 Task: Sort photos from a fashion show into albums for different designers or trends.
Action: Mouse moved to (117, 445)
Screenshot: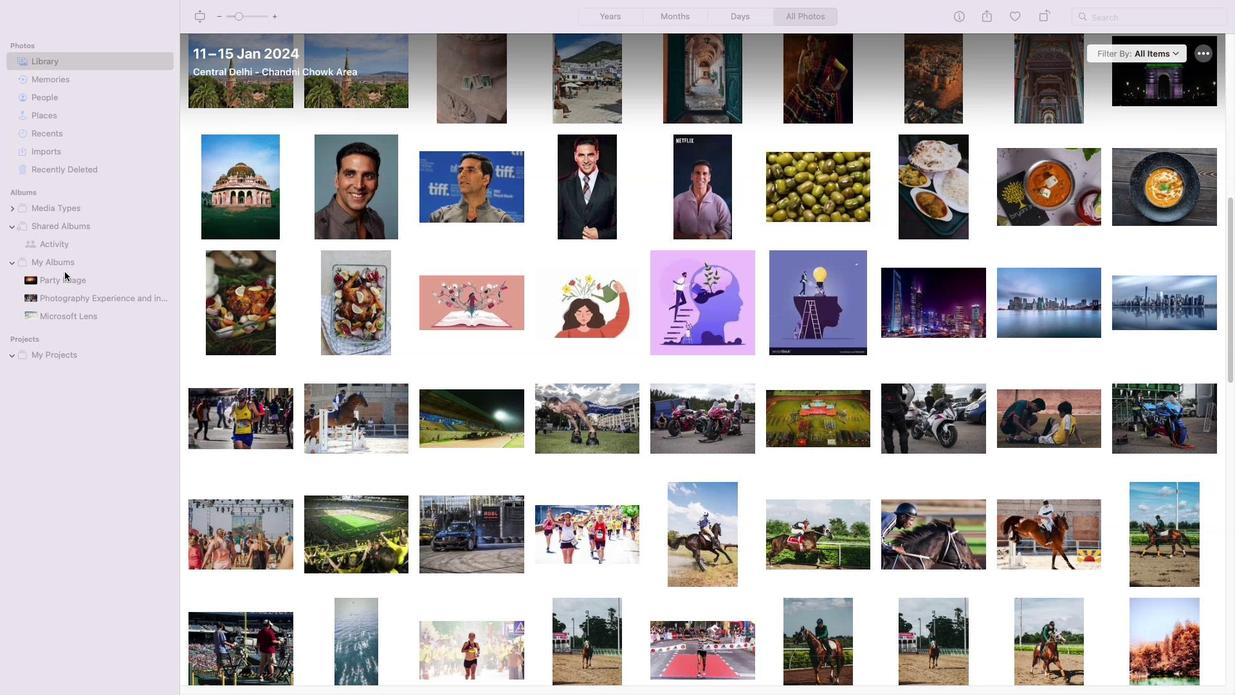 
Action: Mouse scrolled (117, 445) with delta (0, 1)
Screenshot: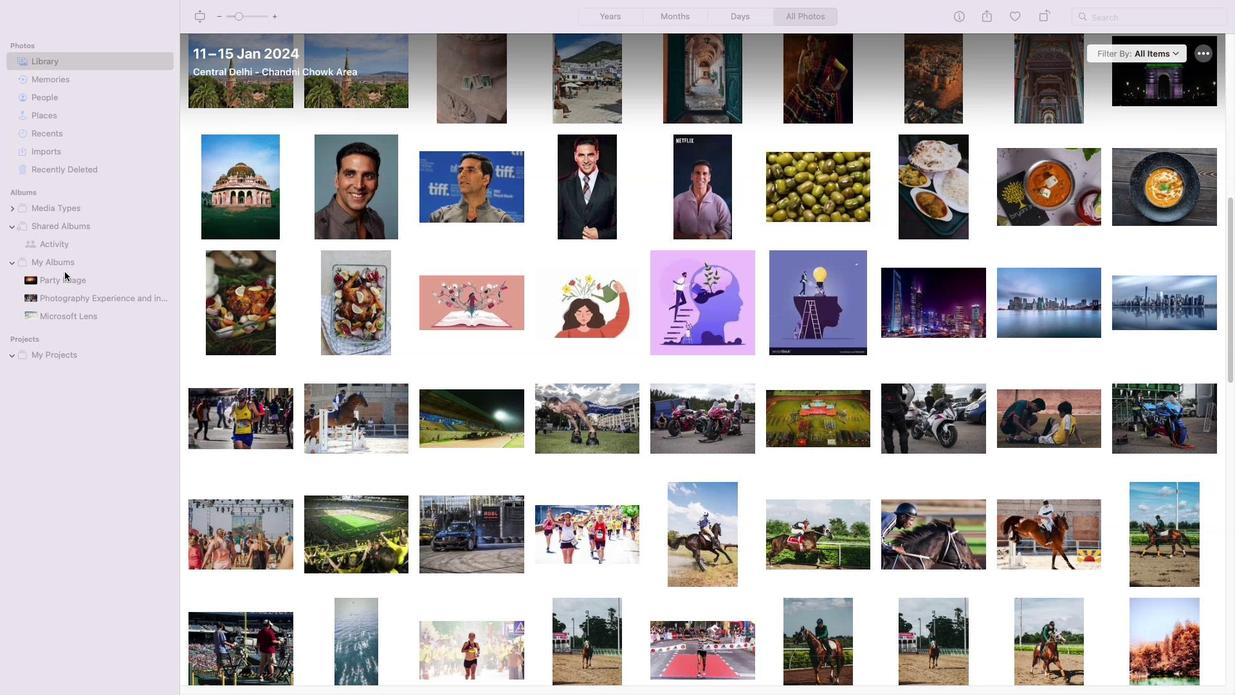 
Action: Mouse moved to (110, 429)
Screenshot: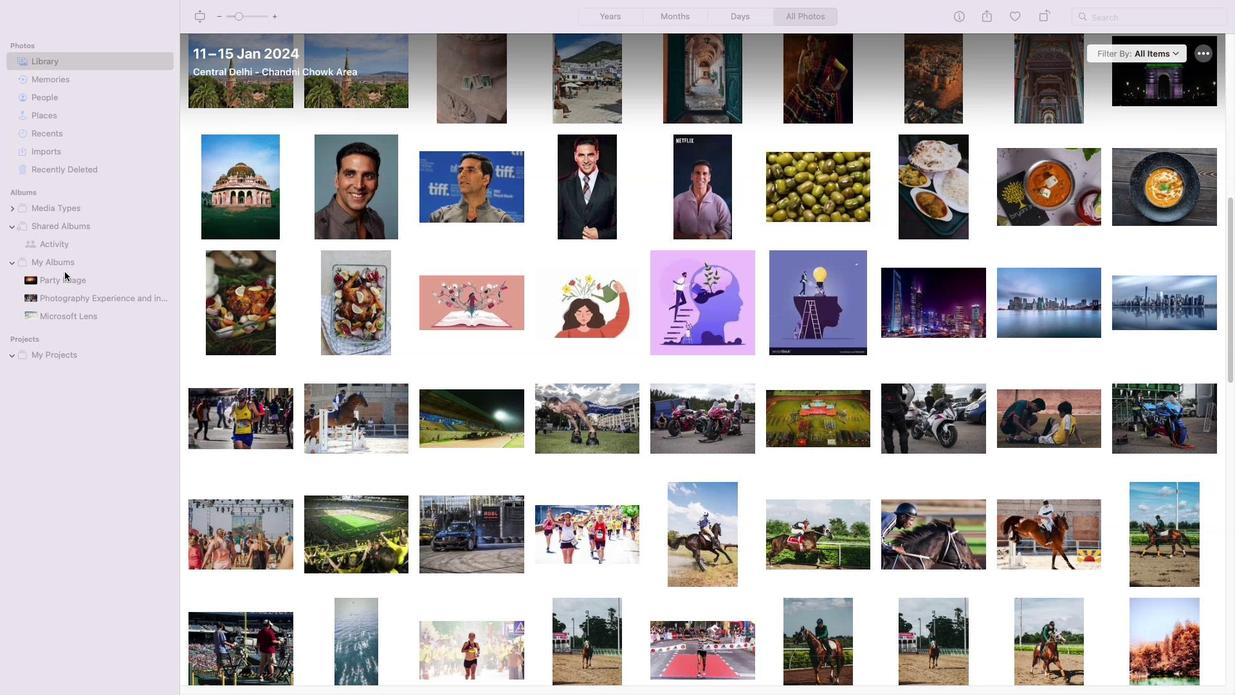 
Action: Mouse scrolled (110, 429) with delta (0, 2)
Screenshot: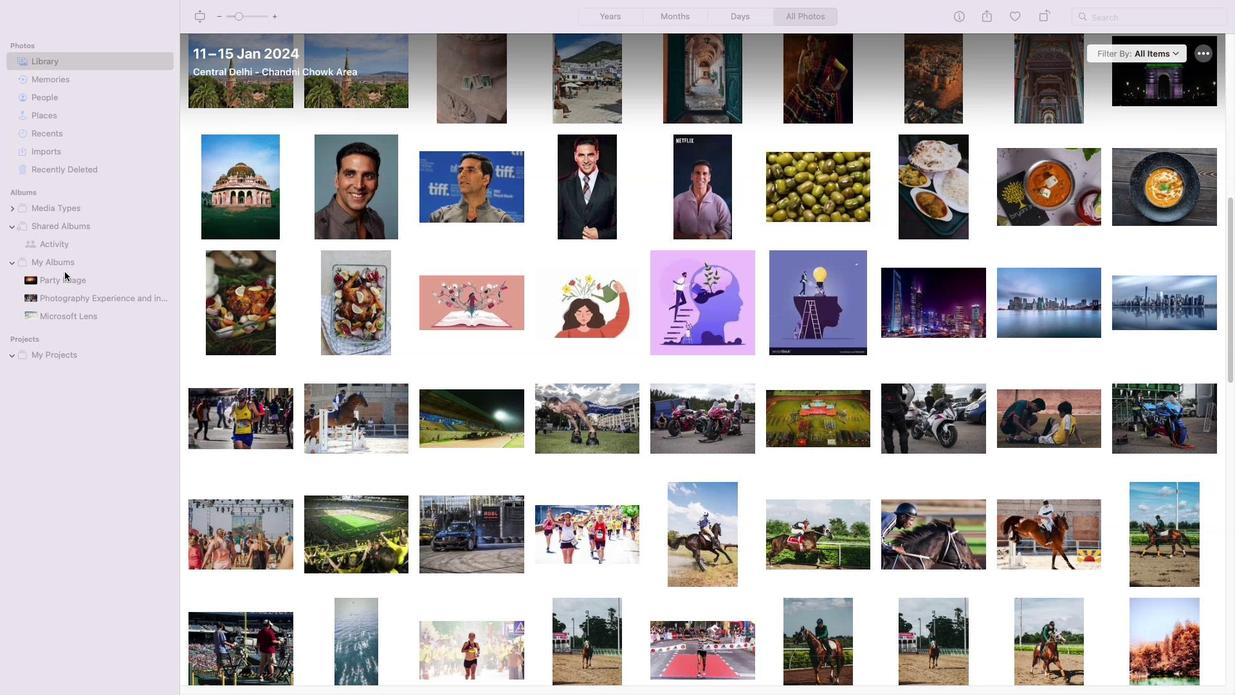
Action: Mouse moved to (82, 223)
Screenshot: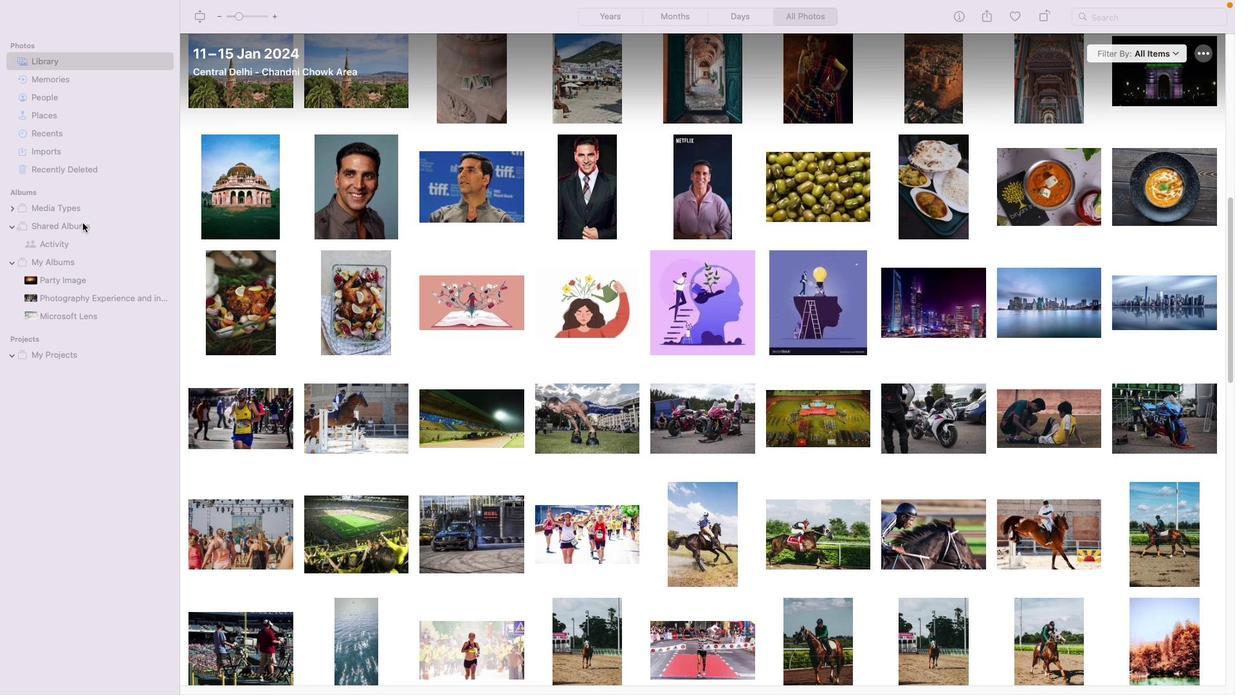 
Action: Mouse pressed left at (82, 223)
Screenshot: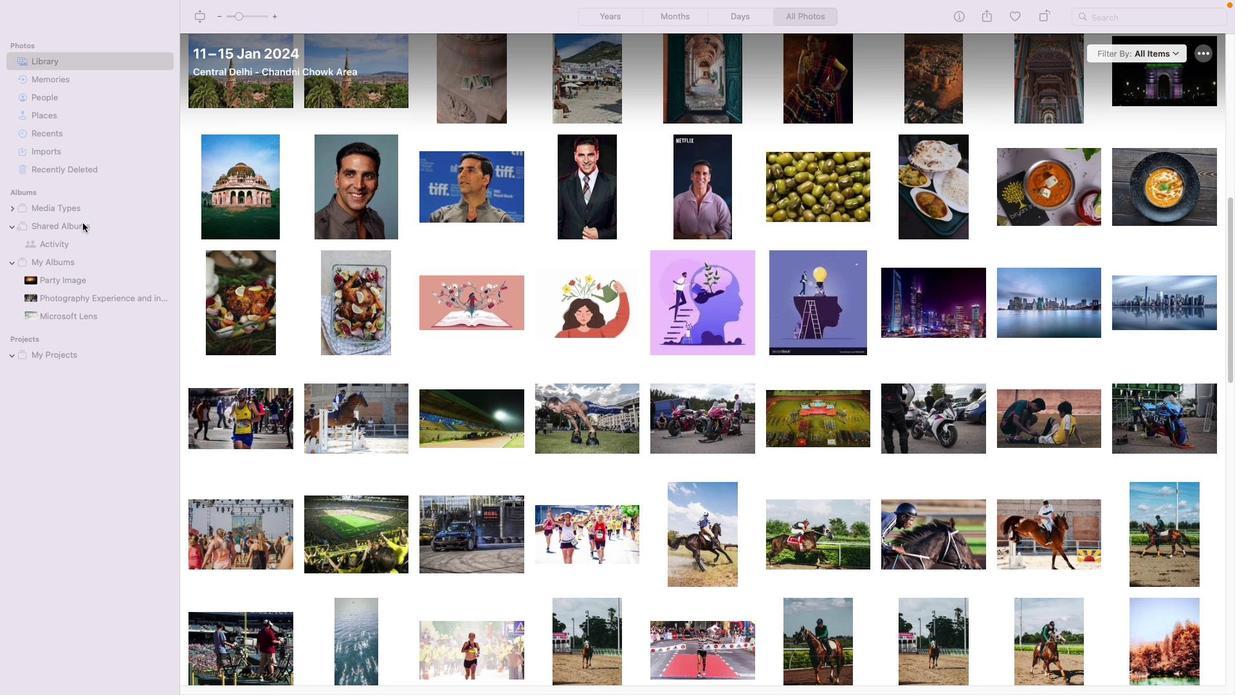 
Action: Mouse moved to (162, 225)
Screenshot: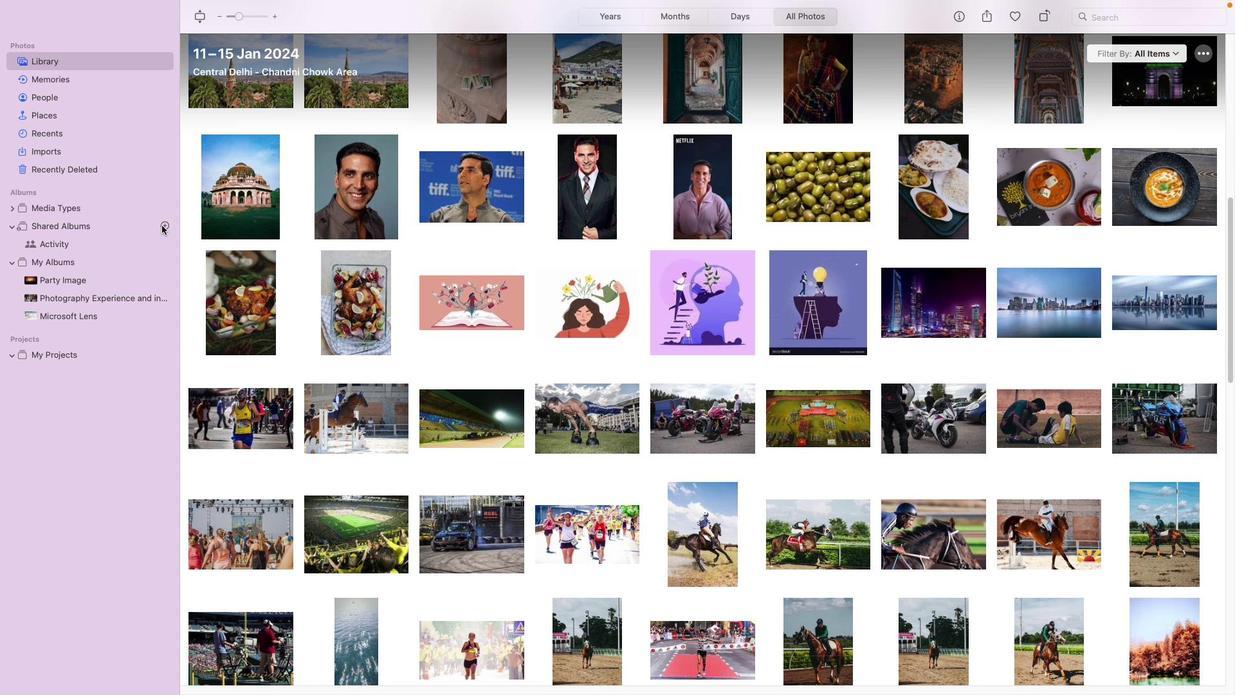 
Action: Mouse pressed left at (162, 225)
Screenshot: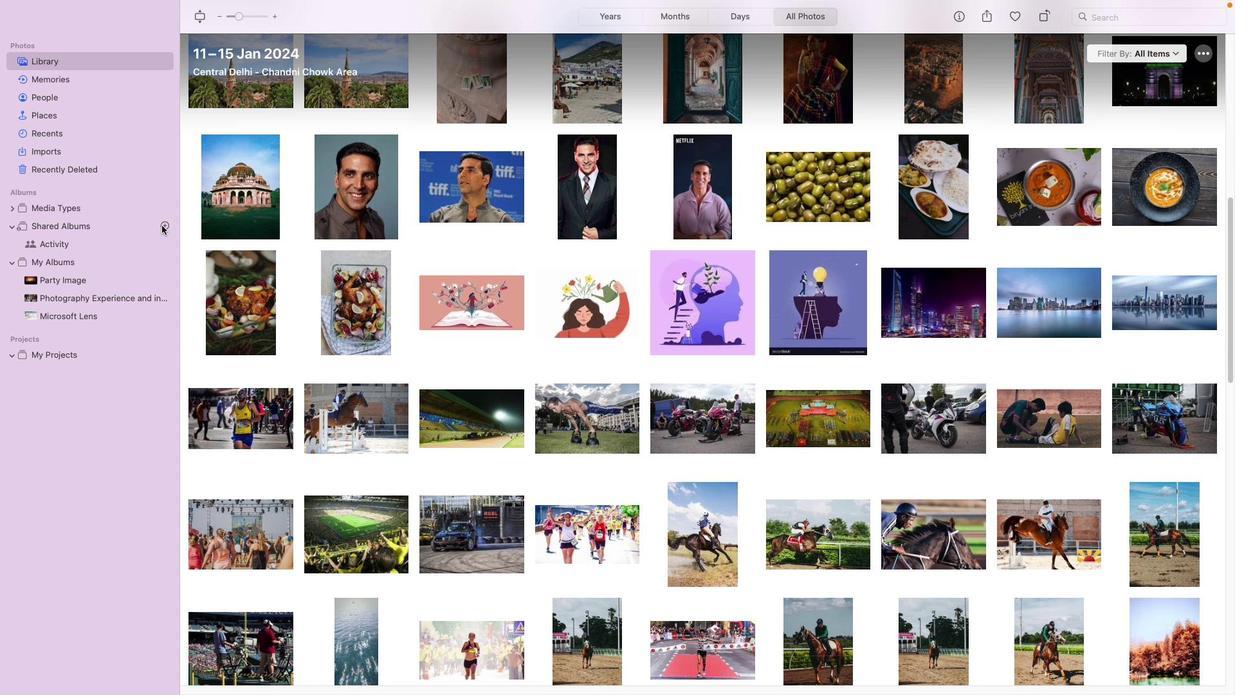 
Action: Mouse moved to (42, 245)
Screenshot: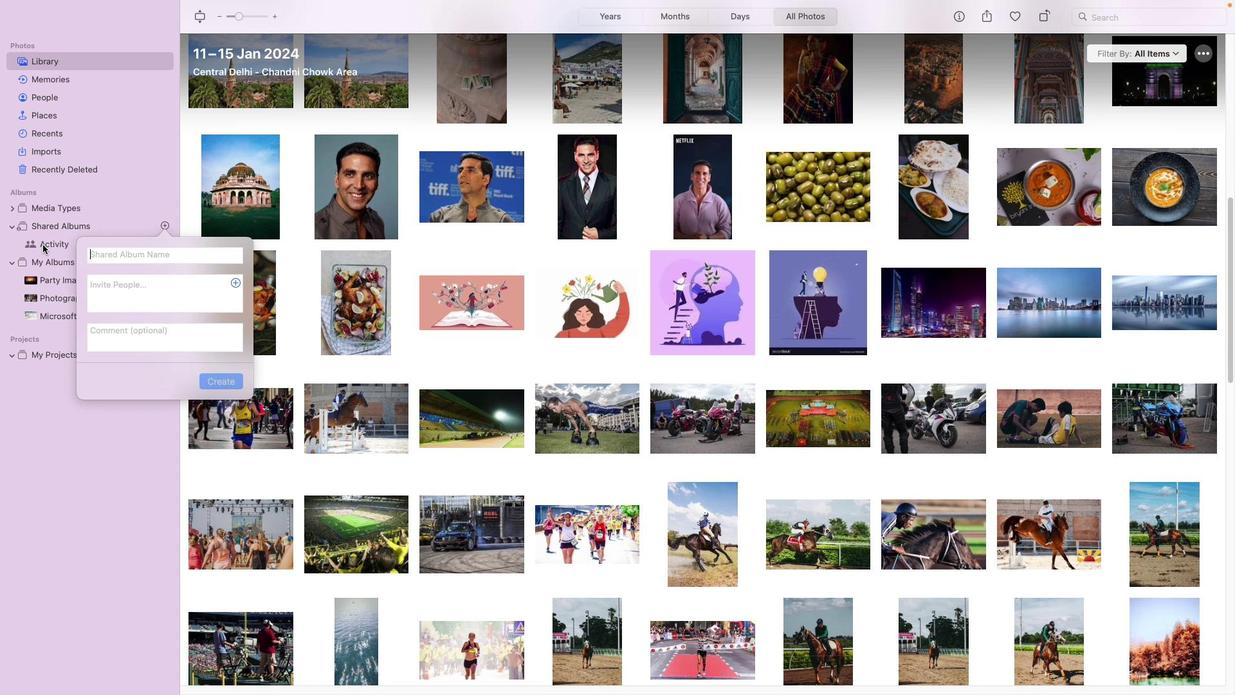 
Action: Mouse pressed left at (42, 245)
Screenshot: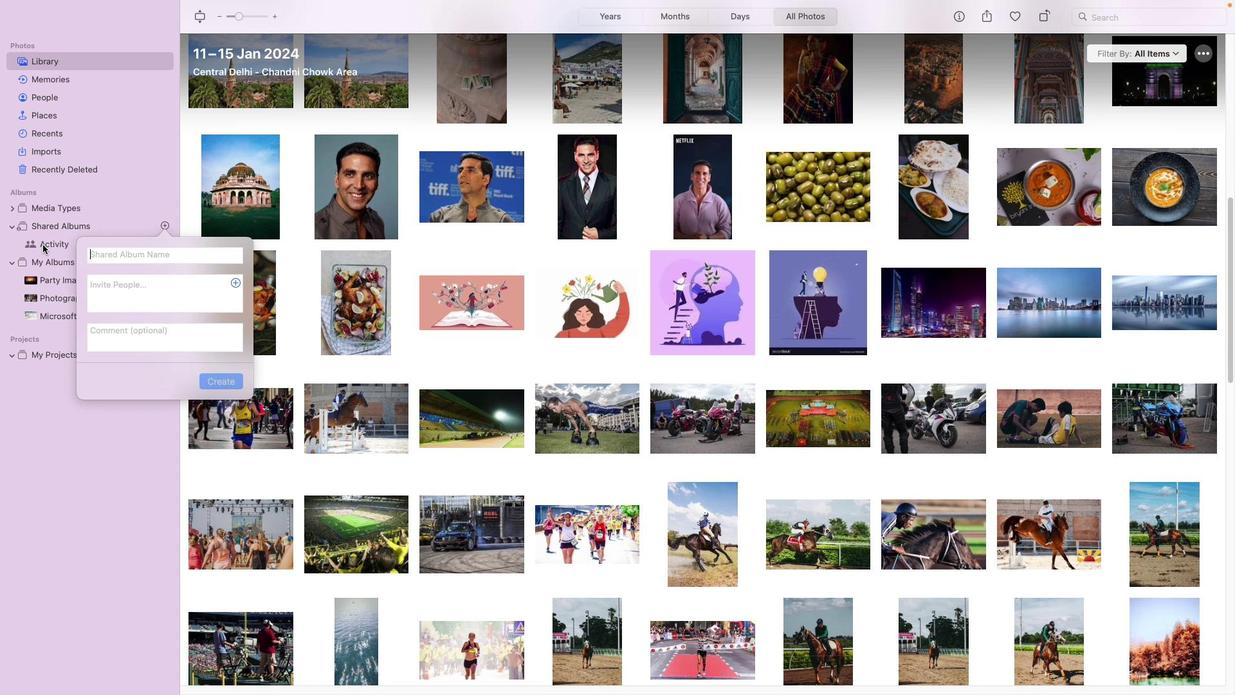 
Action: Mouse moved to (166, 263)
Screenshot: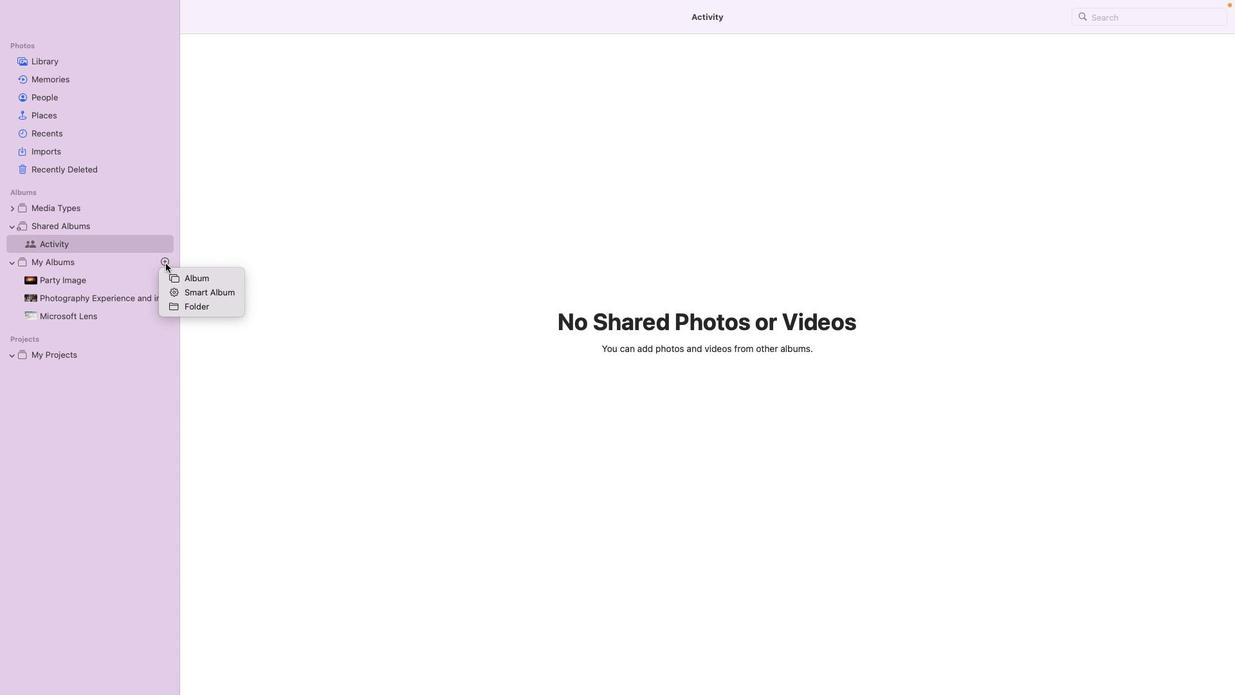 
Action: Mouse pressed left at (166, 263)
Screenshot: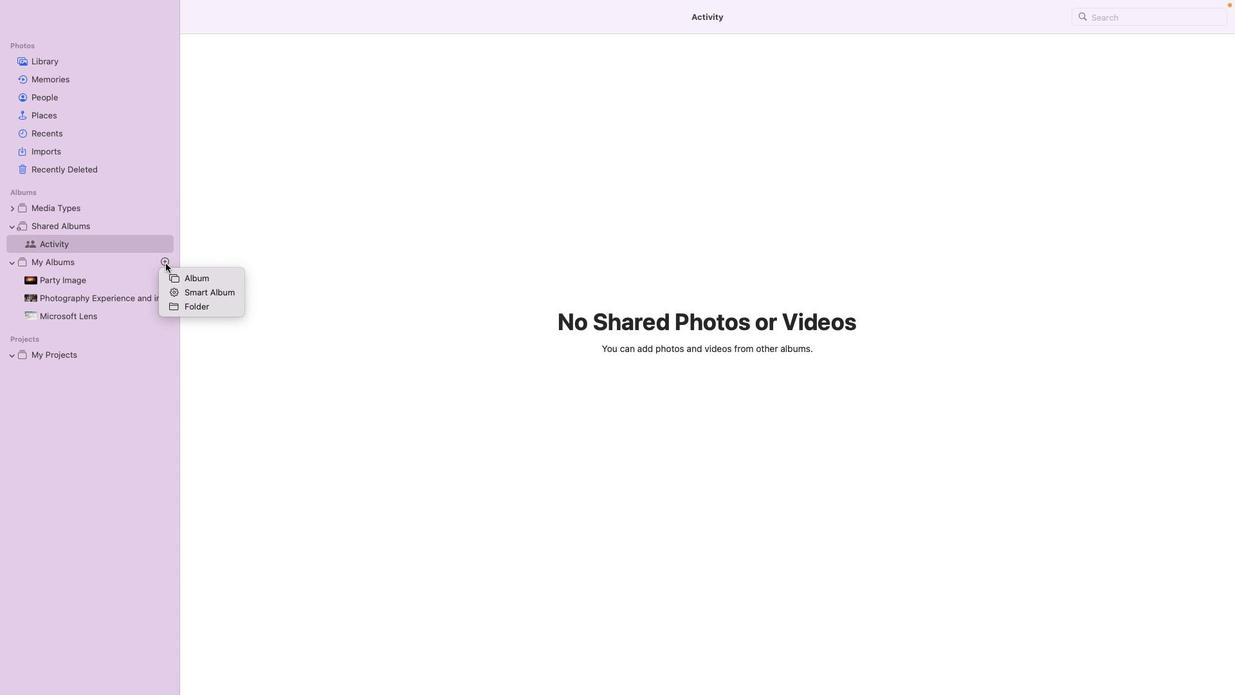 
Action: Mouse moved to (189, 276)
Screenshot: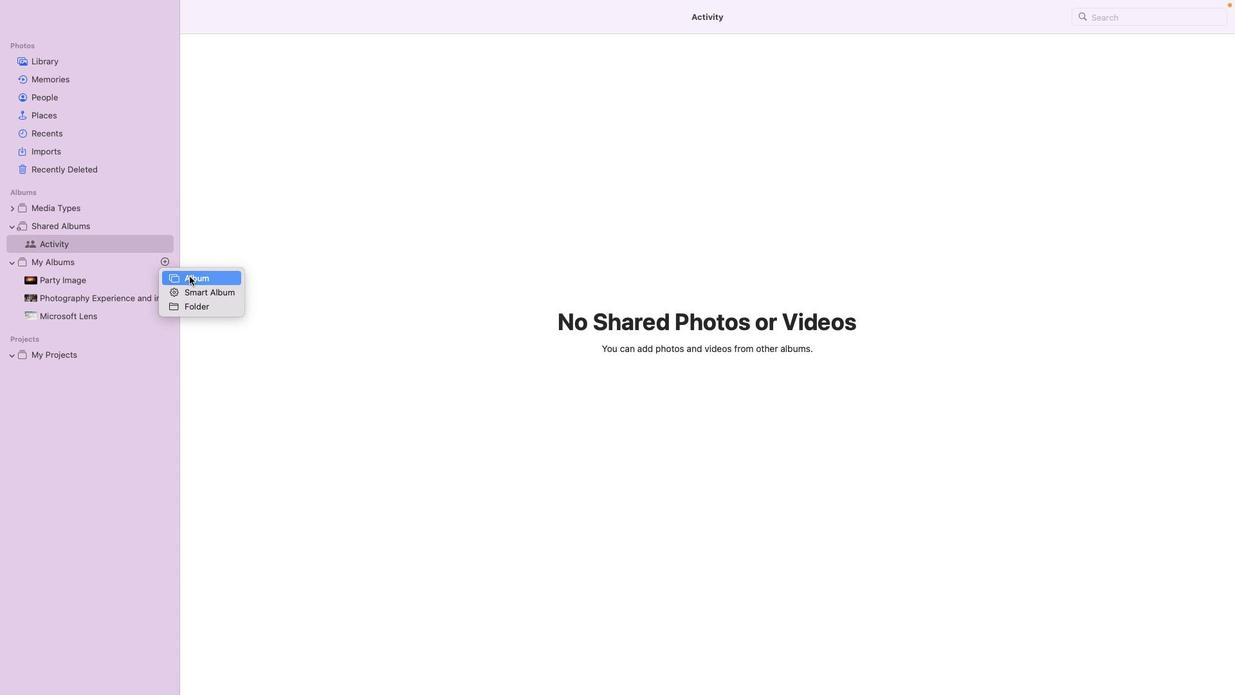 
Action: Mouse pressed left at (189, 276)
Screenshot: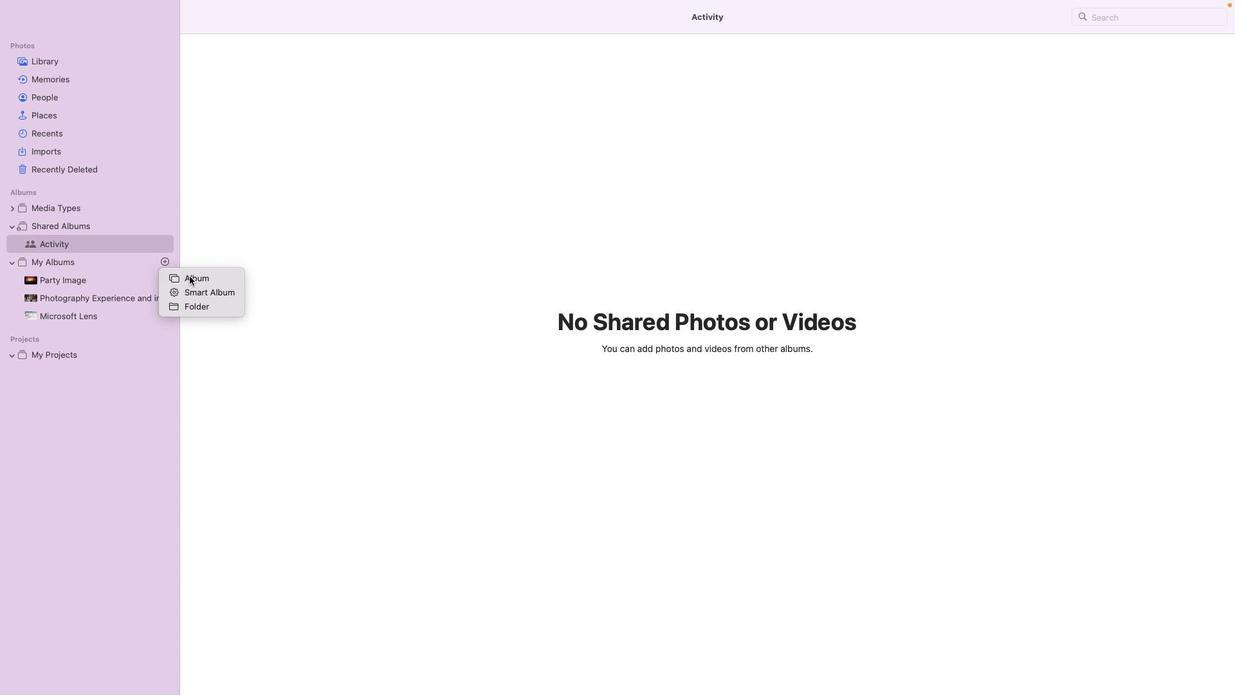 
Action: Mouse moved to (83, 330)
Screenshot: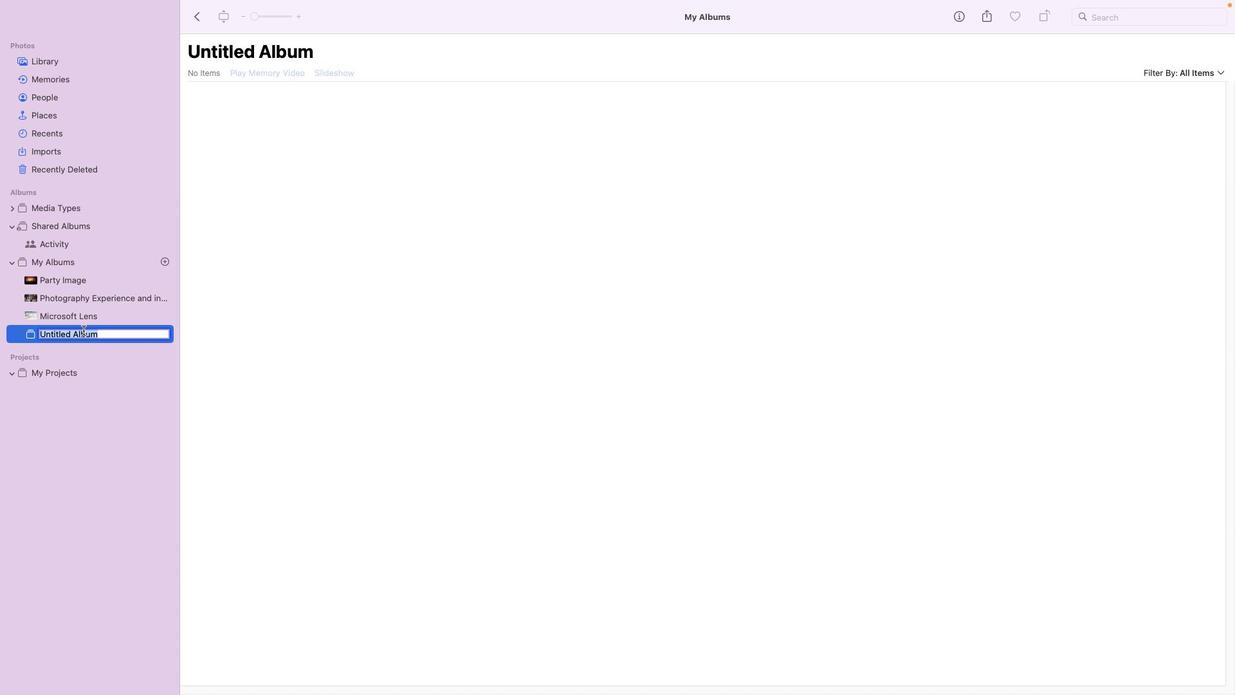 
Action: Key pressed Key.shift'I''m''a''g''e''s'Key.spaceKey.shift_r'F''r''o''k'Key.spaceKey.backspaceKey.backspace'm'Key.spaceKey.shift_r'D''e''s''i''g''n''e''r''1'Key.enter
Screenshot: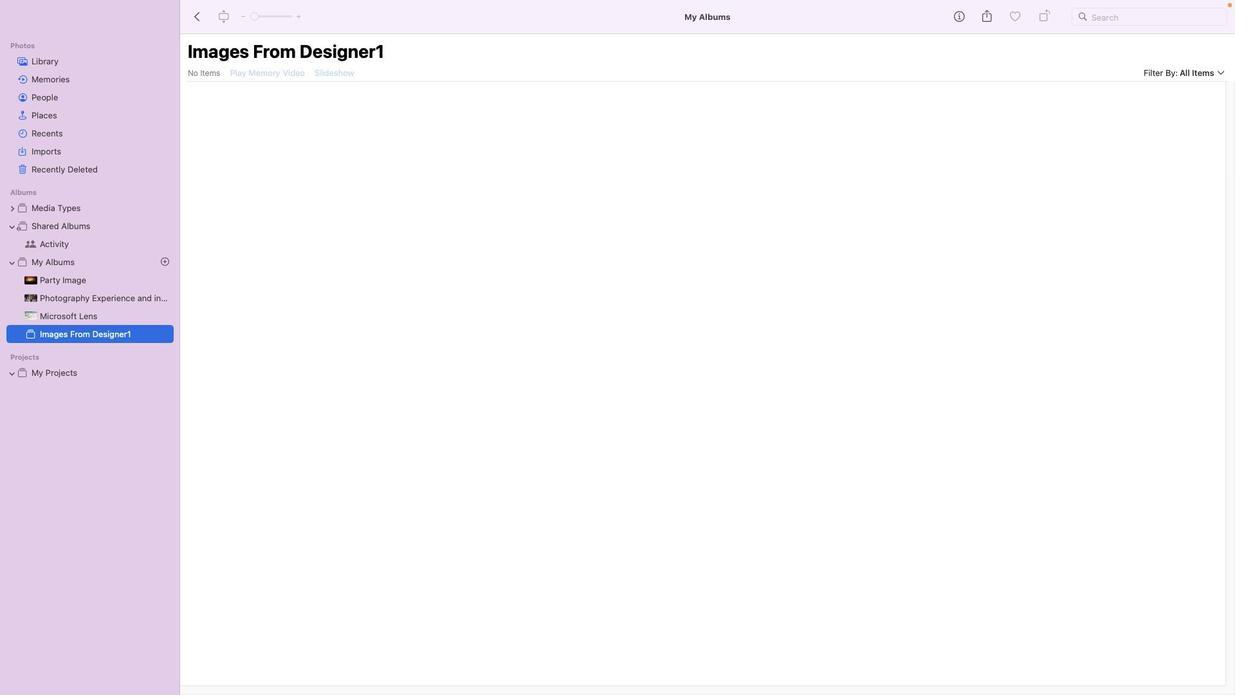 
Action: Mouse moved to (168, 260)
Screenshot: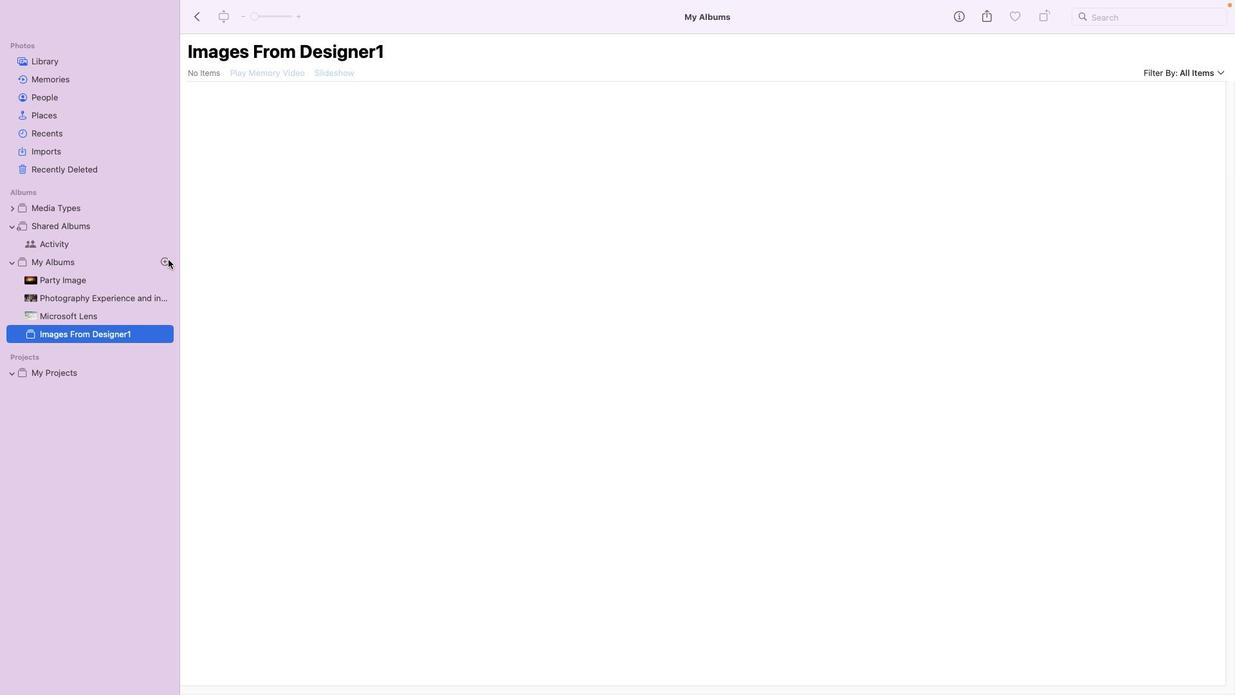 
Action: Mouse pressed left at (168, 260)
Screenshot: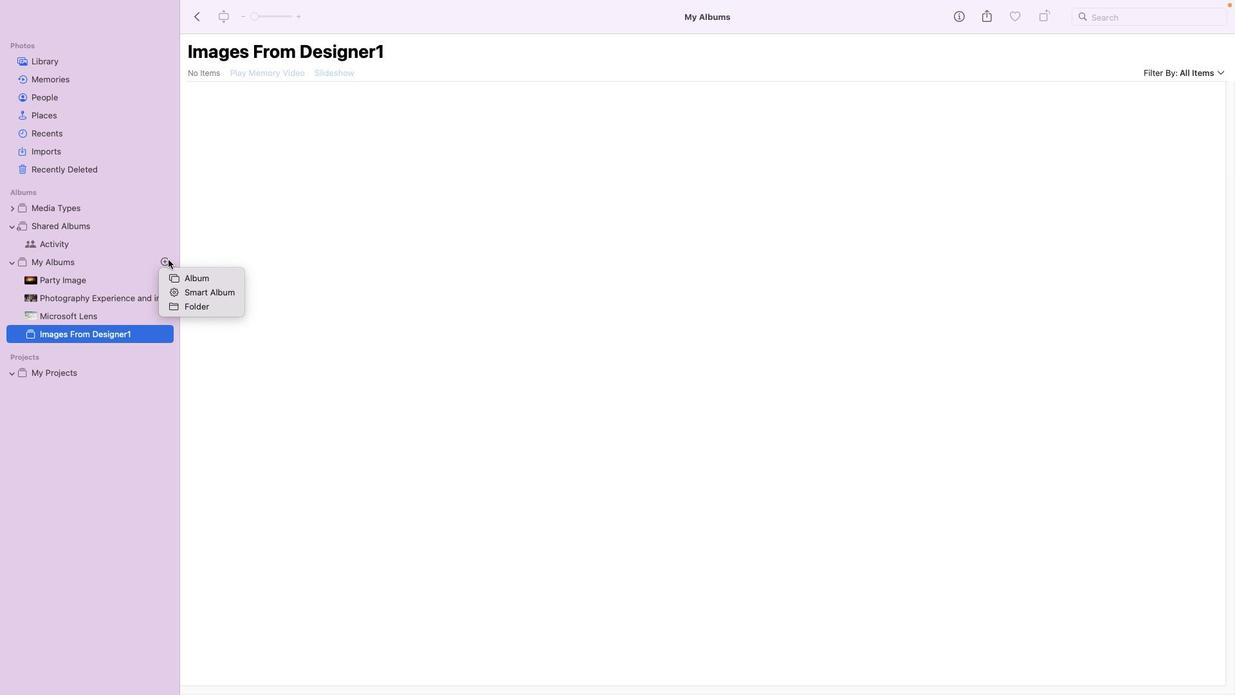
Action: Mouse moved to (182, 273)
Screenshot: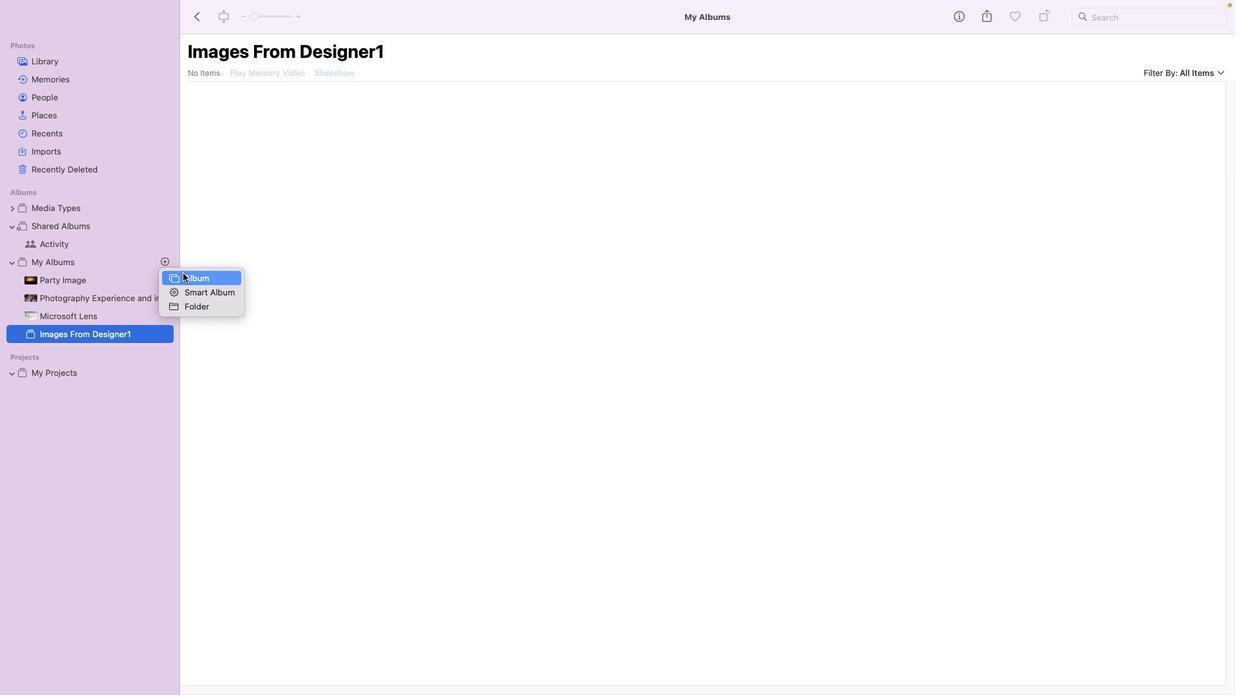 
Action: Mouse pressed left at (182, 273)
Screenshot: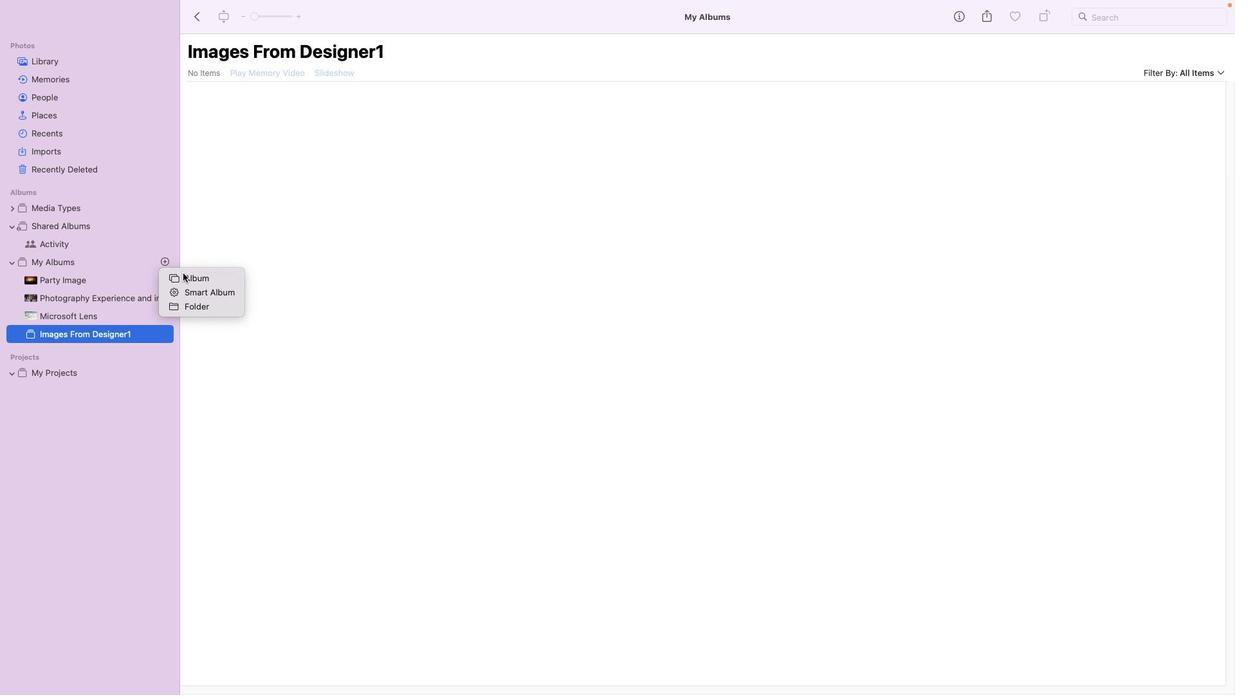 
Action: Key pressed Key.shift'I''m''a''g''e''s'Key.space'f''r''o''m'Key.spaceKey.shift_r'D''e''s''i''g''h''n''e'Key.backspaceKey.backspaceKey.backspace'n''e''r''2'Key.enter
Screenshot: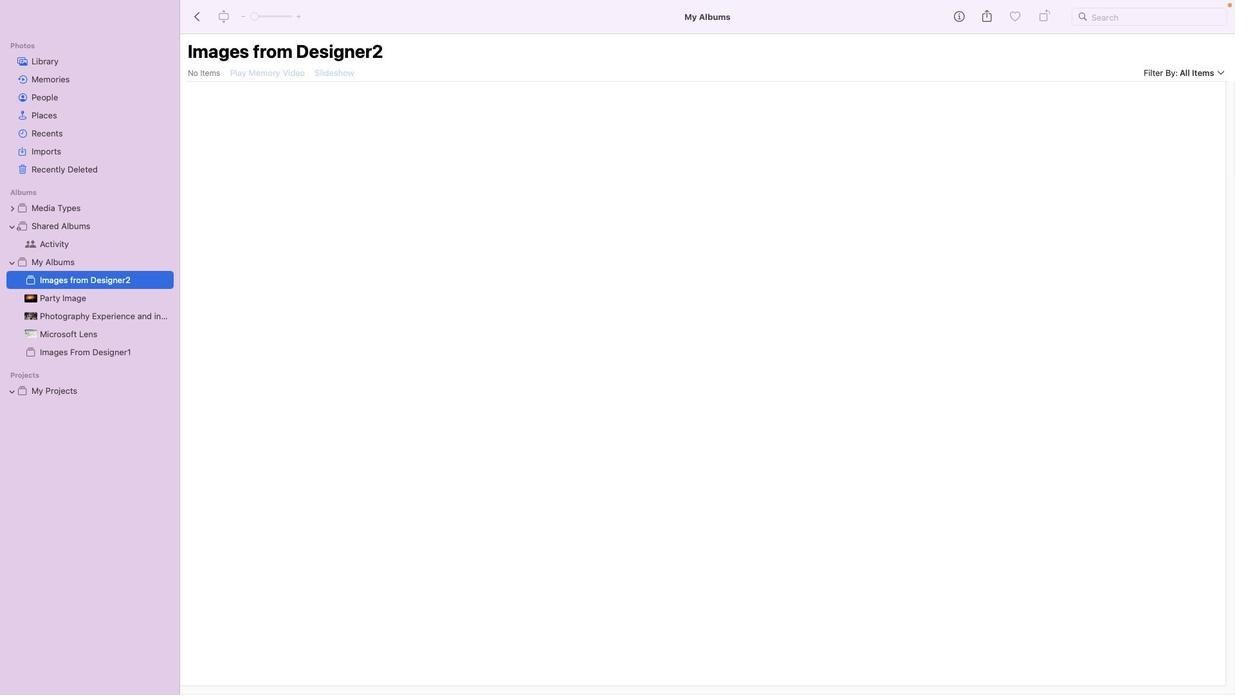 
Action: Mouse moved to (63, 354)
Screenshot: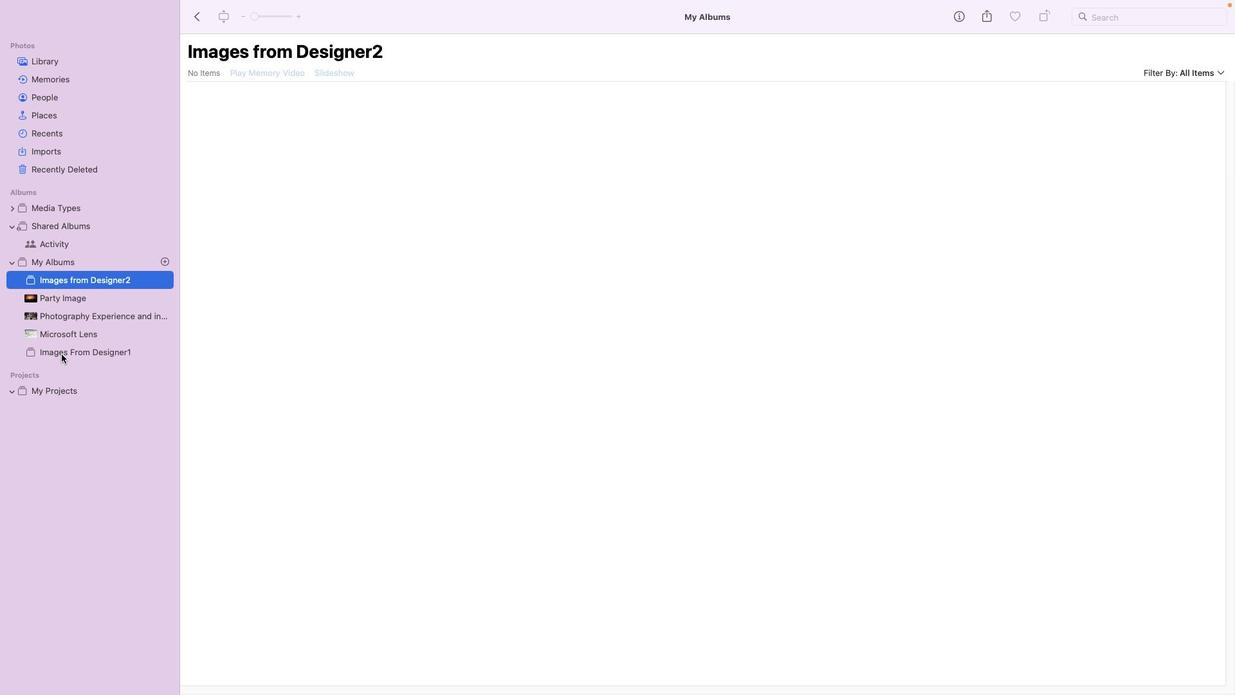 
Action: Mouse pressed left at (63, 354)
Screenshot: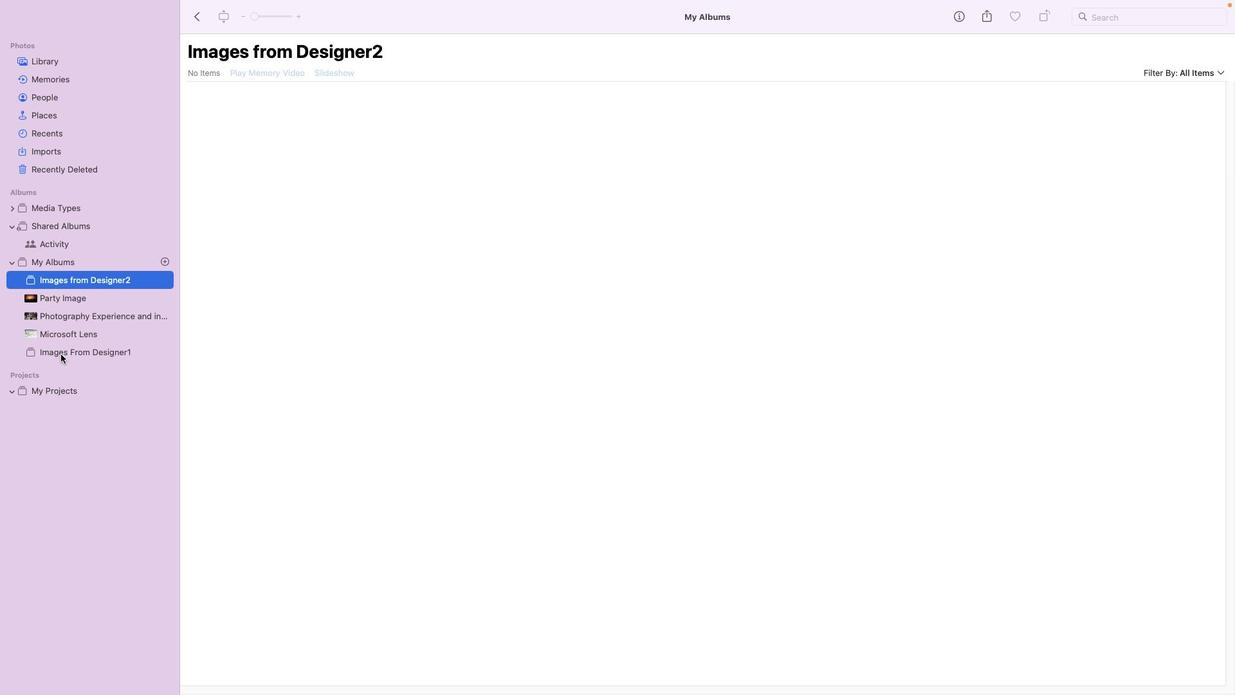 
Action: Mouse moved to (68, 279)
Screenshot: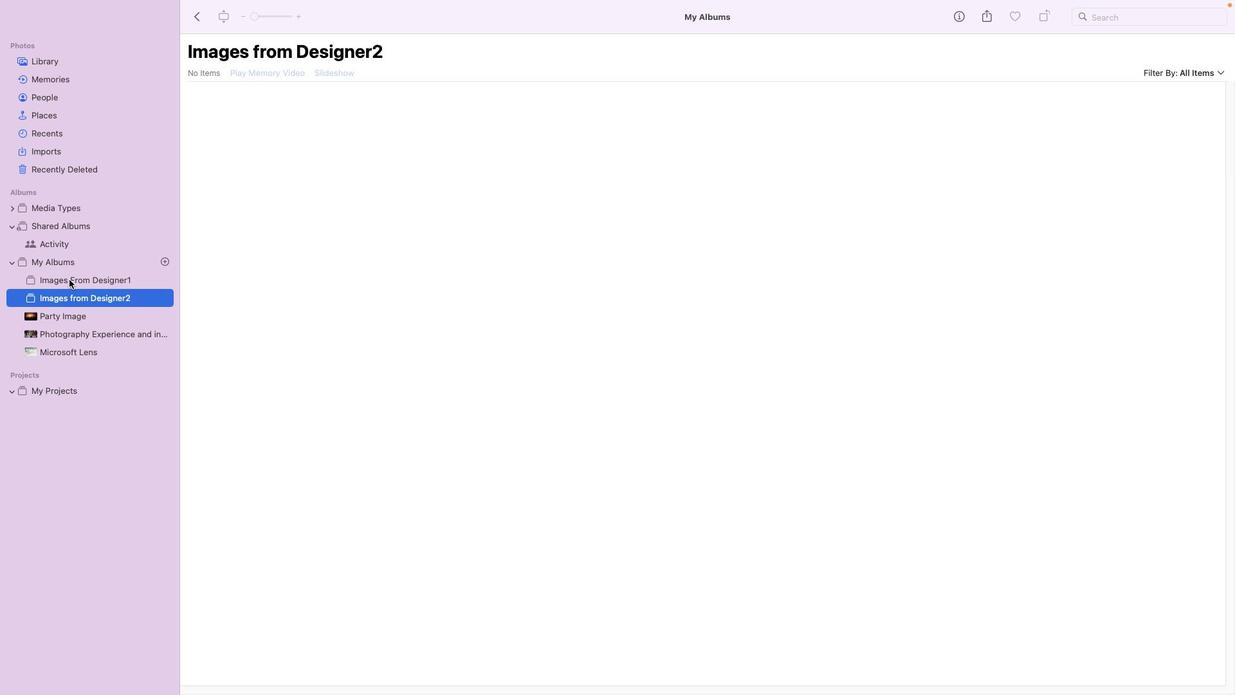 
Action: Mouse pressed left at (68, 279)
Screenshot: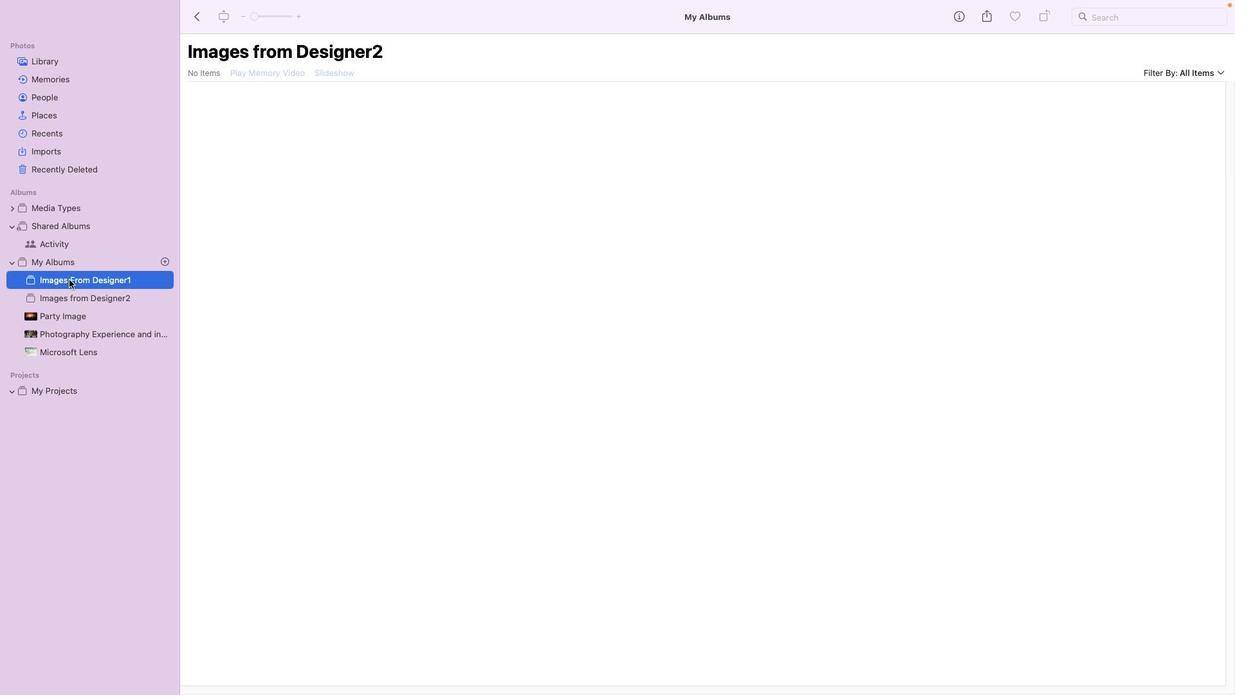
Action: Mouse moved to (41, 60)
Screenshot: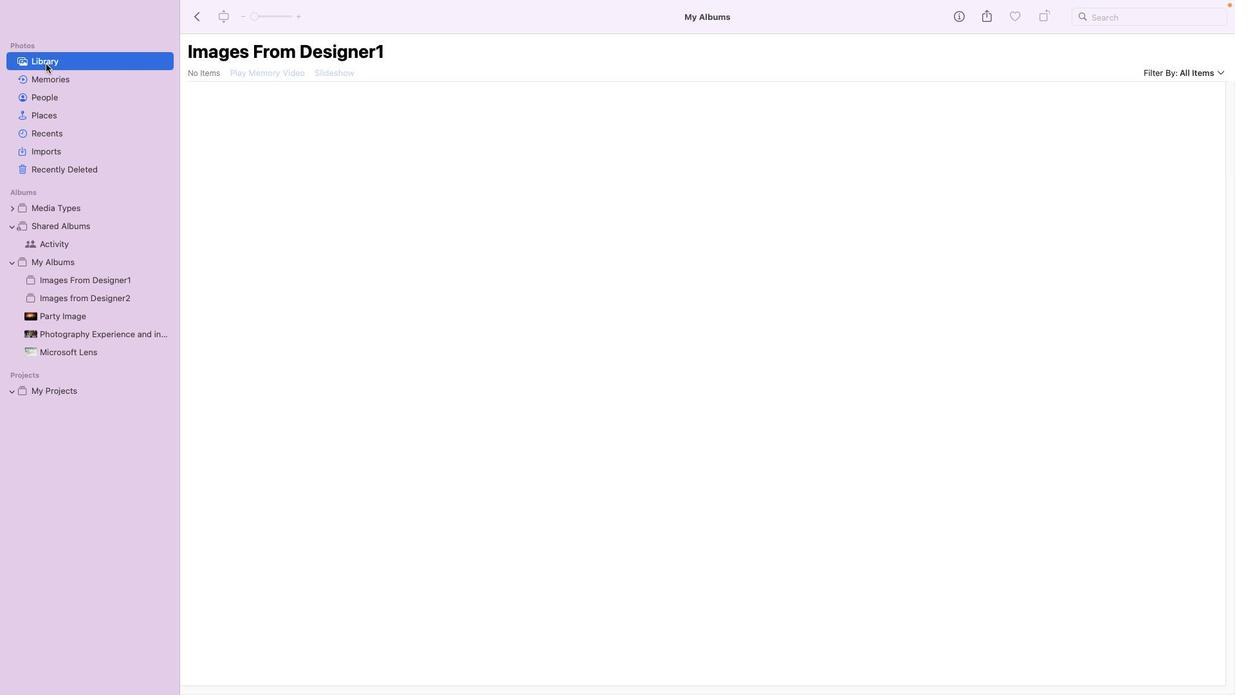 
Action: Mouse pressed left at (41, 60)
Screenshot: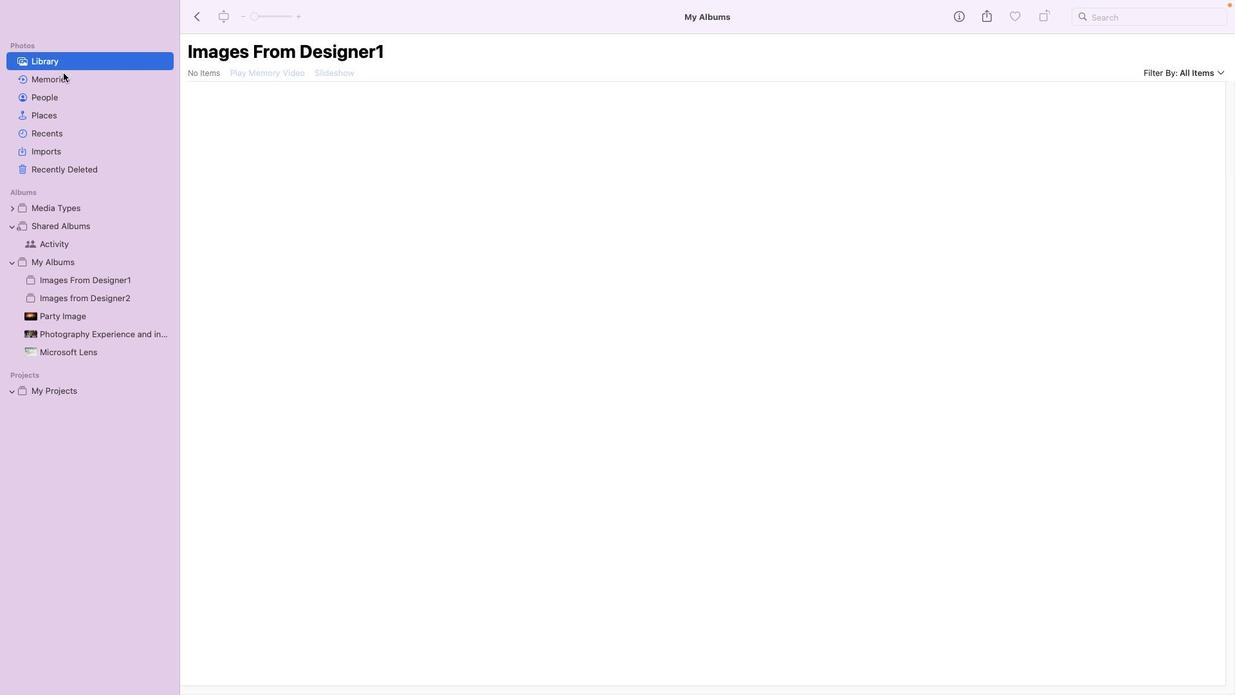 
Action: Mouse moved to (664, 469)
Screenshot: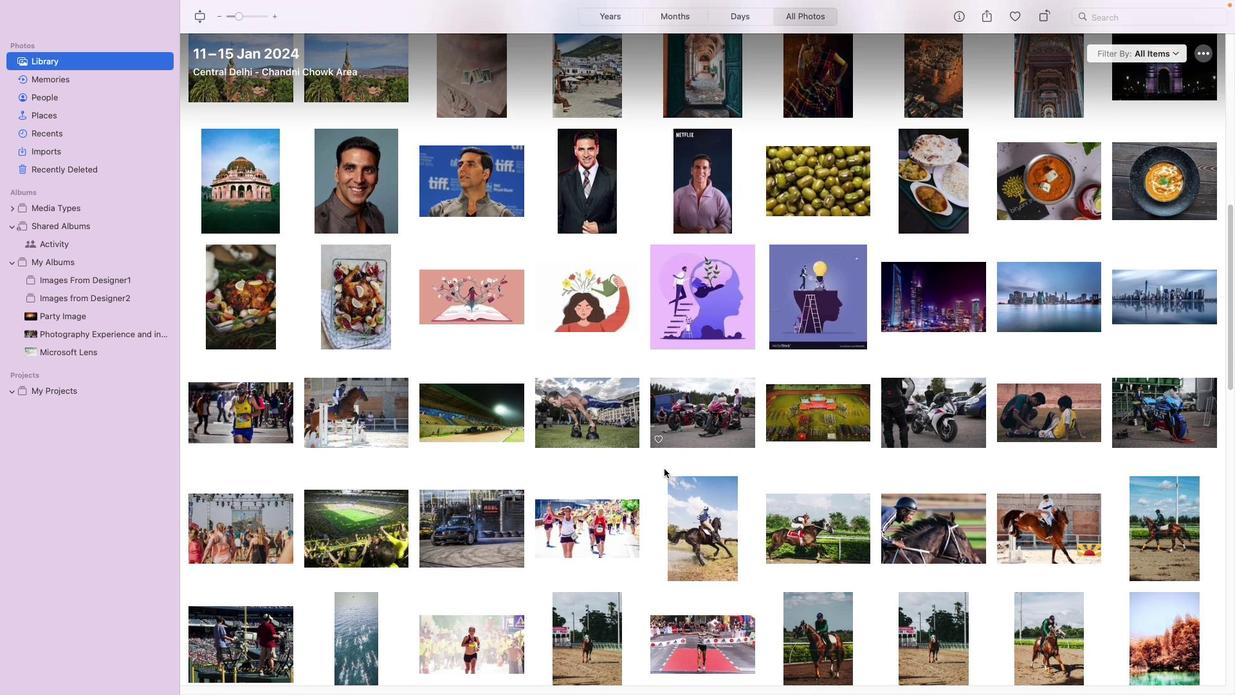 
Action: Mouse scrolled (664, 469) with delta (0, 0)
Screenshot: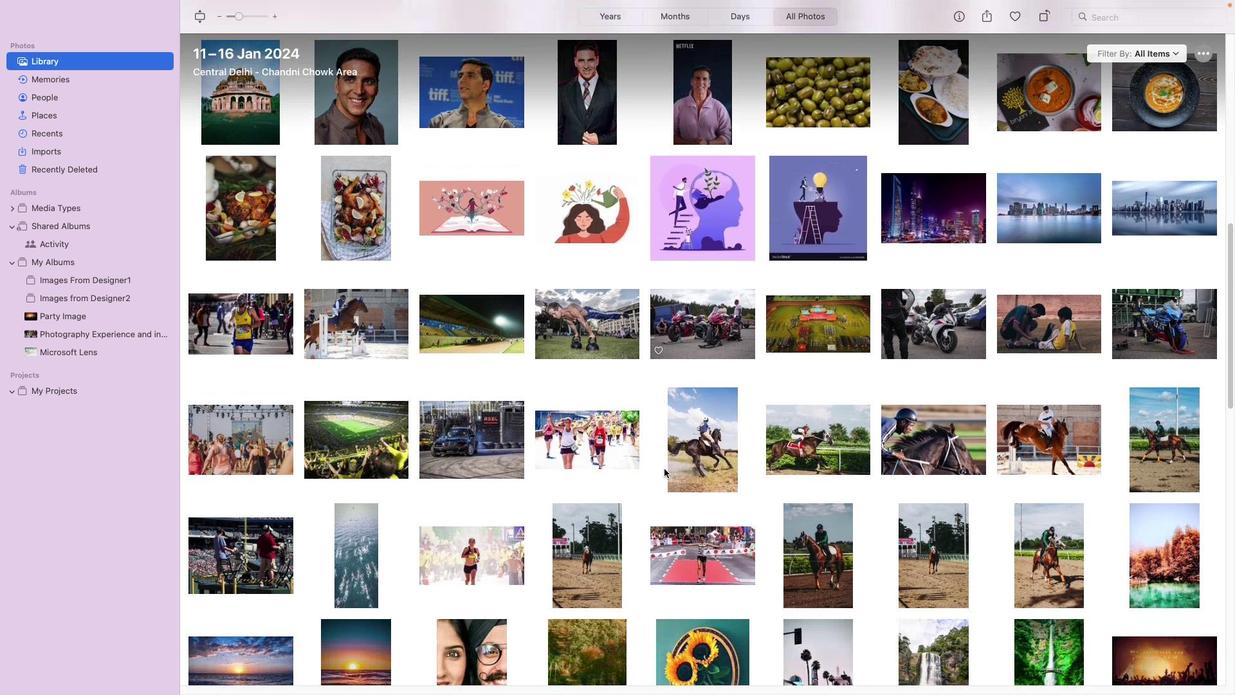 
Action: Mouse scrolled (664, 469) with delta (0, 0)
Screenshot: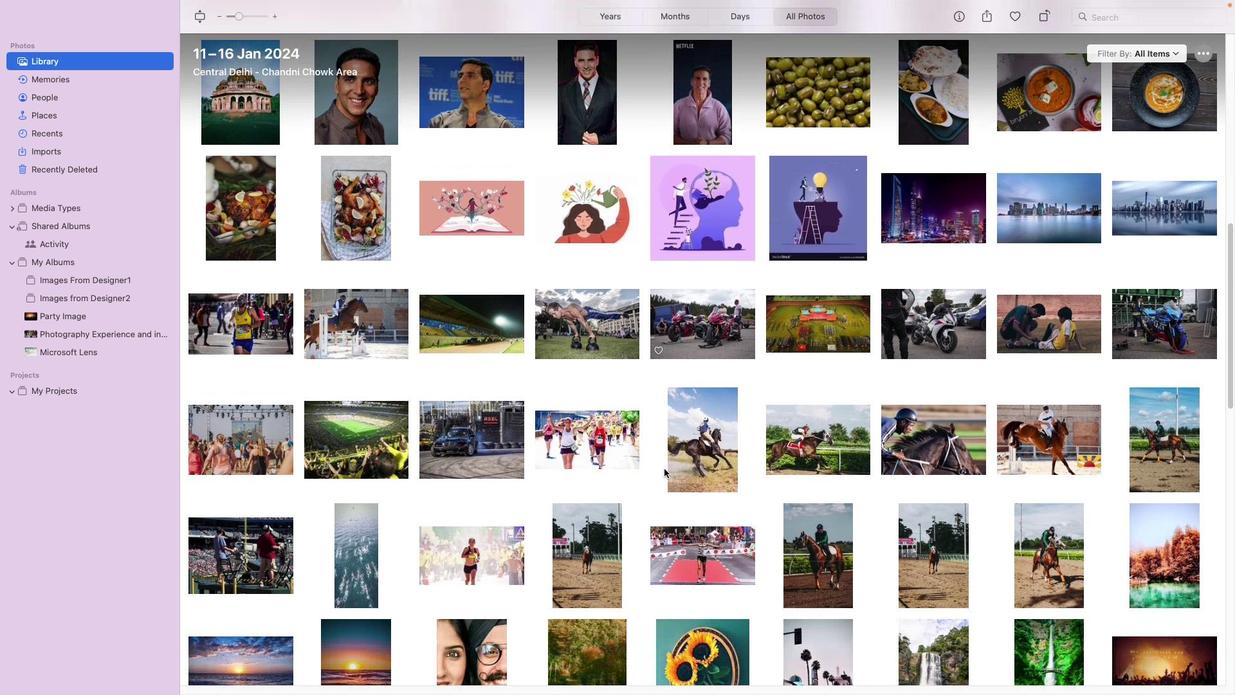 
Action: Mouse scrolled (664, 469) with delta (0, -1)
Screenshot: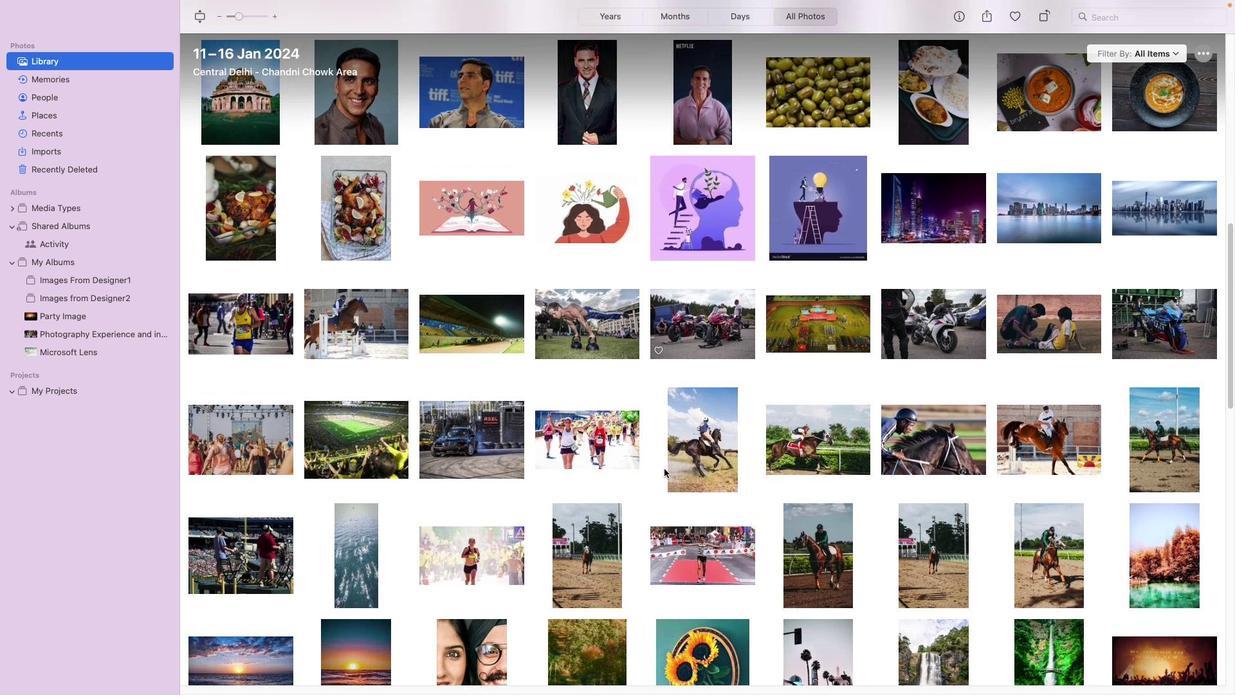 
Action: Mouse scrolled (664, 469) with delta (0, -1)
Screenshot: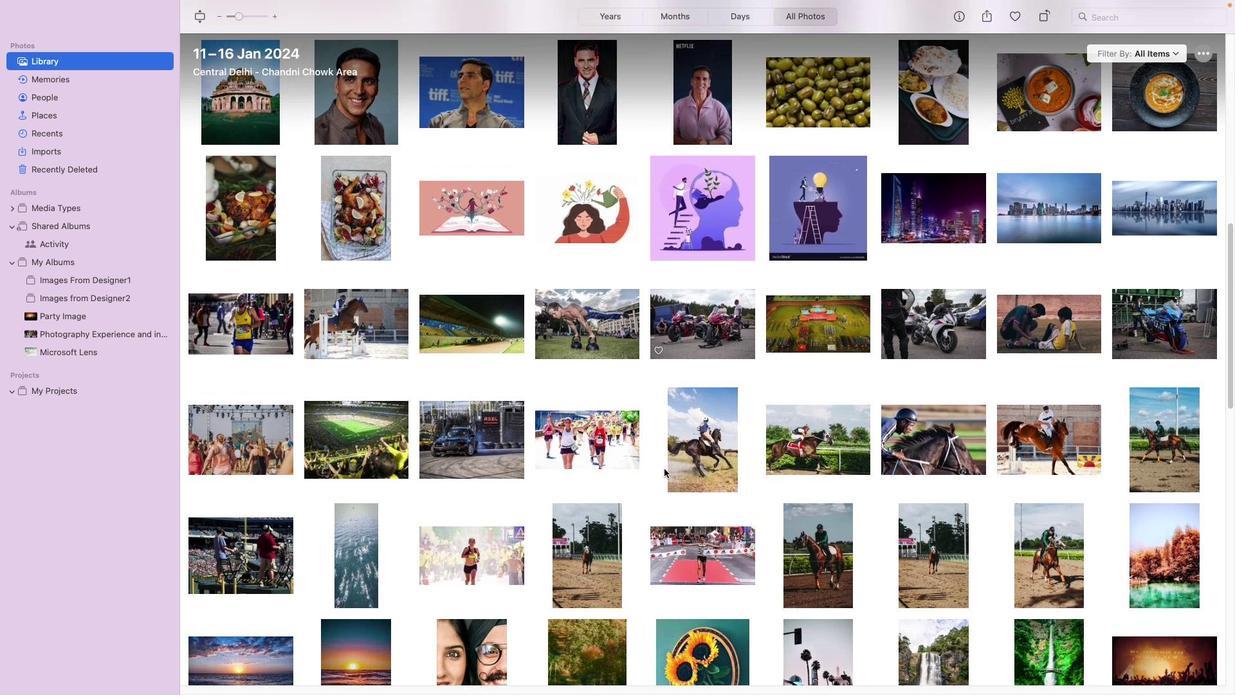 
Action: Mouse scrolled (664, 469) with delta (0, -2)
Screenshot: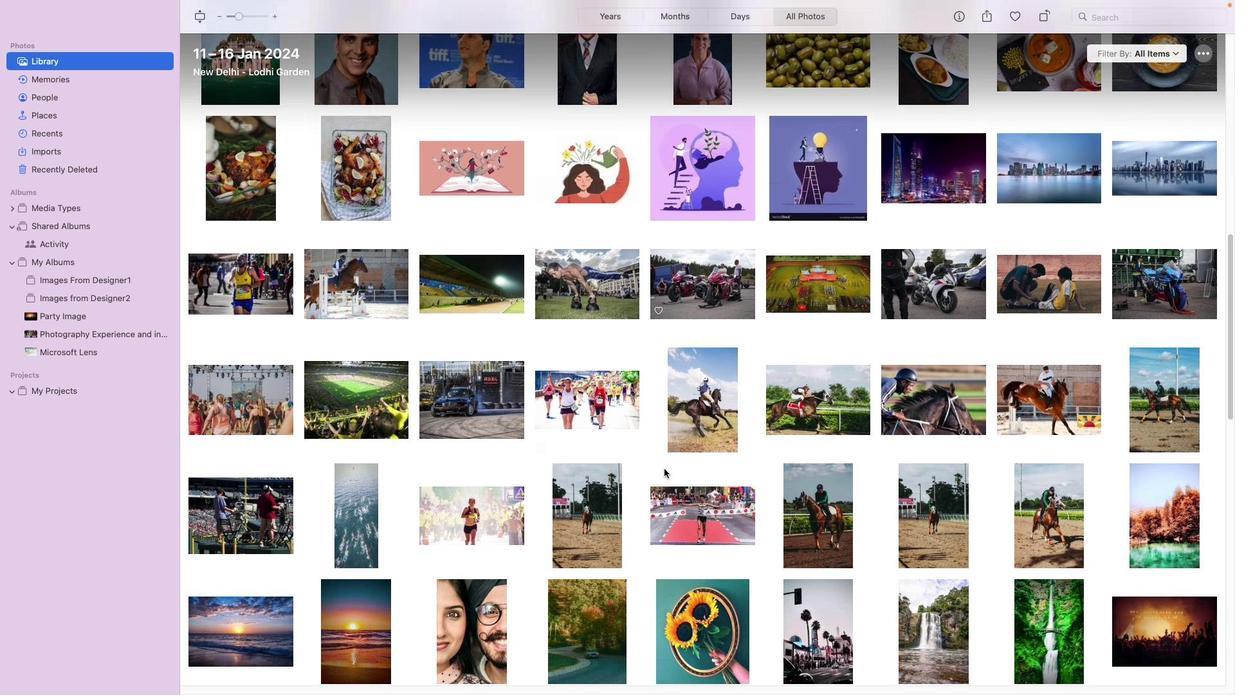 
Action: Mouse scrolled (664, 469) with delta (0, -3)
Screenshot: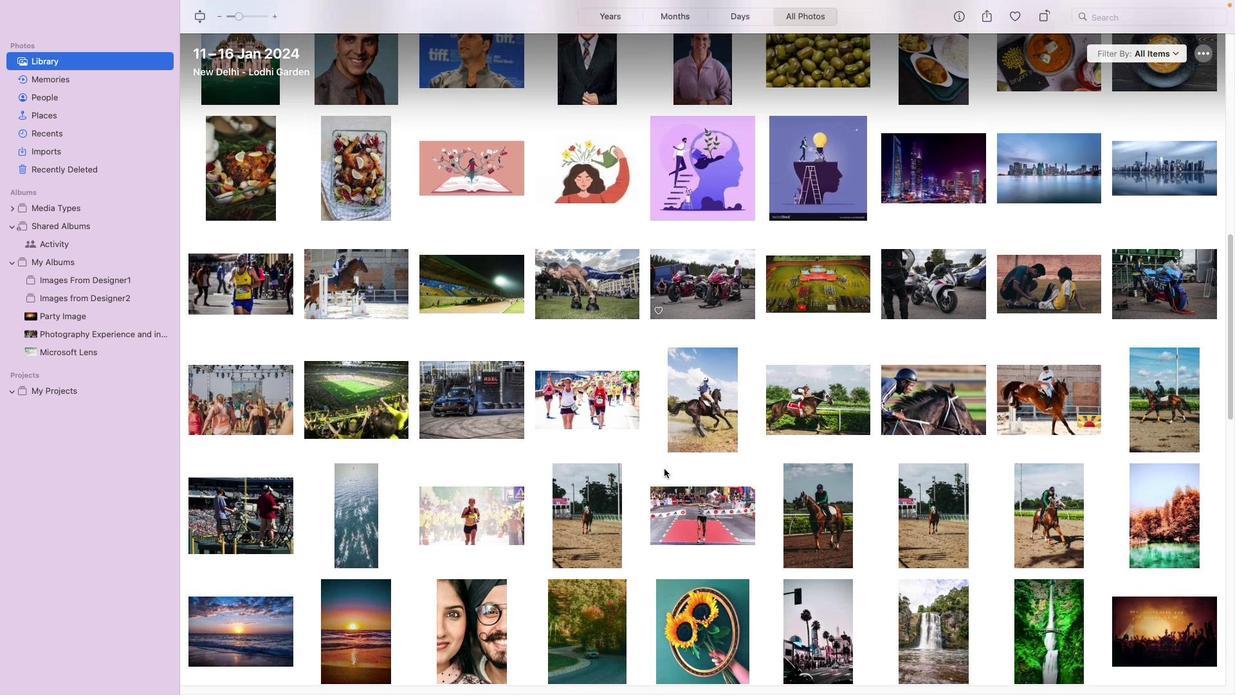
Action: Mouse scrolled (664, 469) with delta (0, 0)
Screenshot: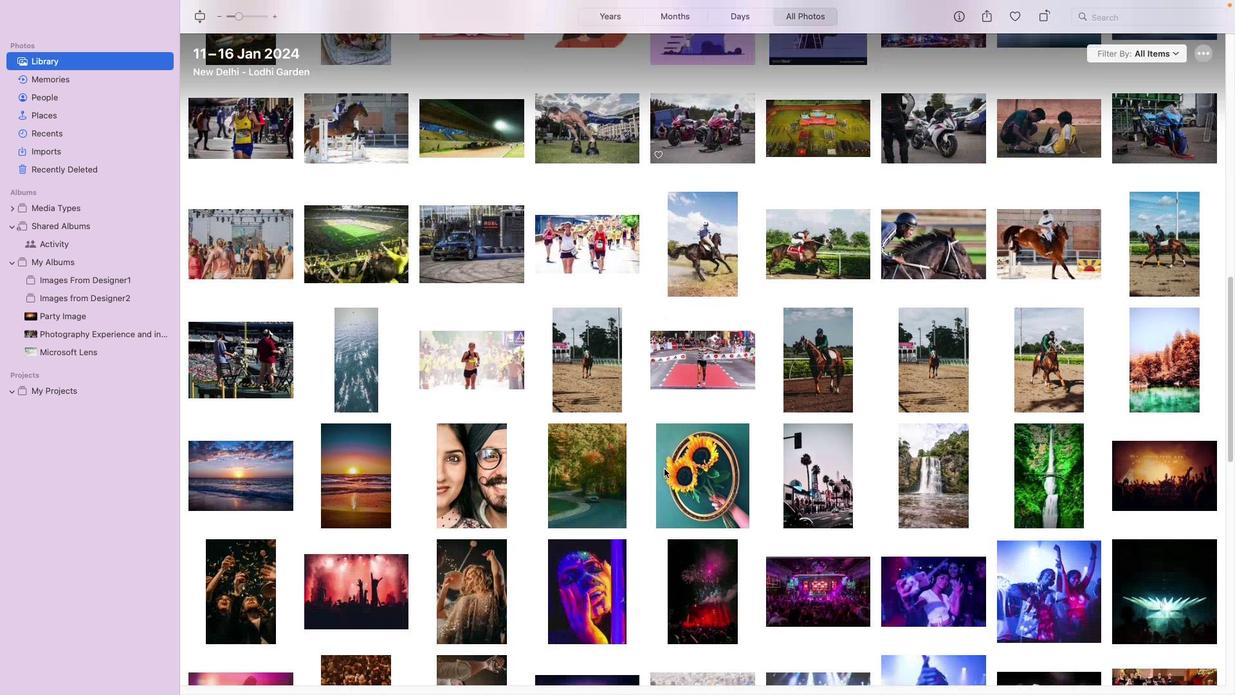 
Action: Mouse scrolled (664, 469) with delta (0, 0)
Screenshot: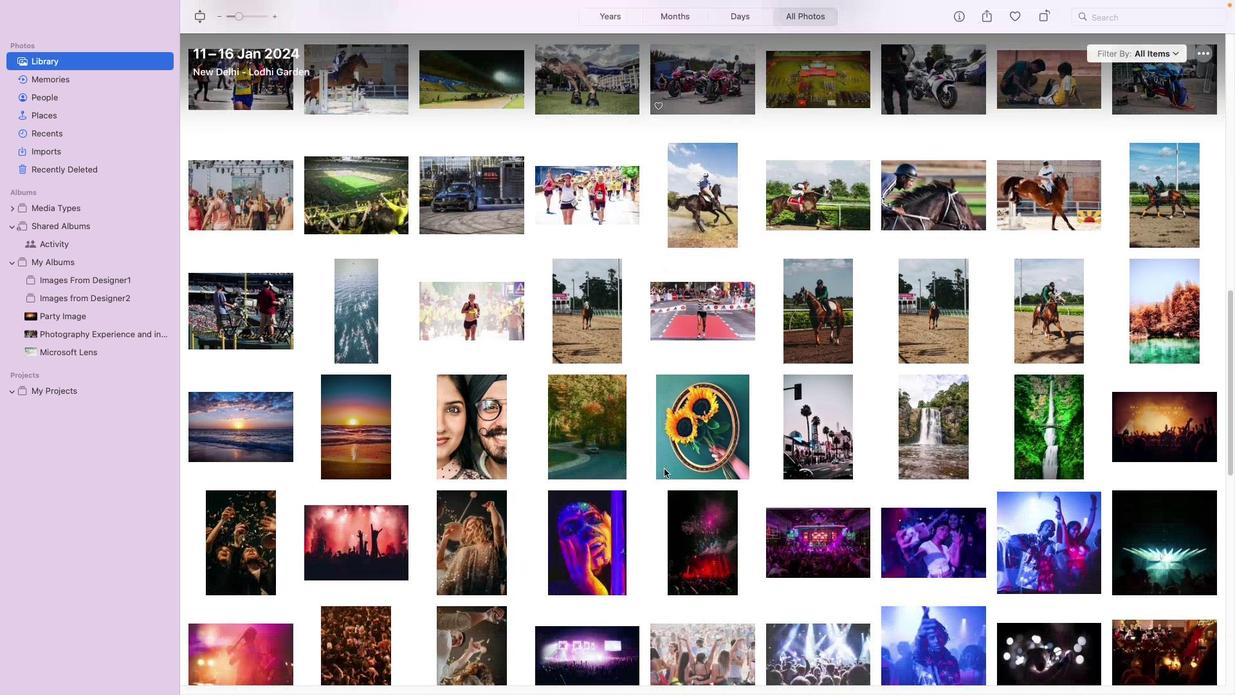 
Action: Mouse scrolled (664, 469) with delta (0, -1)
Screenshot: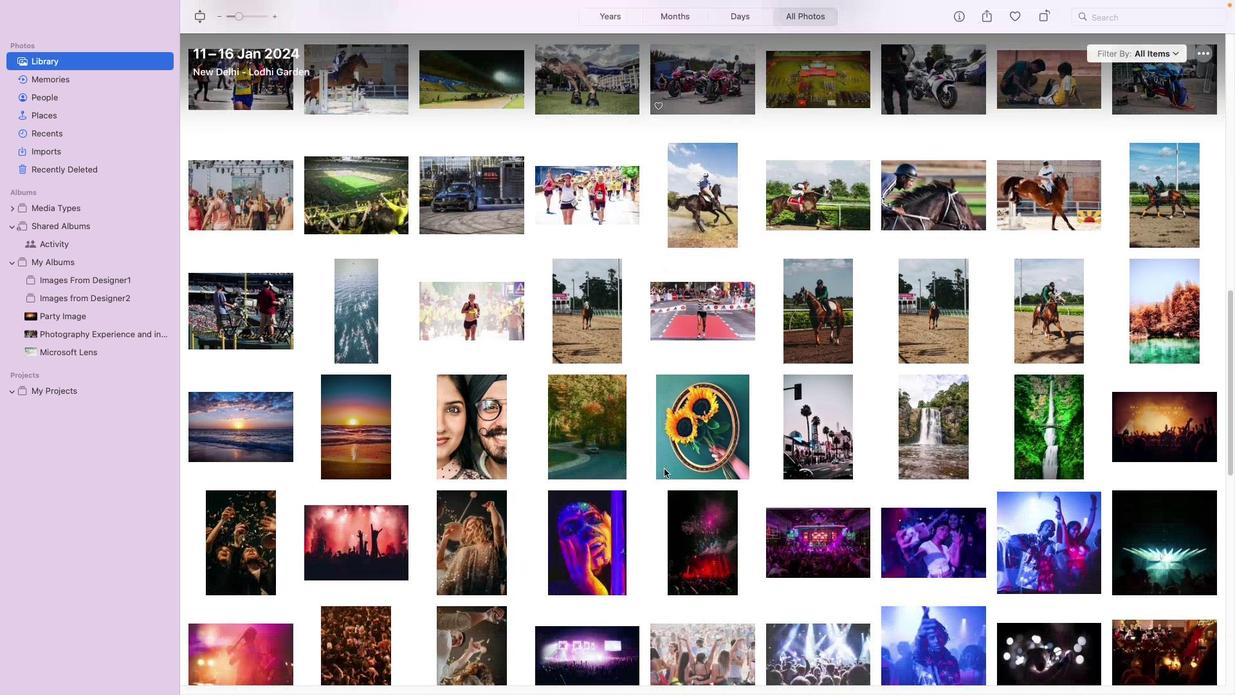 
Action: Mouse scrolled (664, 469) with delta (0, -2)
Screenshot: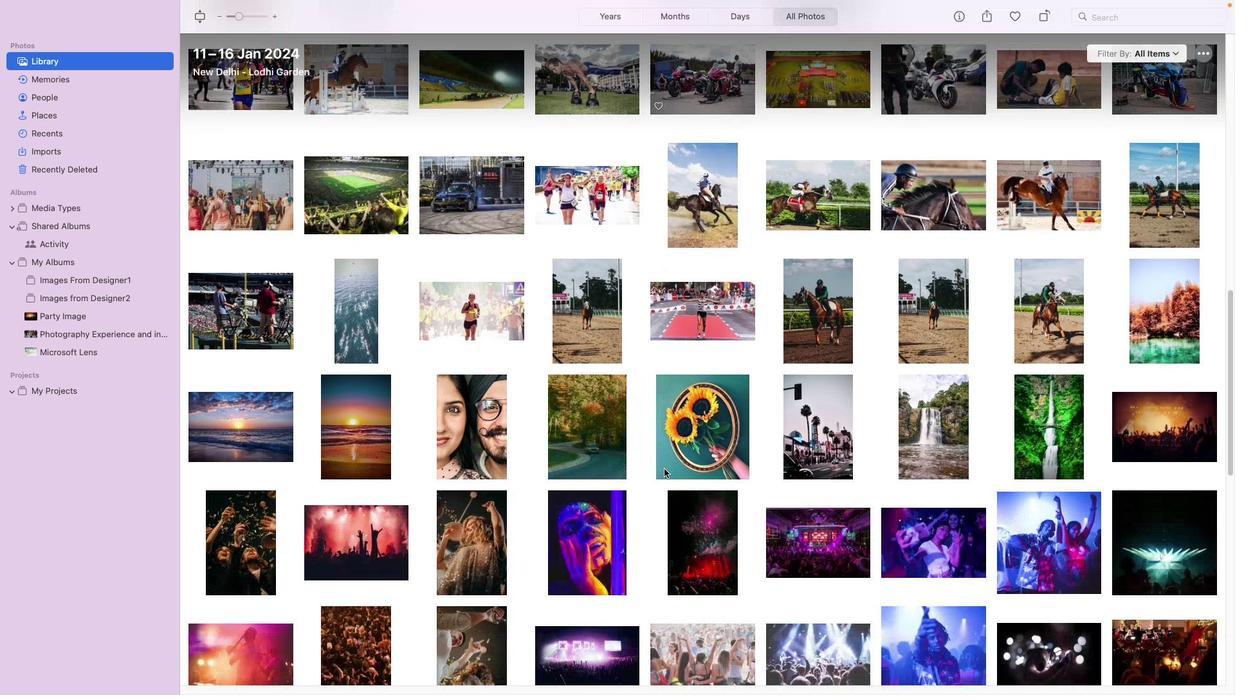 
Action: Mouse scrolled (664, 469) with delta (0, -3)
Screenshot: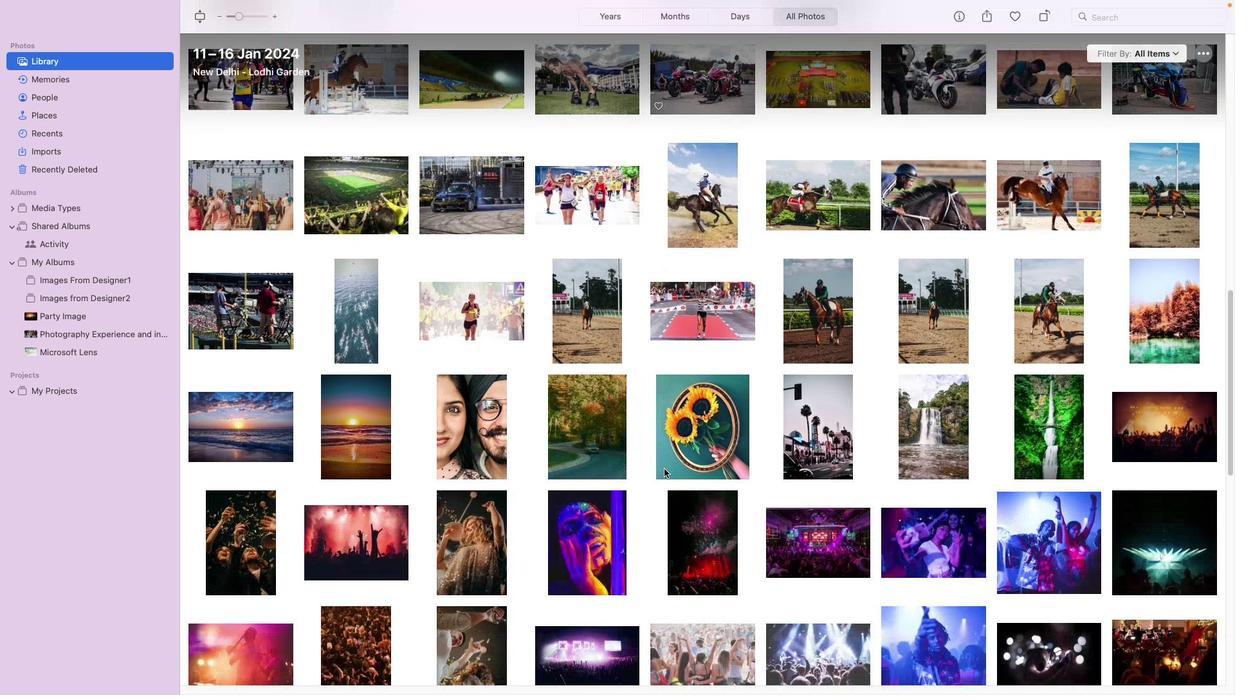 
Action: Mouse scrolled (664, 469) with delta (0, -3)
Screenshot: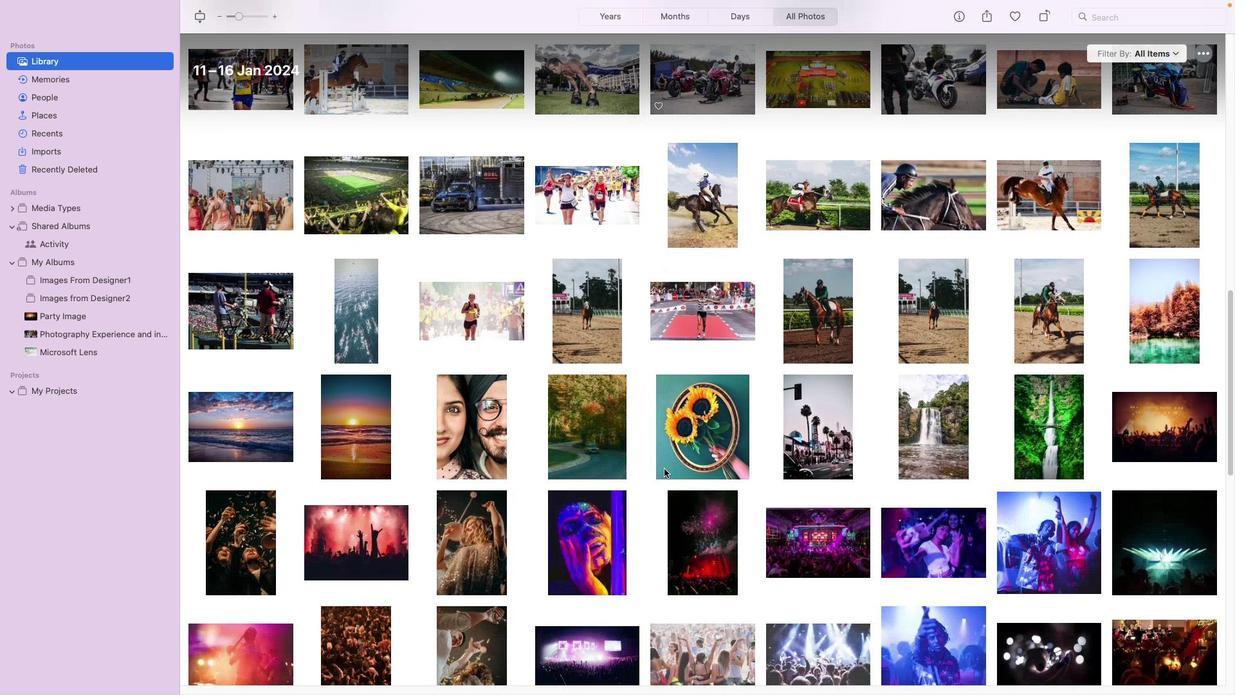 
Action: Mouse scrolled (664, 469) with delta (0, -3)
Screenshot: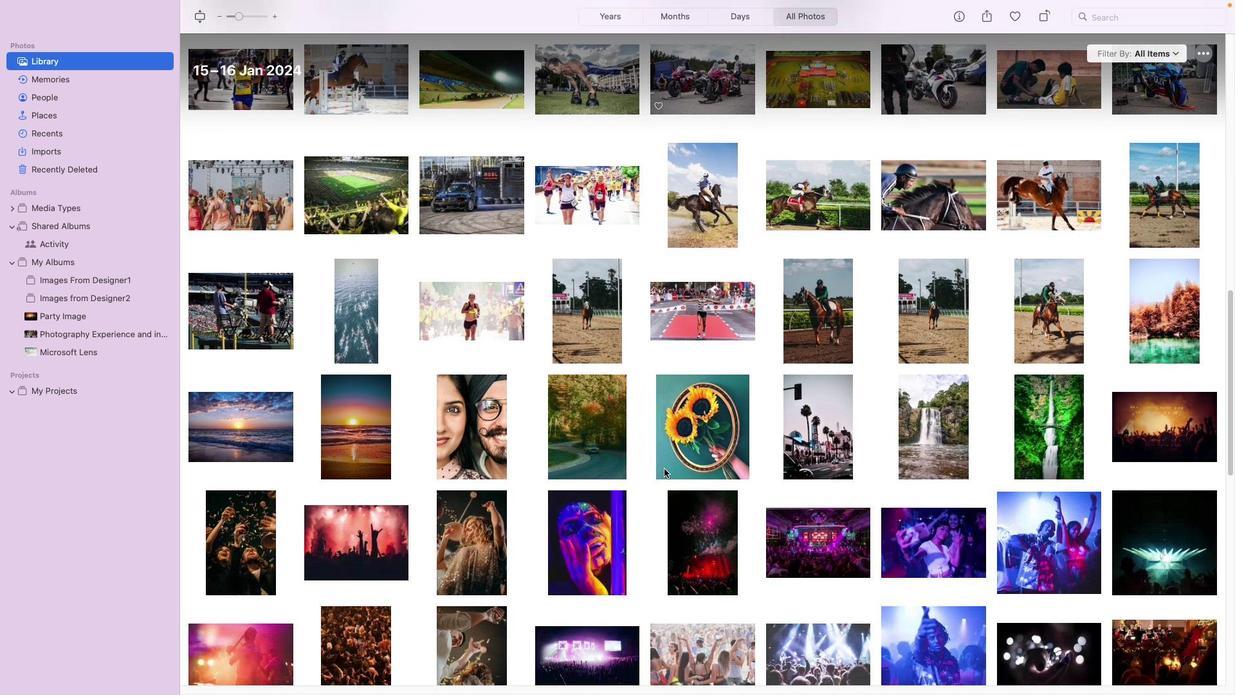 
Action: Mouse scrolled (664, 469) with delta (0, 0)
Screenshot: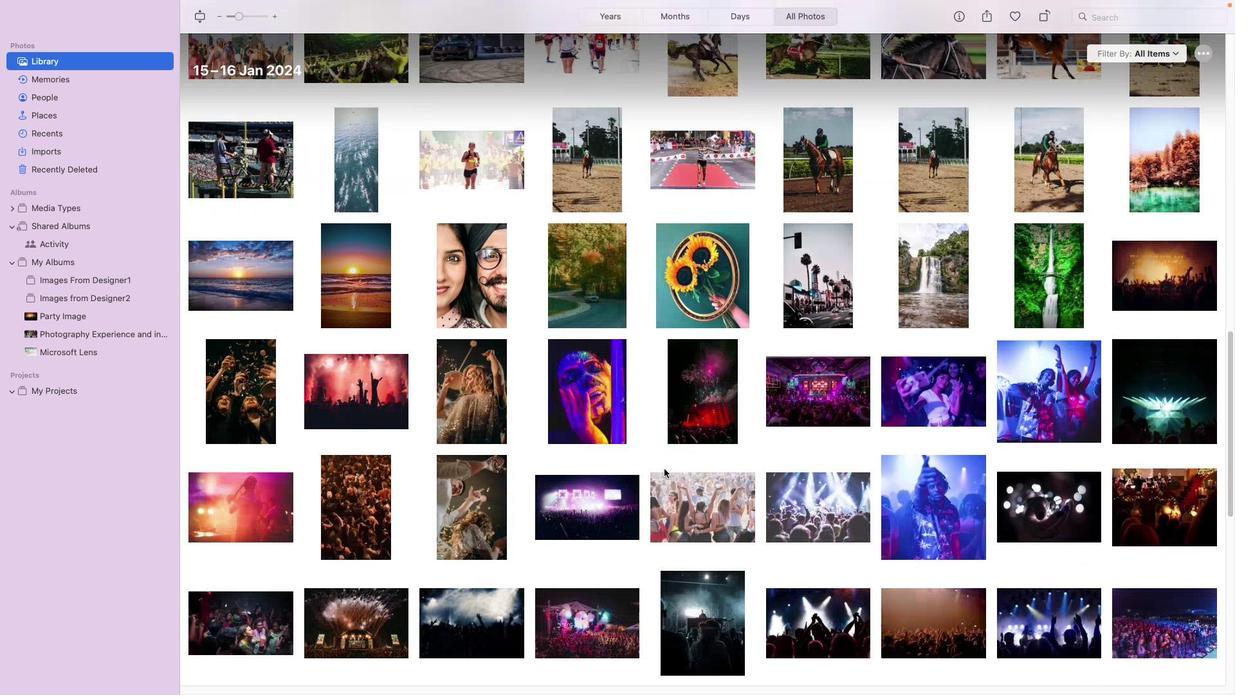 
Action: Mouse scrolled (664, 469) with delta (0, 0)
Screenshot: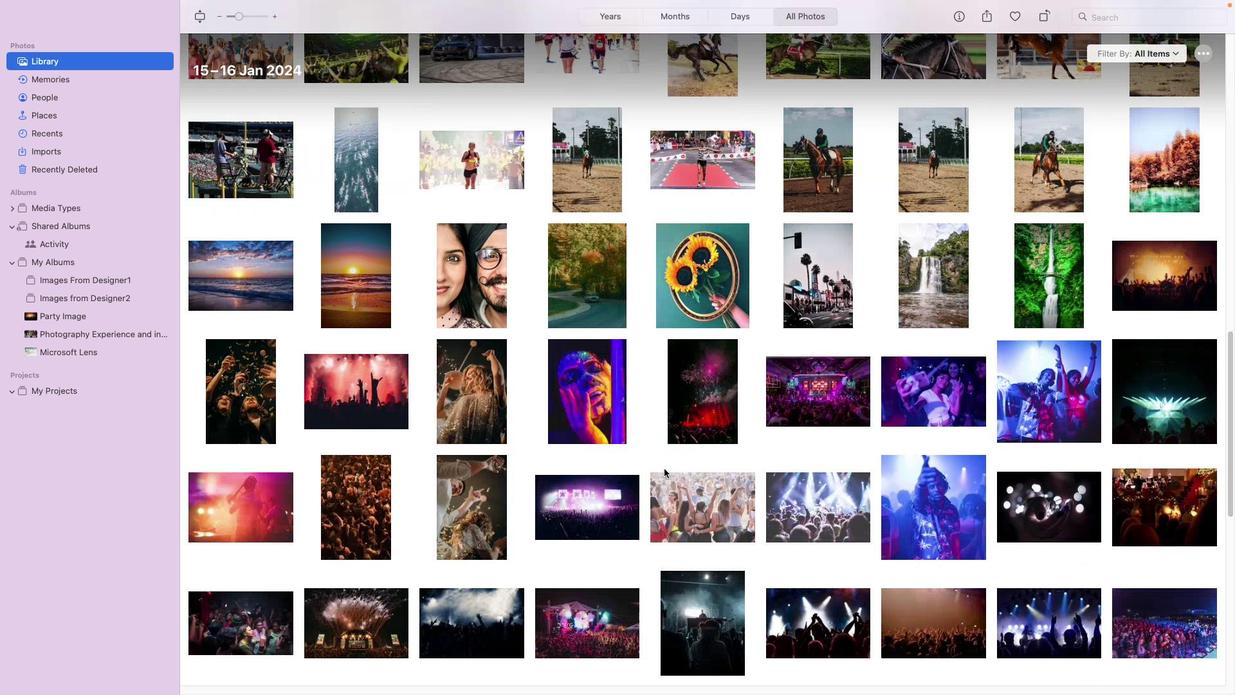 
Action: Mouse scrolled (664, 469) with delta (0, -1)
Screenshot: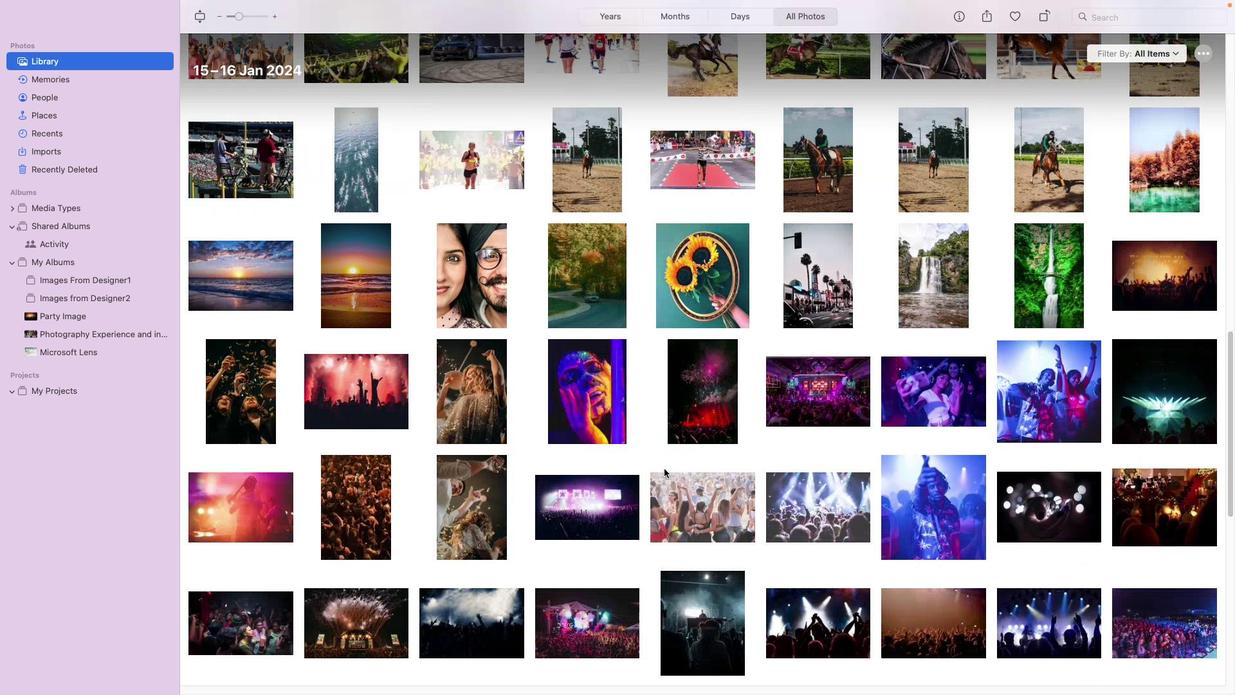 
Action: Mouse scrolled (664, 469) with delta (0, -2)
Screenshot: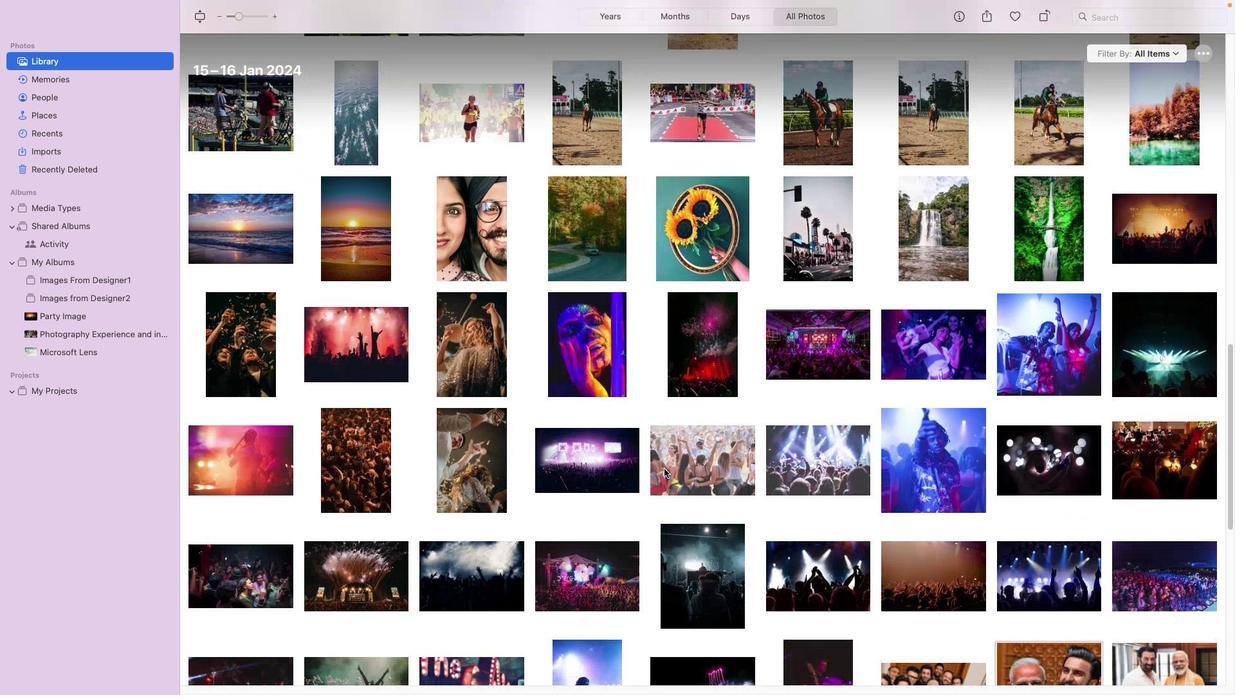 
Action: Mouse scrolled (664, 469) with delta (0, -3)
Screenshot: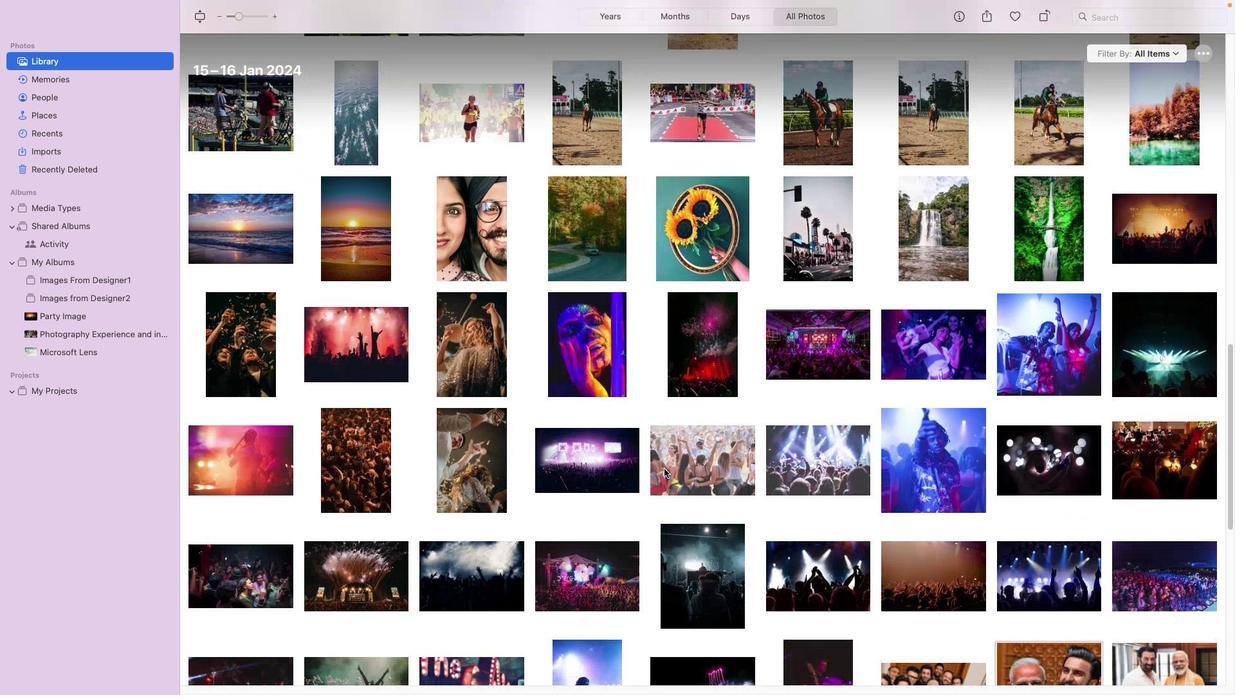 
Action: Mouse scrolled (664, 469) with delta (0, -3)
Screenshot: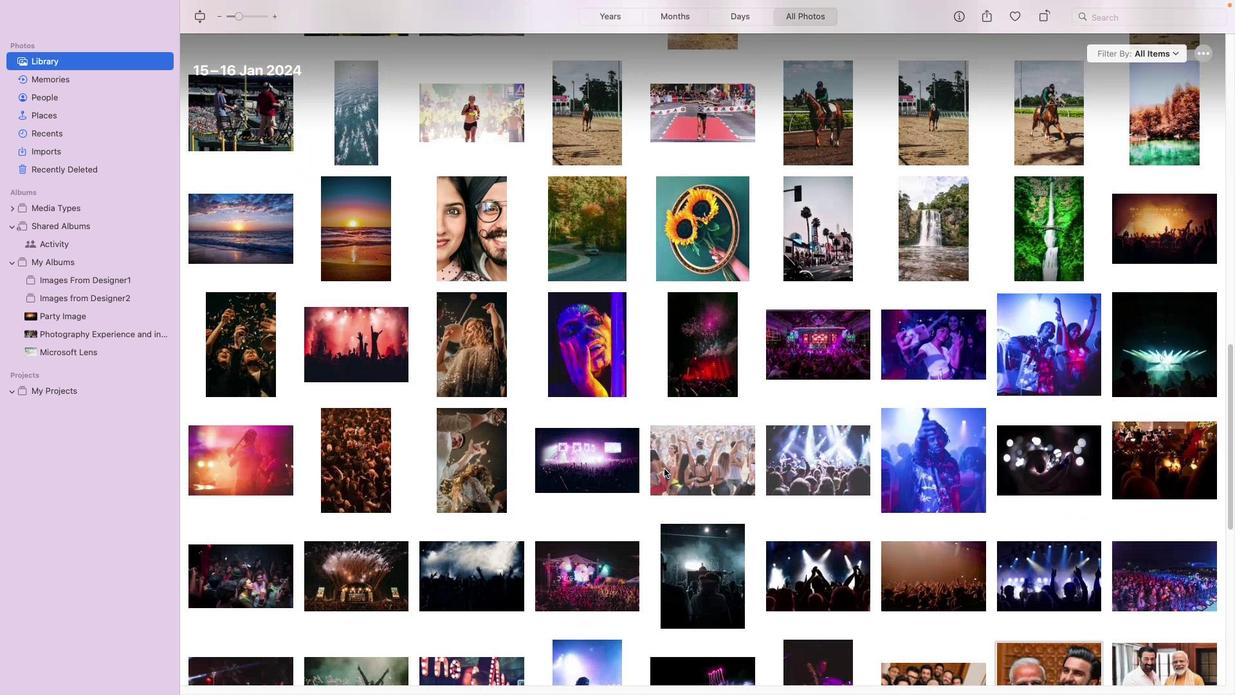 
Action: Mouse scrolled (664, 469) with delta (0, -3)
Screenshot: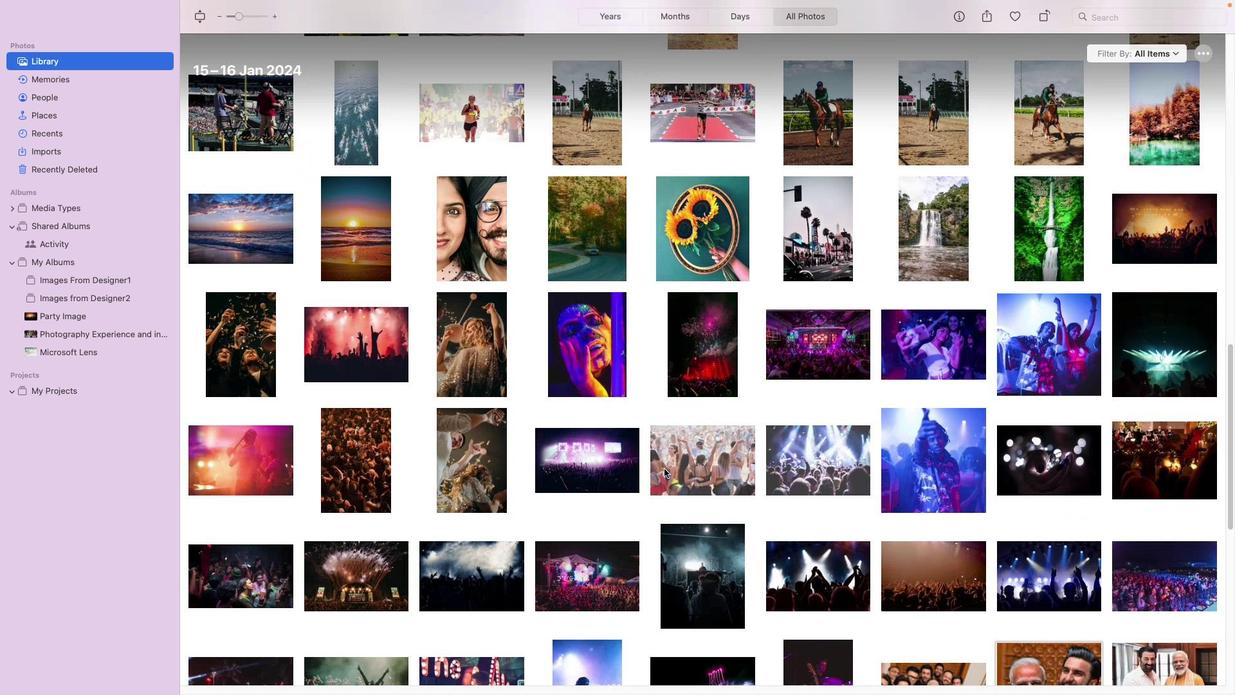 
Action: Mouse scrolled (664, 469) with delta (0, 0)
Screenshot: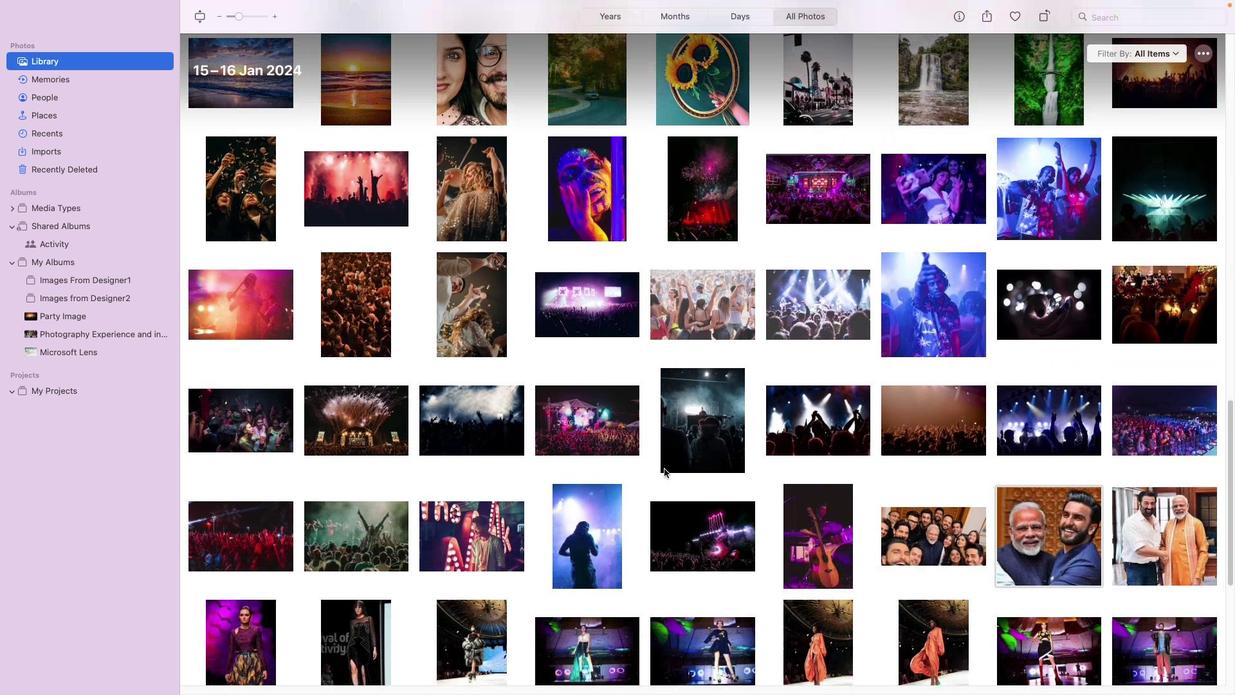 
Action: Mouse scrolled (664, 469) with delta (0, 0)
Screenshot: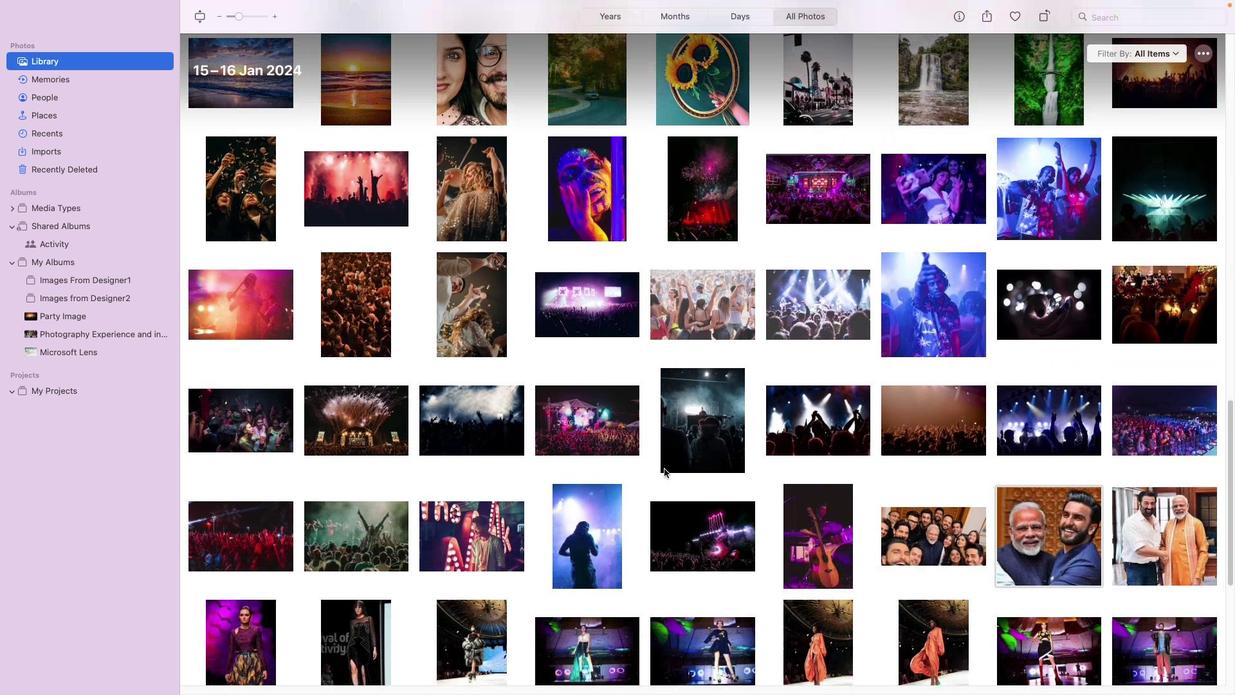 
Action: Mouse scrolled (664, 469) with delta (0, -1)
Screenshot: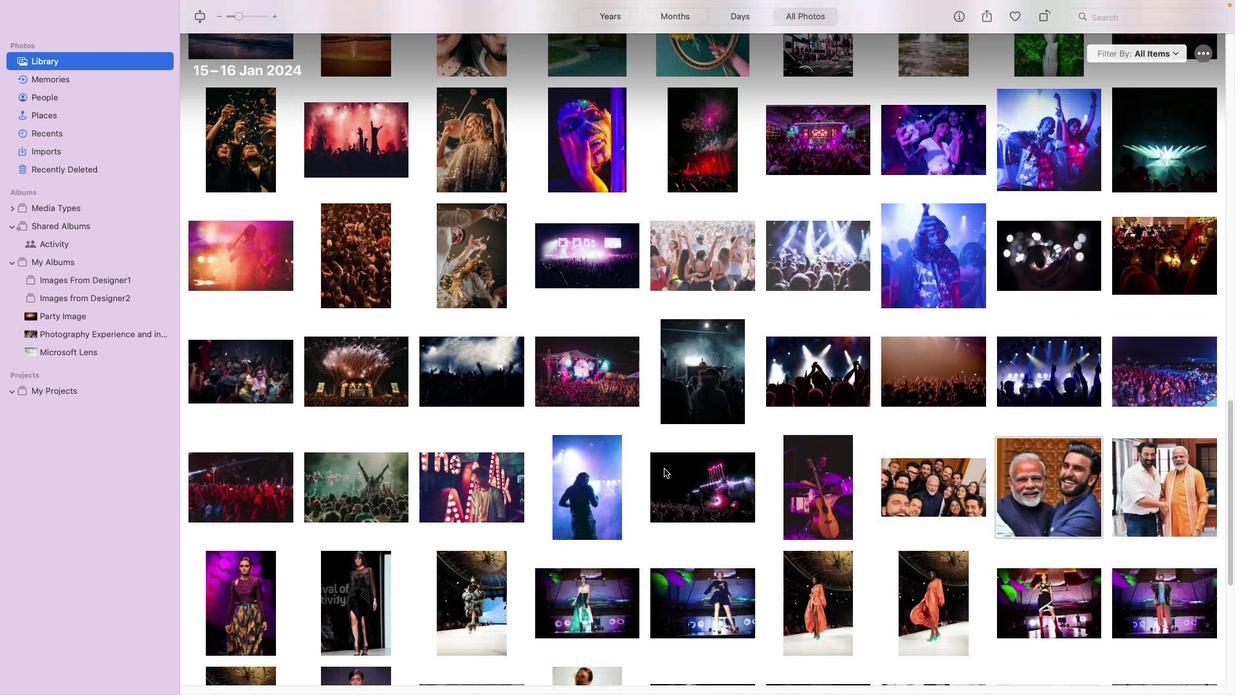 
Action: Mouse scrolled (664, 469) with delta (0, -2)
Screenshot: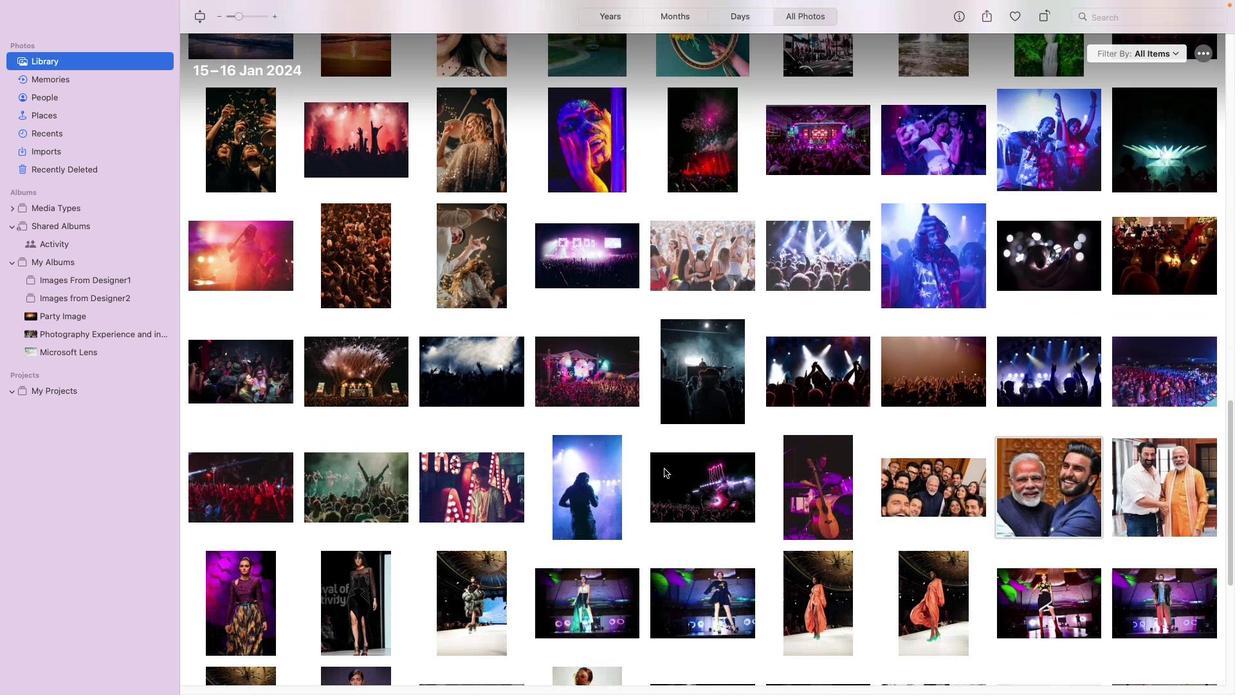 
Action: Mouse scrolled (664, 469) with delta (0, -3)
Screenshot: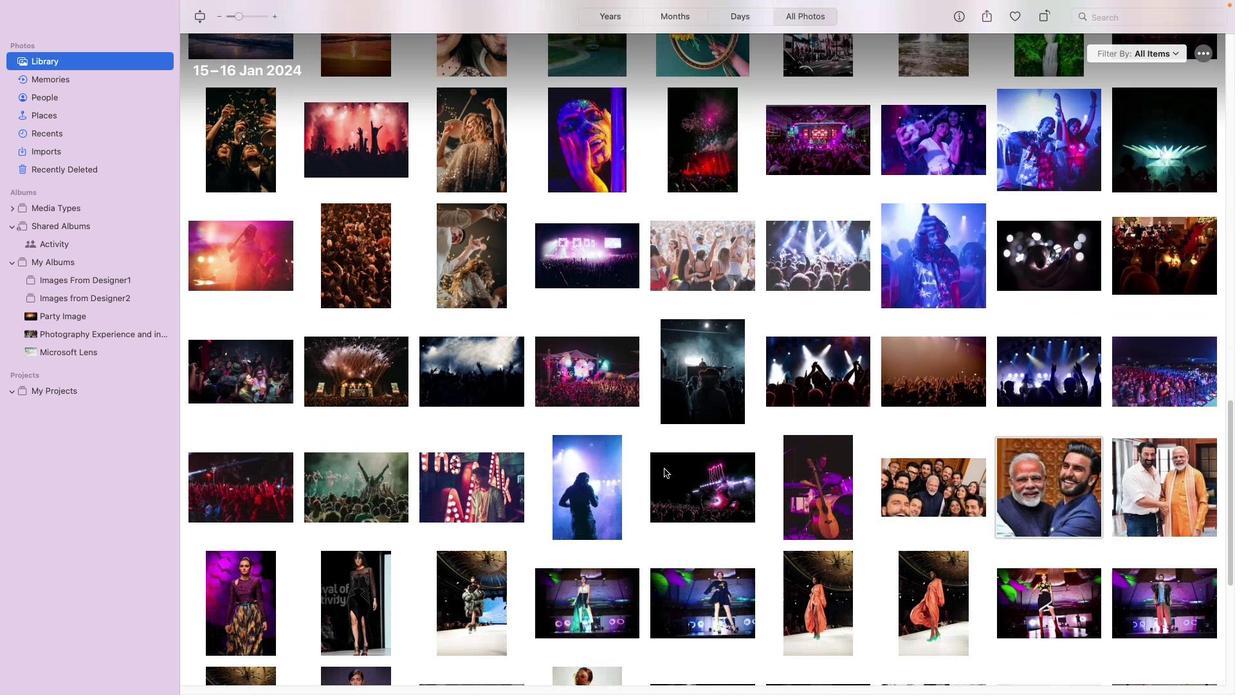 
Action: Mouse scrolled (664, 469) with delta (0, -3)
Screenshot: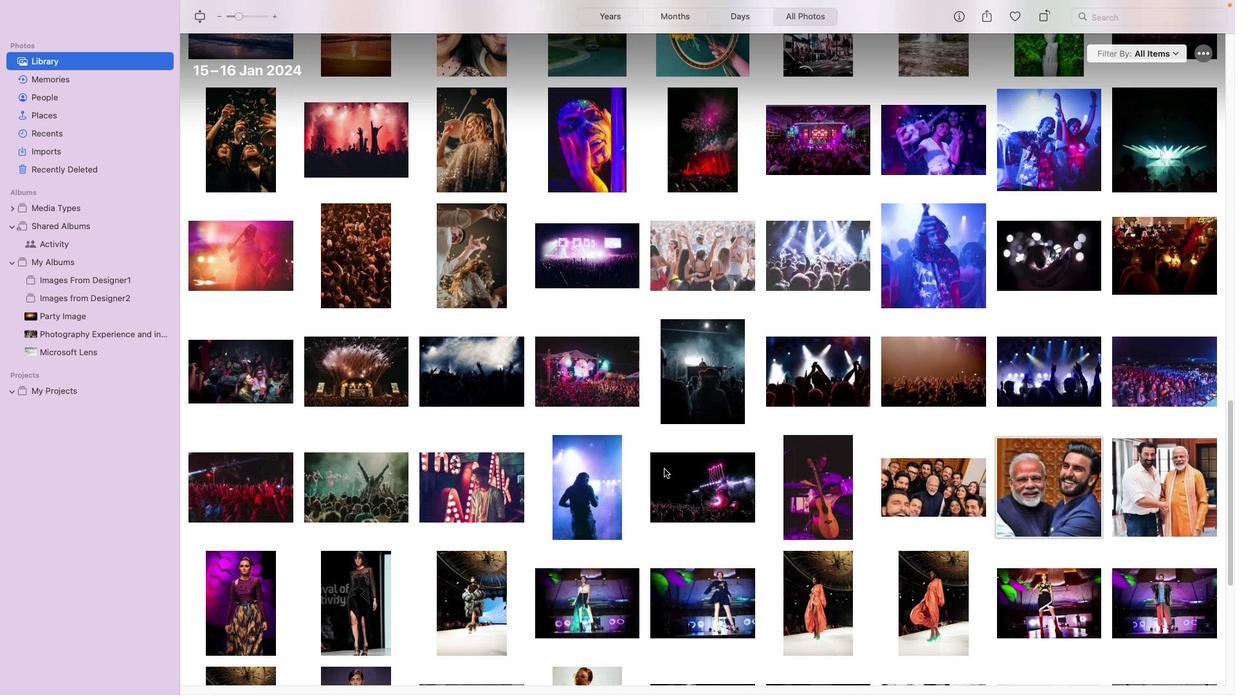 
Action: Mouse scrolled (664, 469) with delta (0, -3)
Screenshot: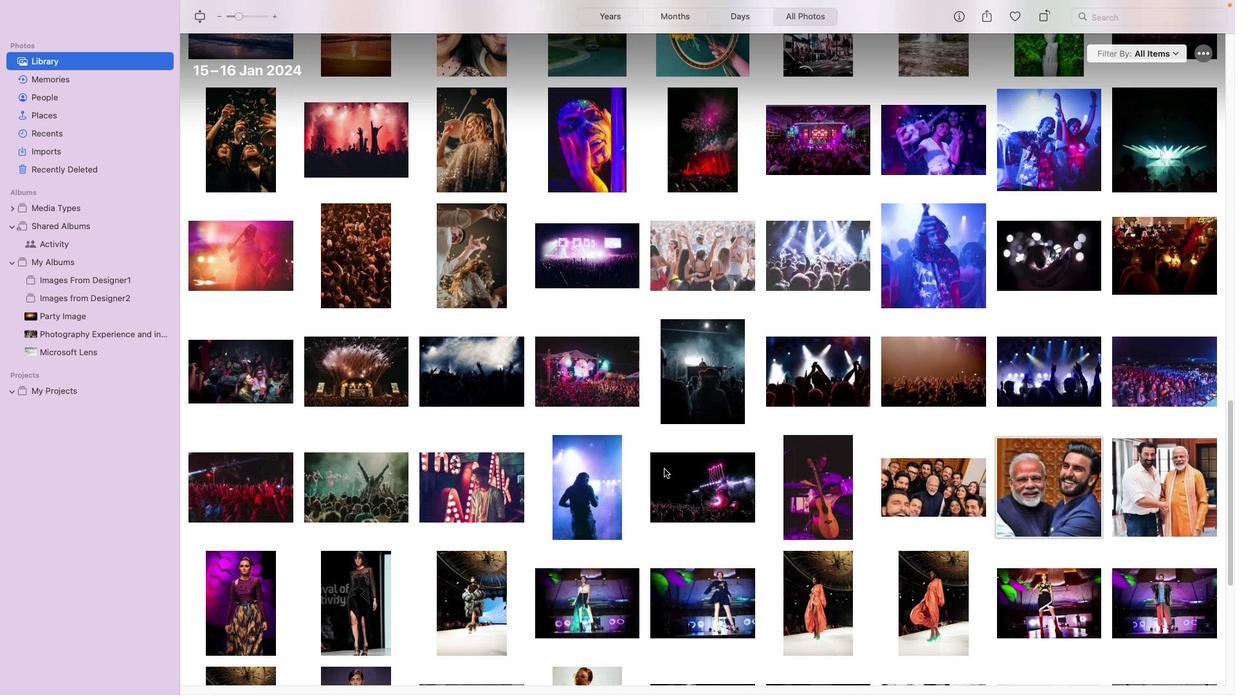 
Action: Mouse moved to (664, 469)
Screenshot: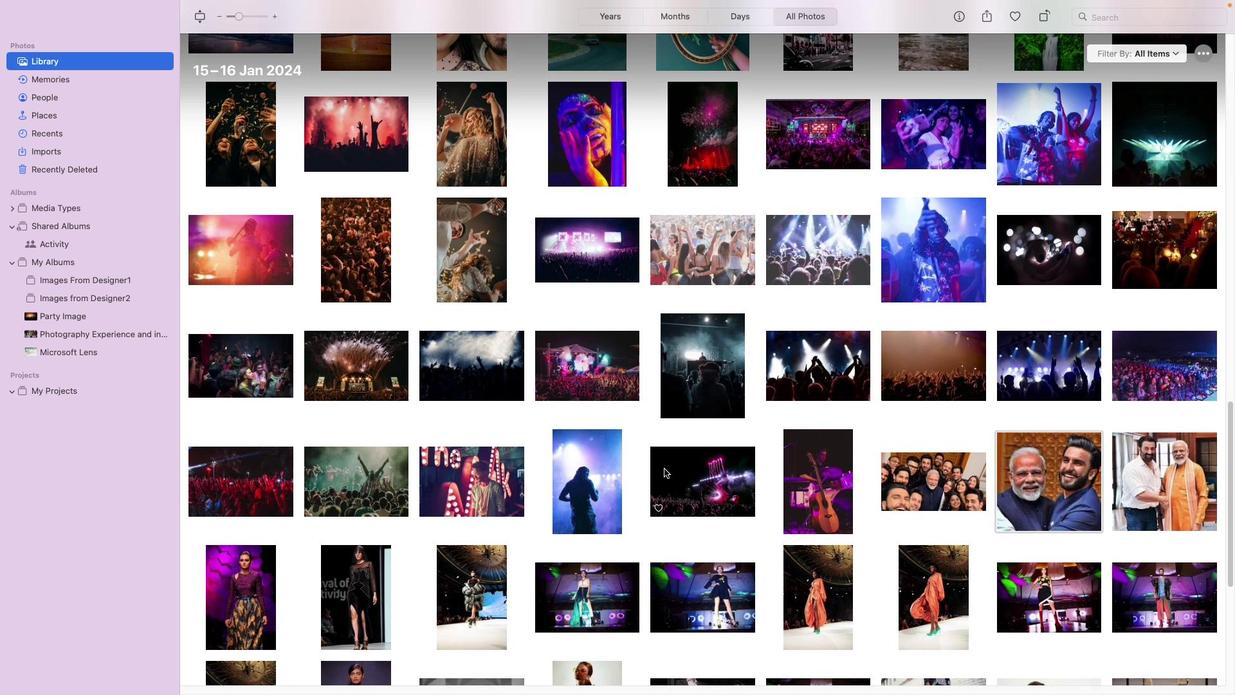 
Action: Mouse scrolled (664, 469) with delta (0, 0)
Screenshot: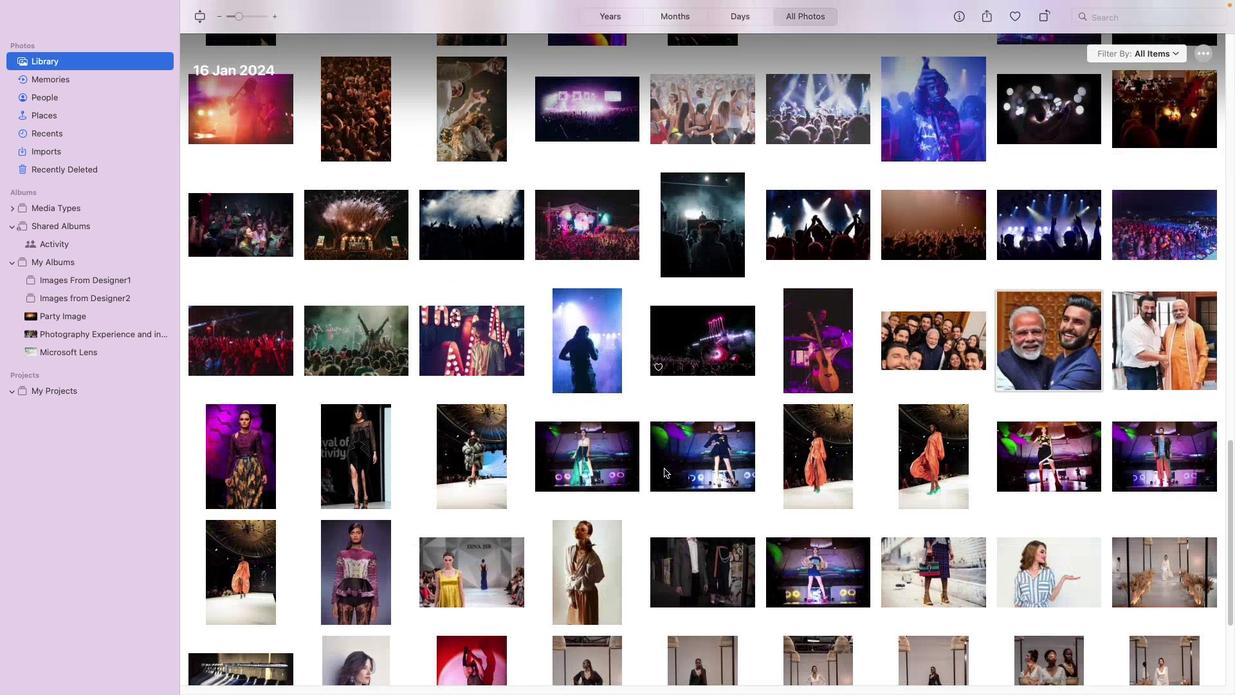 
Action: Mouse scrolled (664, 469) with delta (0, 0)
Screenshot: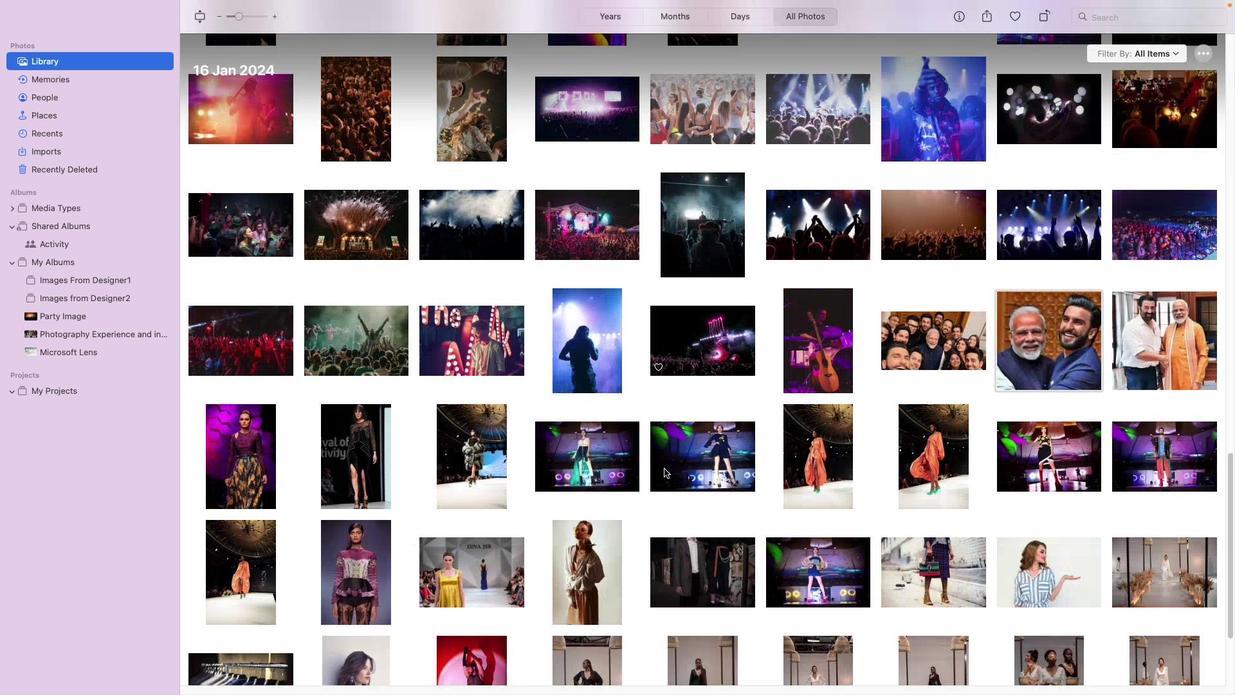 
Action: Mouse moved to (664, 469)
Screenshot: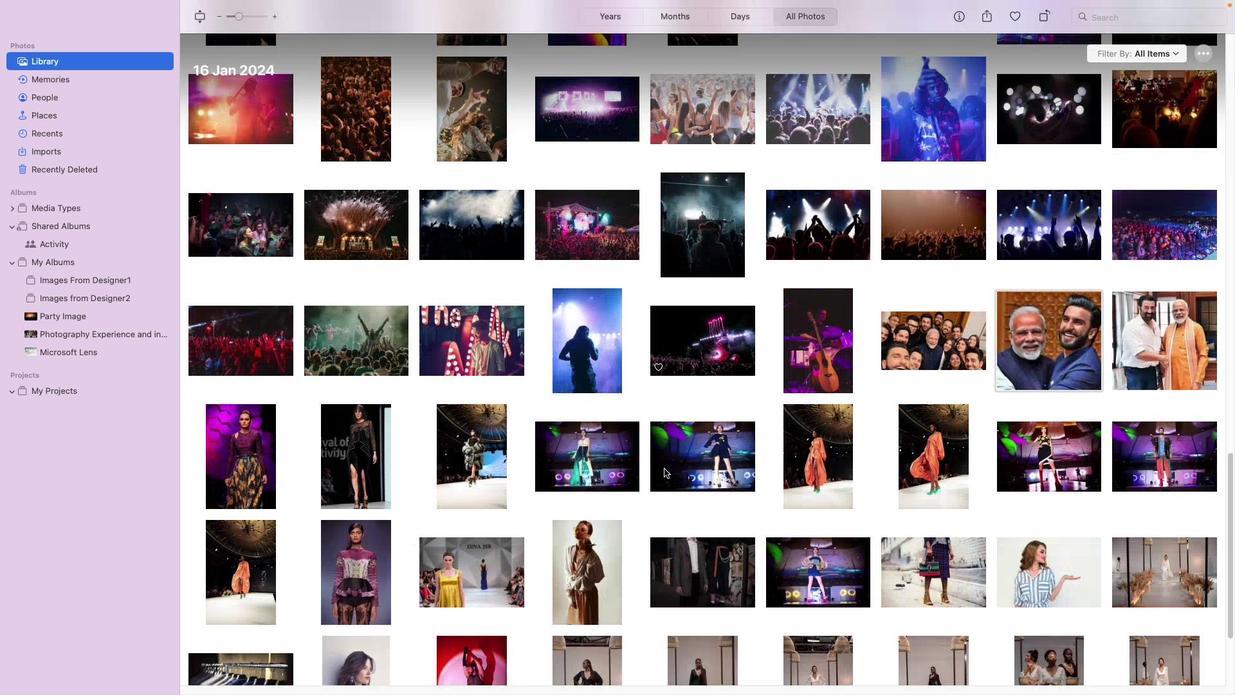 
Action: Mouse scrolled (664, 469) with delta (0, -1)
Screenshot: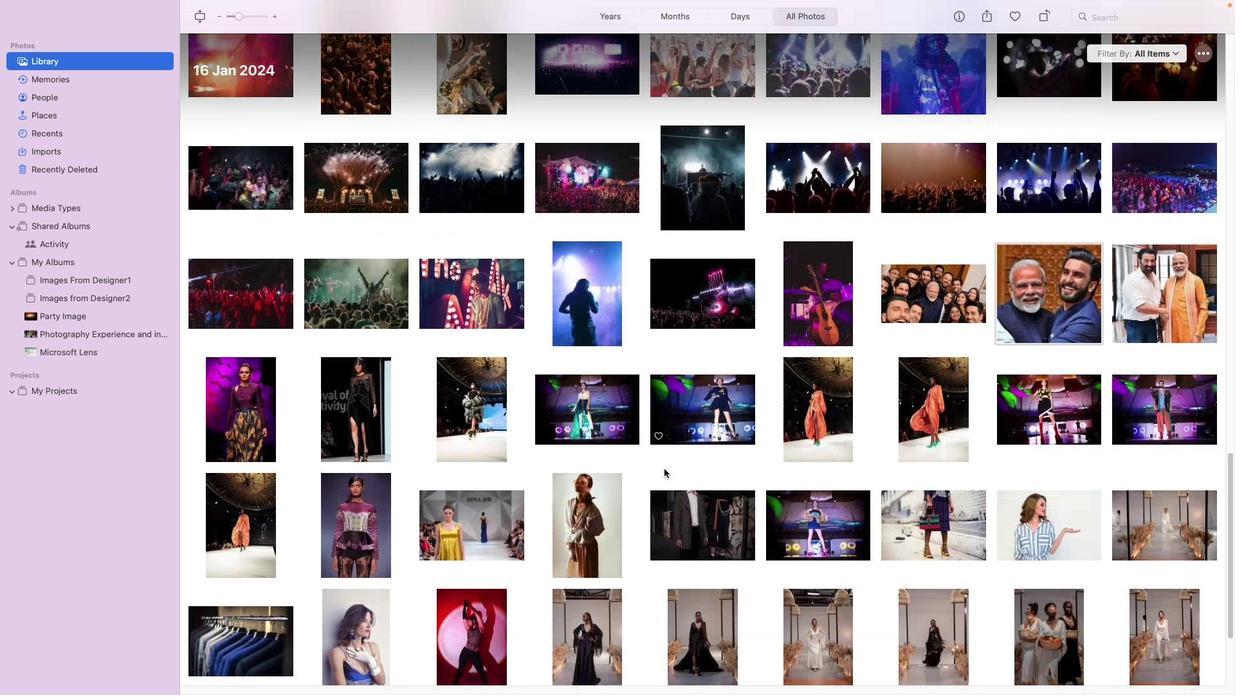 
Action: Mouse scrolled (664, 469) with delta (0, -2)
Screenshot: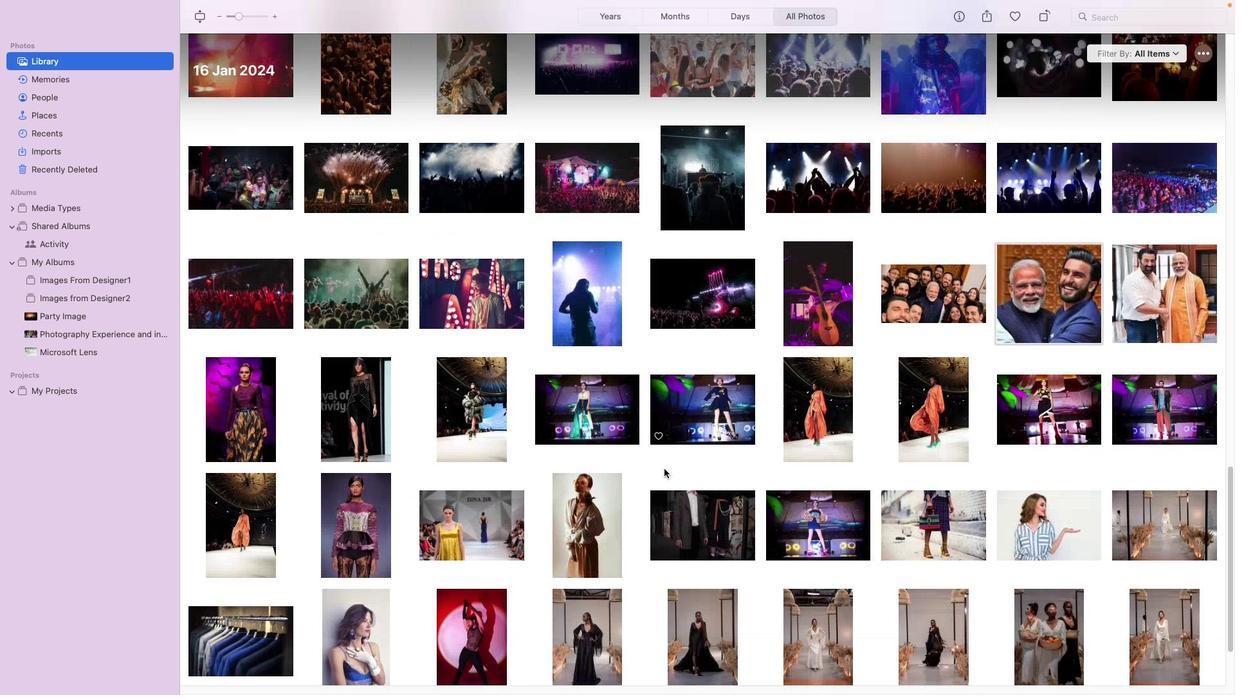 
Action: Mouse scrolled (664, 469) with delta (0, -3)
Screenshot: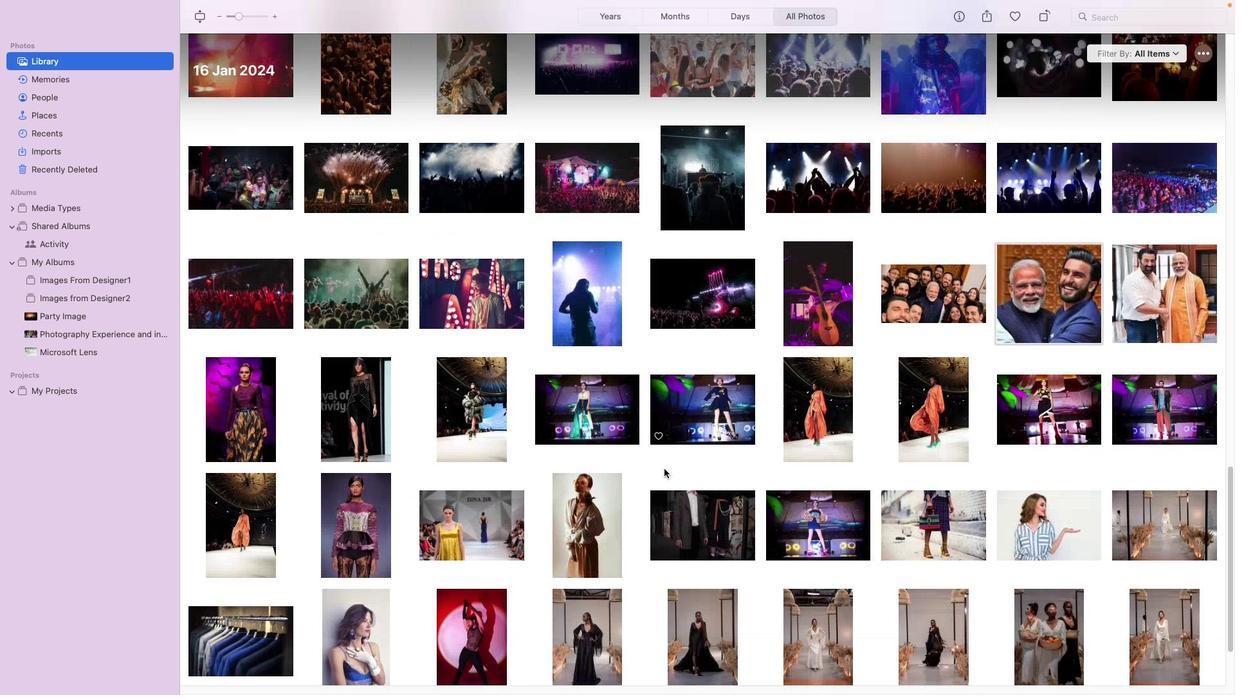 
Action: Mouse scrolled (664, 469) with delta (0, -3)
Screenshot: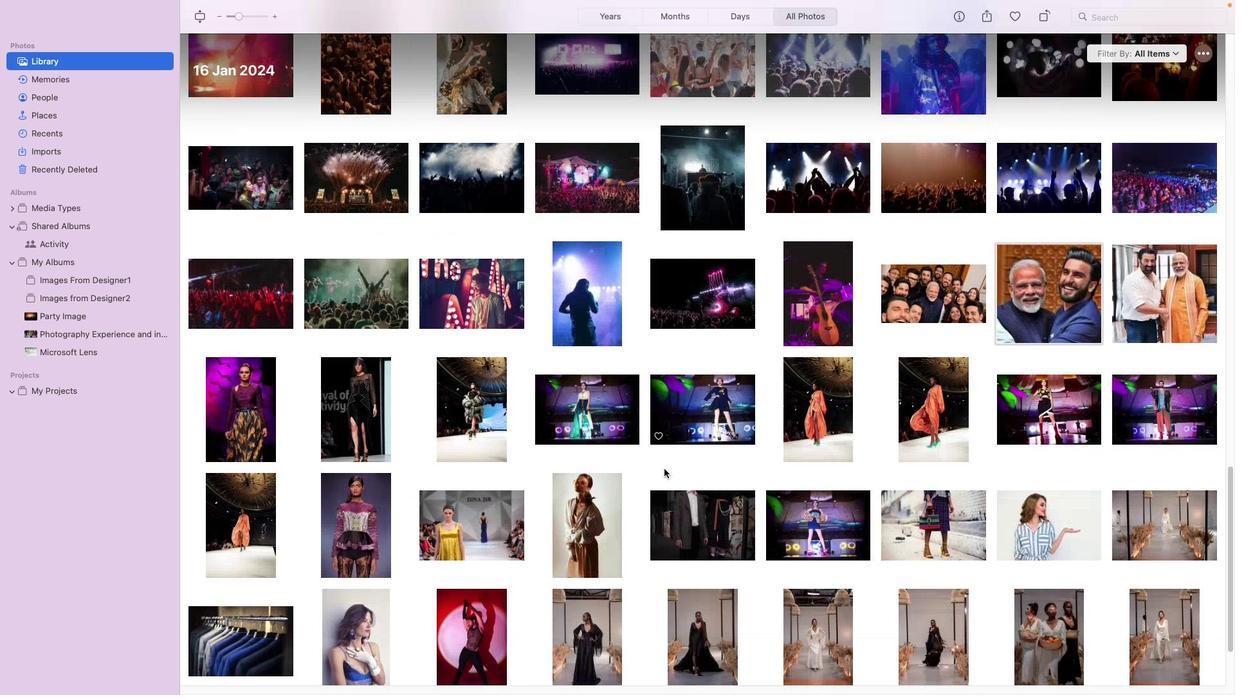 
Action: Mouse scrolled (664, 469) with delta (0, -3)
Screenshot: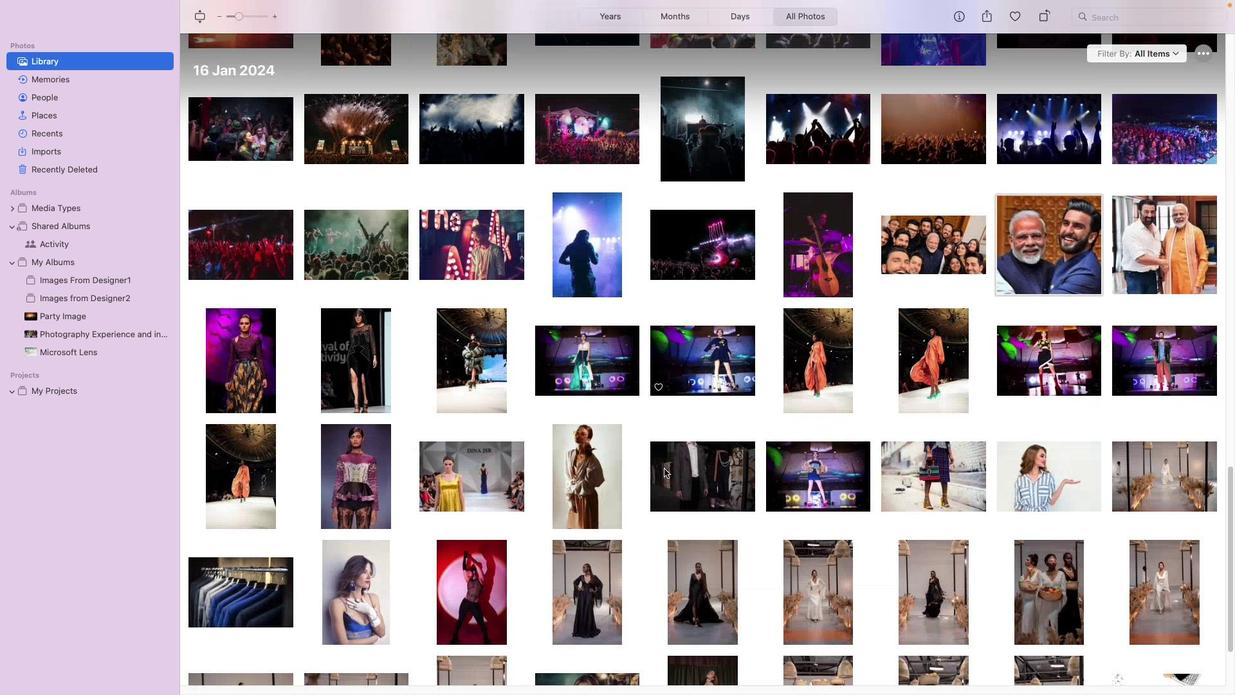 
Action: Mouse moved to (664, 469)
Screenshot: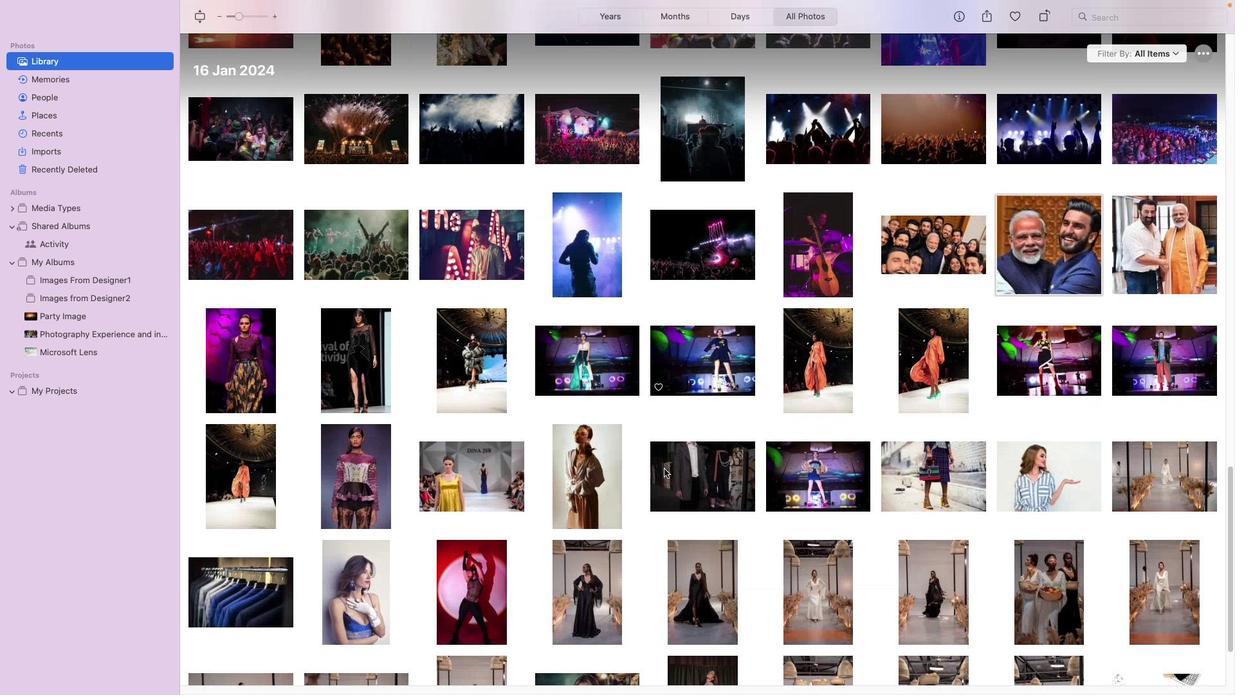 
Action: Mouse scrolled (664, 469) with delta (0, -3)
Screenshot: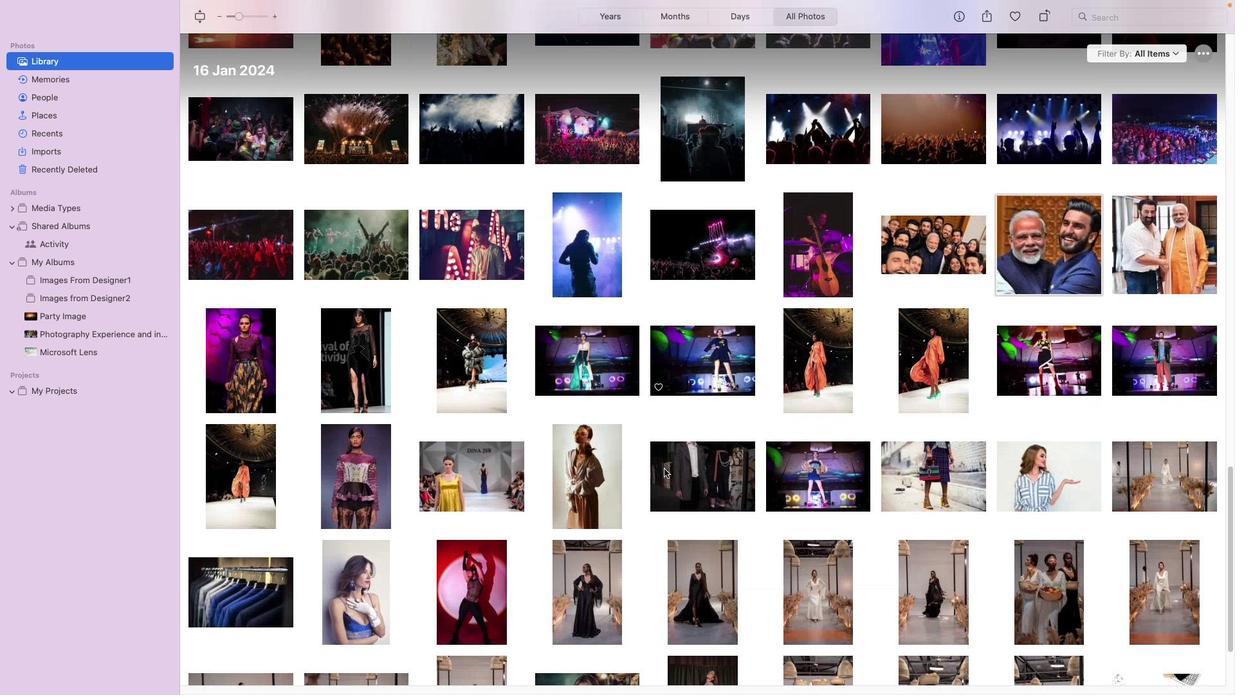 
Action: Mouse scrolled (664, 469) with delta (0, 0)
Screenshot: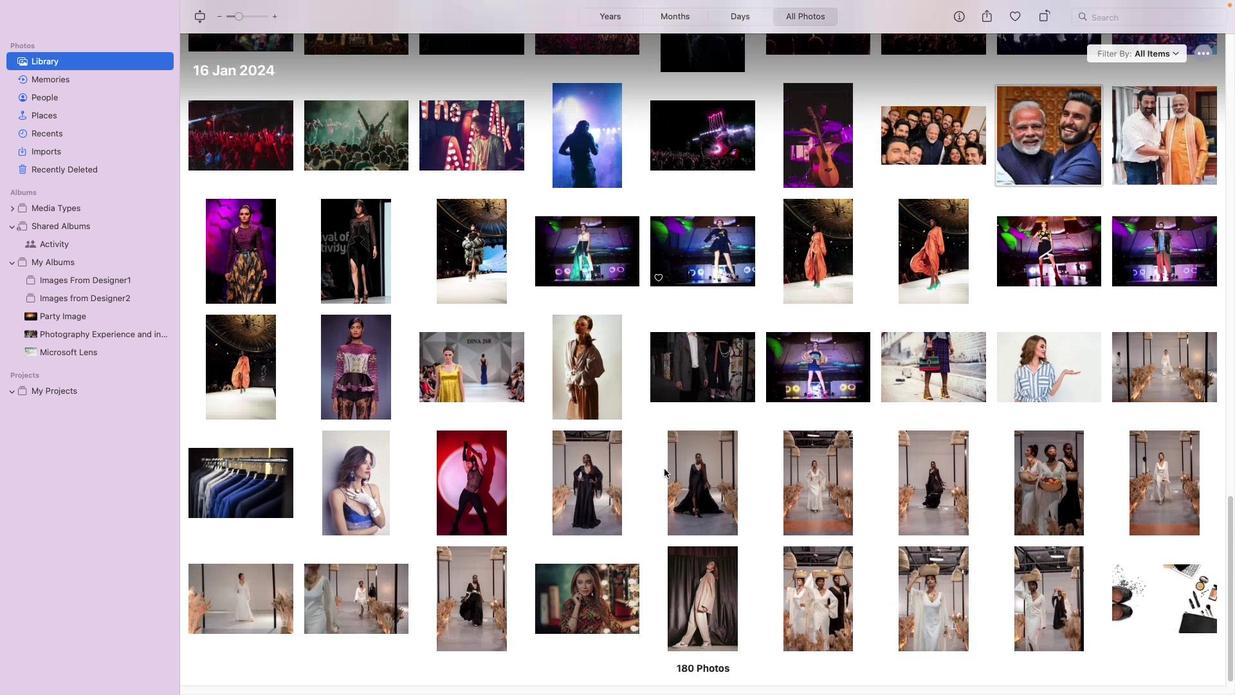 
Action: Mouse scrolled (664, 469) with delta (0, 0)
Screenshot: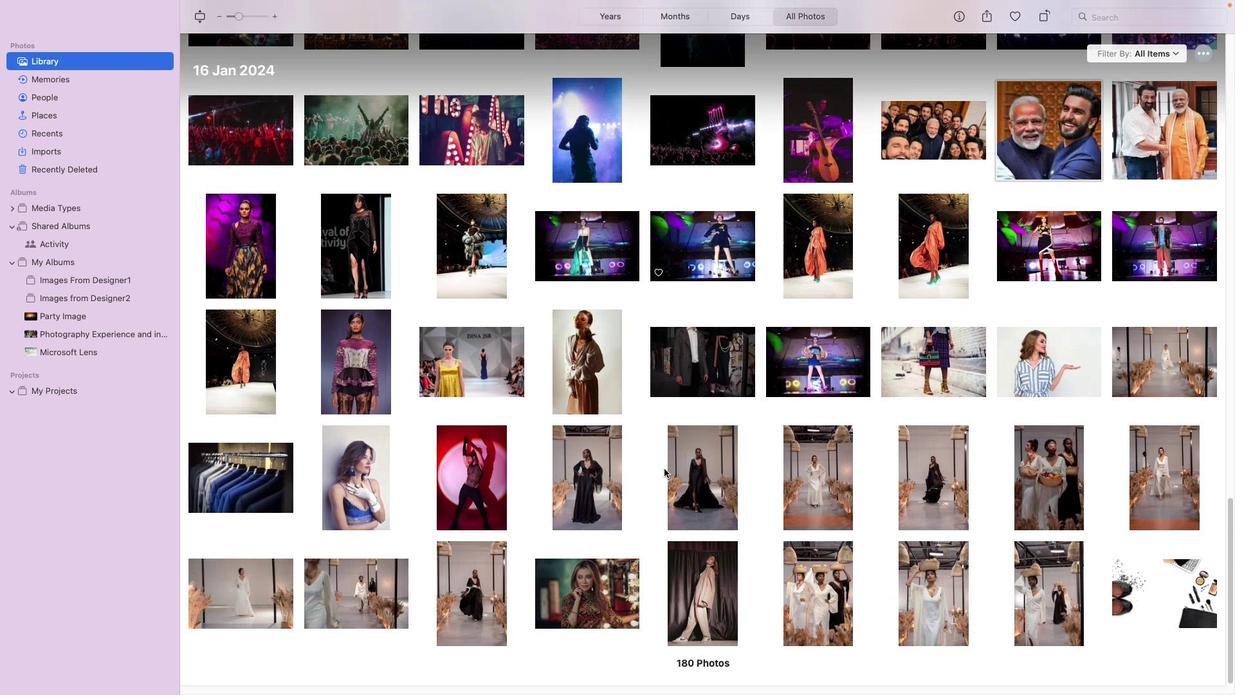 
Action: Mouse scrolled (664, 469) with delta (0, -1)
Screenshot: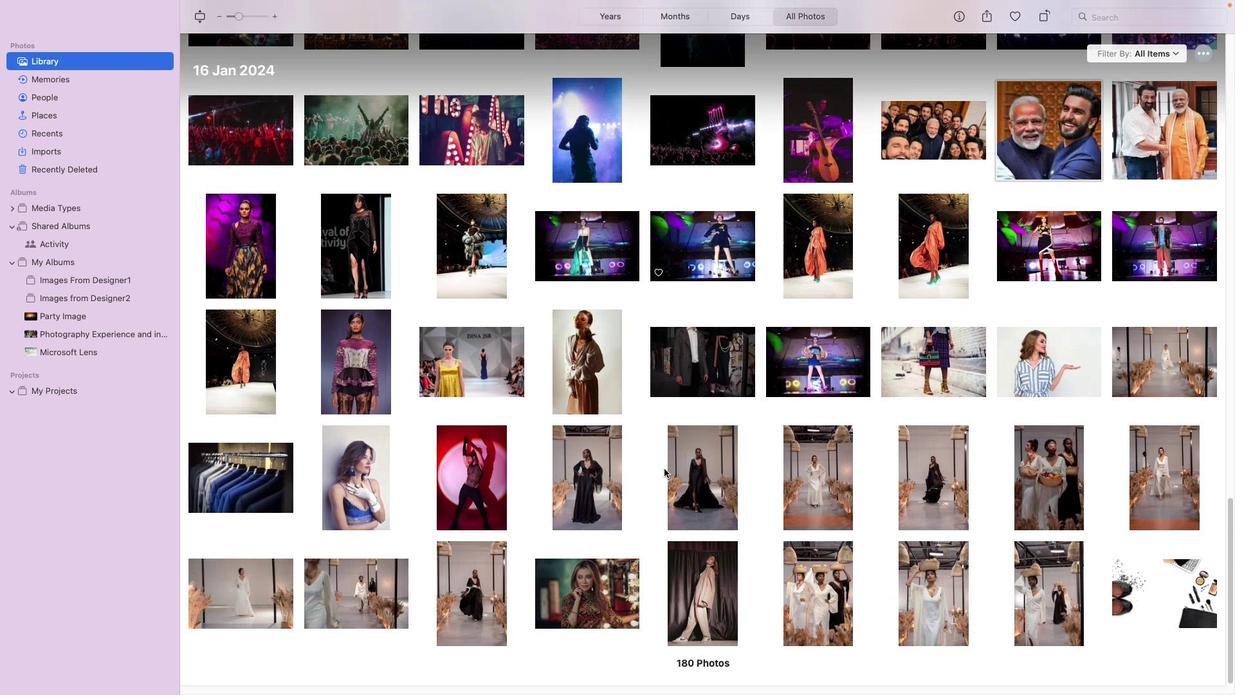 
Action: Mouse scrolled (664, 469) with delta (0, -2)
Screenshot: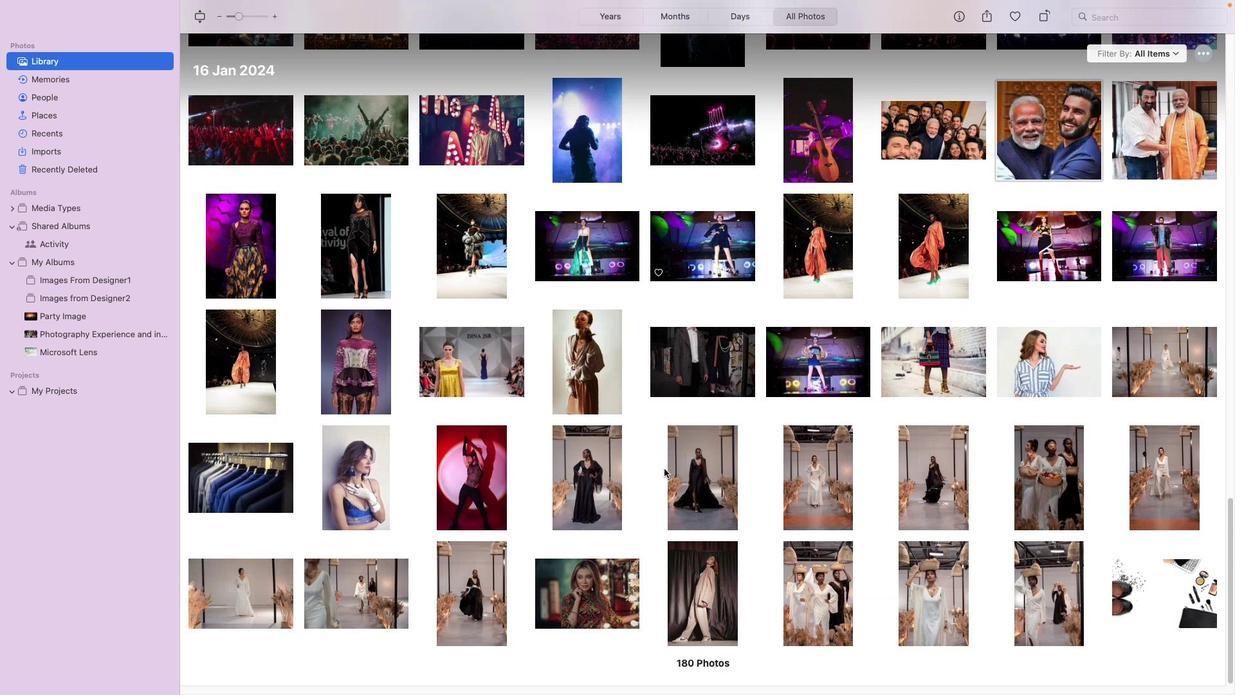 
Action: Mouse scrolled (664, 469) with delta (0, -3)
Screenshot: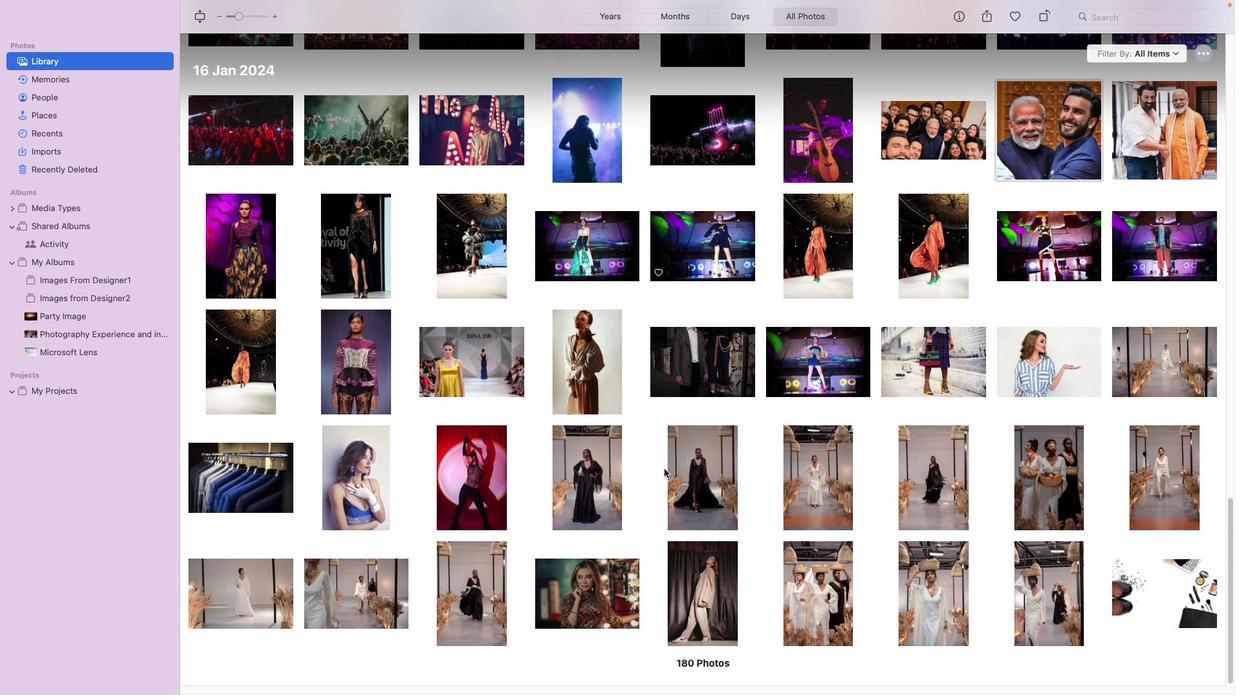 
Action: Mouse scrolled (664, 469) with delta (0, -3)
Screenshot: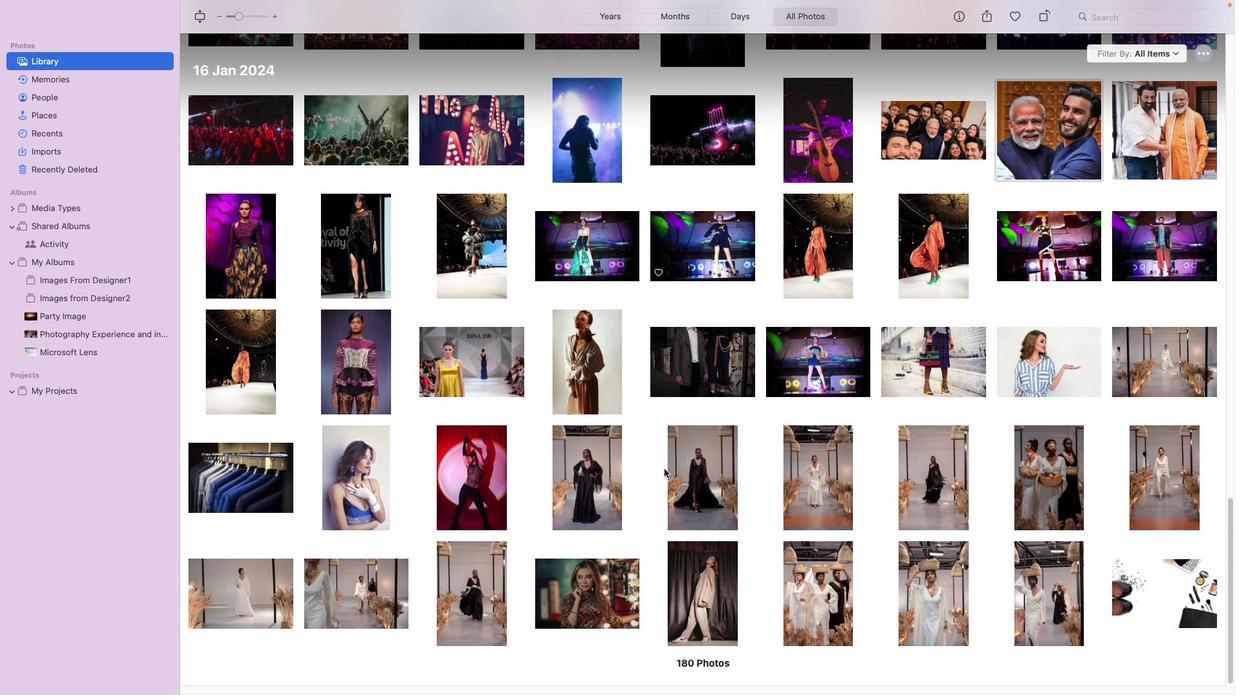 
Action: Mouse scrolled (664, 469) with delta (0, -3)
Screenshot: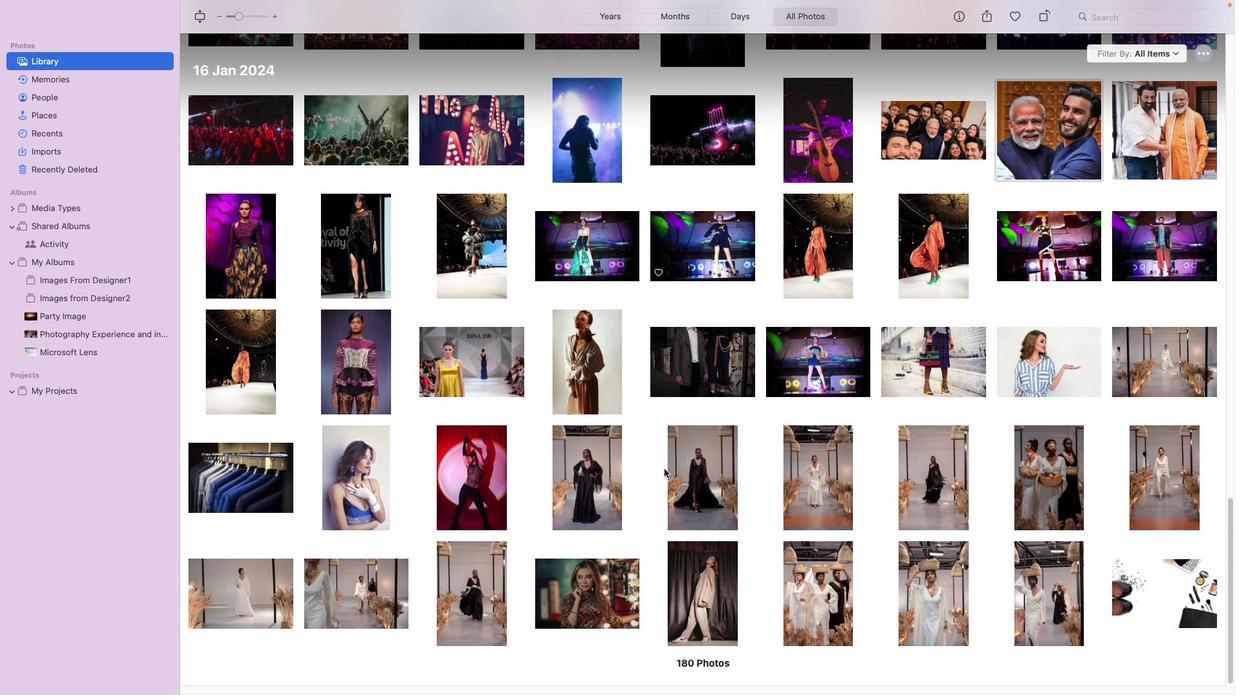 
Action: Mouse scrolled (664, 469) with delta (0, -4)
Screenshot: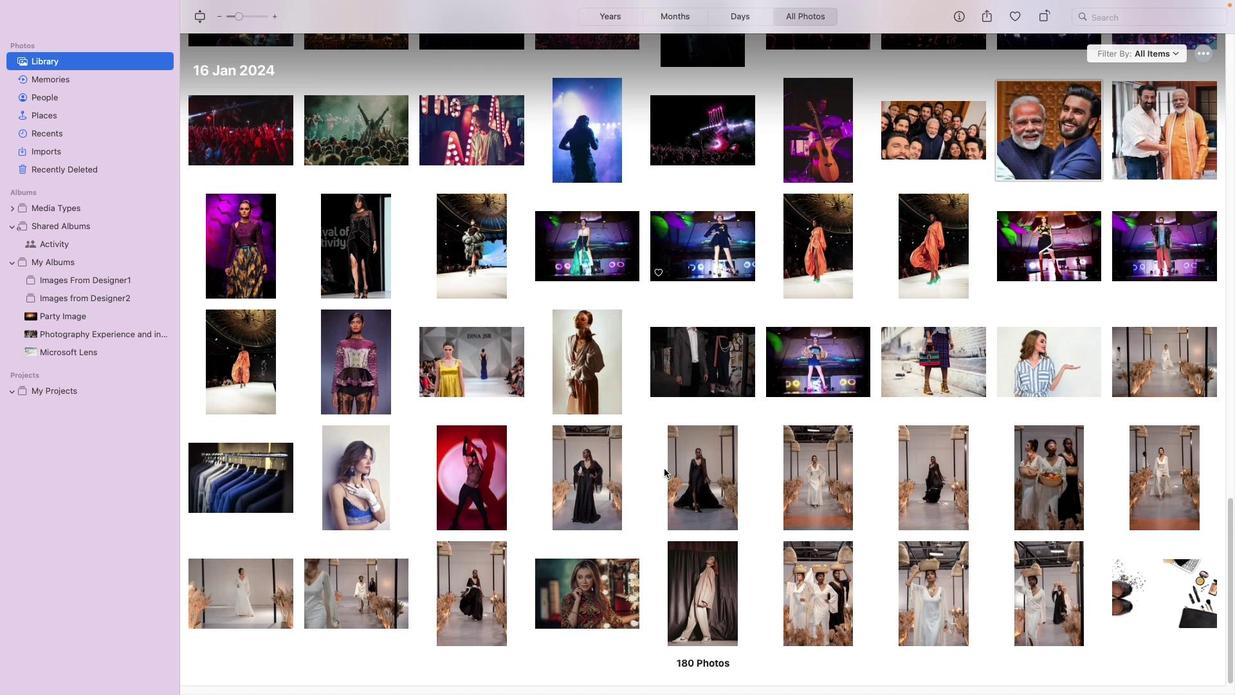 
Action: Mouse scrolled (664, 469) with delta (0, 0)
Screenshot: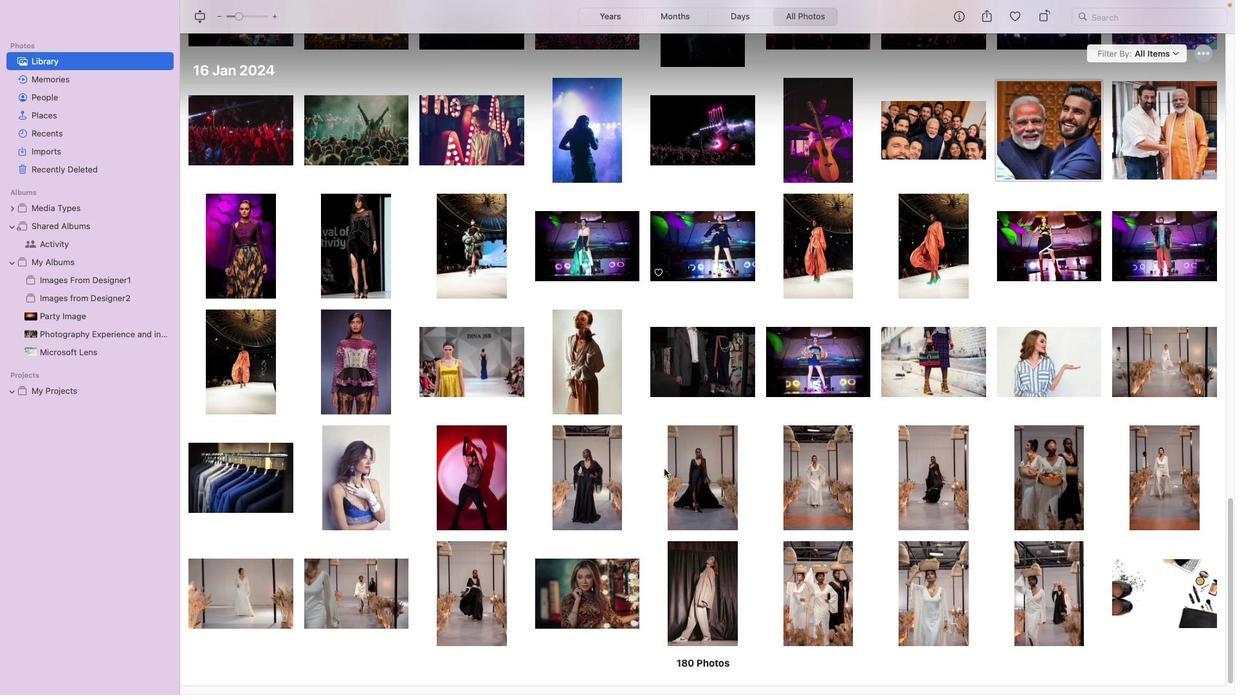 
Action: Mouse scrolled (664, 469) with delta (0, 0)
Screenshot: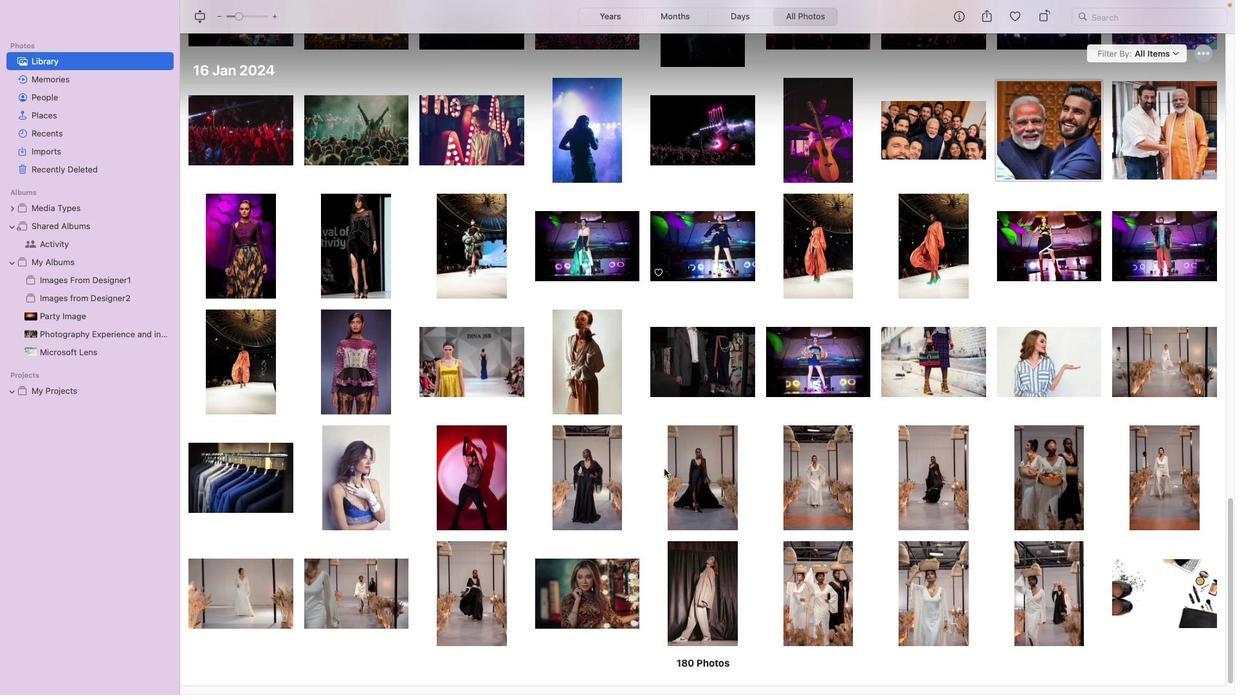 
Action: Mouse scrolled (664, 469) with delta (0, -1)
Screenshot: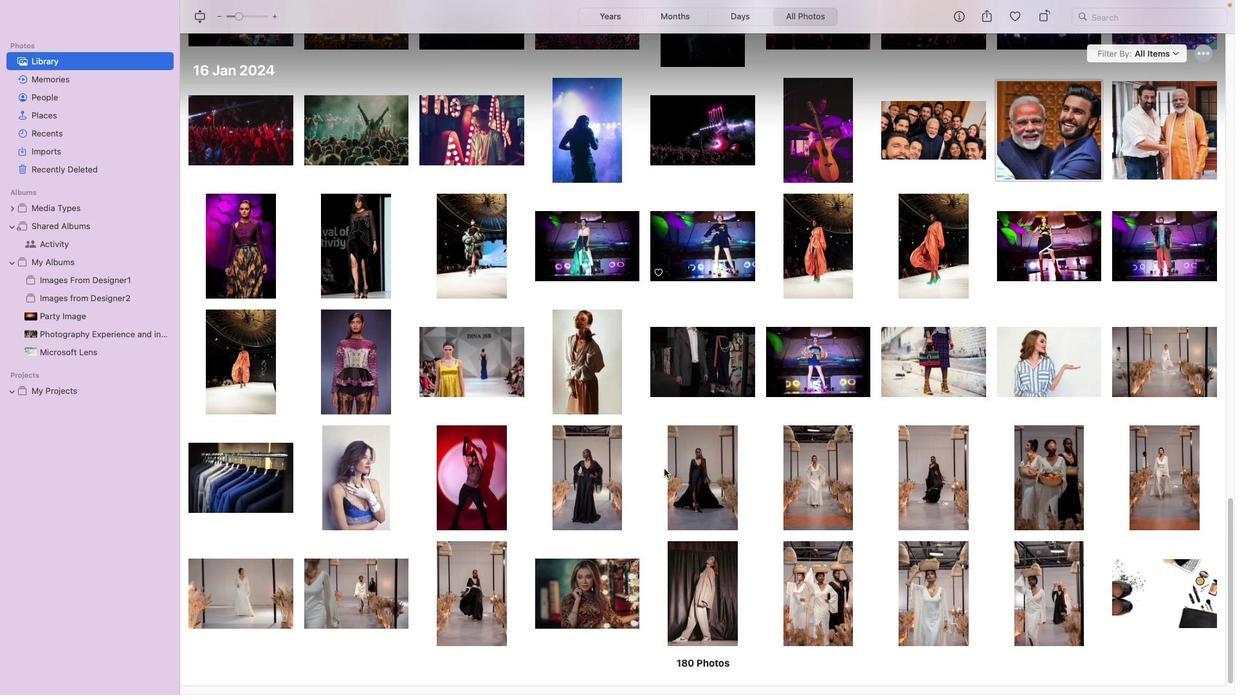 
Action: Mouse scrolled (664, 469) with delta (0, -2)
Screenshot: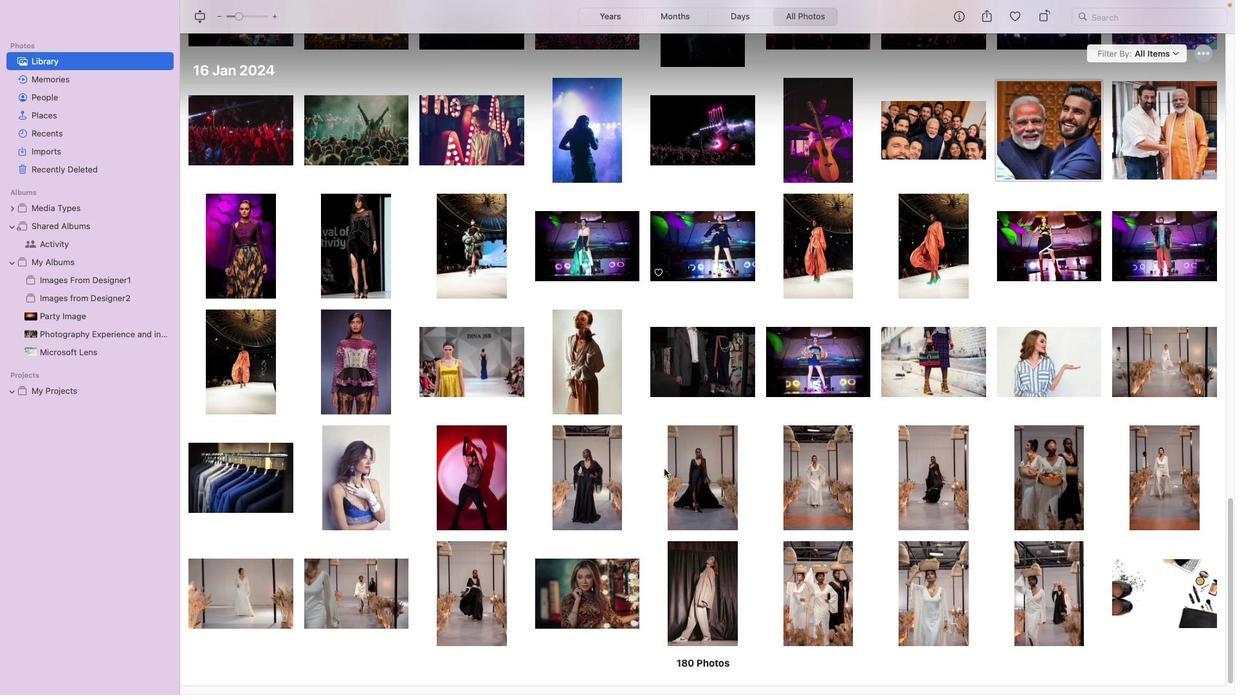 
Action: Mouse scrolled (664, 469) with delta (0, -3)
Screenshot: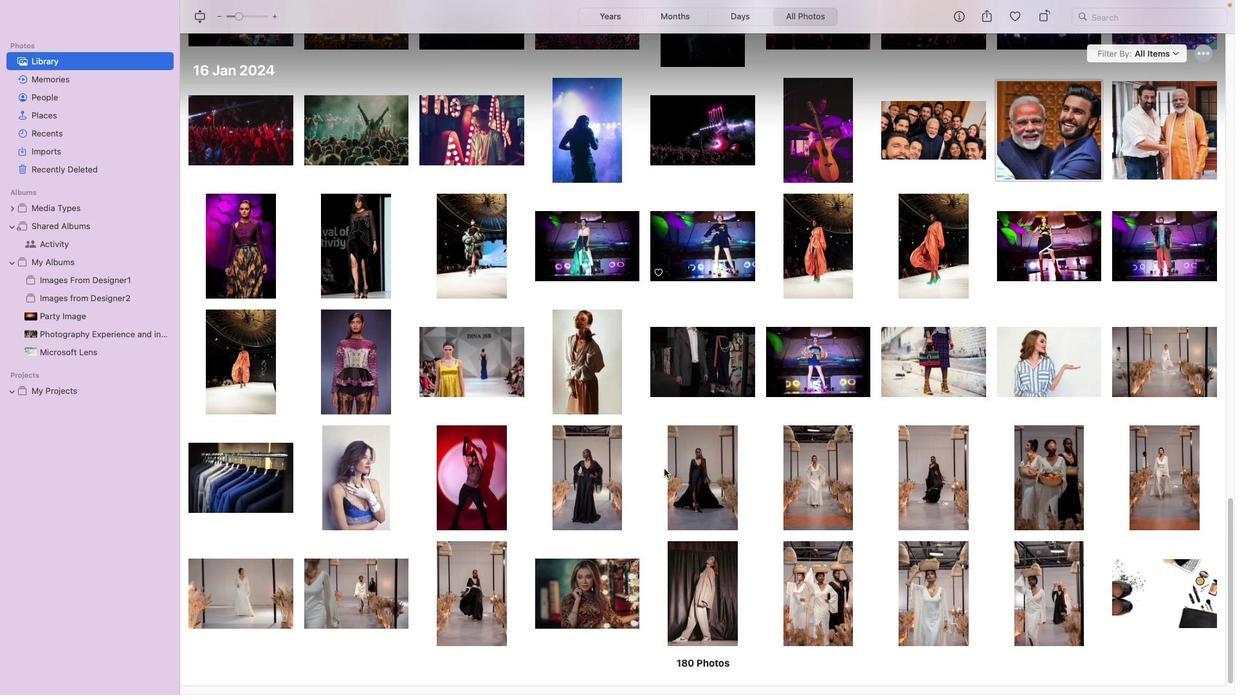 
Action: Mouse scrolled (664, 469) with delta (0, -3)
Screenshot: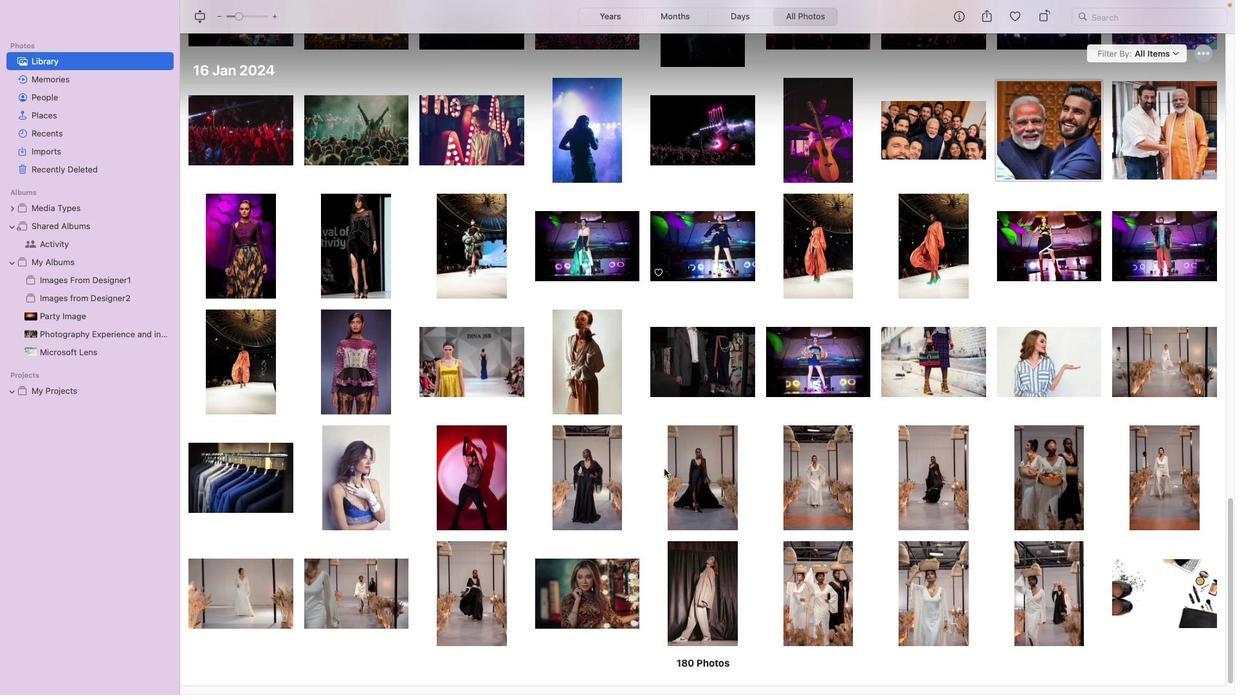 
Action: Mouse scrolled (664, 469) with delta (0, -3)
Screenshot: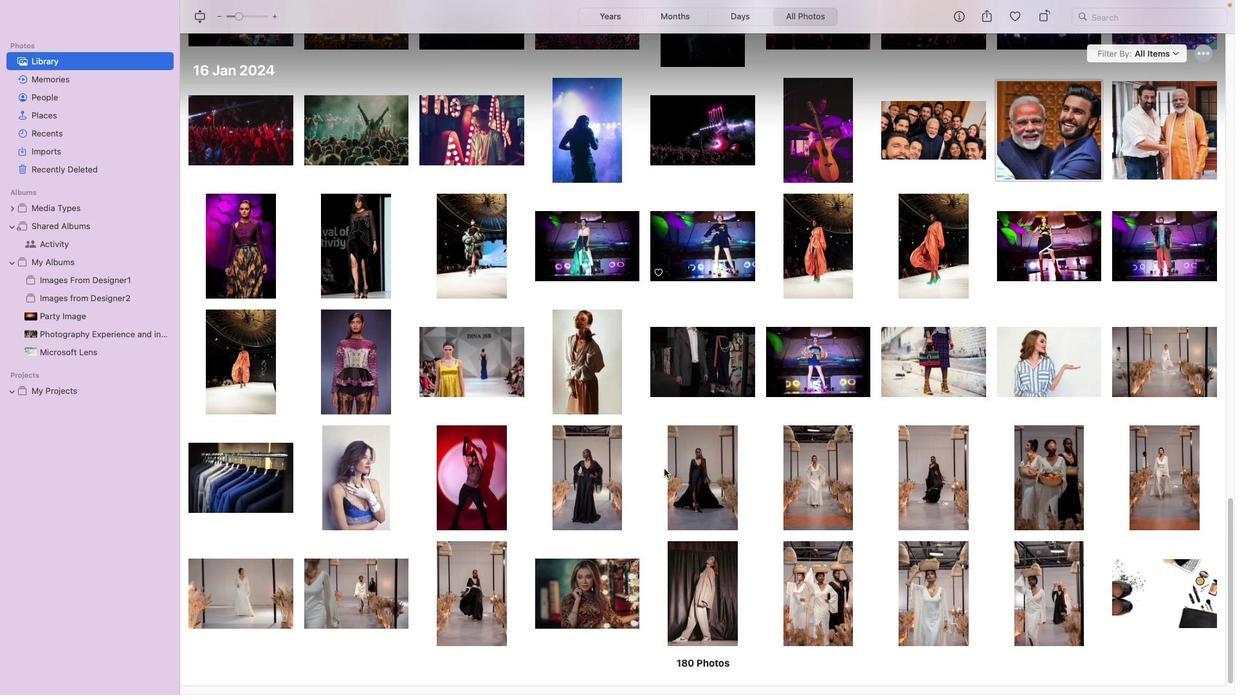 
Action: Mouse scrolled (664, 469) with delta (0, -4)
Screenshot: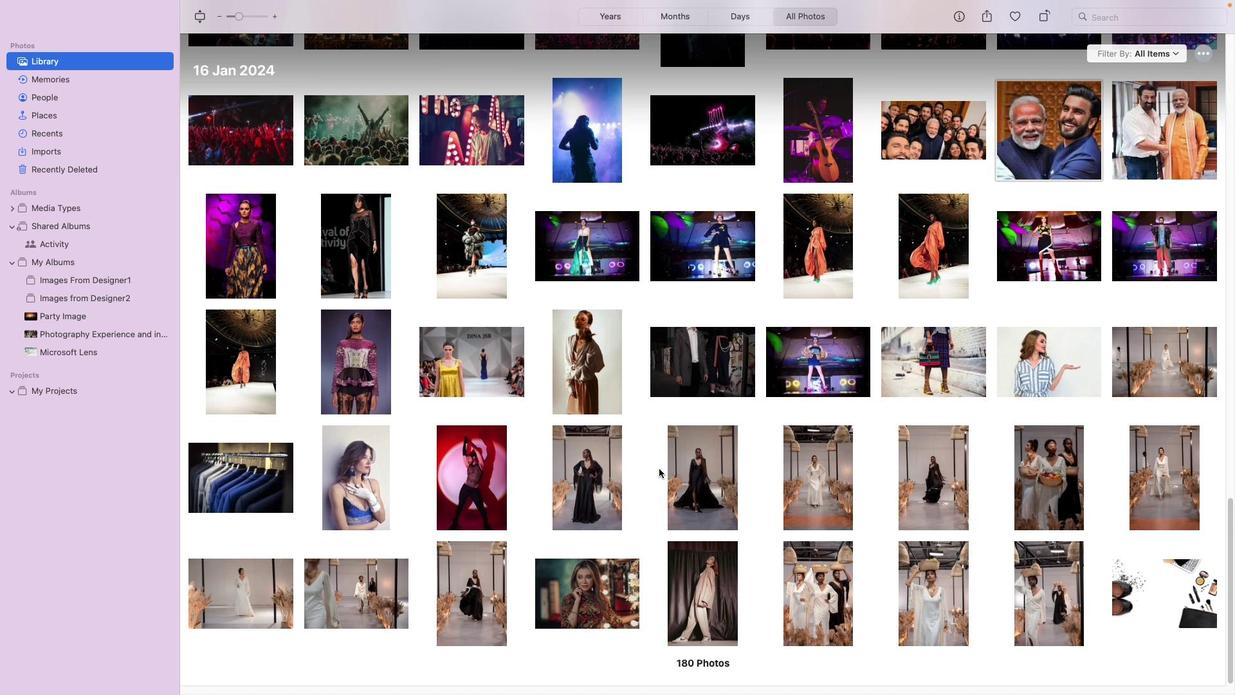 
Action: Mouse moved to (233, 250)
Screenshot: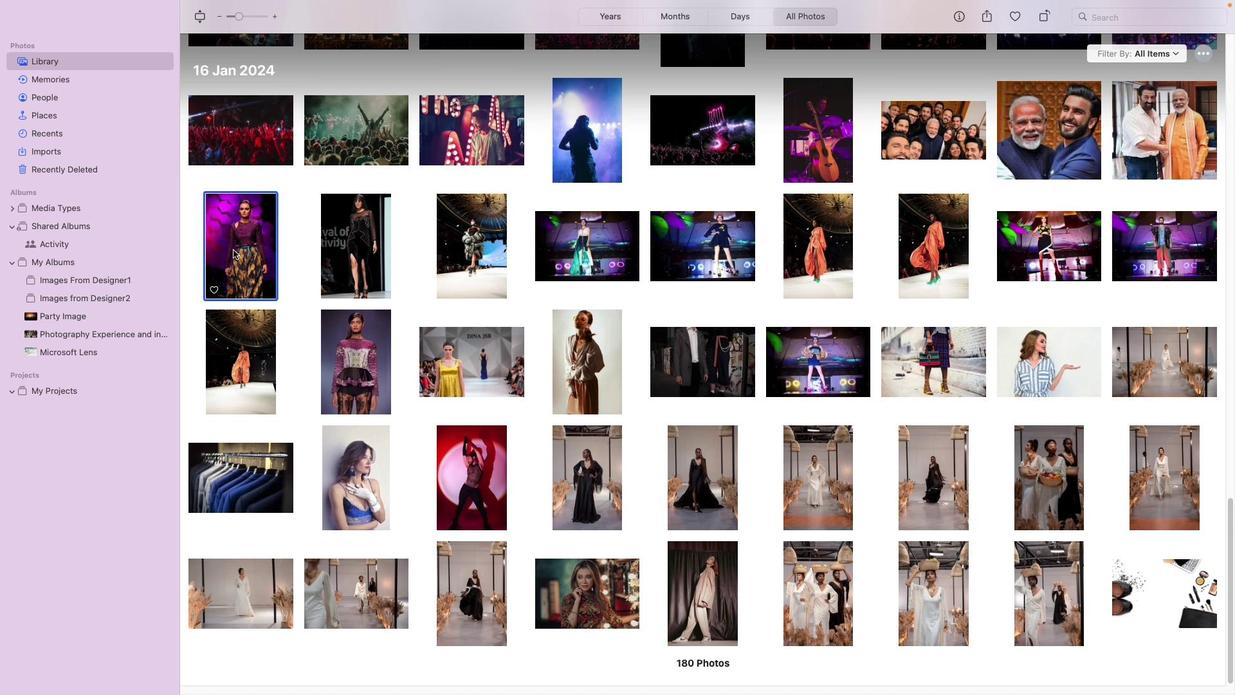 
Action: Mouse pressed left at (233, 250)
Screenshot: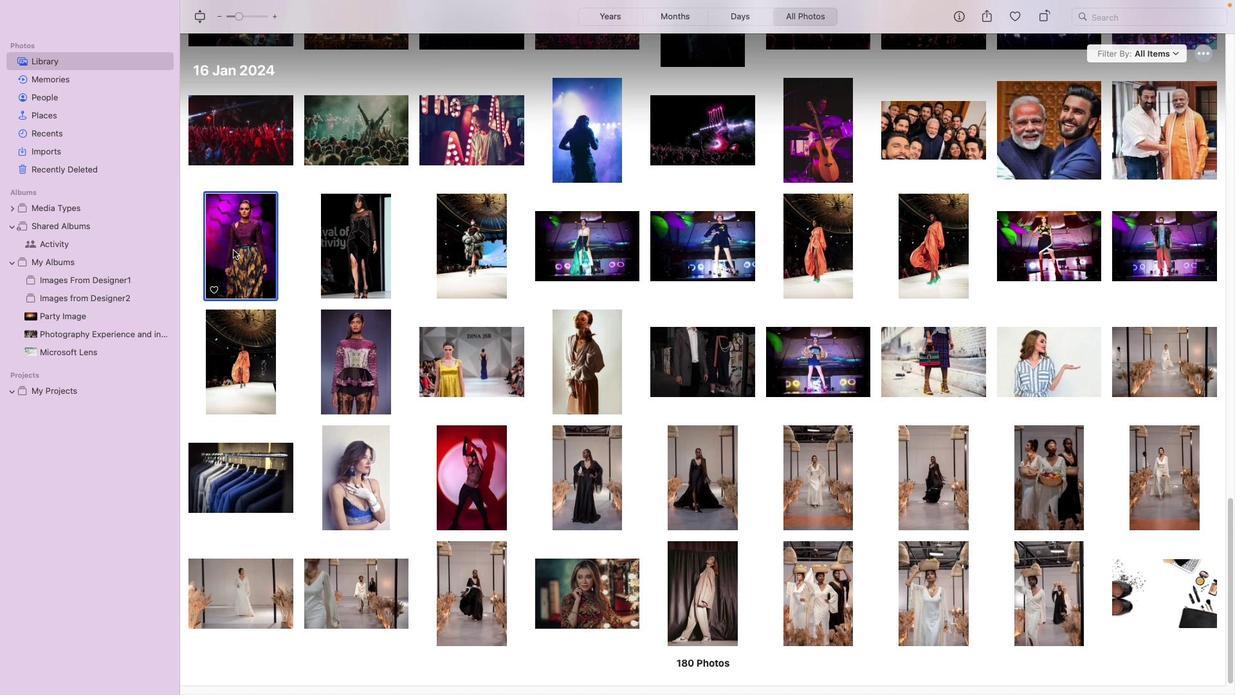 
Action: Mouse pressed right at (233, 250)
Screenshot: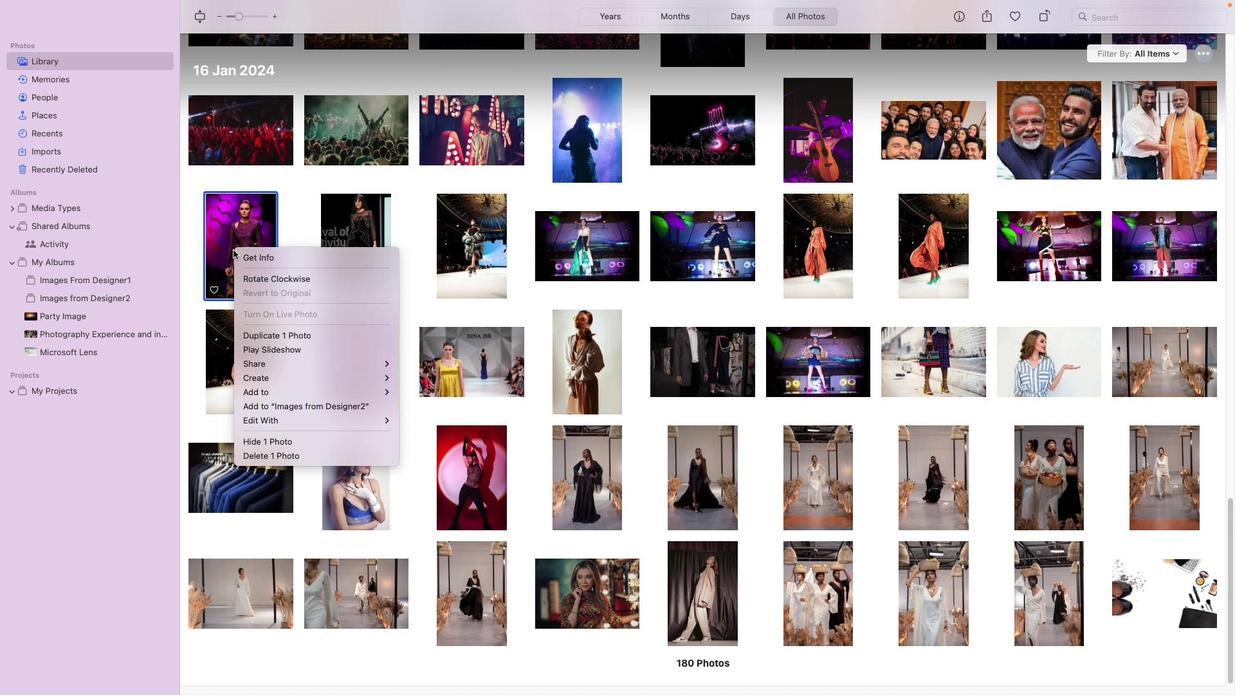 
Action: Mouse moved to (493, 415)
Screenshot: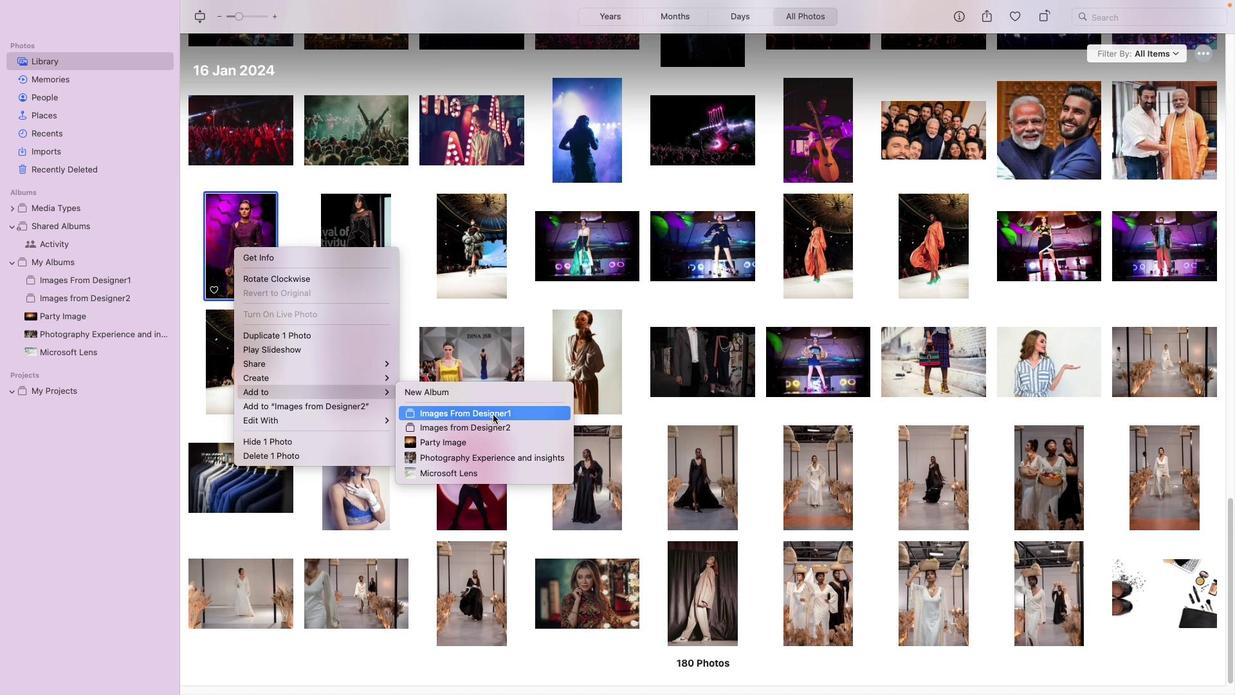 
Action: Mouse pressed left at (493, 415)
Screenshot: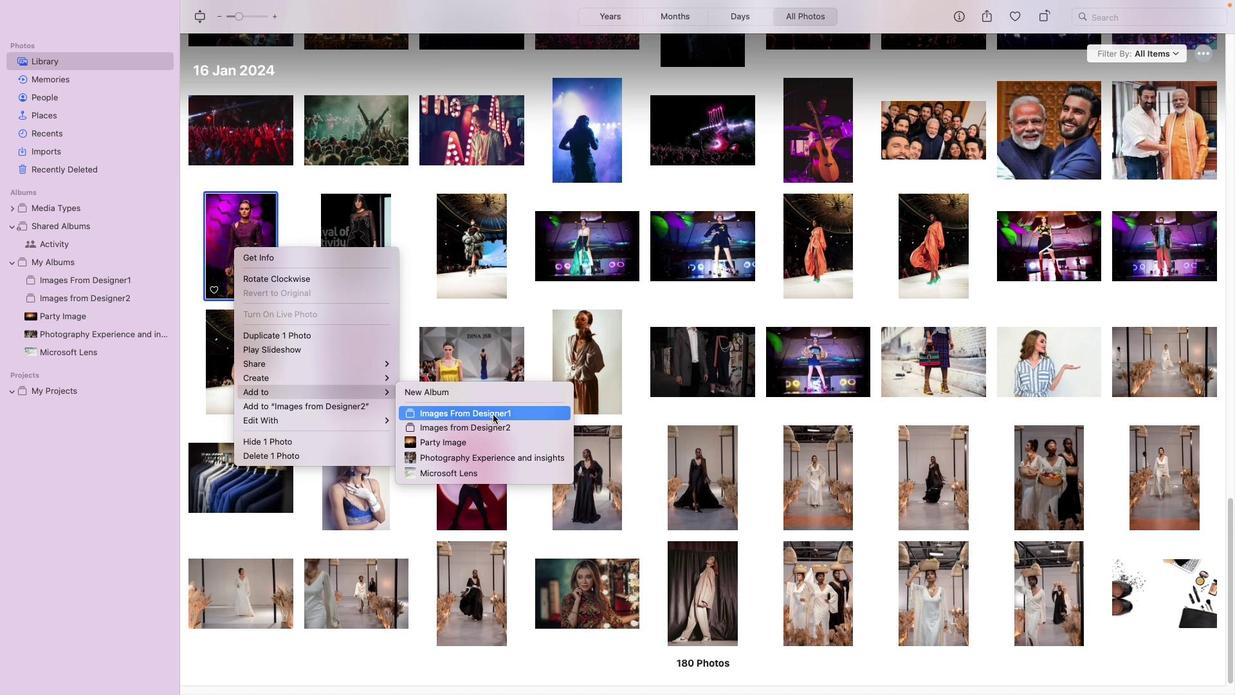 
Action: Mouse moved to (332, 261)
Screenshot: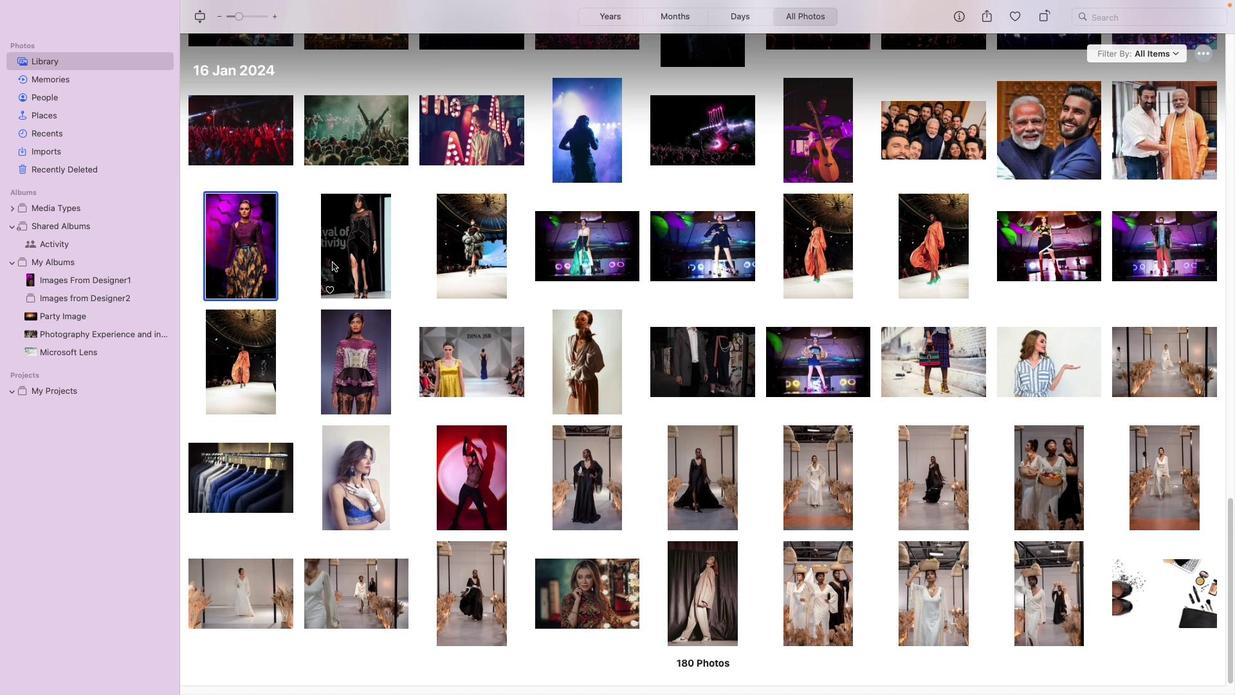 
Action: Mouse pressed right at (332, 261)
Screenshot: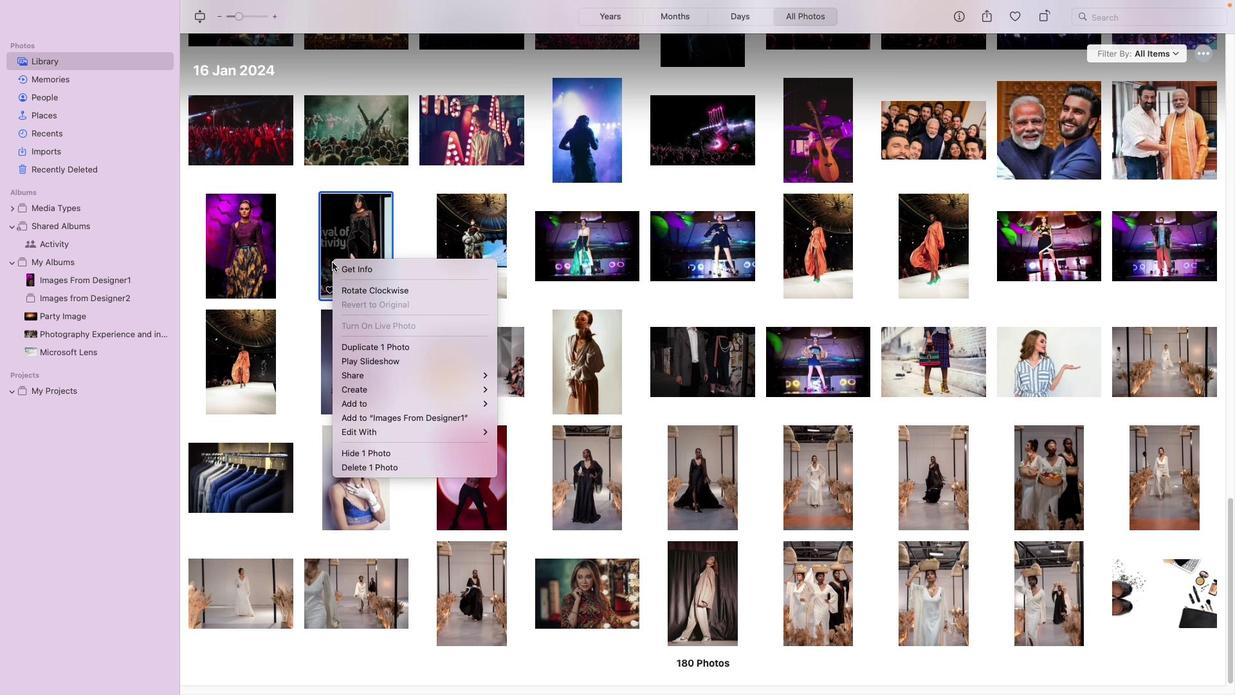 
Action: Mouse moved to (550, 426)
Screenshot: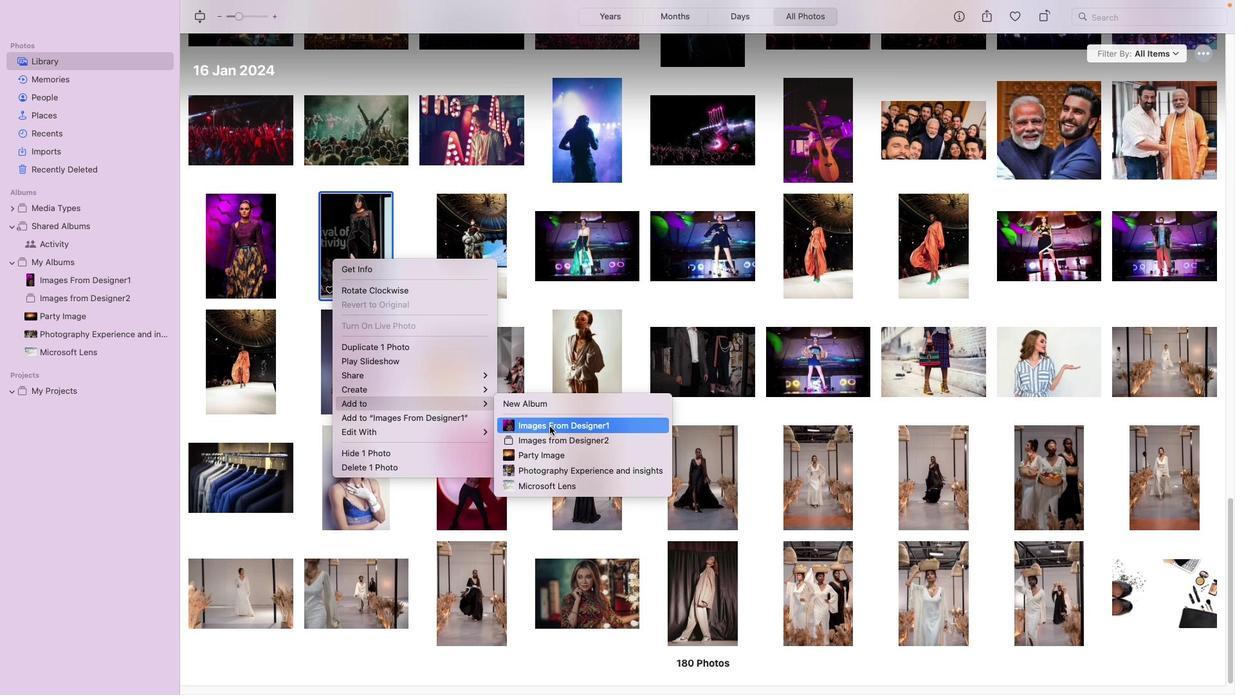
Action: Mouse pressed left at (550, 426)
Screenshot: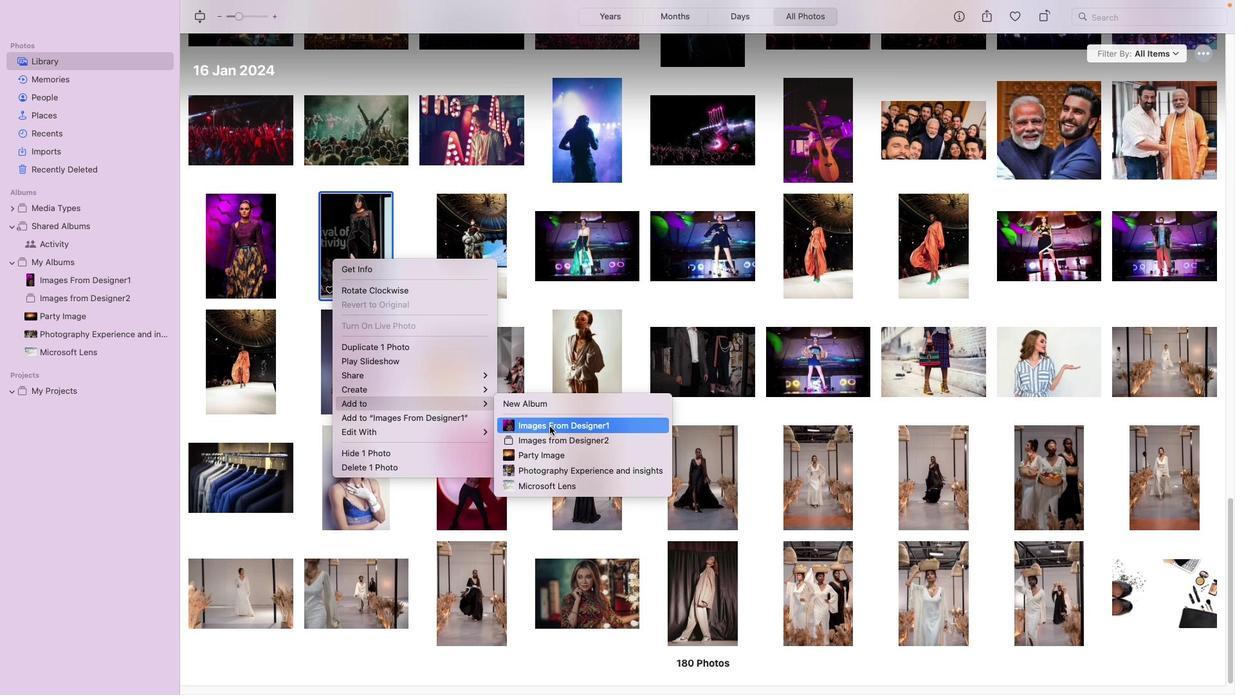 
Action: Mouse moved to (471, 259)
Screenshot: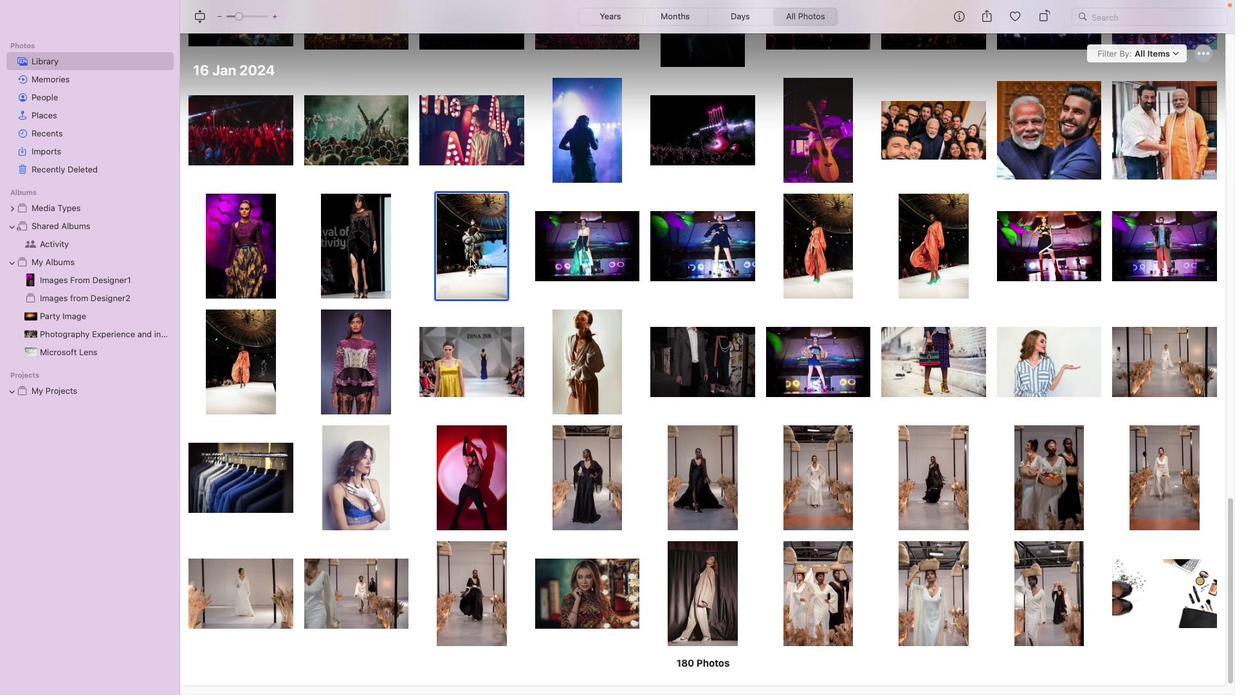 
Action: Mouse pressed left at (471, 259)
Screenshot: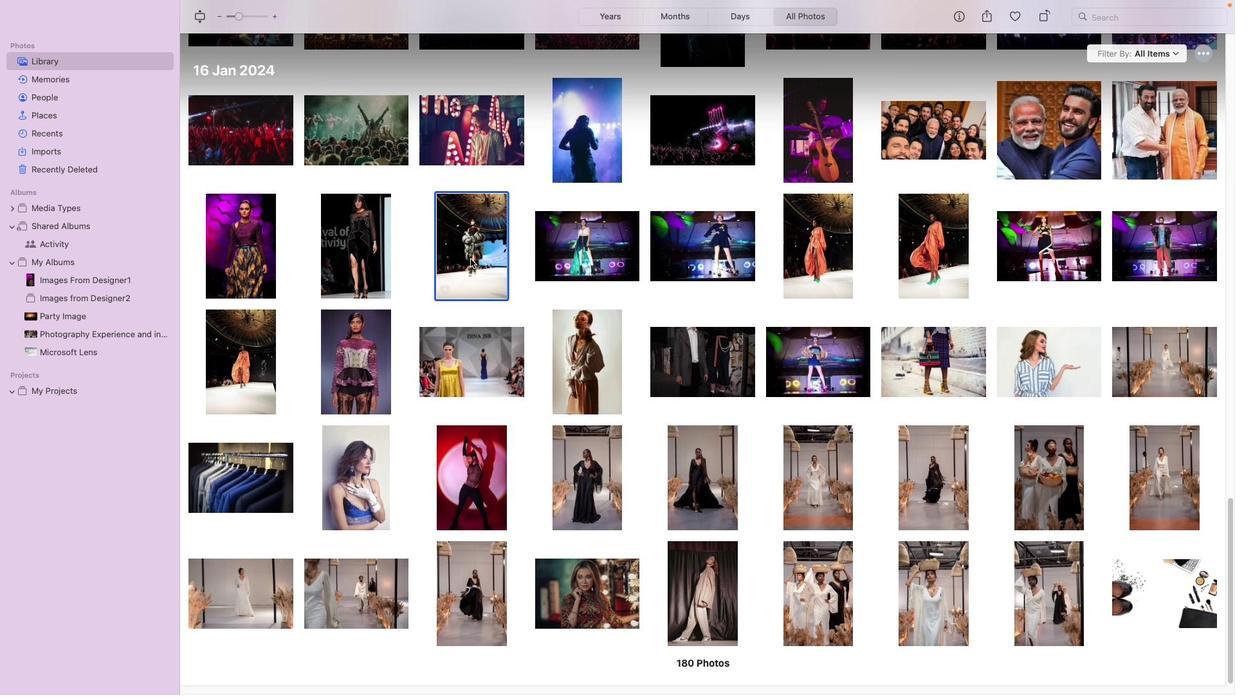 
Action: Mouse pressed right at (471, 259)
Screenshot: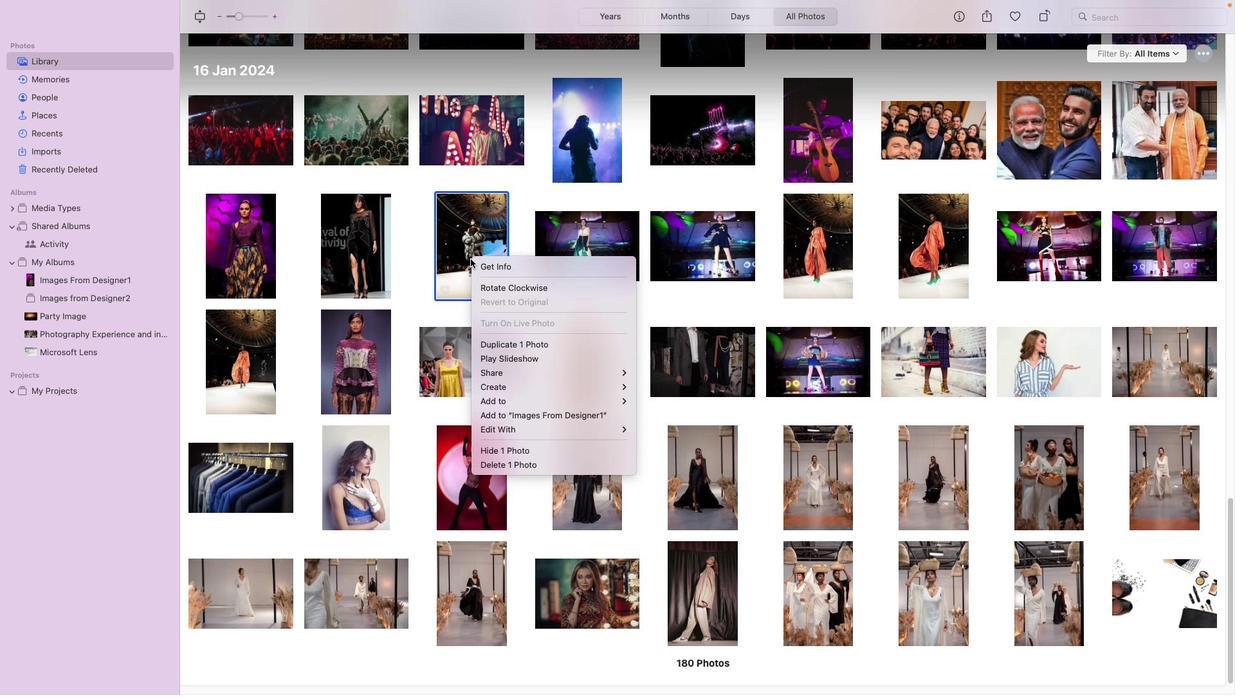
Action: Mouse moved to (687, 424)
Screenshot: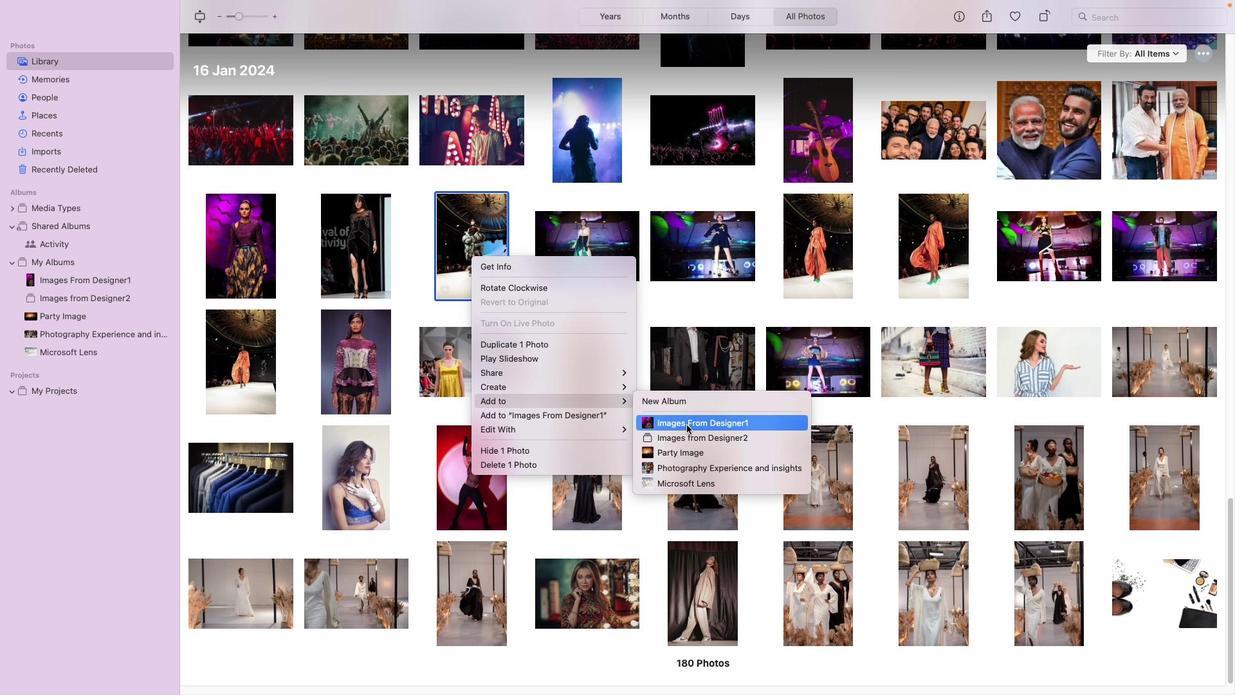 
Action: Mouse pressed left at (687, 424)
Screenshot: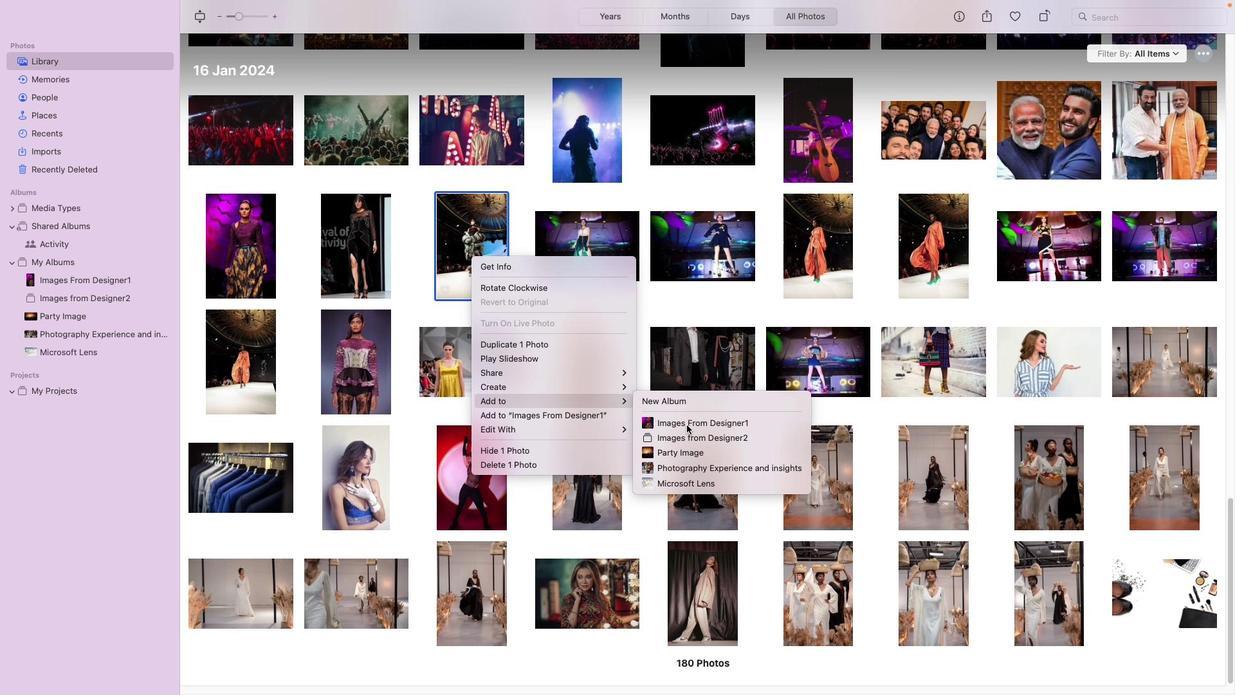 
Action: Mouse moved to (580, 265)
Screenshot: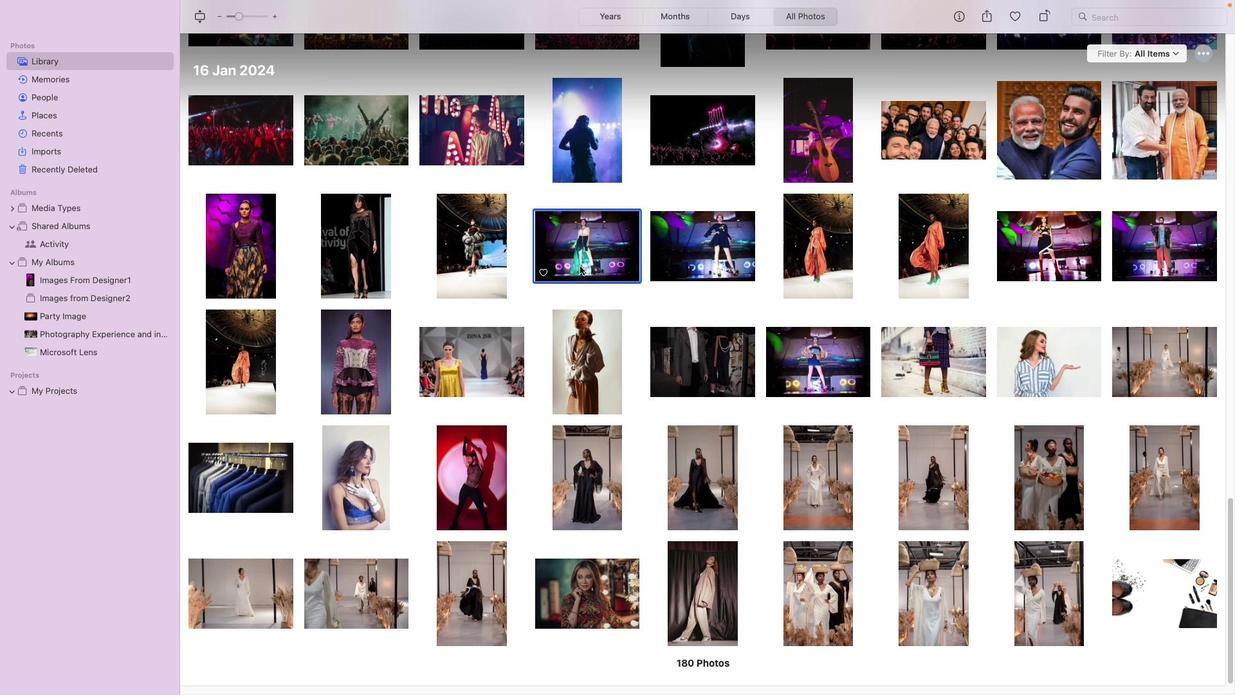 
Action: Mouse pressed left at (580, 265)
Screenshot: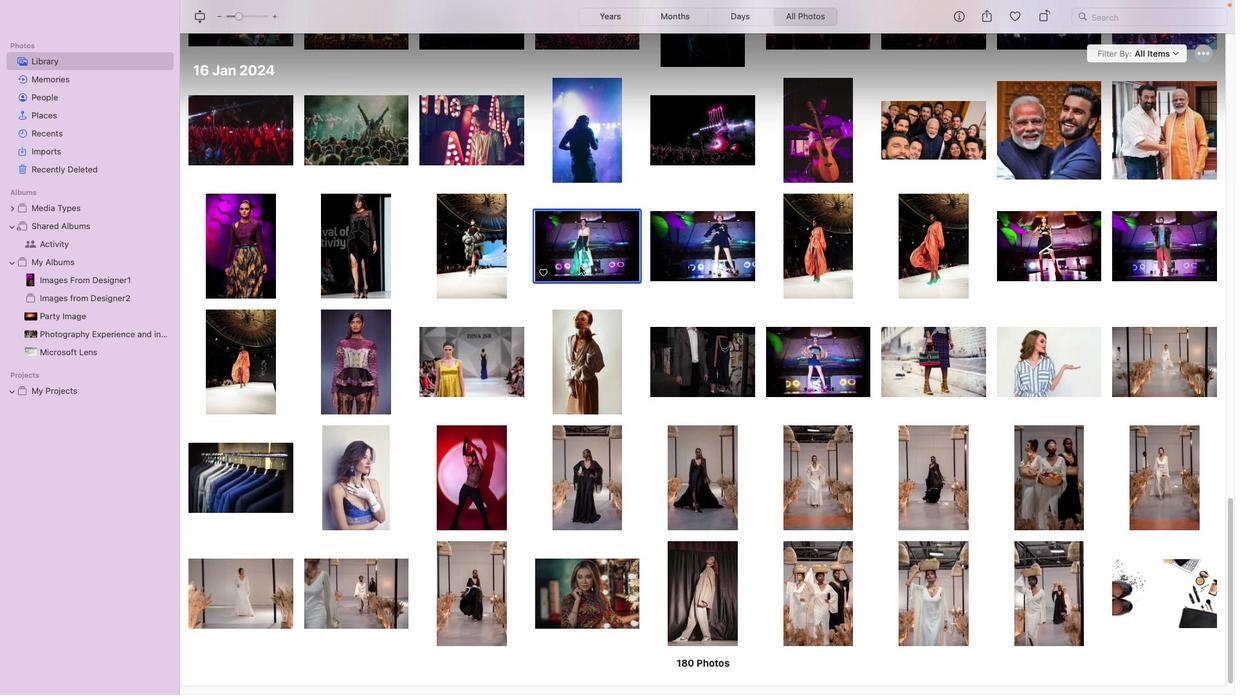
Action: Mouse moved to (581, 265)
Screenshot: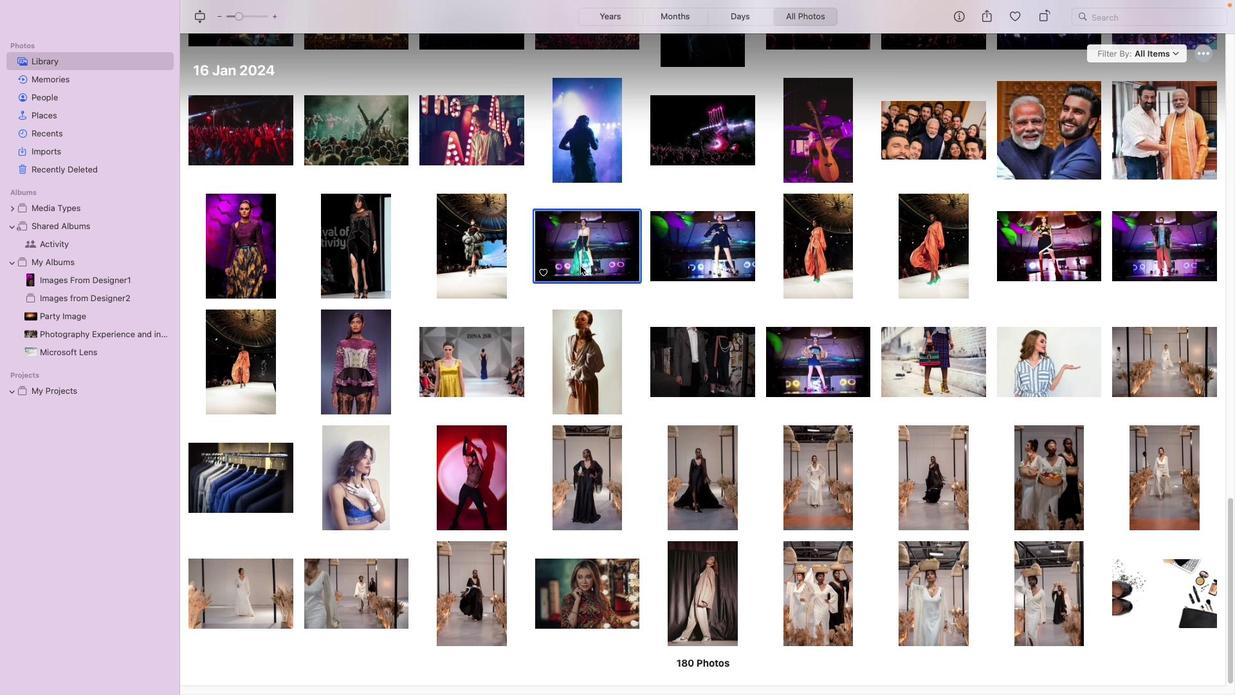 
Action: Mouse pressed right at (581, 265)
Screenshot: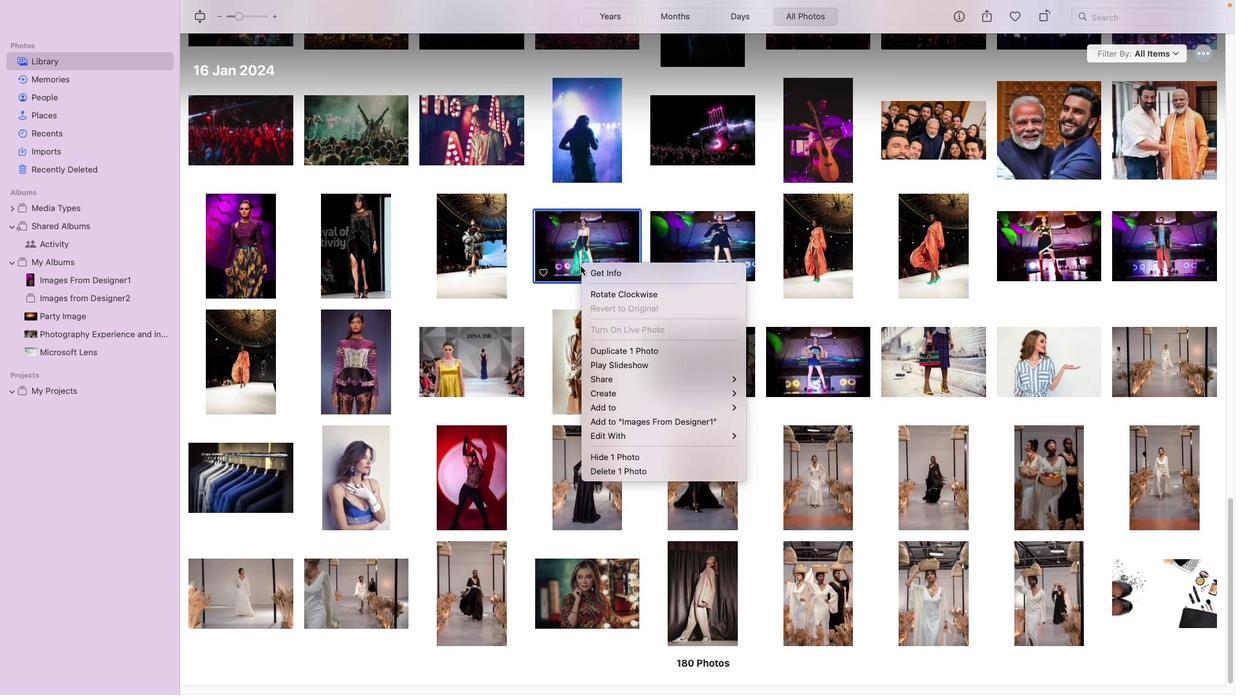 
Action: Mouse moved to (832, 429)
Screenshot: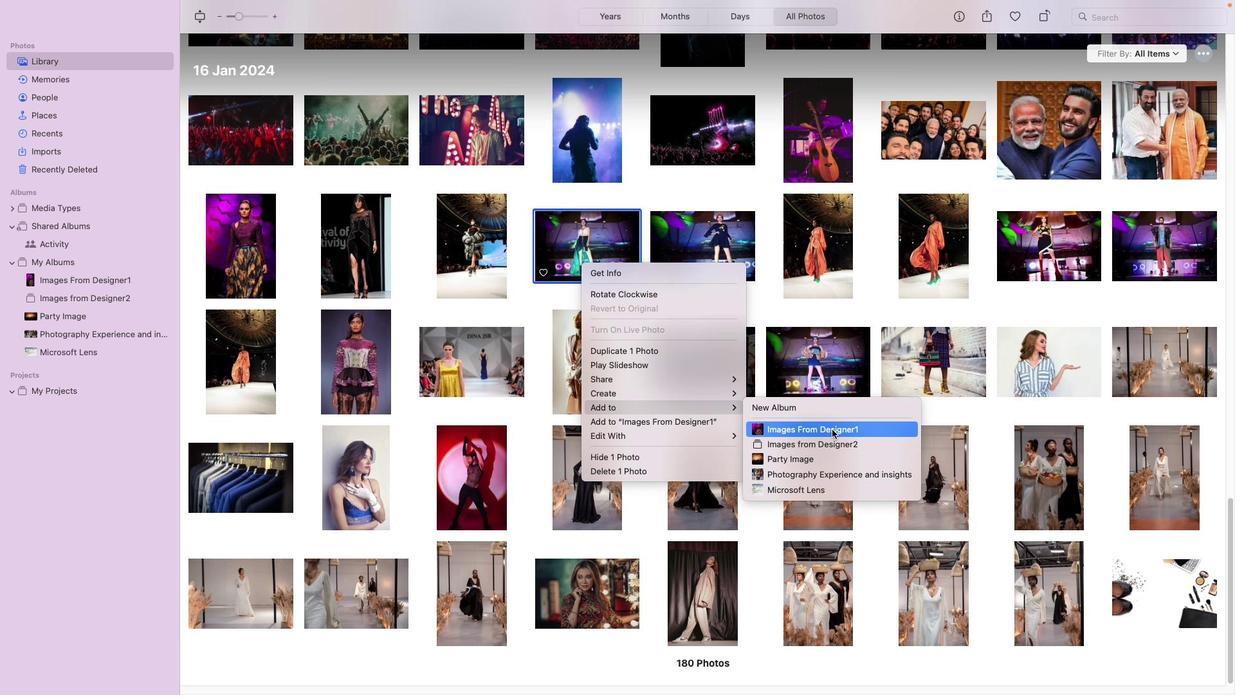 
Action: Mouse pressed left at (832, 429)
Screenshot: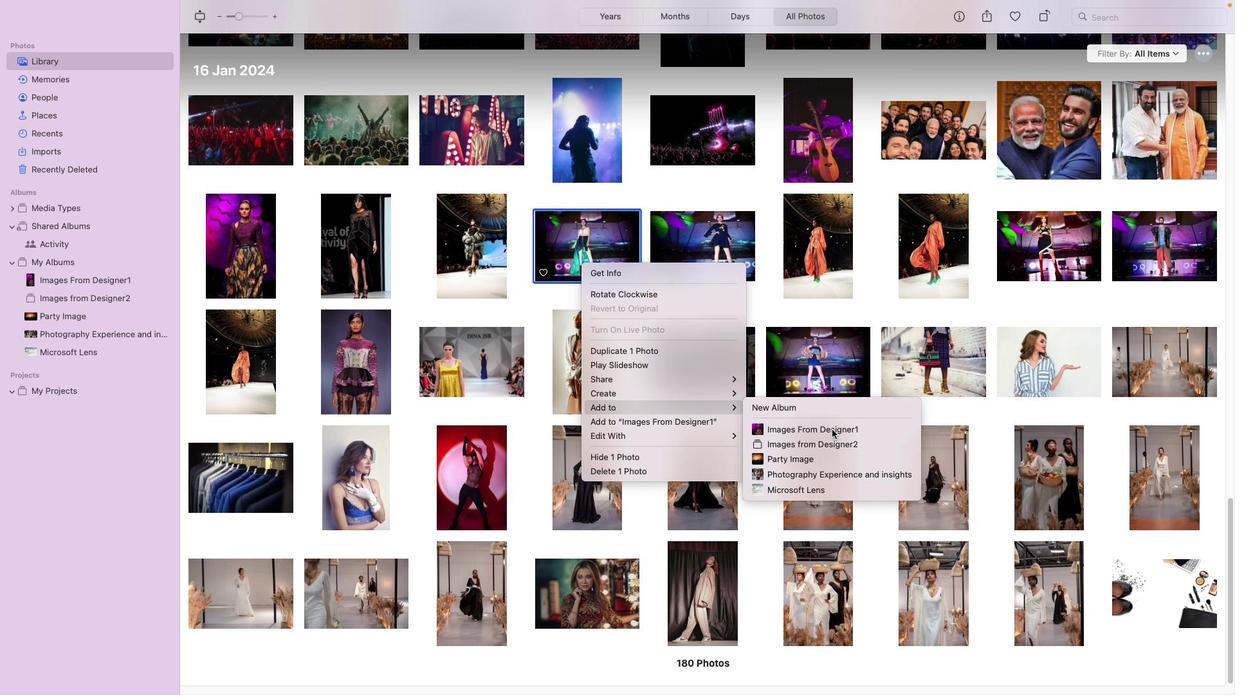 
Action: Mouse moved to (699, 248)
Screenshot: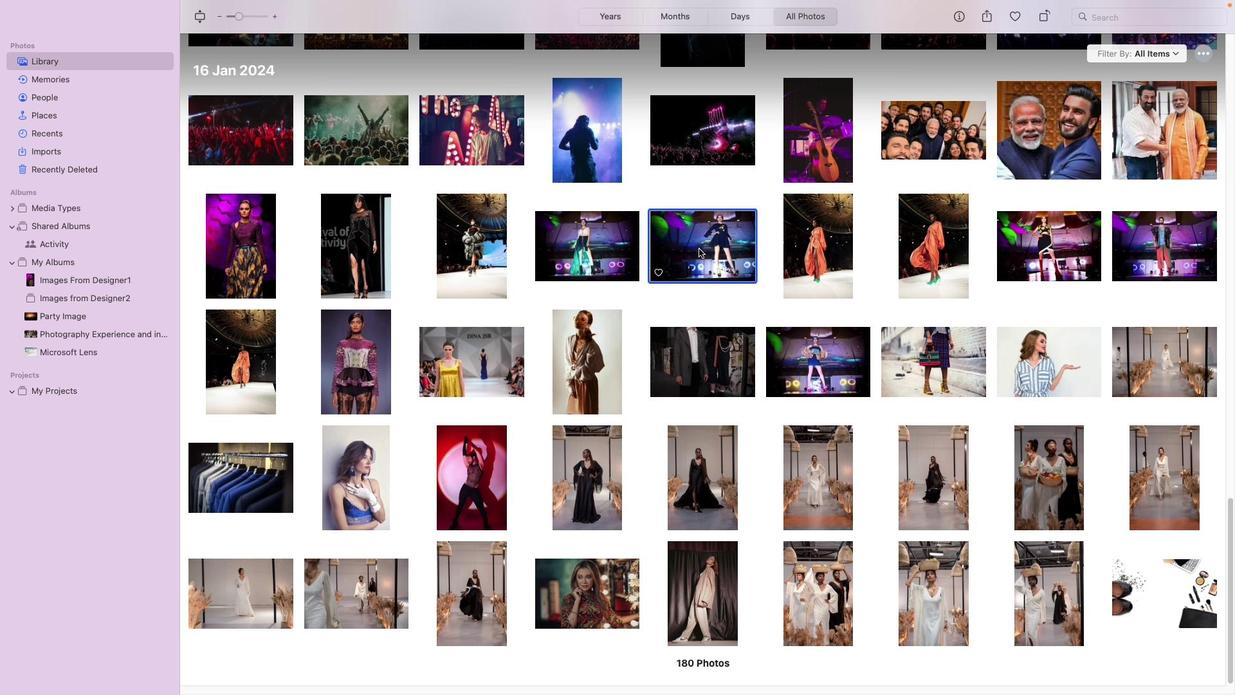 
Action: Mouse pressed left at (699, 248)
Screenshot: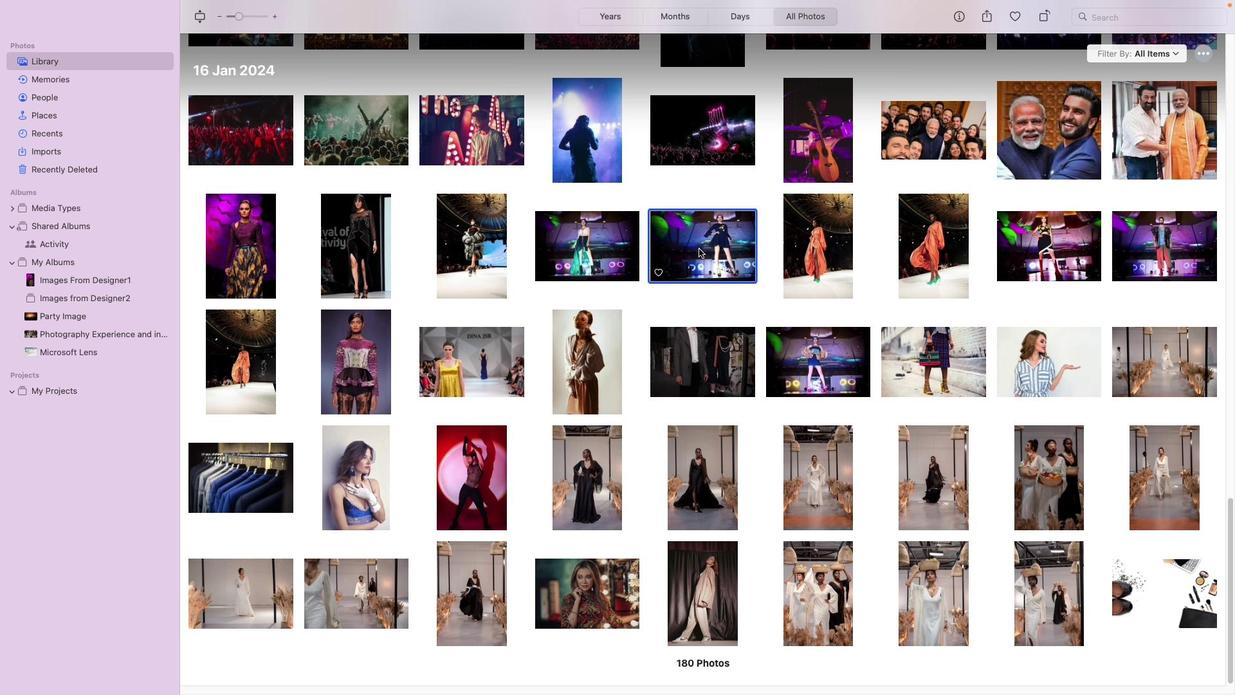
Action: Mouse pressed right at (699, 248)
Screenshot: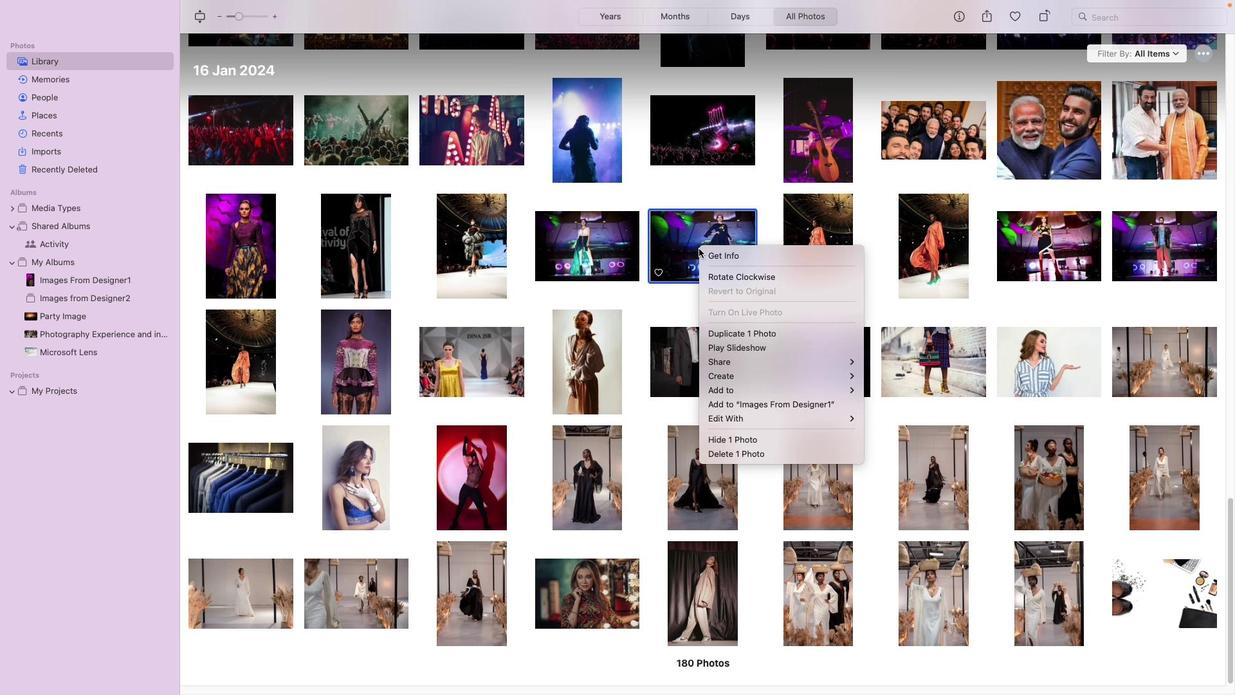 
Action: Mouse moved to (925, 414)
Screenshot: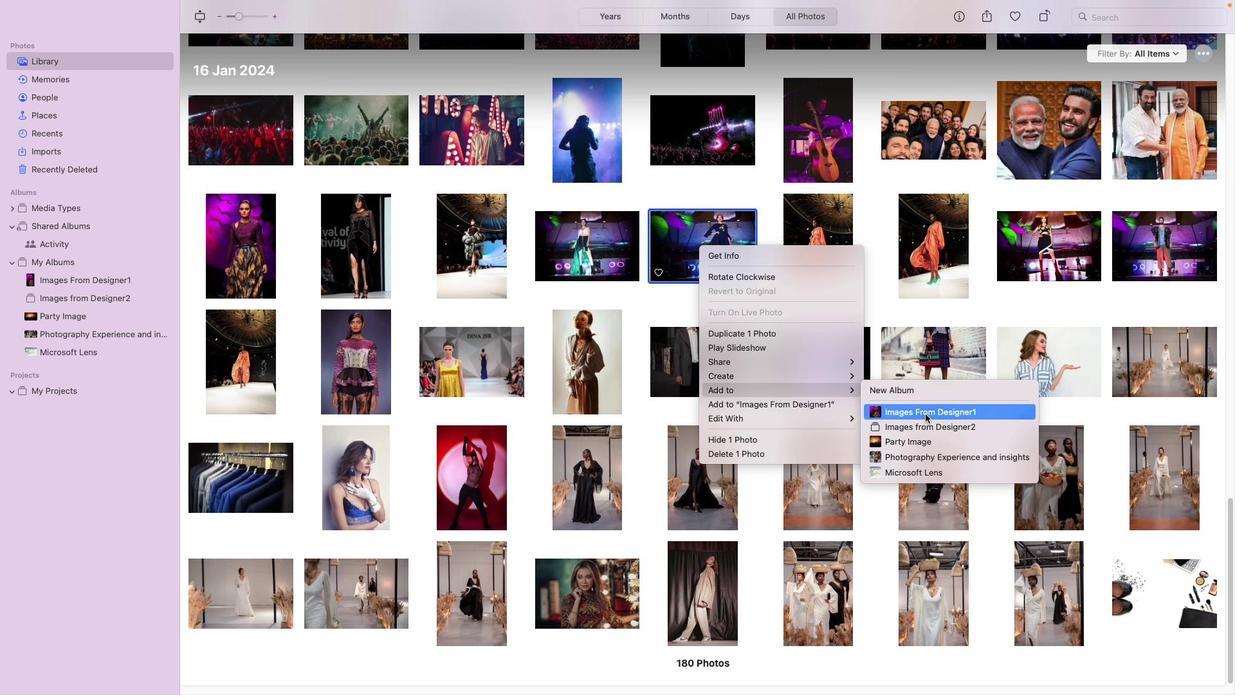 
Action: Mouse pressed left at (925, 414)
Screenshot: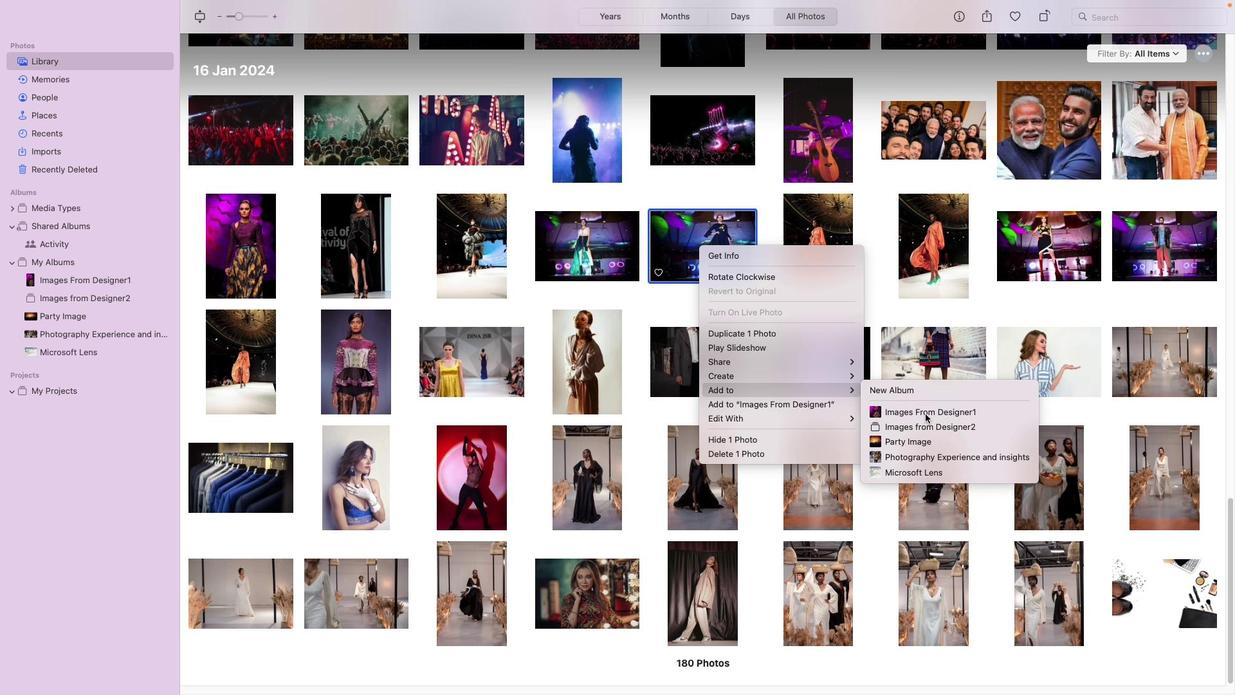 
Action: Mouse moved to (823, 236)
Screenshot: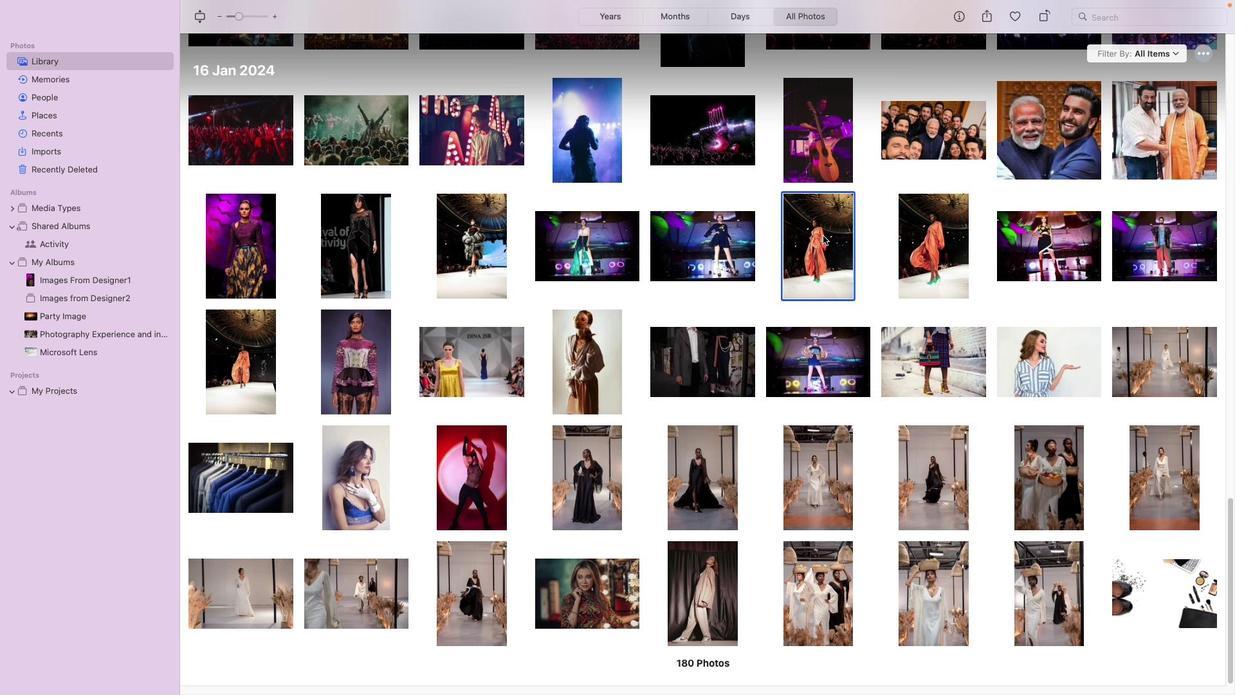 
Action: Mouse pressed left at (823, 236)
Screenshot: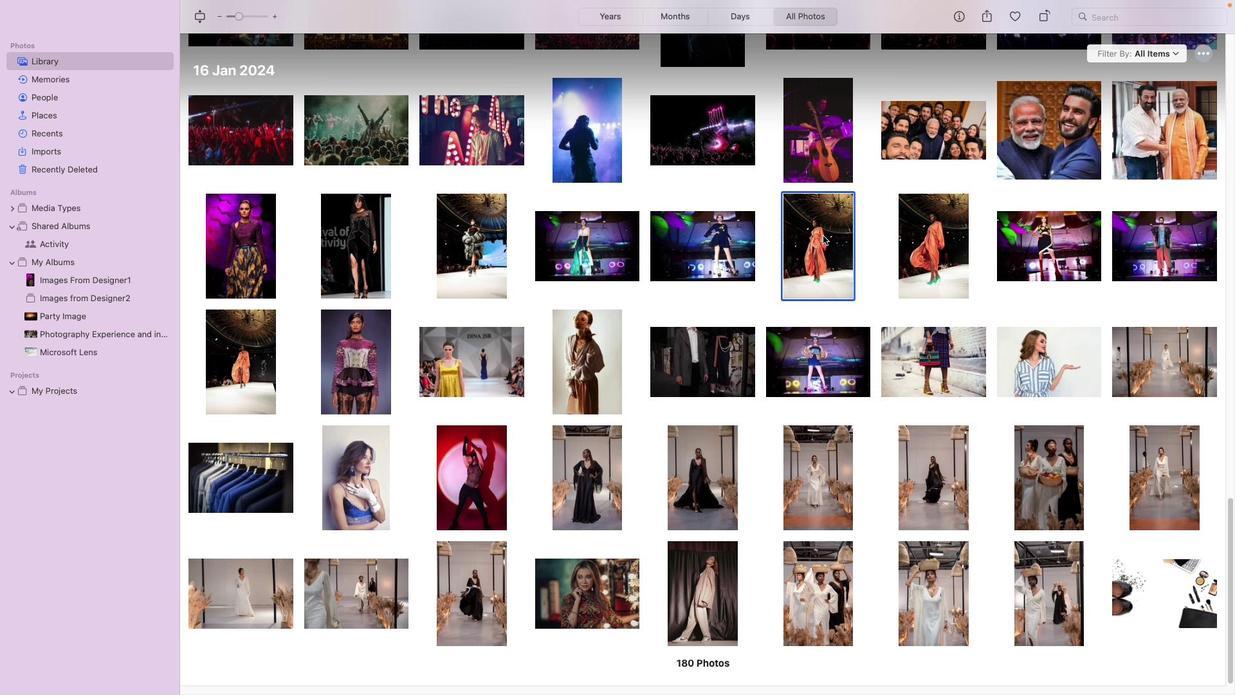 
Action: Mouse pressed right at (823, 236)
Screenshot: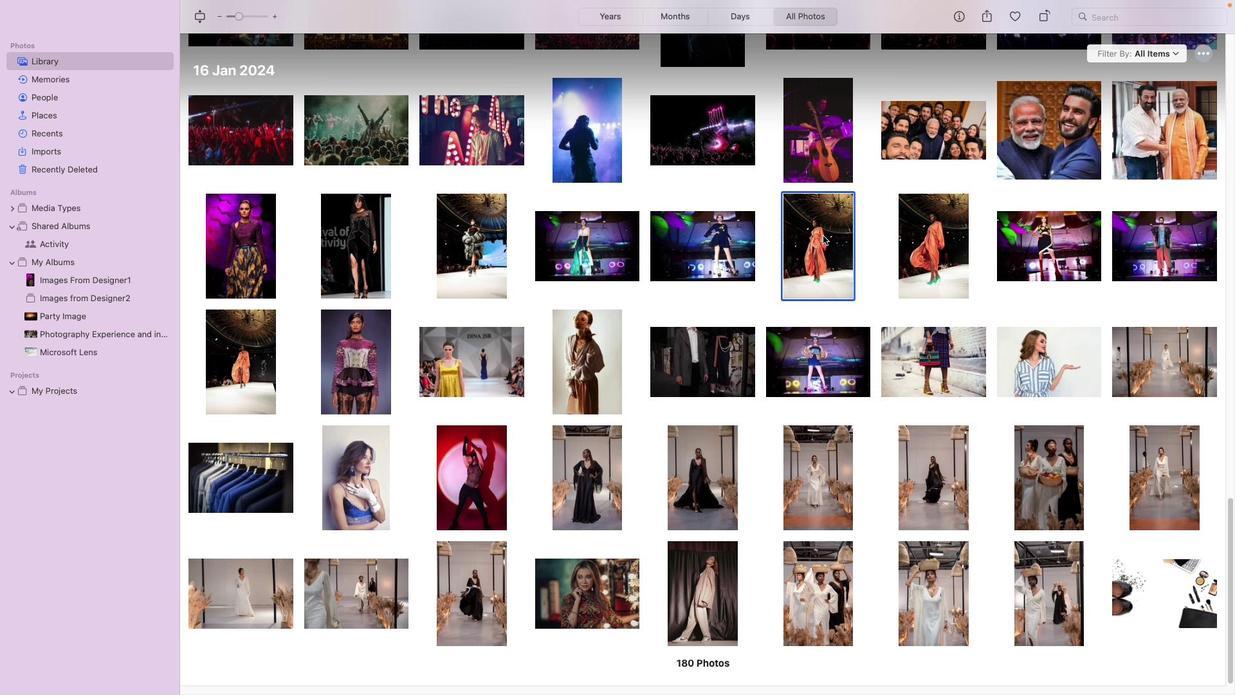
Action: Mouse pressed right at (823, 236)
Screenshot: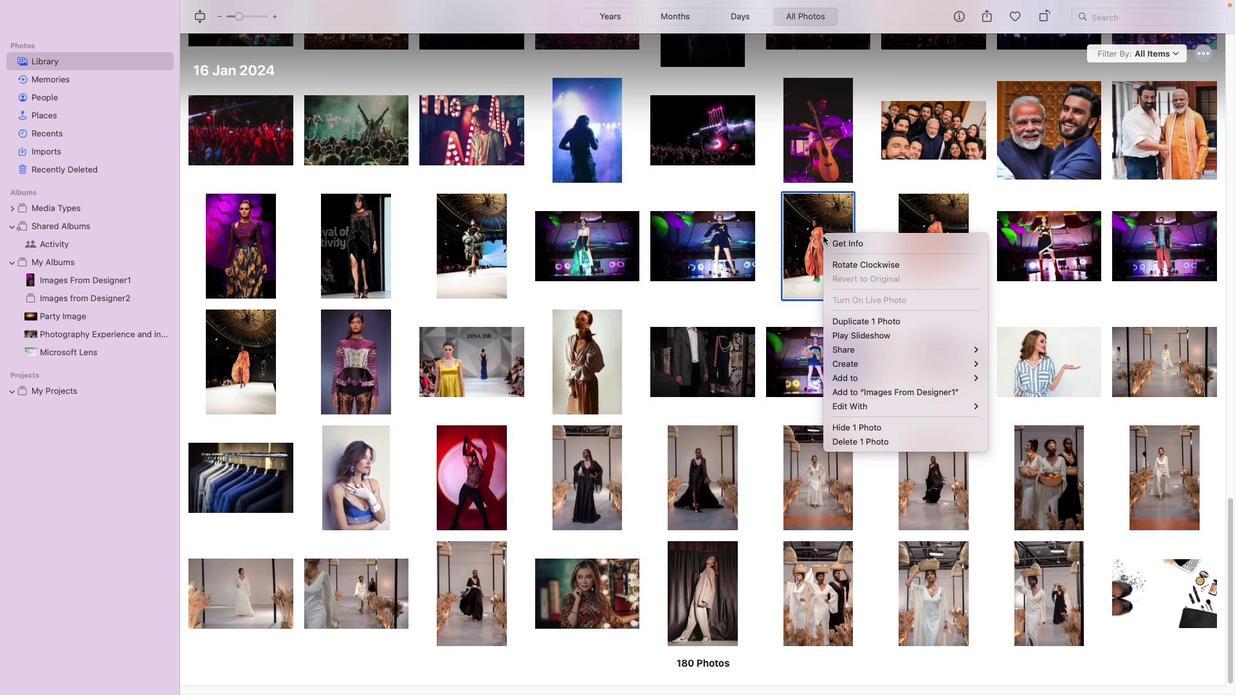 
Action: Mouse moved to (1031, 400)
Screenshot: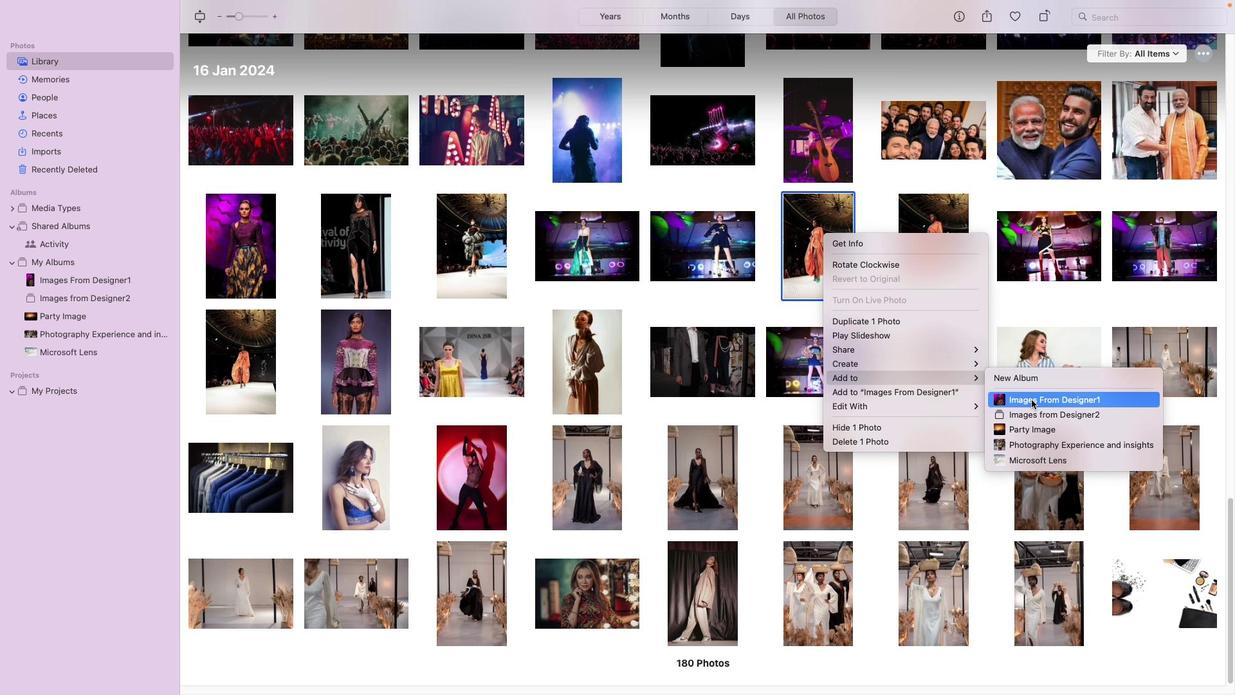 
Action: Mouse pressed left at (1031, 400)
Screenshot: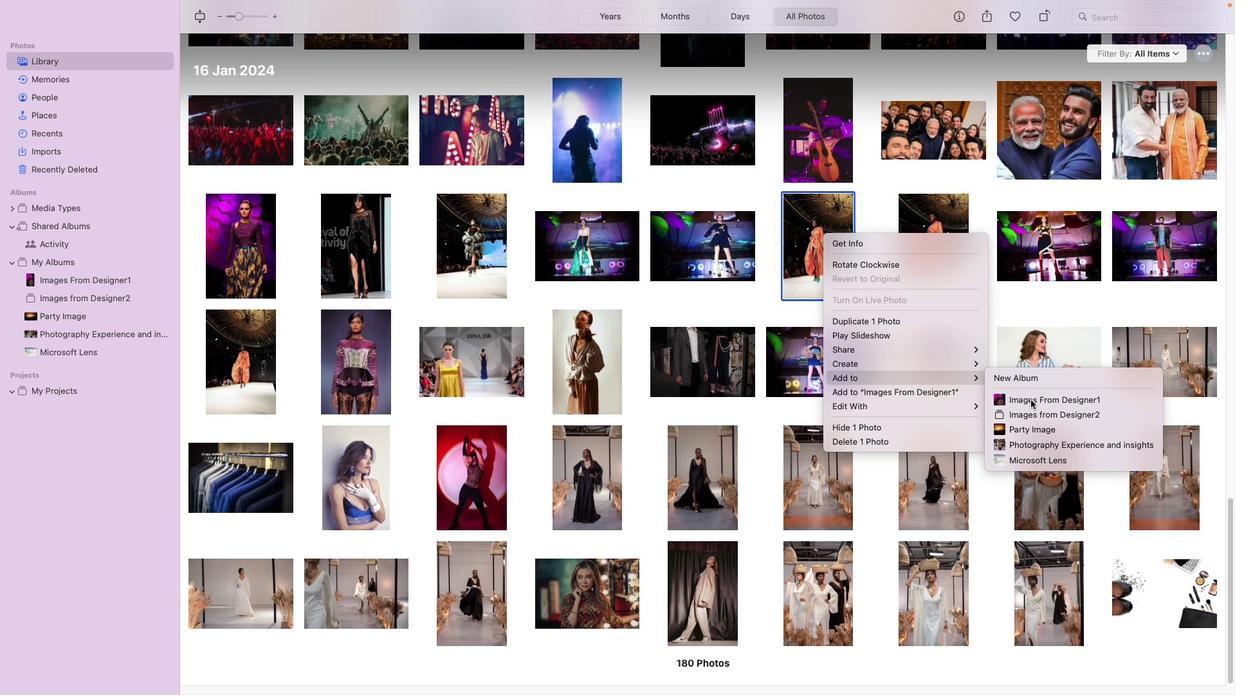 
Action: Mouse moved to (926, 231)
Screenshot: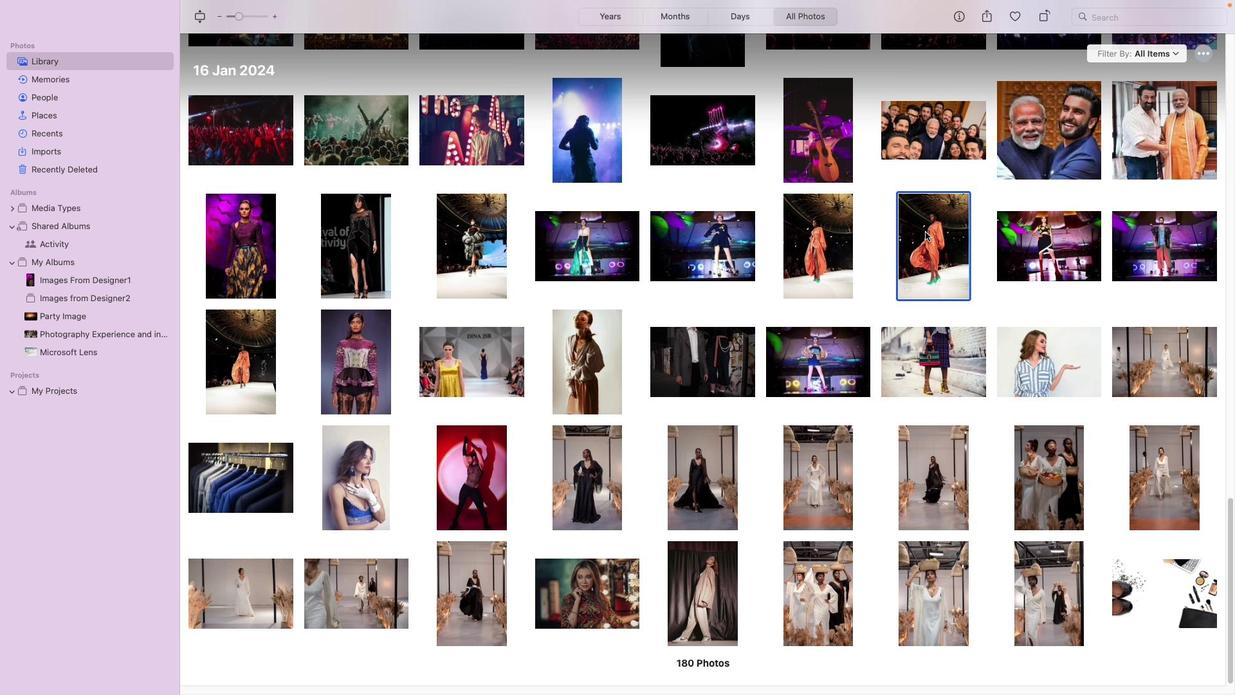 
Action: Mouse pressed left at (926, 231)
Screenshot: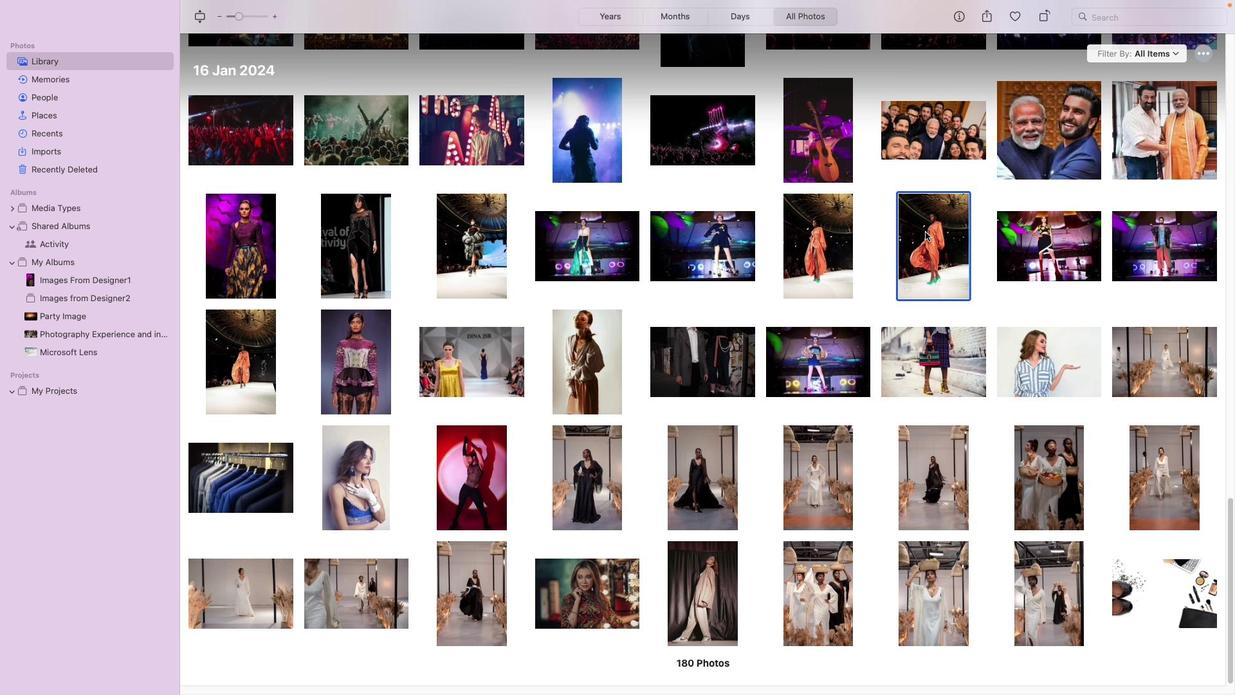 
Action: Mouse moved to (925, 231)
Screenshot: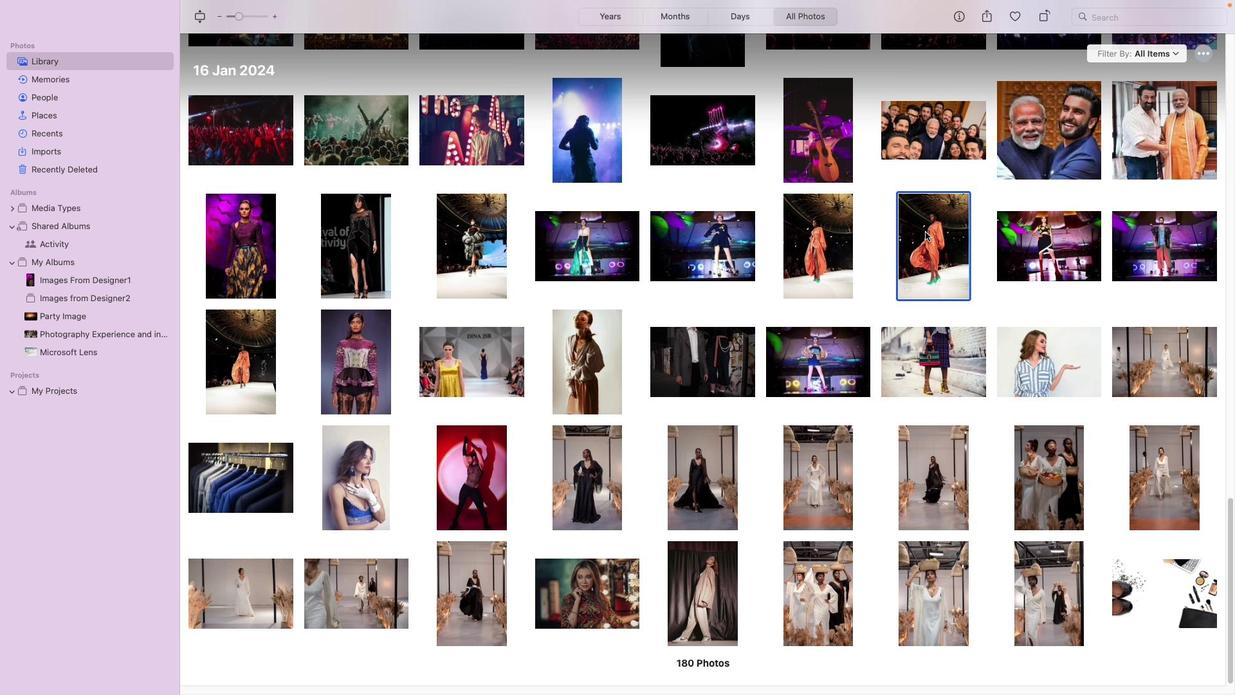 
Action: Mouse pressed right at (925, 231)
Screenshot: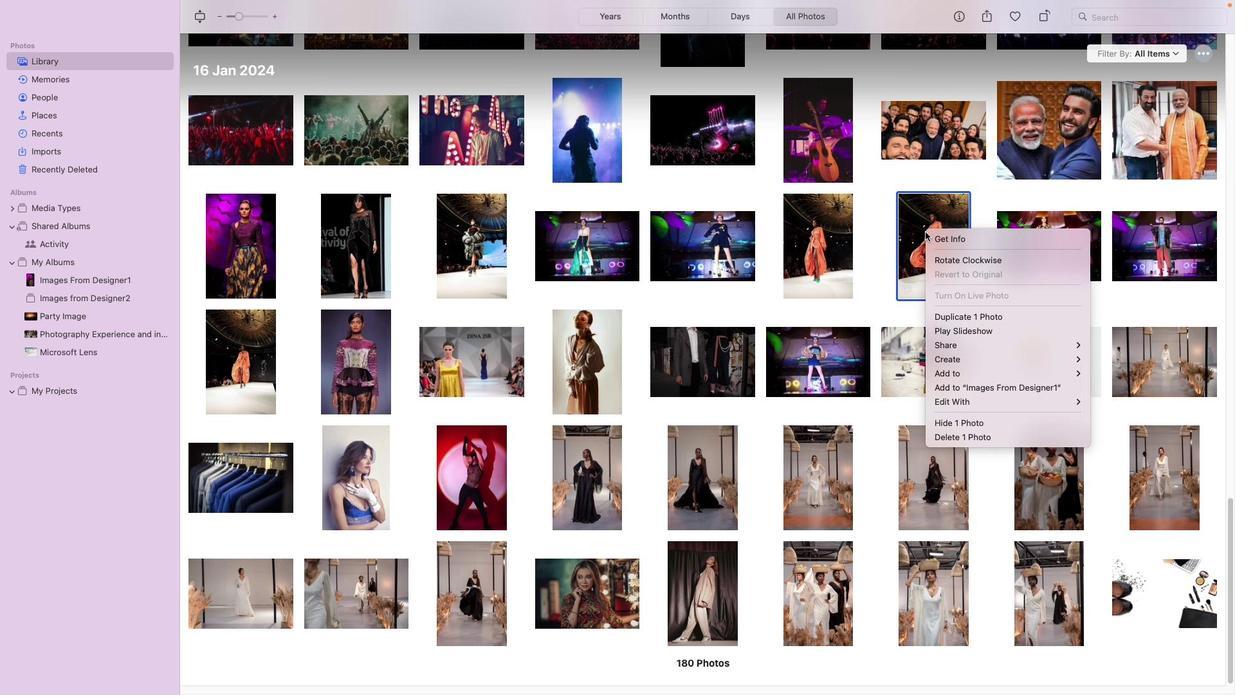 
Action: Mouse moved to (814, 390)
Screenshot: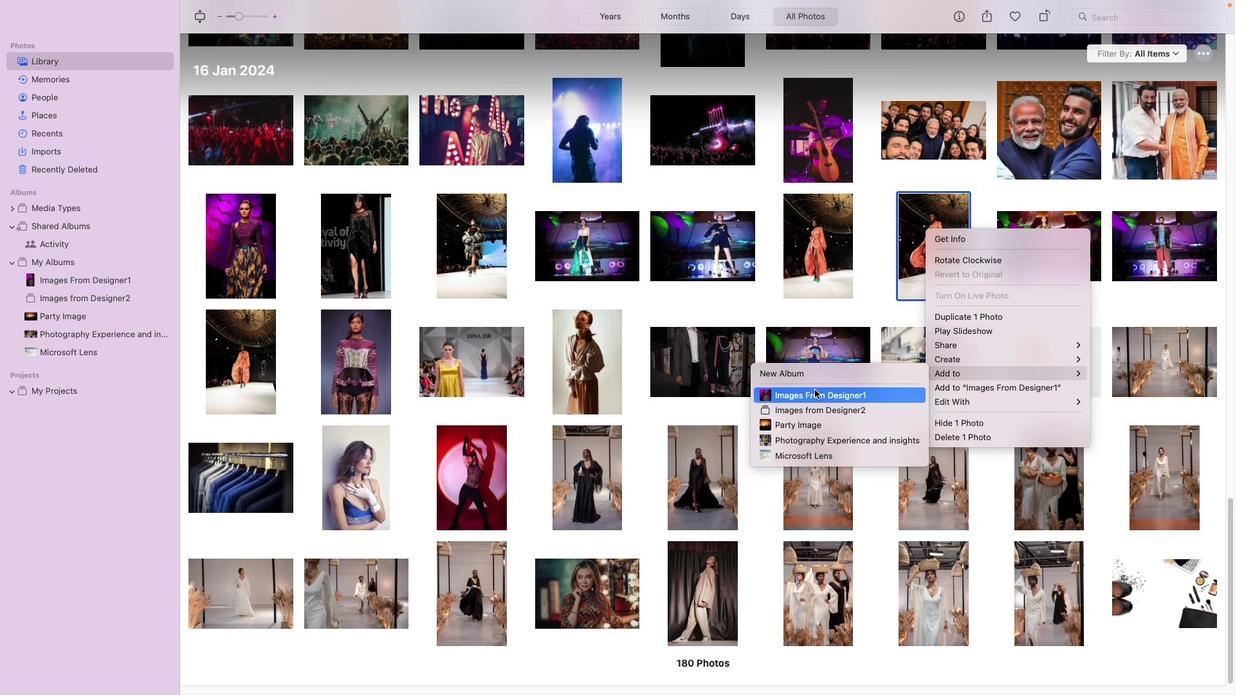
Action: Mouse pressed left at (814, 390)
Screenshot: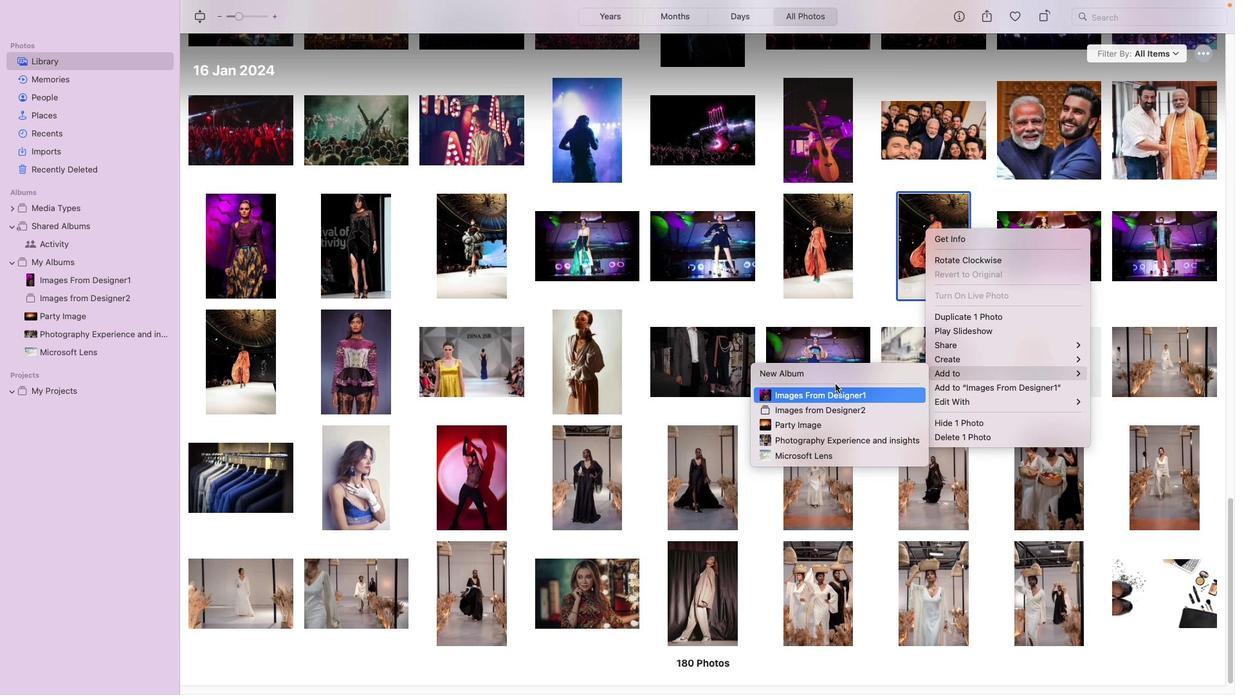 
Action: Mouse moved to (1033, 258)
Screenshot: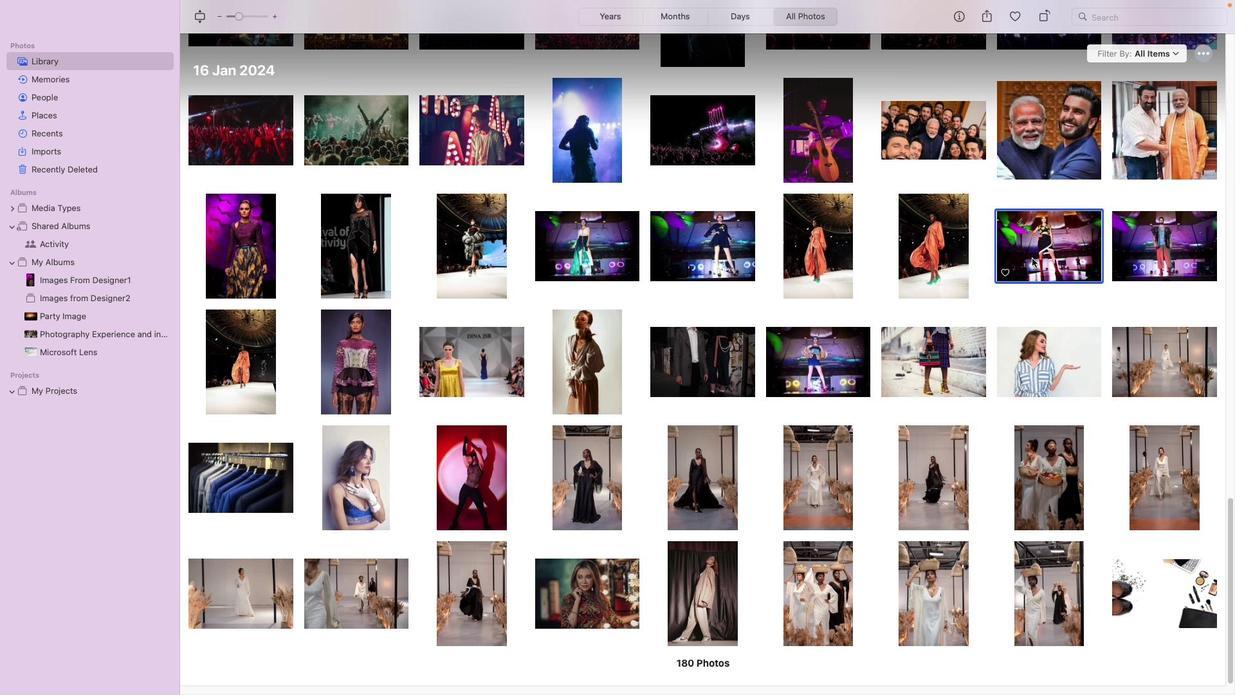 
Action: Mouse pressed left at (1033, 258)
Screenshot: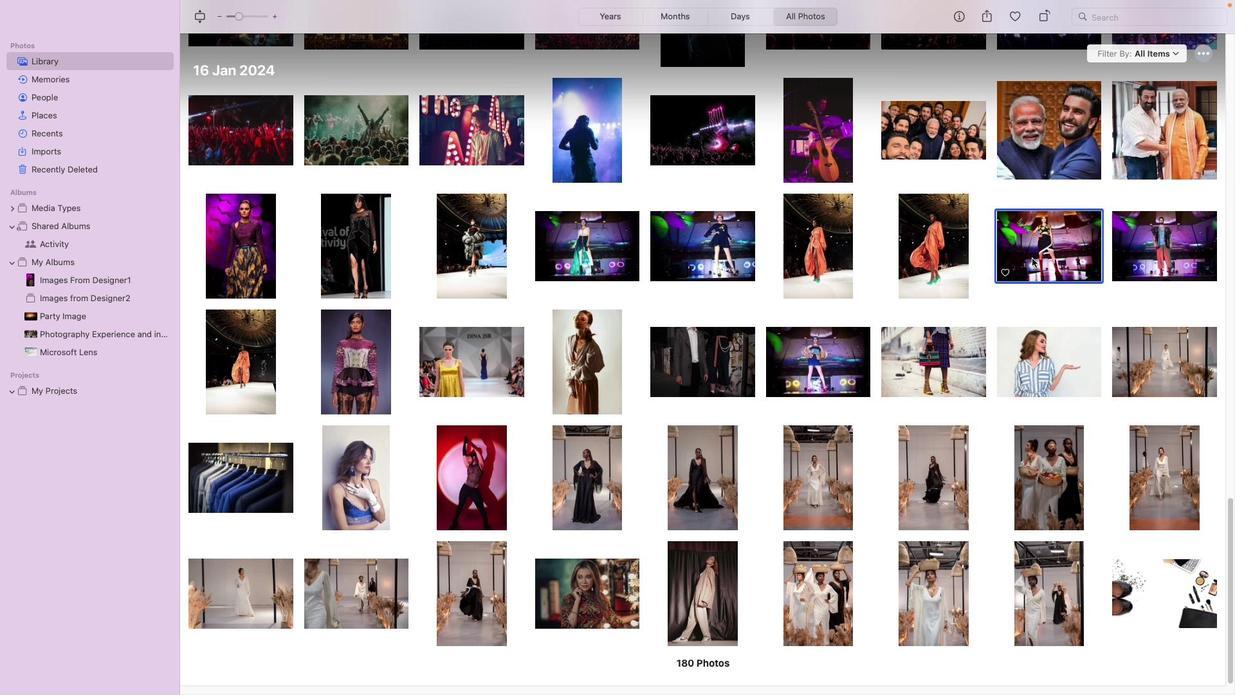 
Action: Mouse pressed right at (1033, 258)
Screenshot: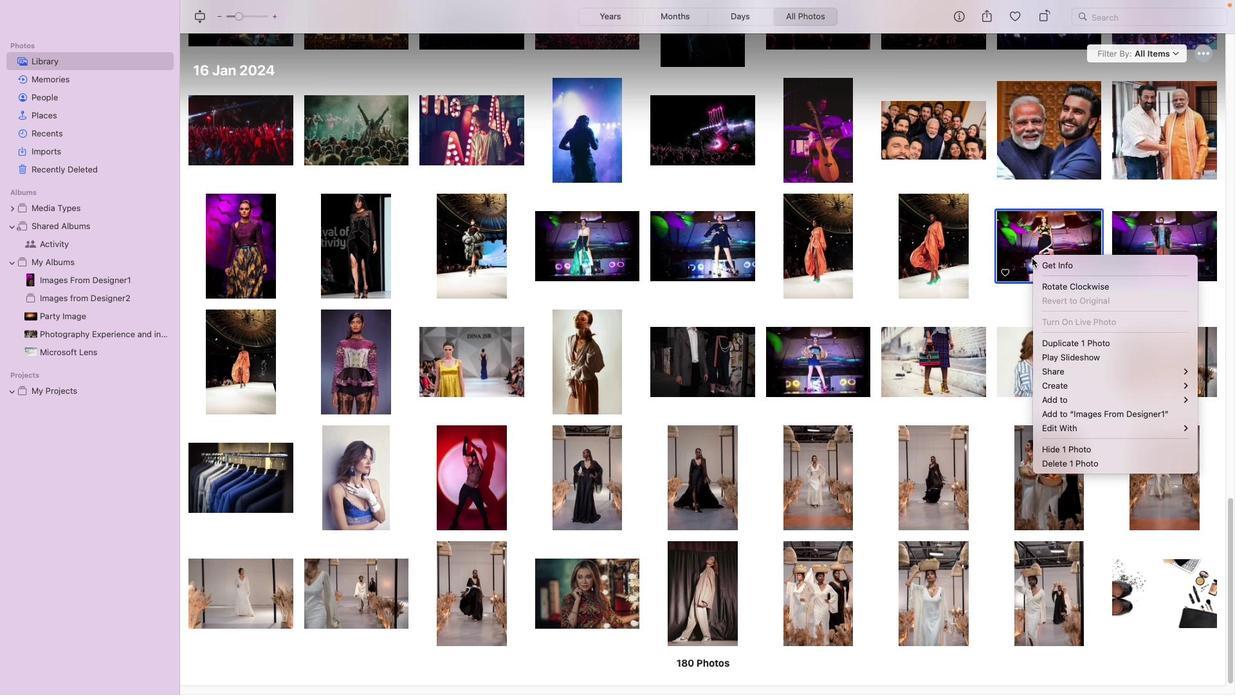 
Action: Mouse moved to (924, 421)
Screenshot: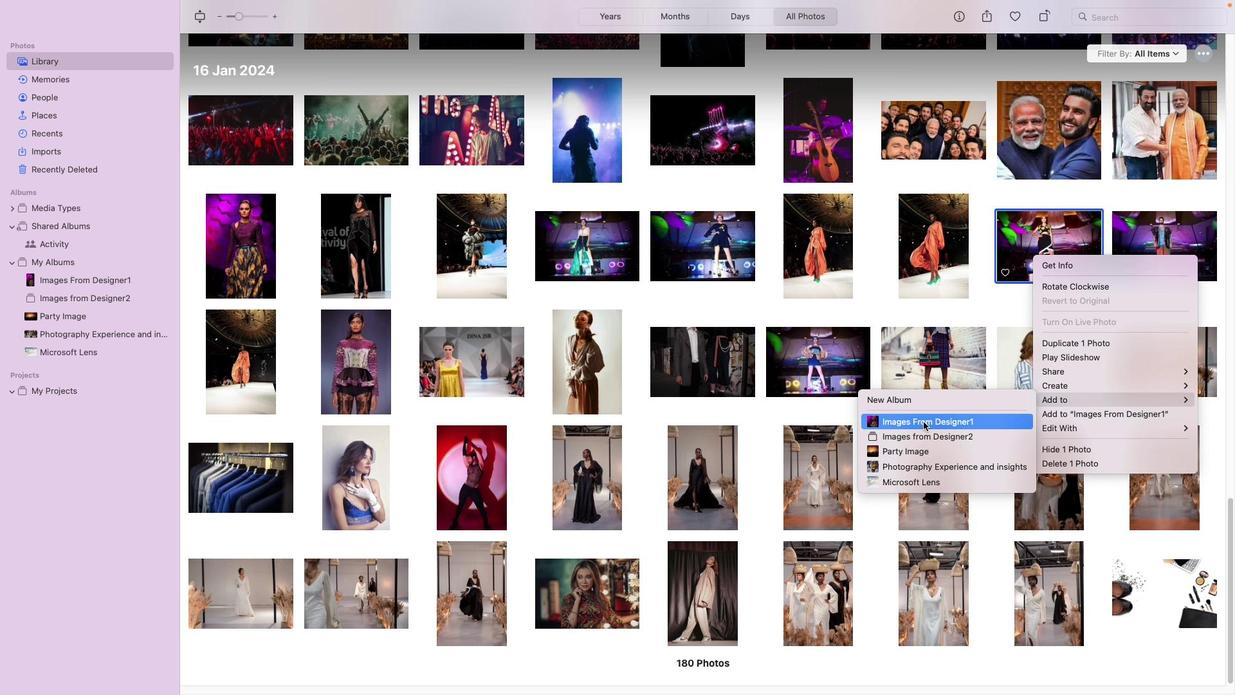 
Action: Mouse pressed left at (924, 421)
Screenshot: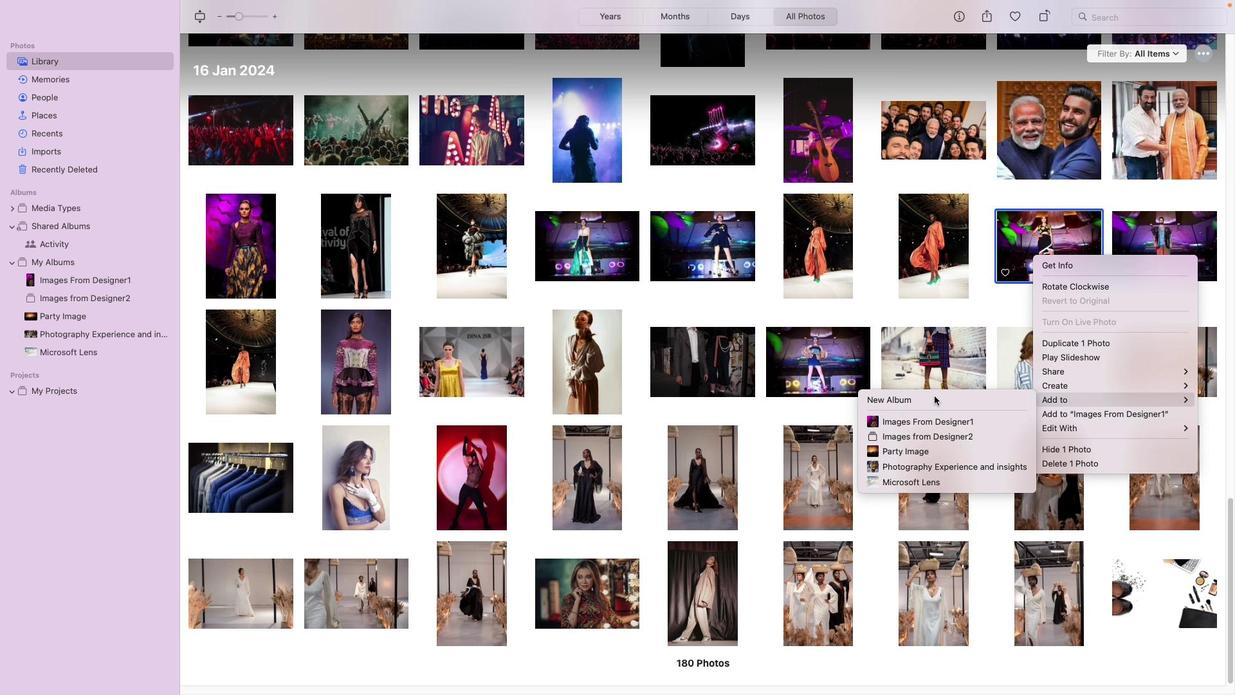 
Action: Mouse moved to (1131, 260)
Screenshot: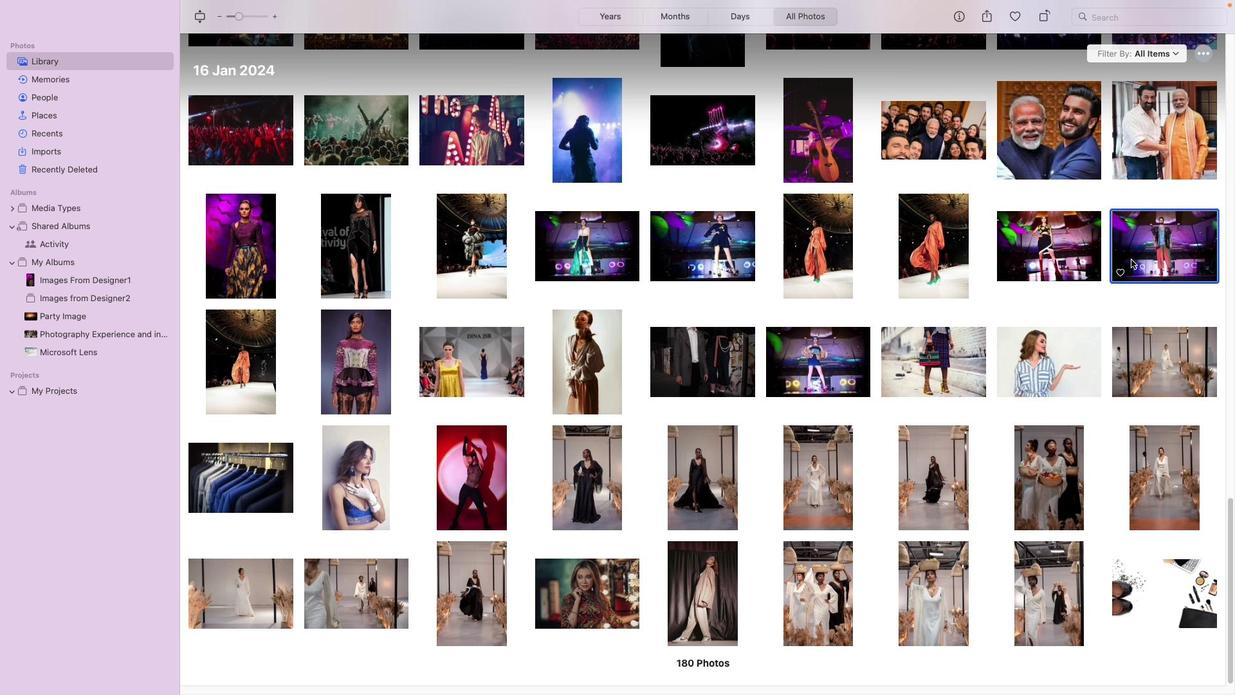 
Action: Mouse pressed left at (1131, 260)
Screenshot: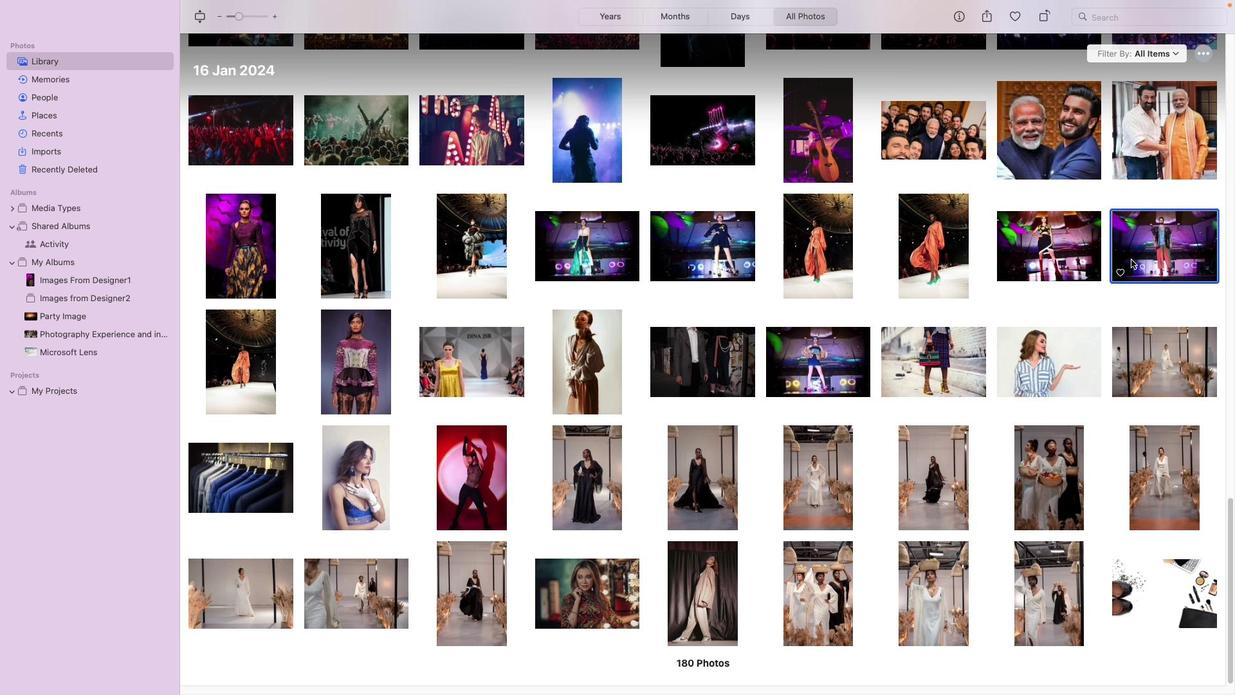 
Action: Mouse pressed right at (1131, 260)
Screenshot: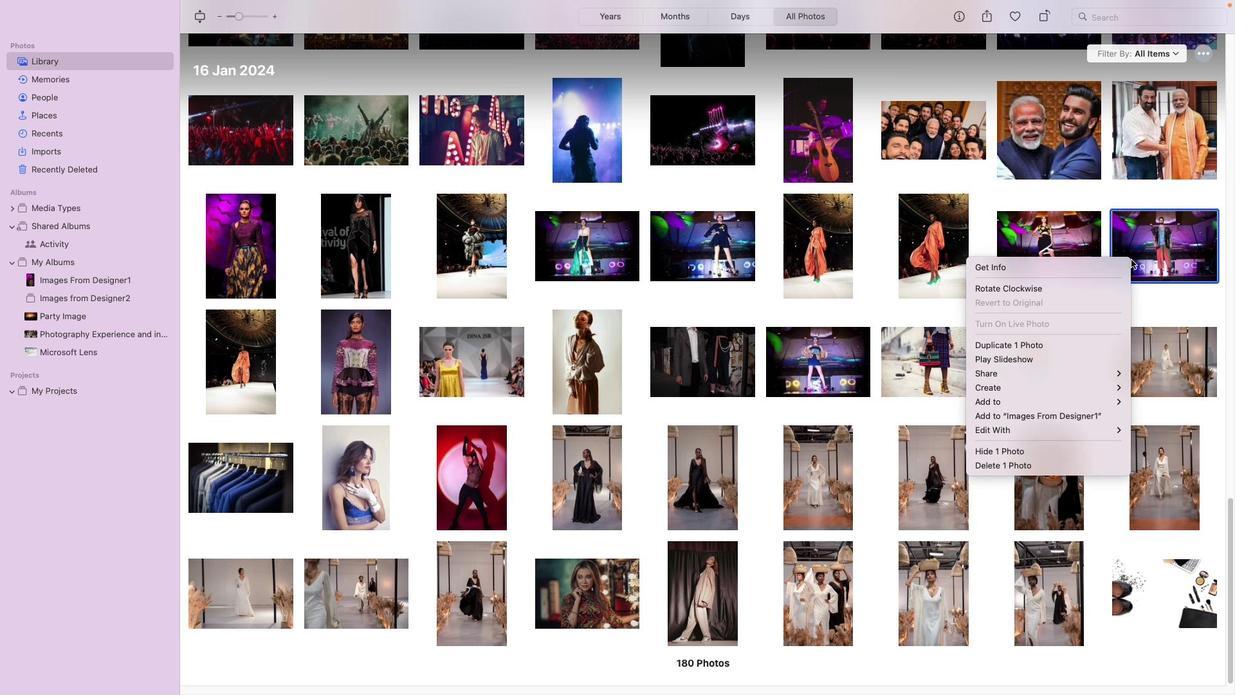 
Action: Mouse moved to (896, 416)
Screenshot: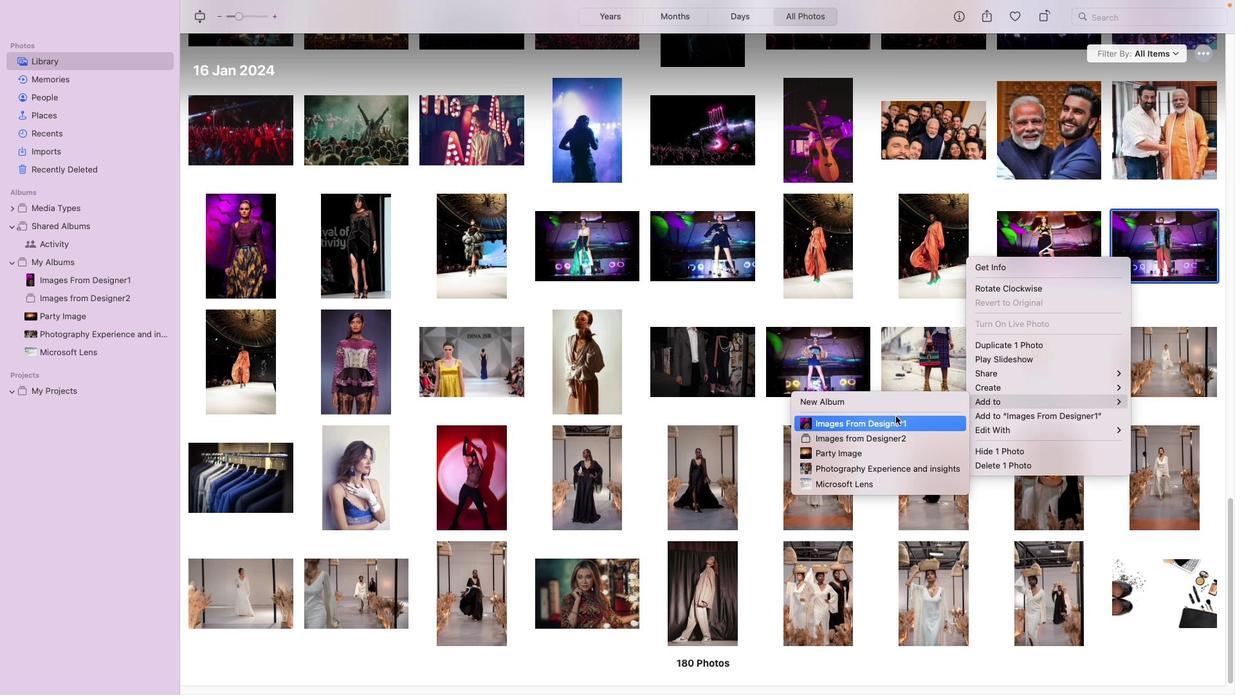
Action: Mouse pressed left at (896, 416)
Screenshot: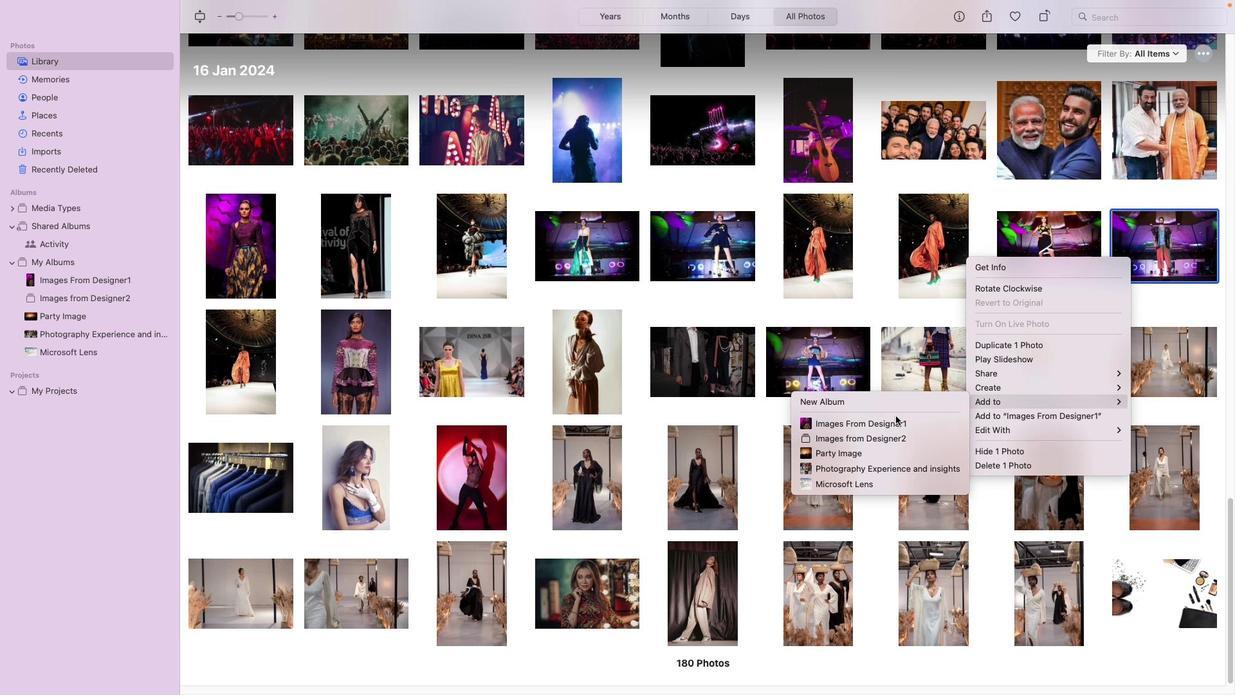 
Action: Mouse moved to (242, 361)
Screenshot: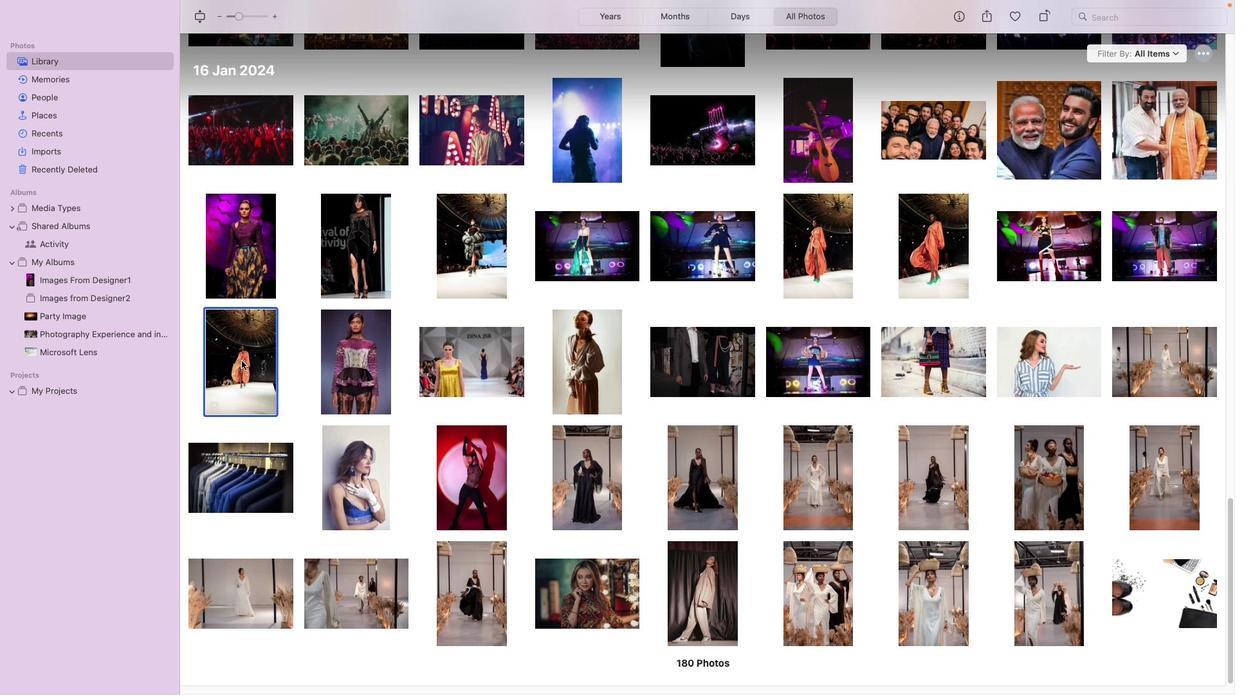 
Action: Mouse pressed left at (242, 361)
Screenshot: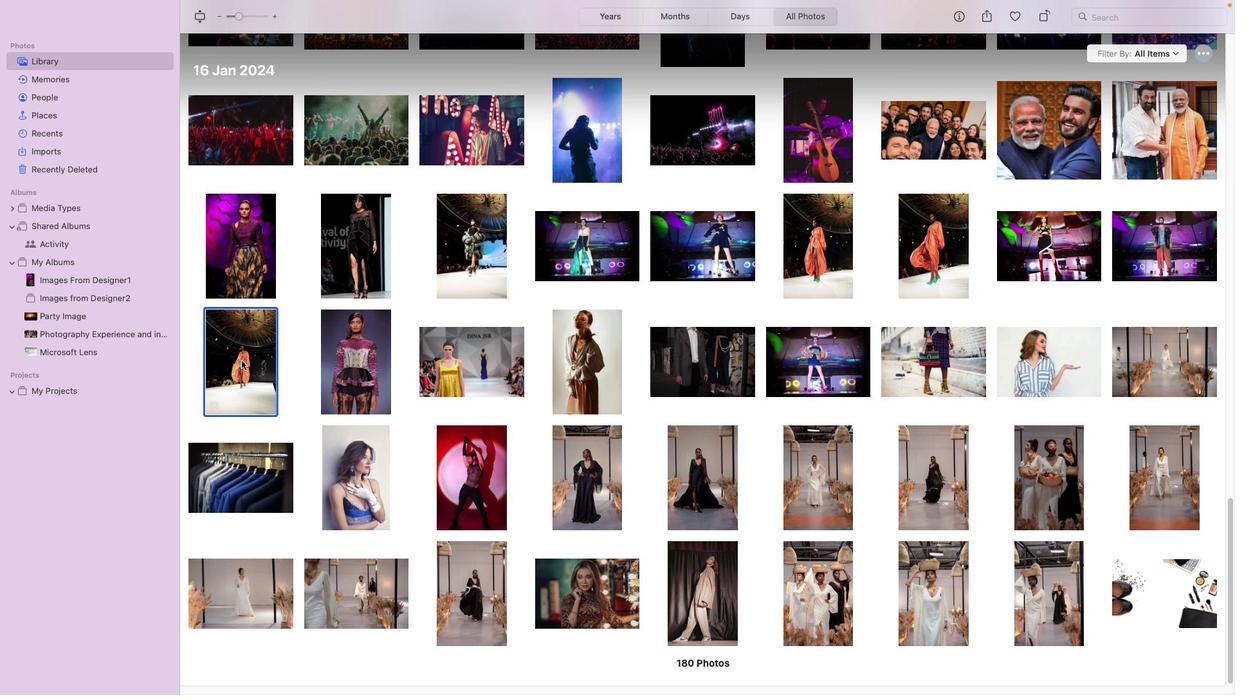 
Action: Mouse pressed right at (242, 361)
Screenshot: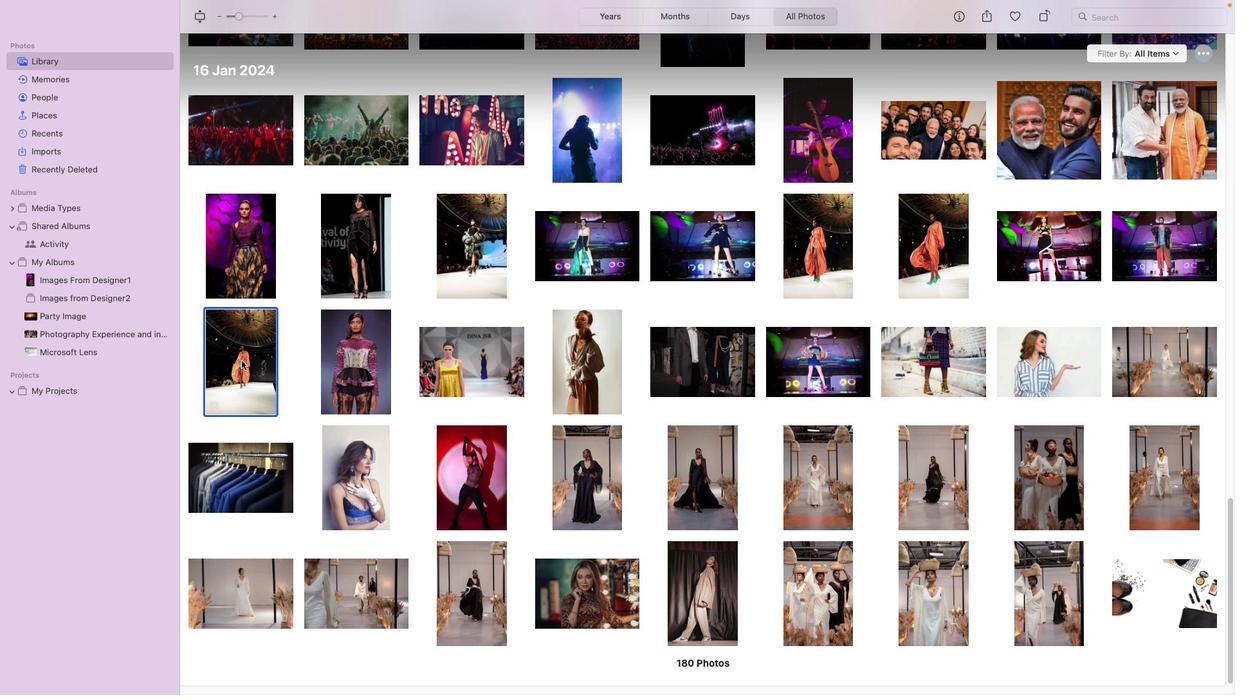 
Action: Mouse pressed right at (242, 361)
Screenshot: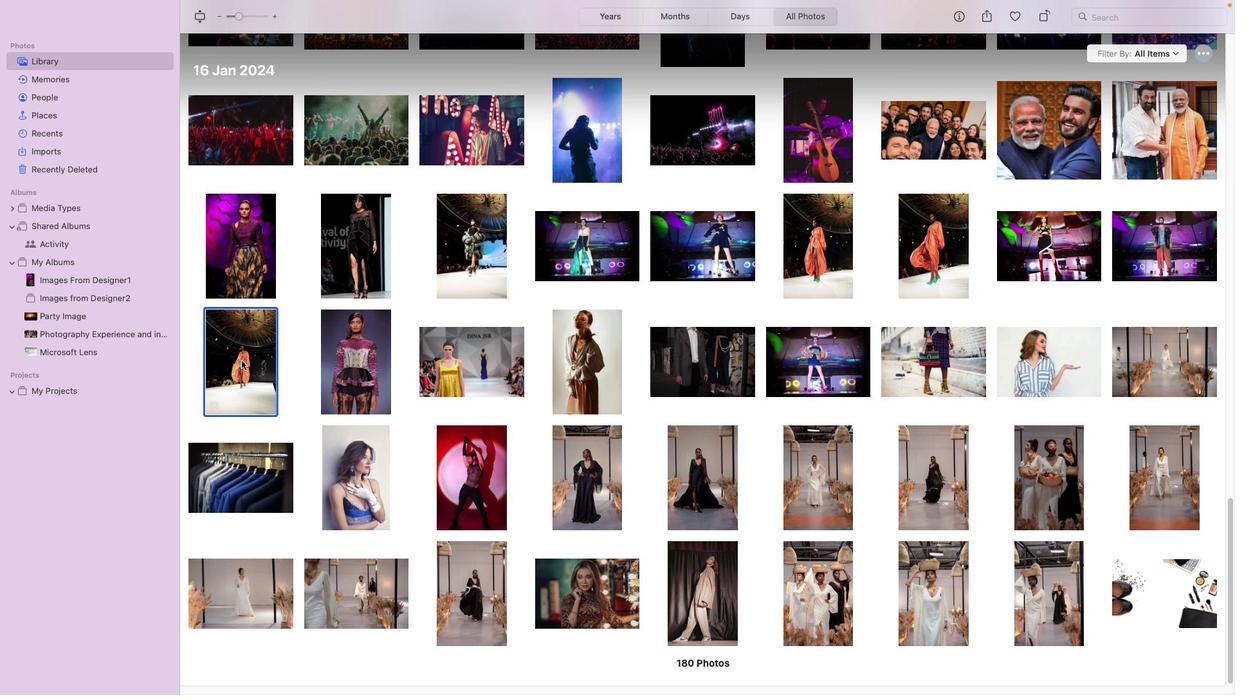 
Action: Mouse moved to (212, 357)
Screenshot: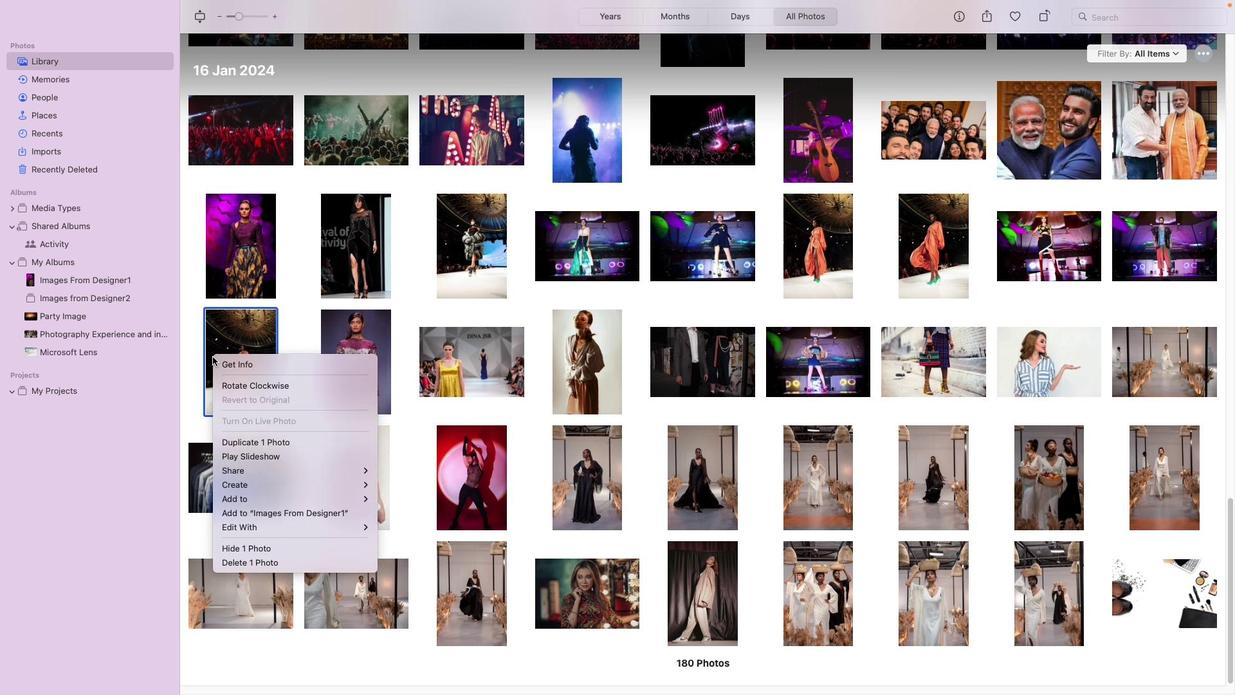
Action: Mouse pressed right at (212, 357)
Screenshot: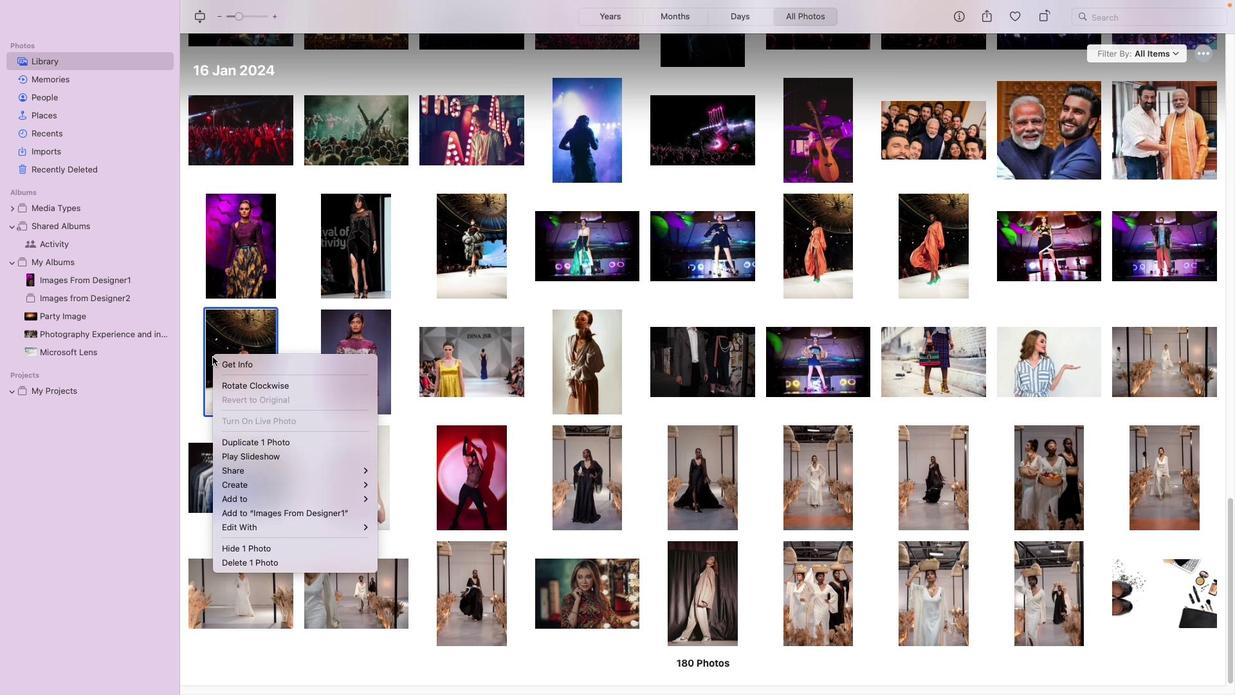 
Action: Mouse moved to (458, 520)
Screenshot: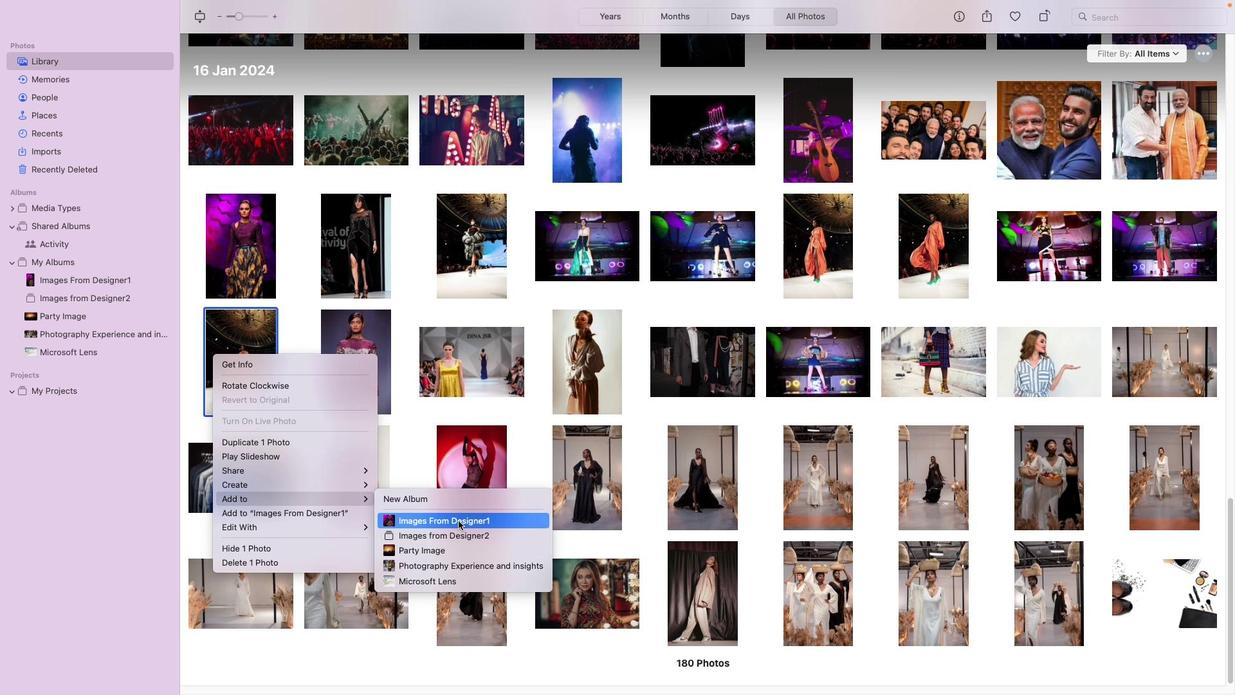 
Action: Mouse pressed left at (458, 520)
Screenshot: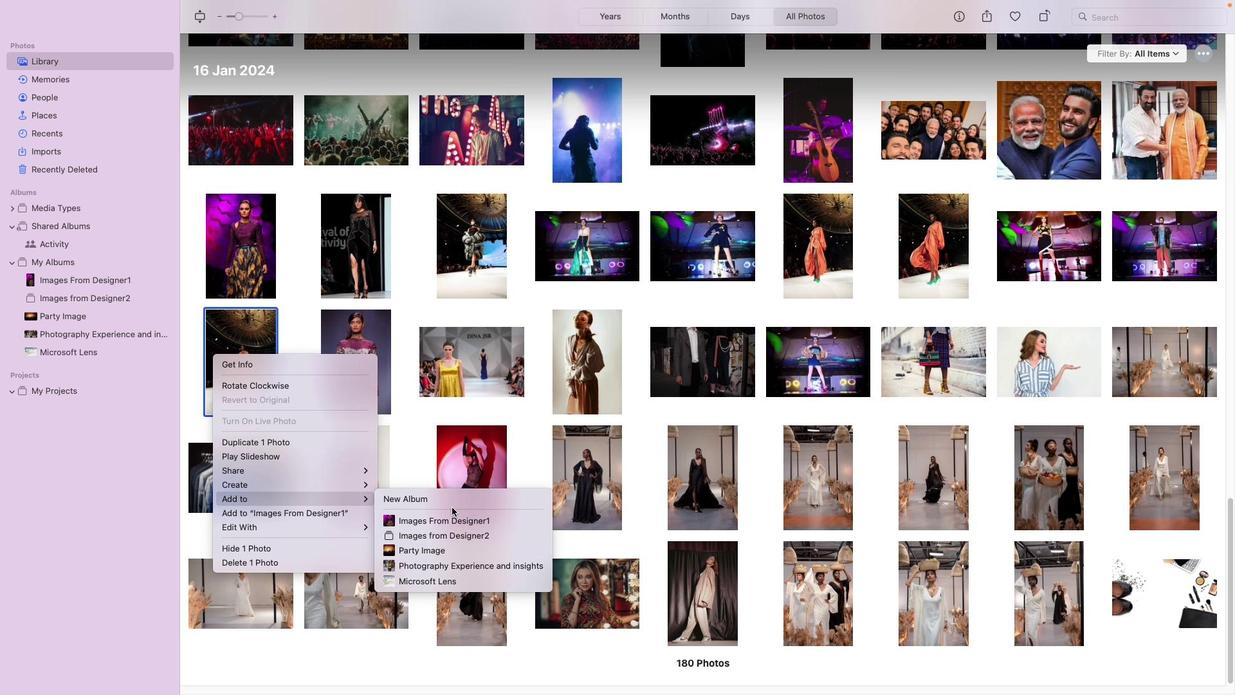 
Action: Mouse moved to (366, 375)
Screenshot: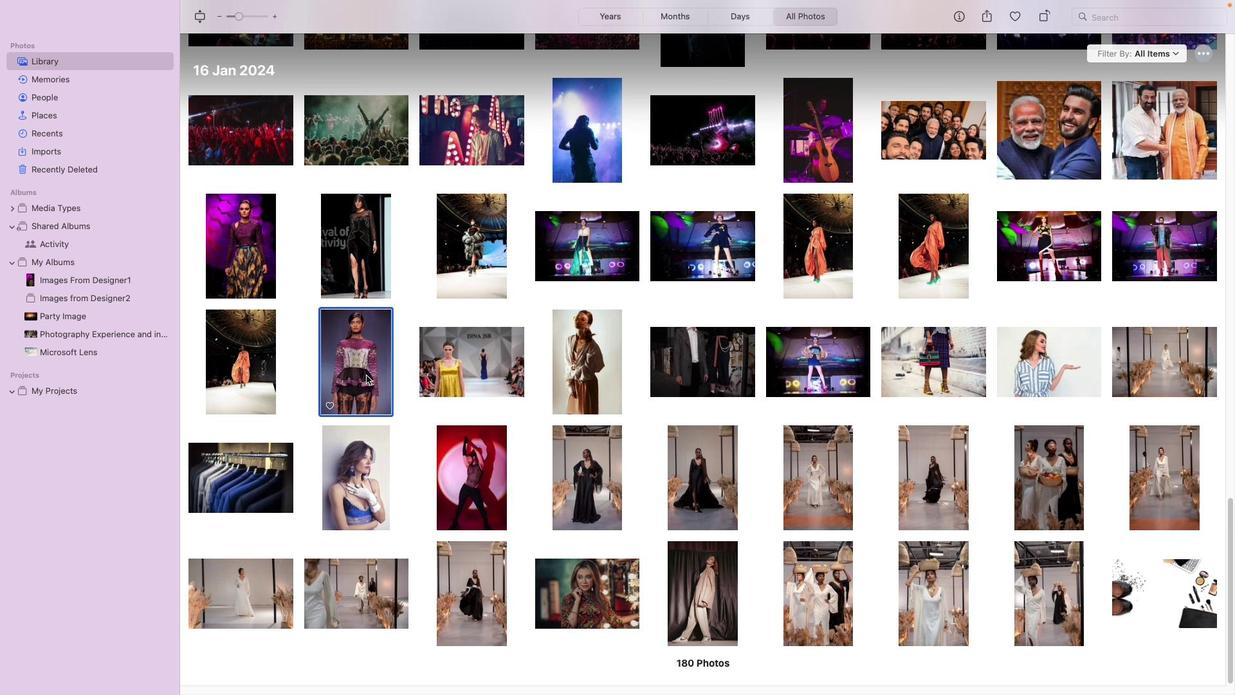 
Action: Mouse pressed left at (366, 375)
Screenshot: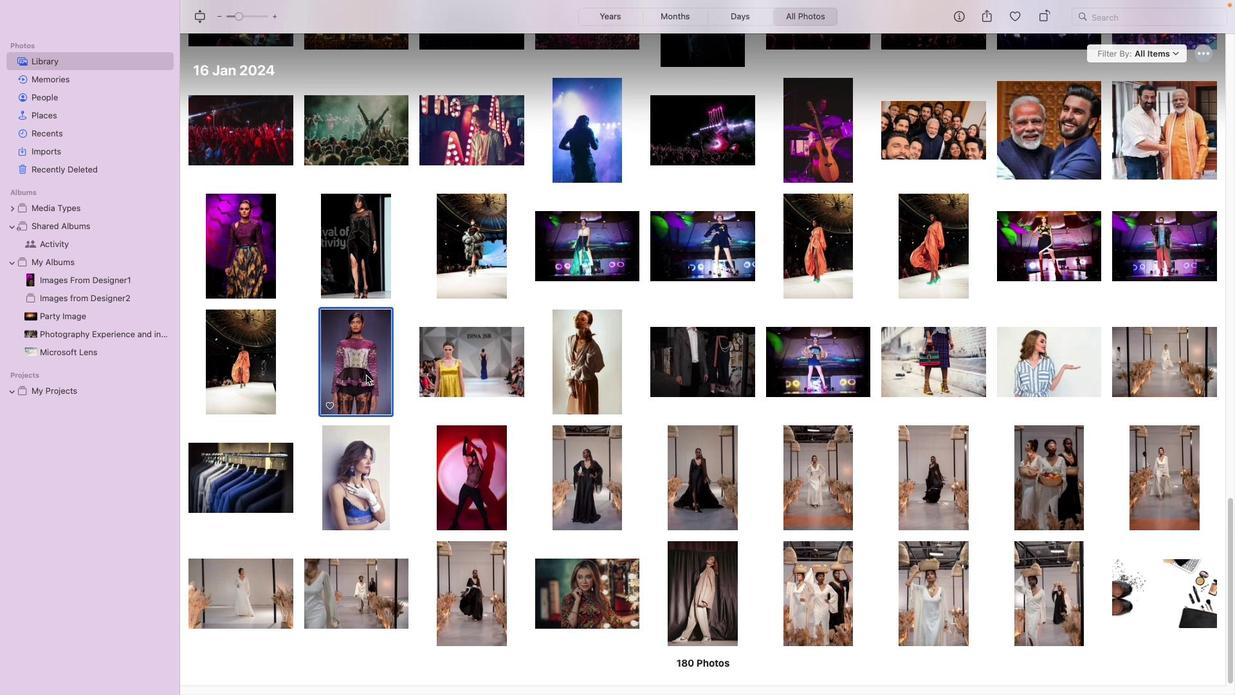 
Action: Mouse pressed right at (366, 375)
Screenshot: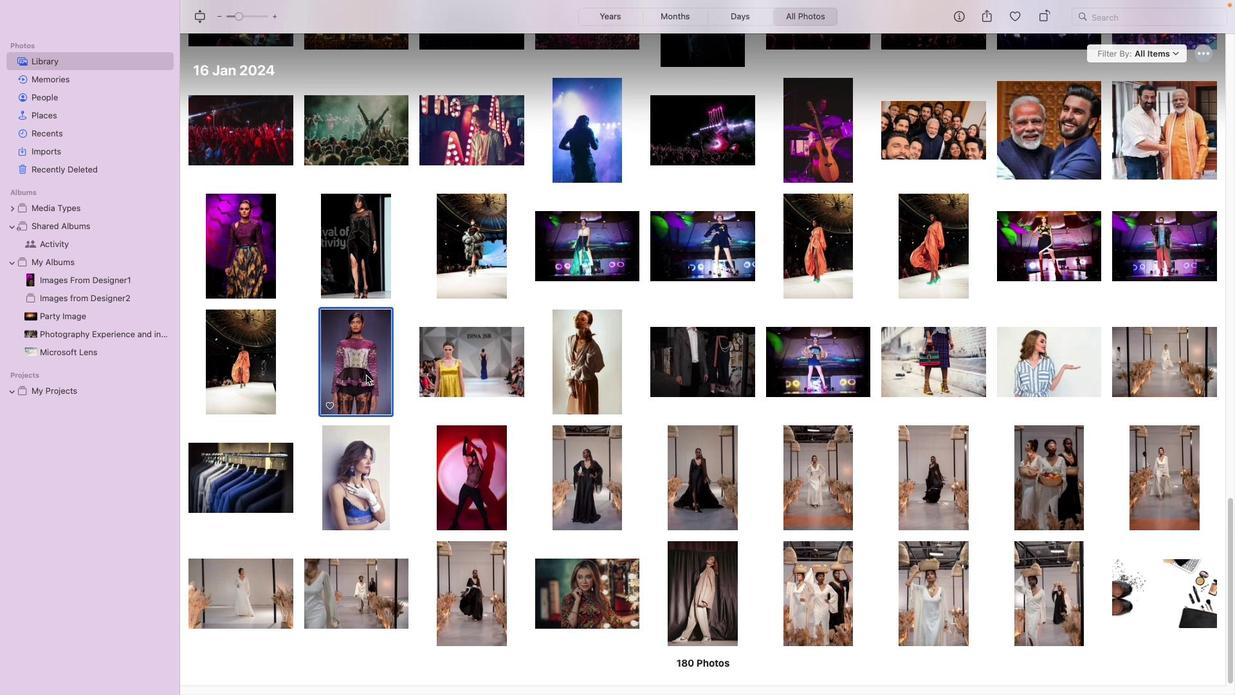 
Action: Mouse pressed right at (366, 375)
Screenshot: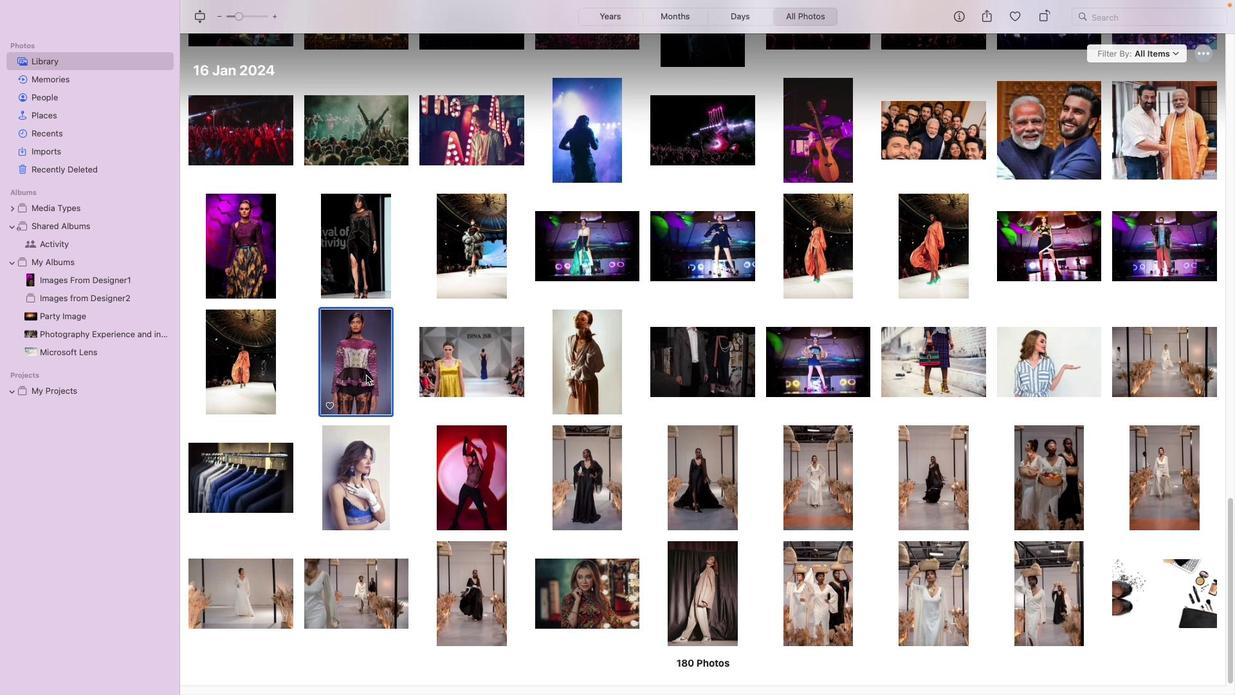 
Action: Mouse moved to (366, 375)
Screenshot: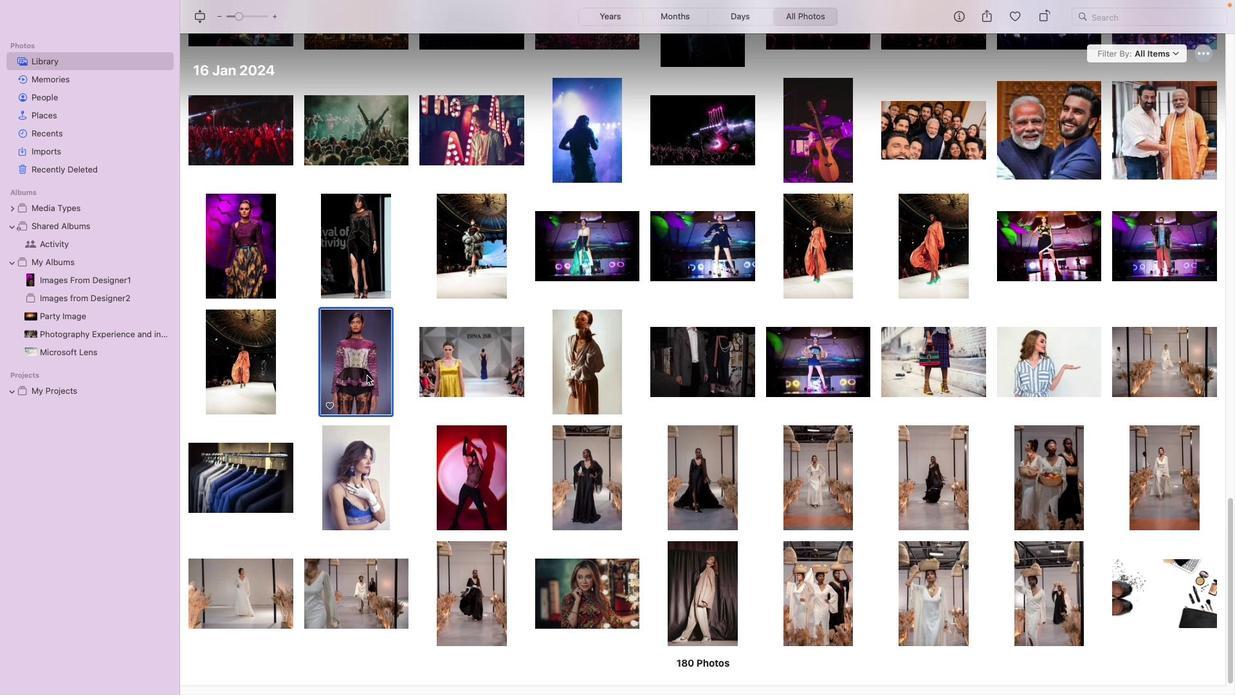 
Action: Mouse pressed right at (366, 375)
Screenshot: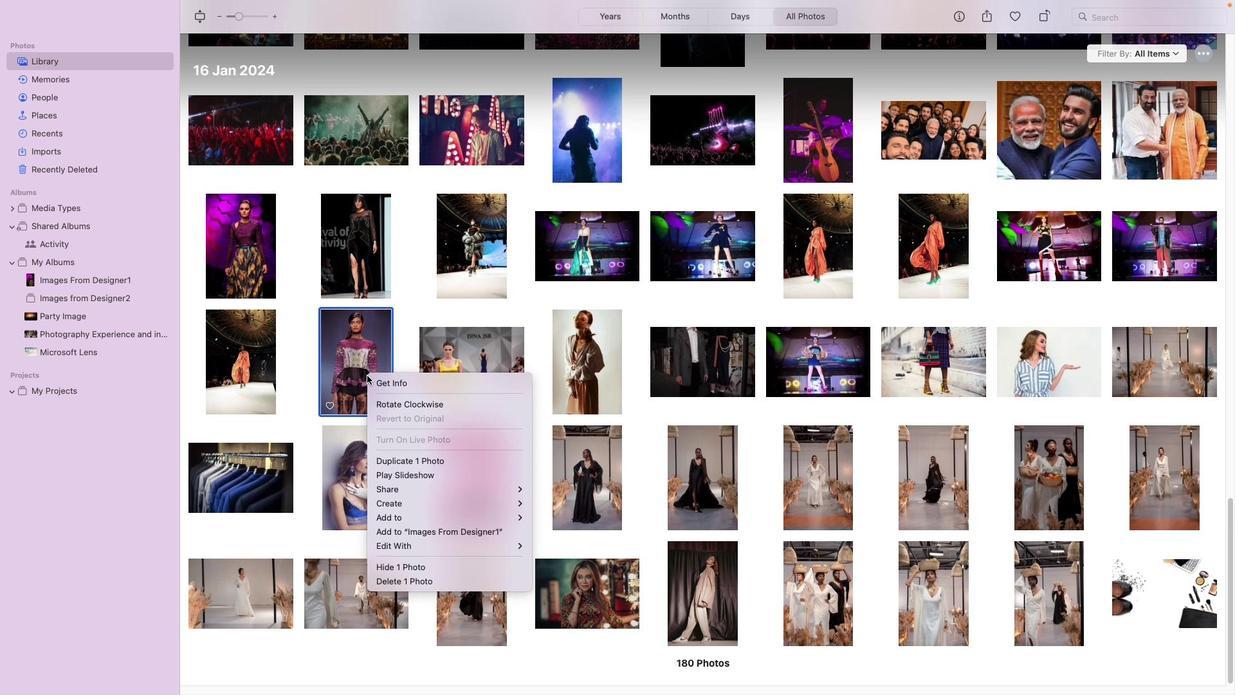 
Action: Mouse moved to (612, 535)
Screenshot: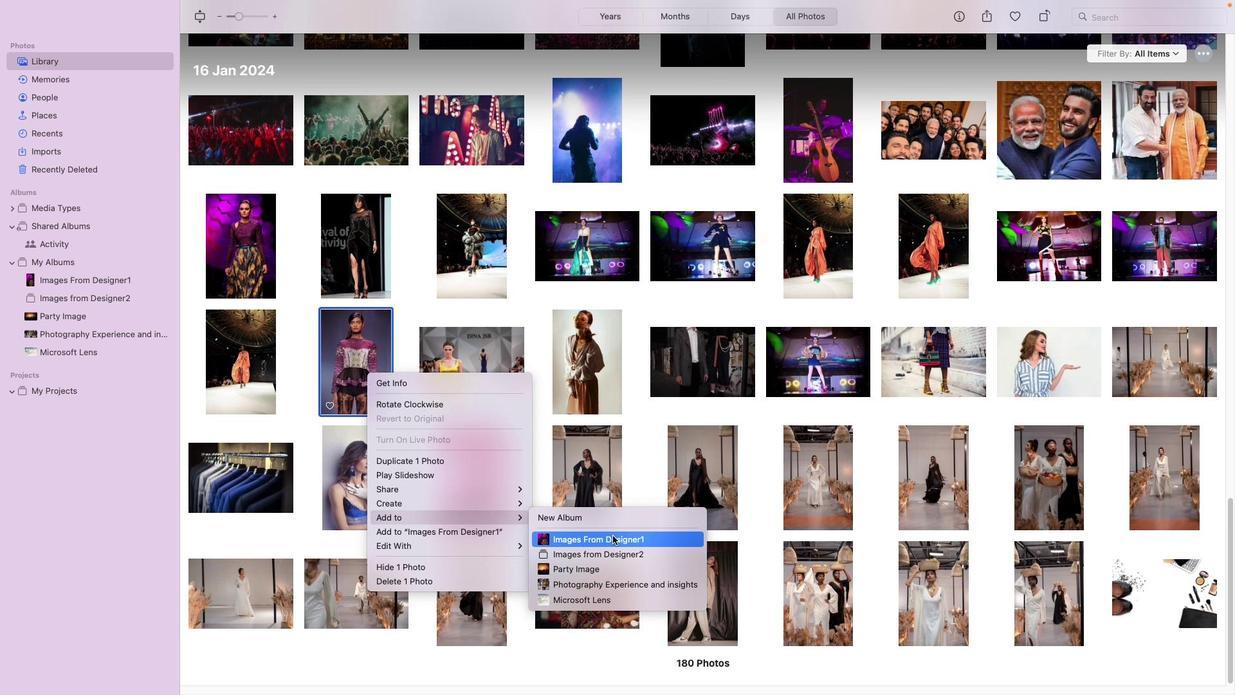 
Action: Mouse pressed left at (612, 535)
Screenshot: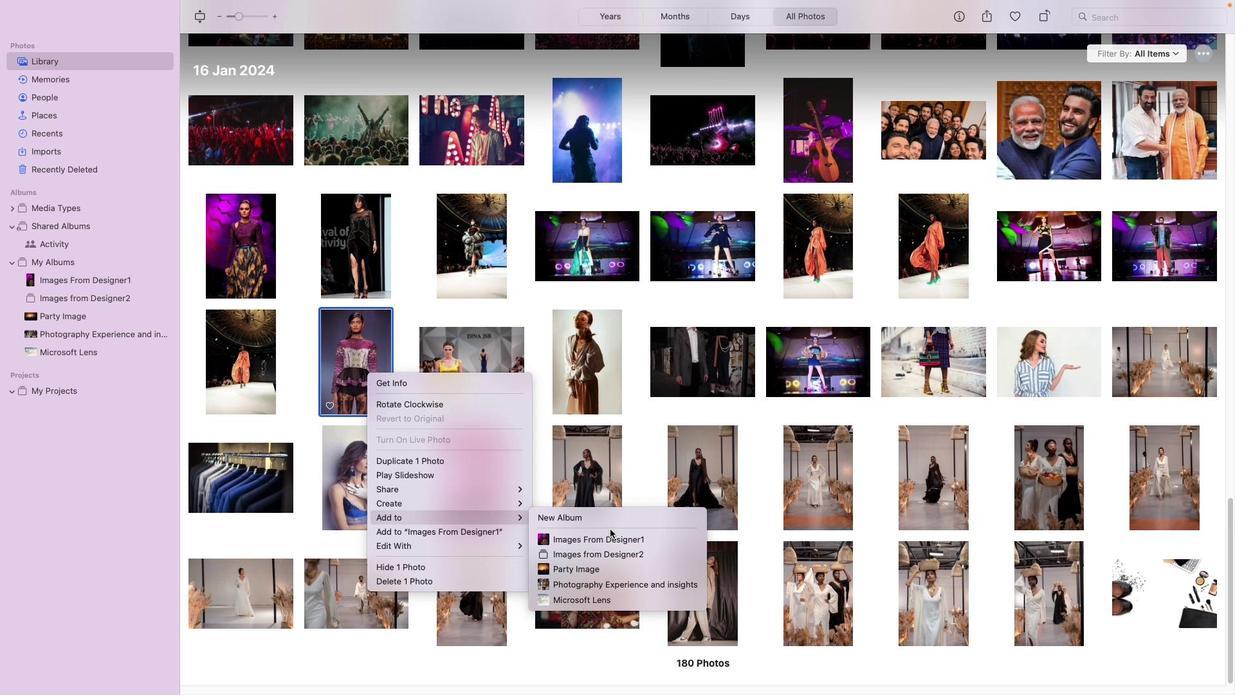 
Action: Mouse moved to (489, 373)
Screenshot: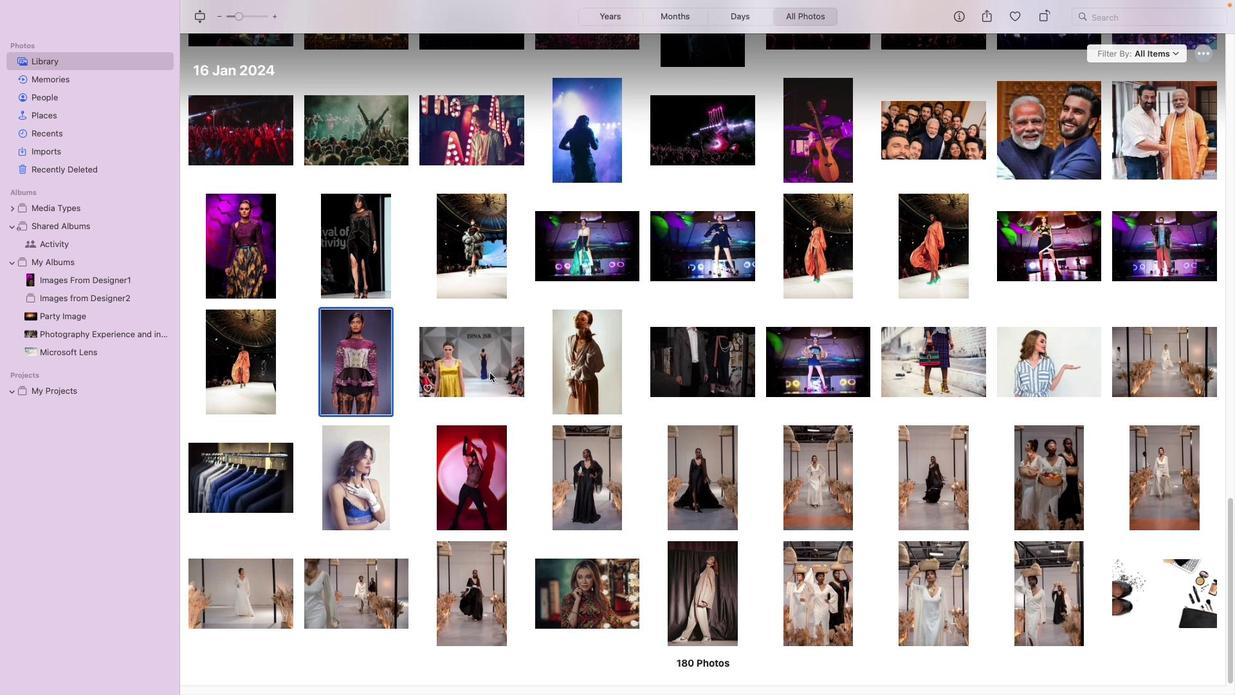 
Action: Mouse pressed left at (489, 373)
Screenshot: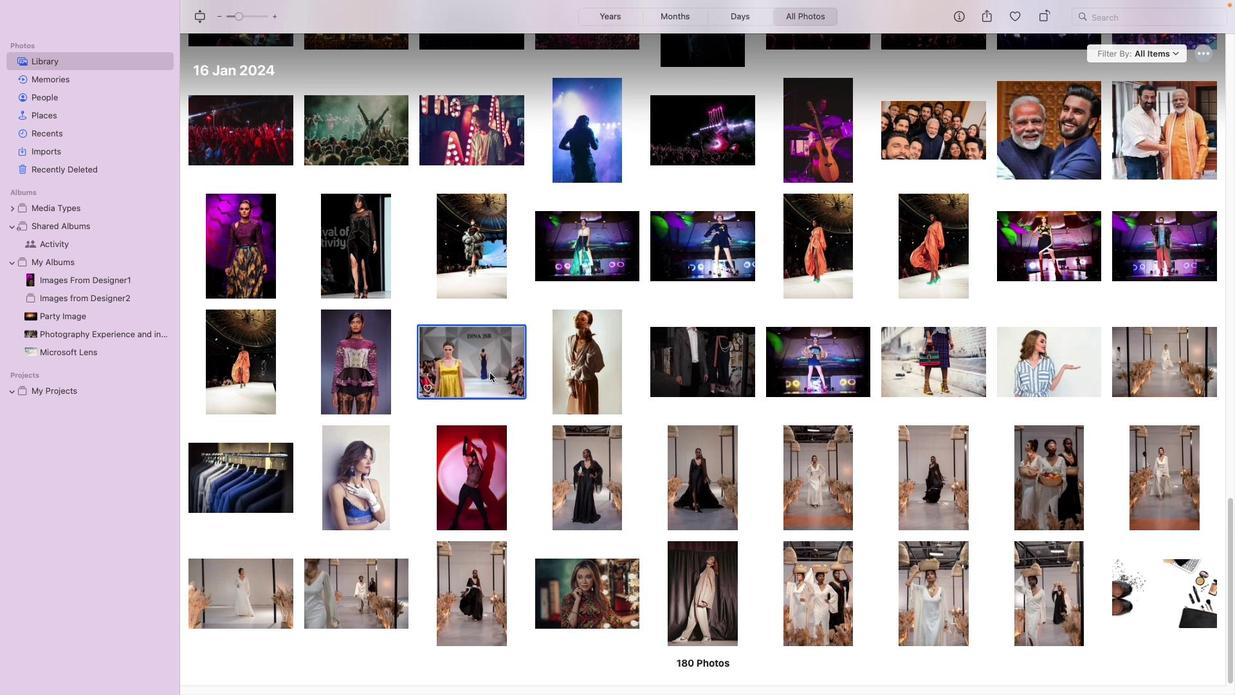 
Action: Mouse pressed right at (489, 373)
Screenshot: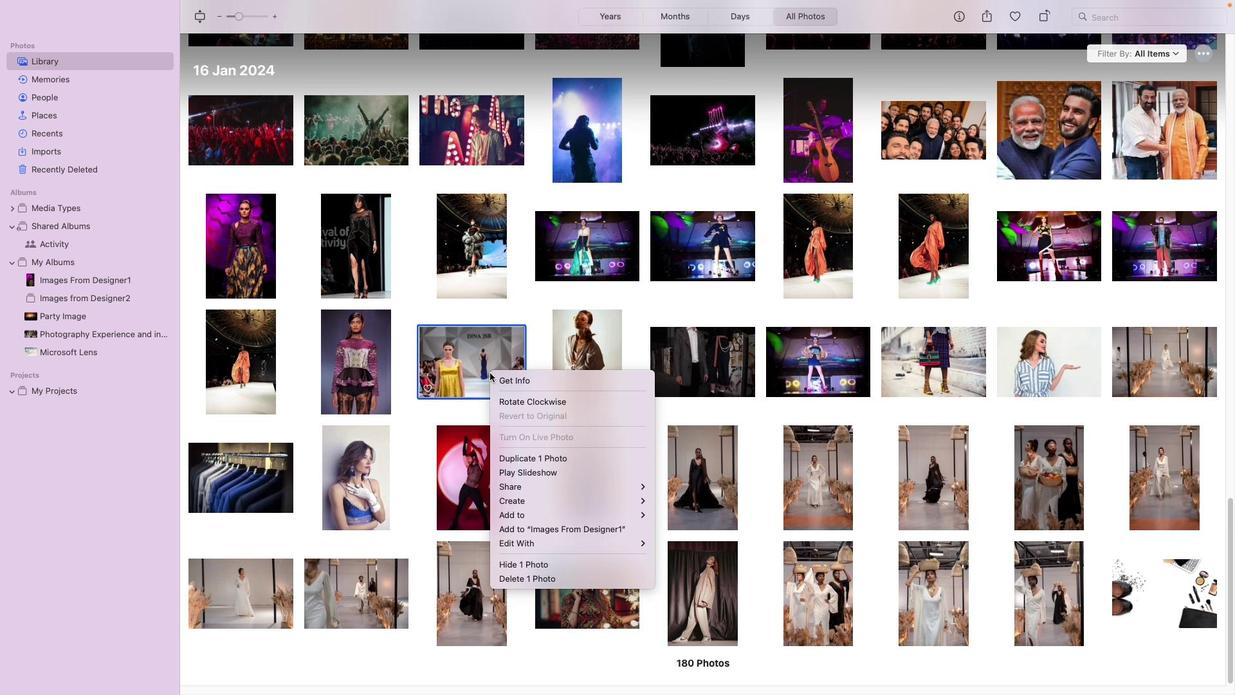 
Action: Mouse moved to (736, 529)
Screenshot: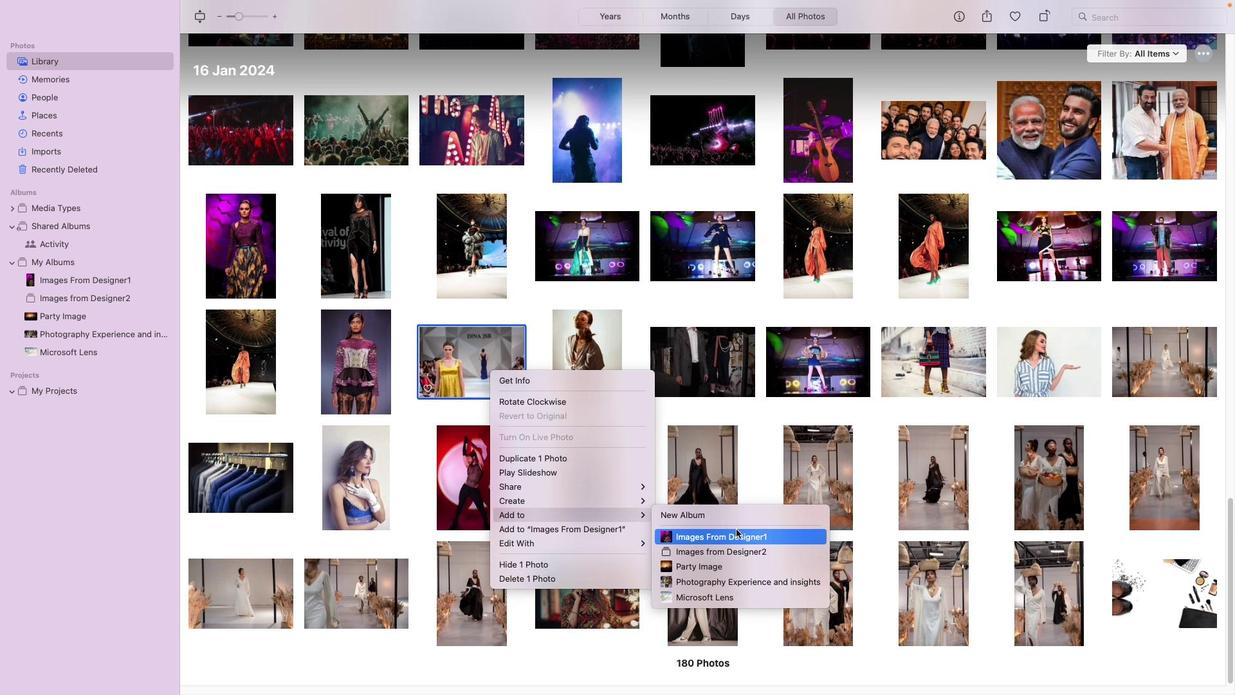 
Action: Mouse pressed left at (736, 529)
Screenshot: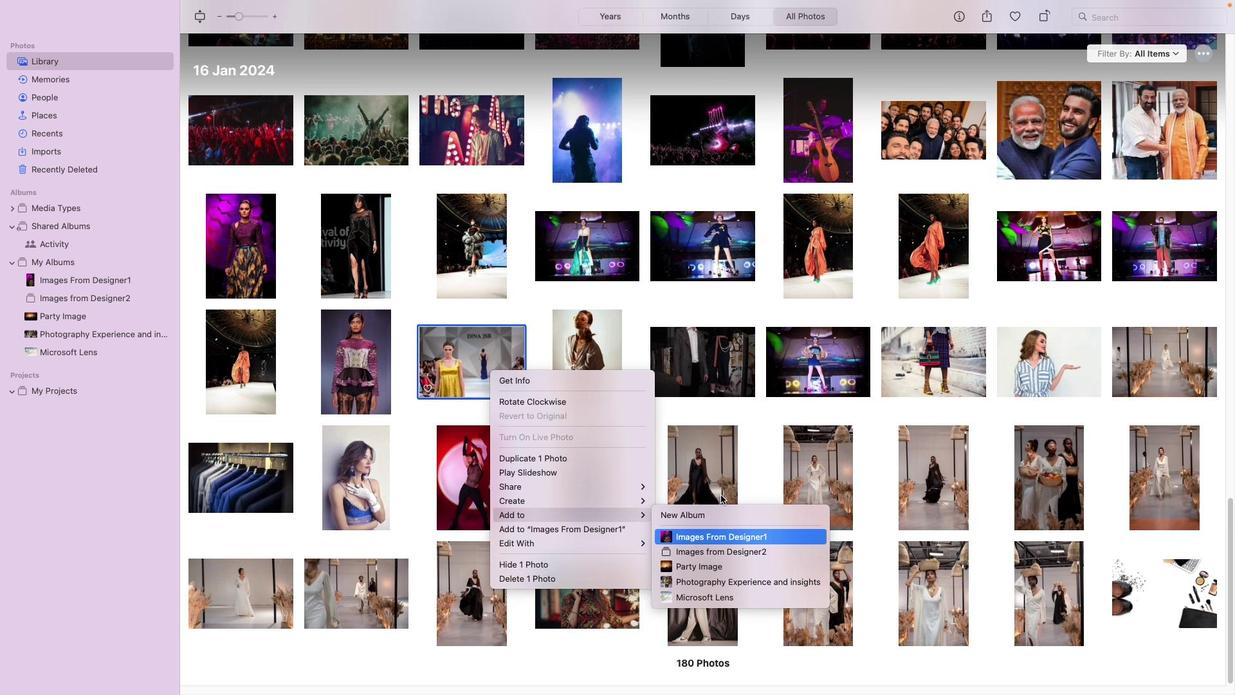 
Action: Mouse moved to (604, 376)
Screenshot: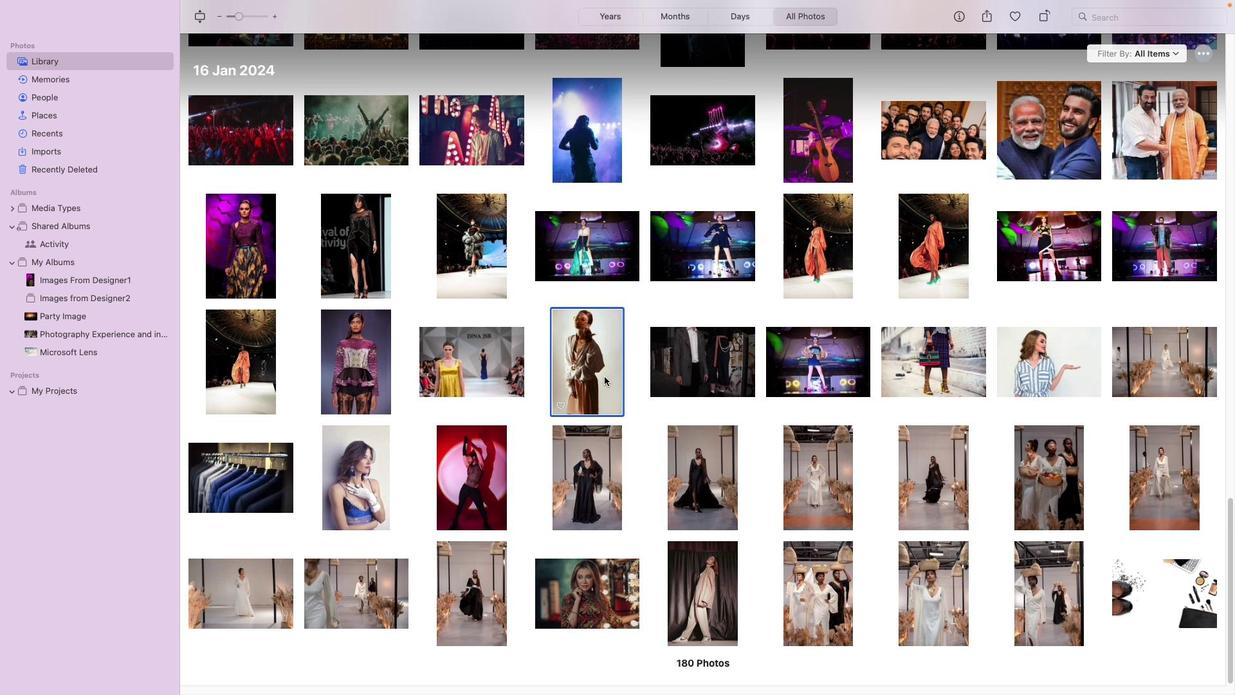
Action: Mouse pressed left at (604, 376)
Screenshot: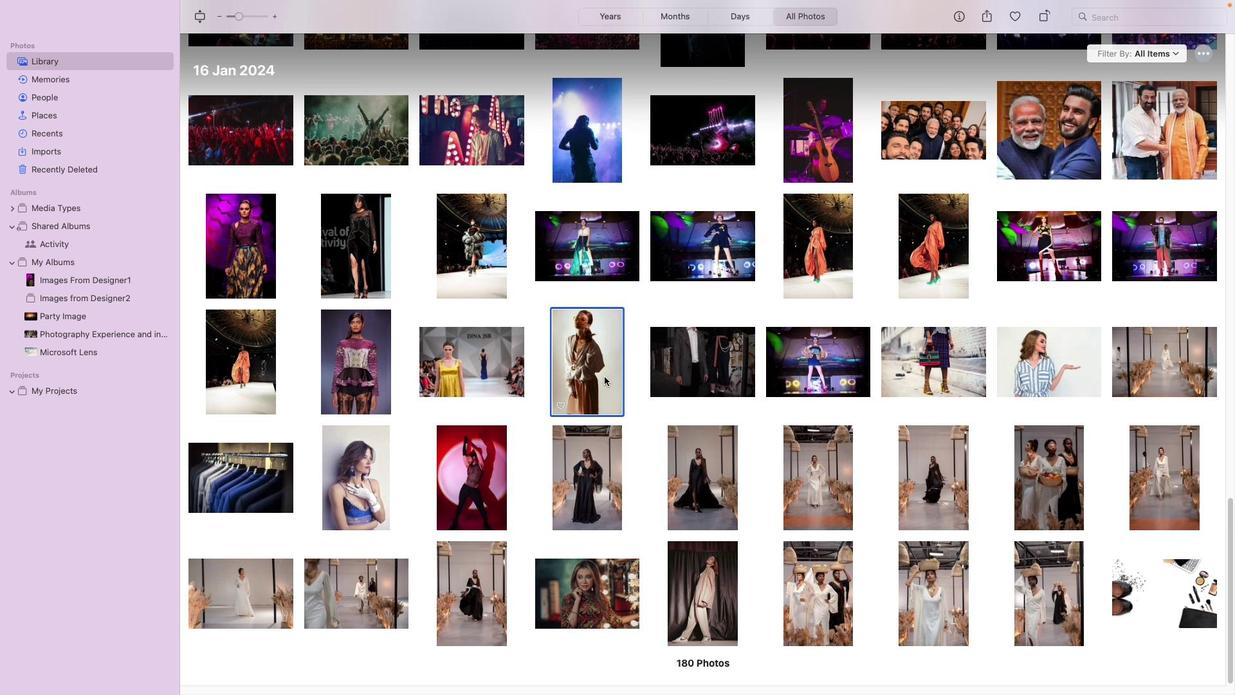 
Action: Mouse pressed right at (604, 376)
Screenshot: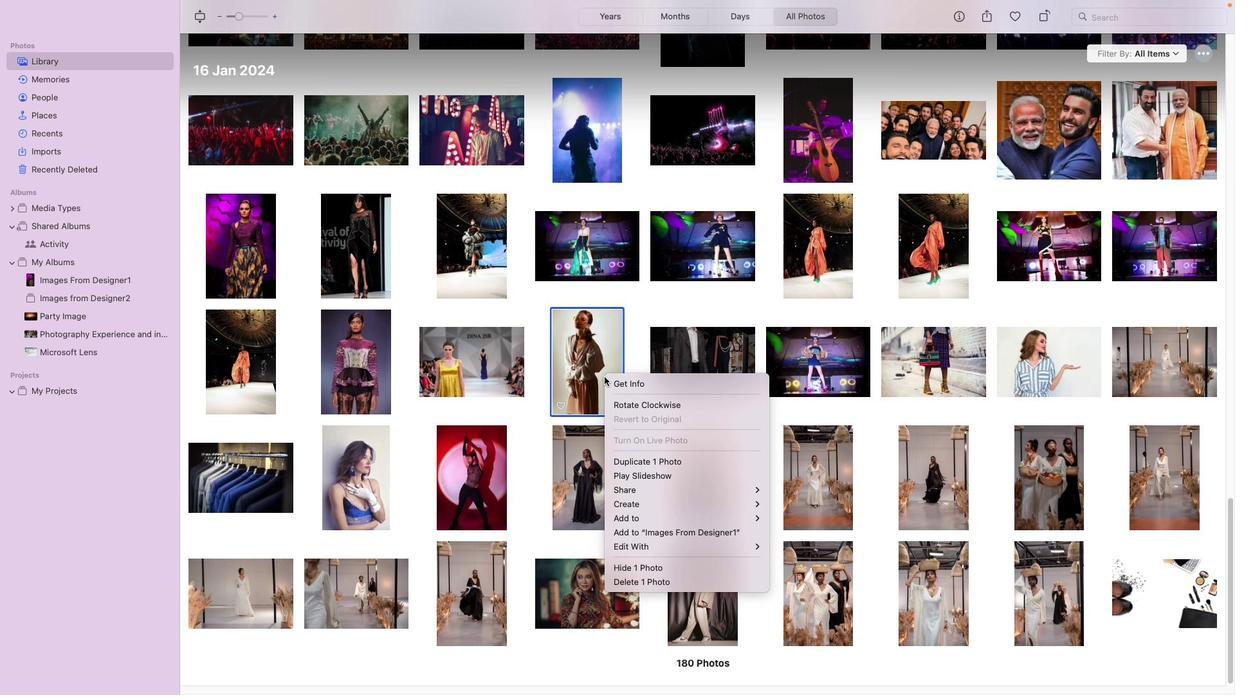 
Action: Mouse moved to (860, 544)
Screenshot: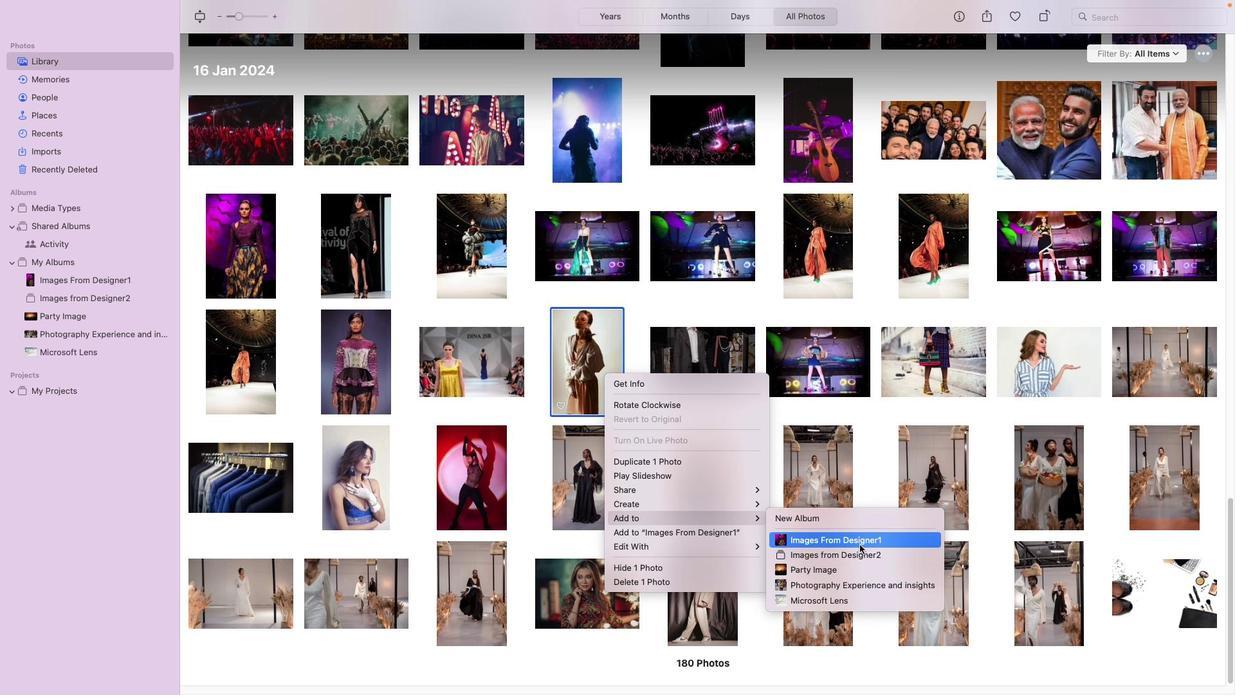 
Action: Mouse pressed left at (860, 544)
Screenshot: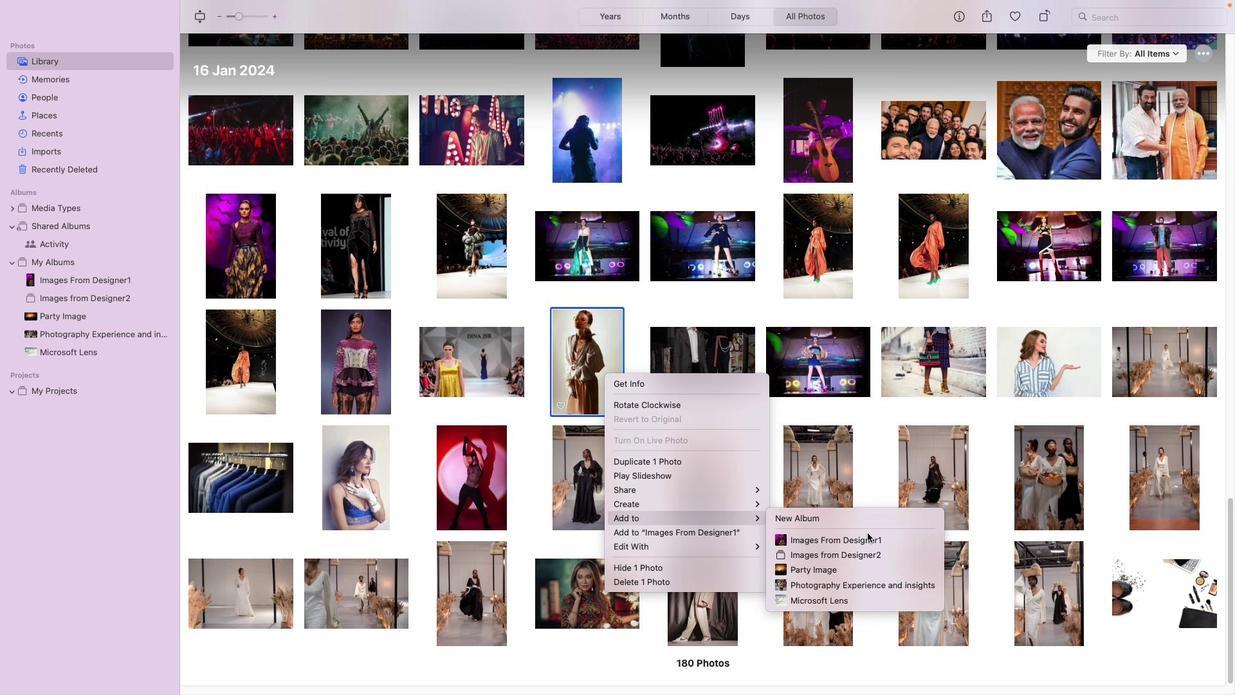 
Action: Mouse moved to (710, 376)
Screenshot: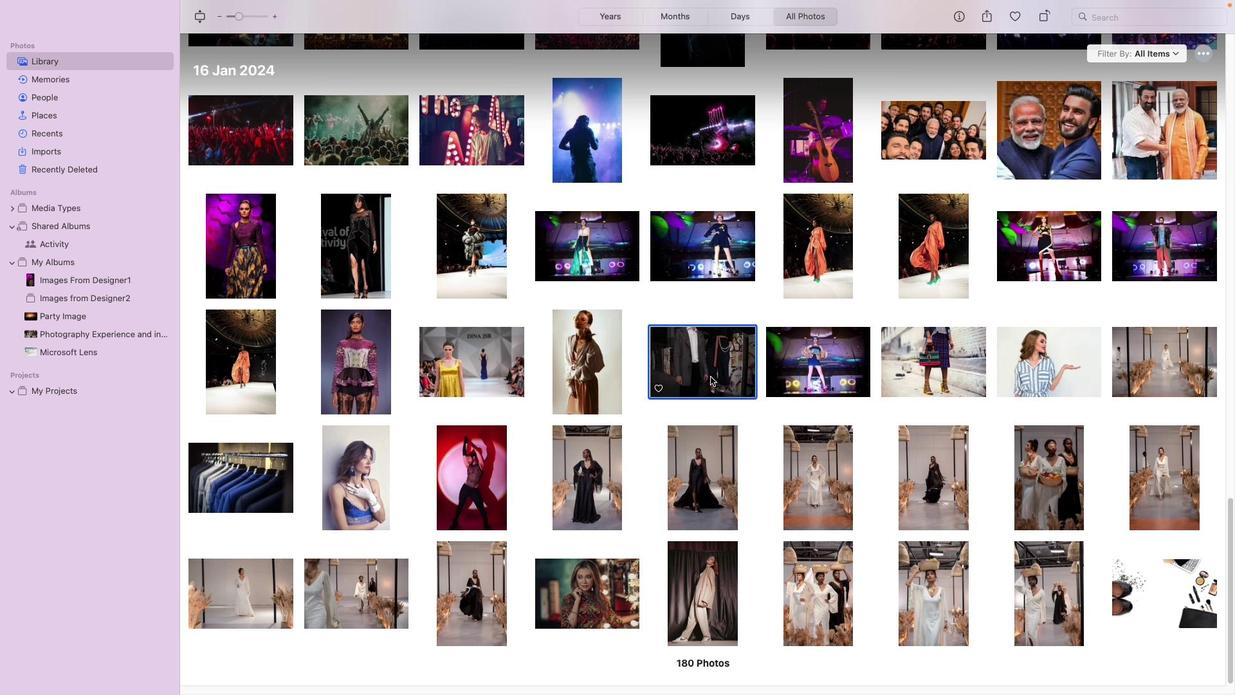 
Action: Mouse pressed left at (710, 376)
Screenshot: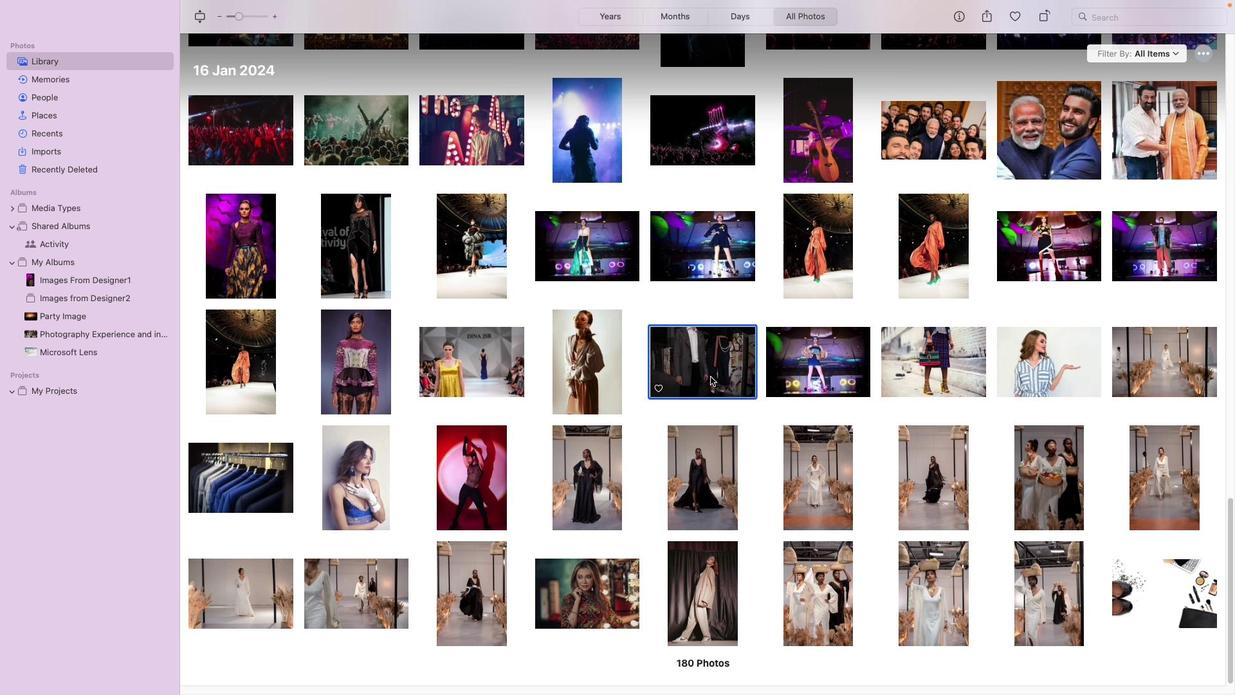 
Action: Mouse moved to (715, 375)
Screenshot: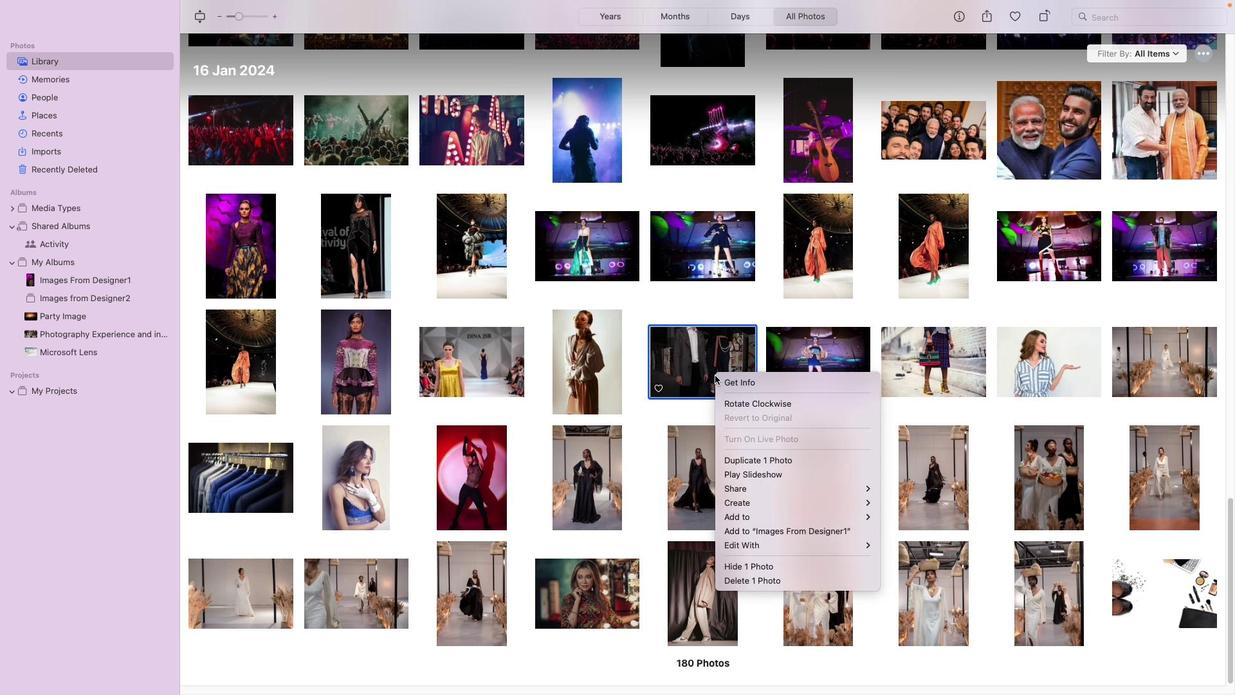 
Action: Mouse pressed right at (715, 375)
Screenshot: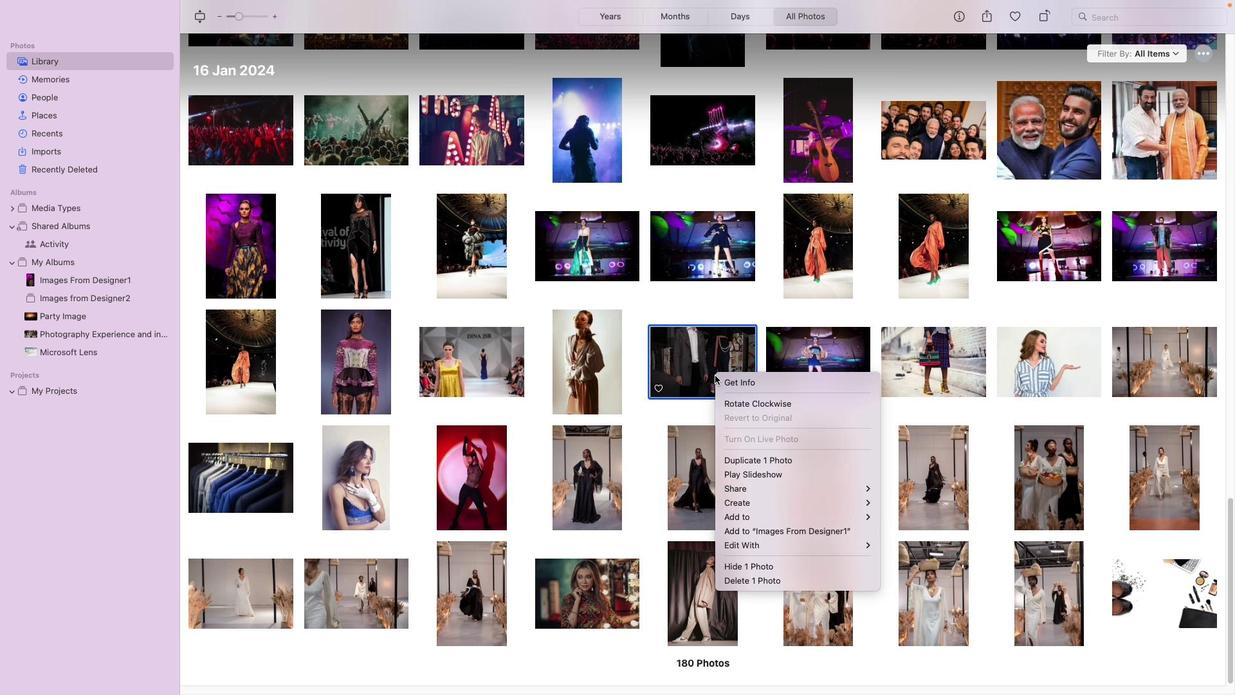 
Action: Mouse moved to (932, 545)
Screenshot: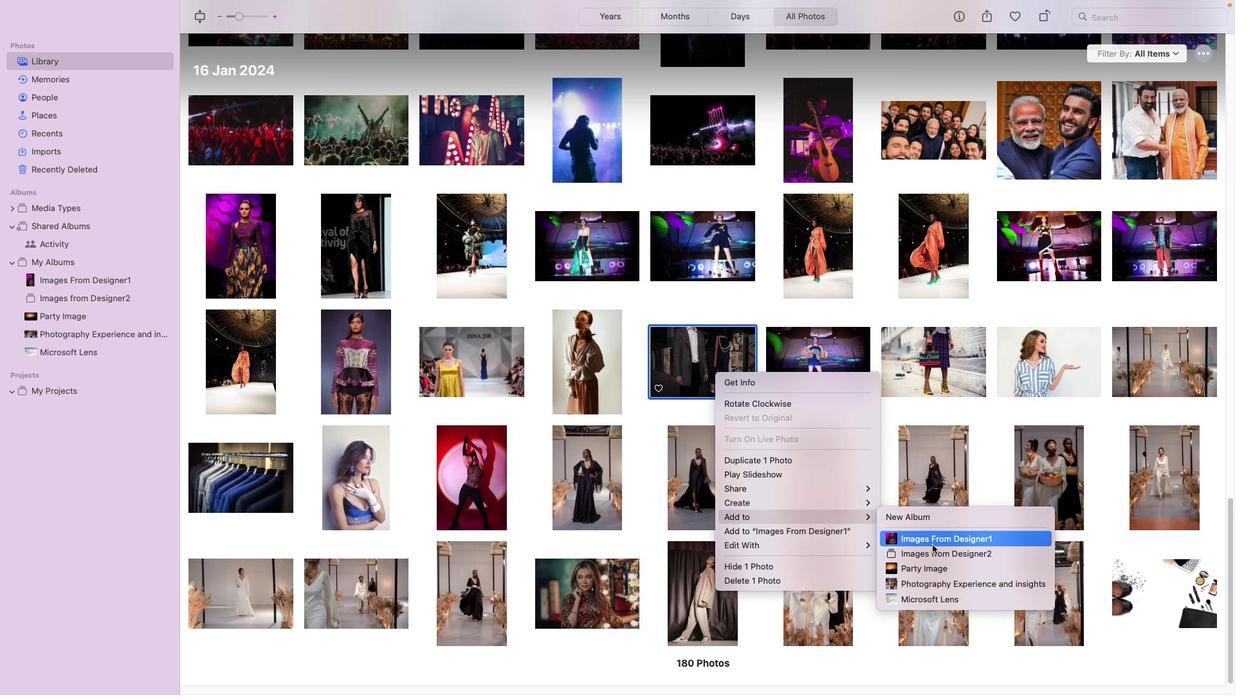 
Action: Mouse pressed left at (932, 545)
Screenshot: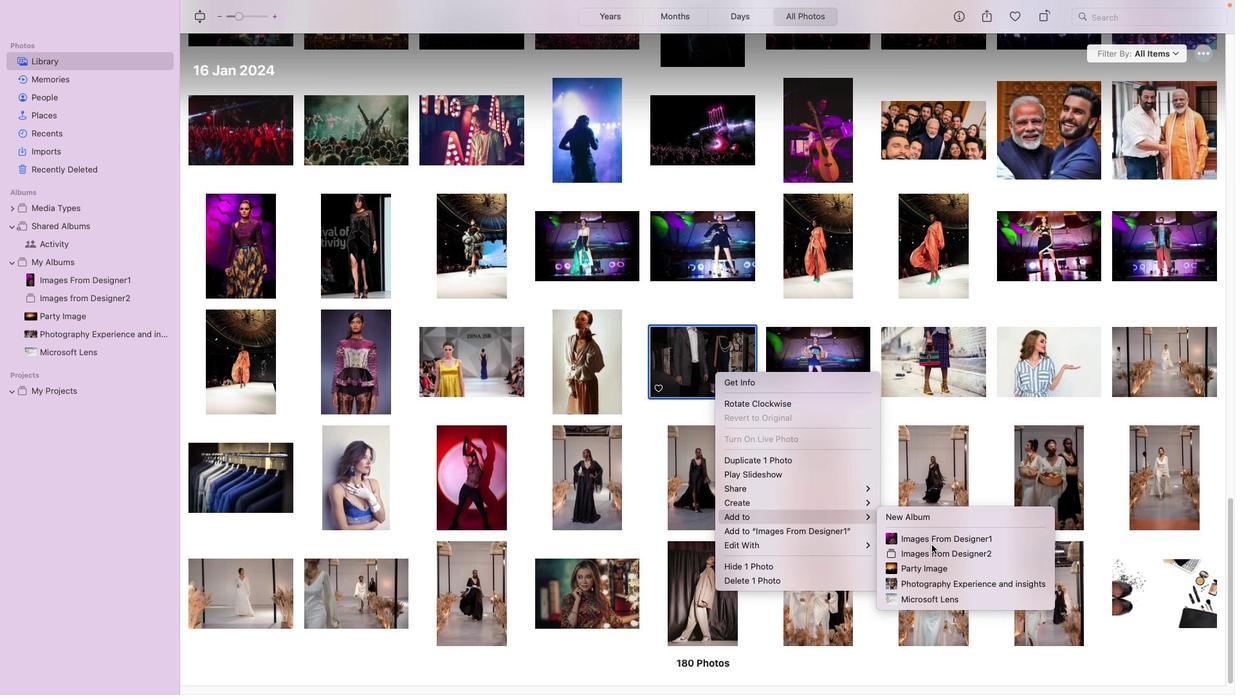 
Action: Mouse moved to (74, 272)
Screenshot: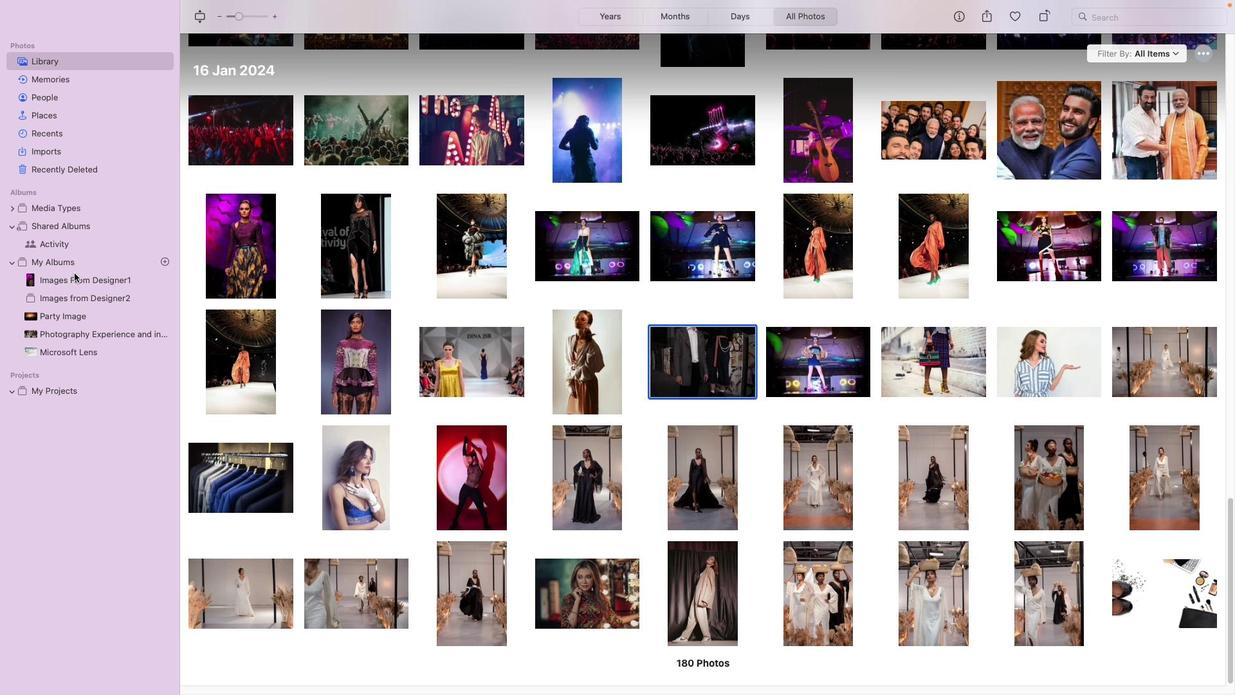 
Action: Mouse pressed left at (74, 272)
Screenshot: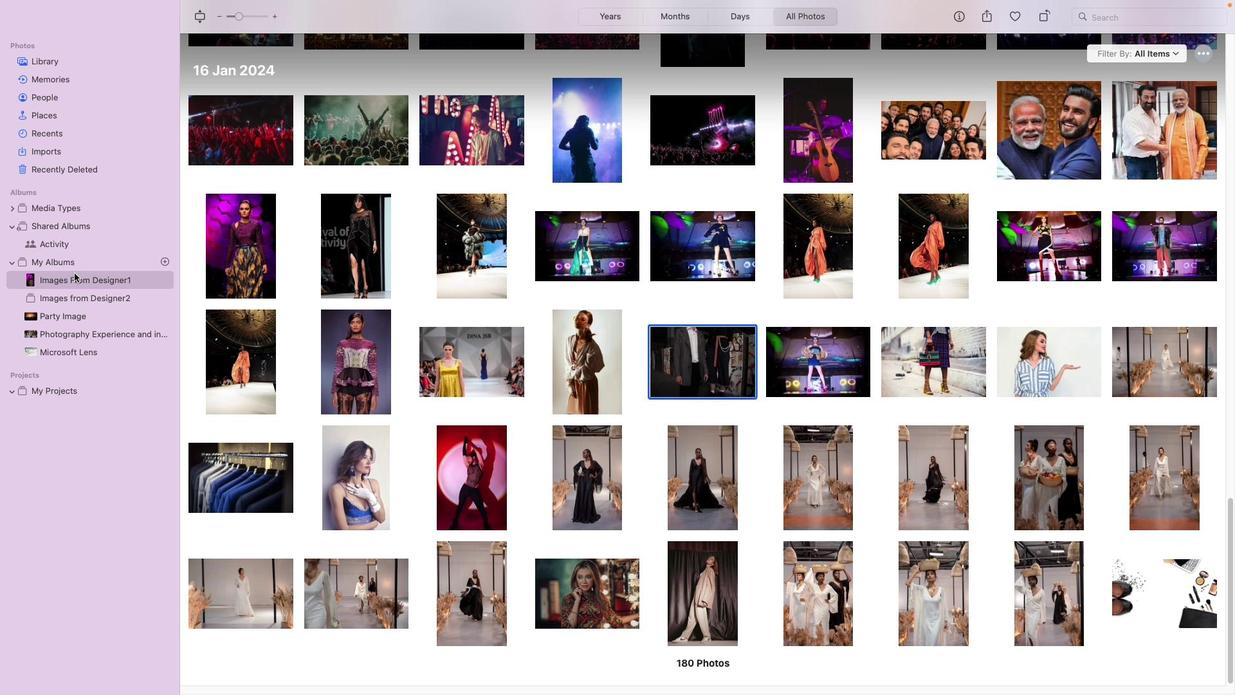 
Action: Mouse moved to (695, 435)
Screenshot: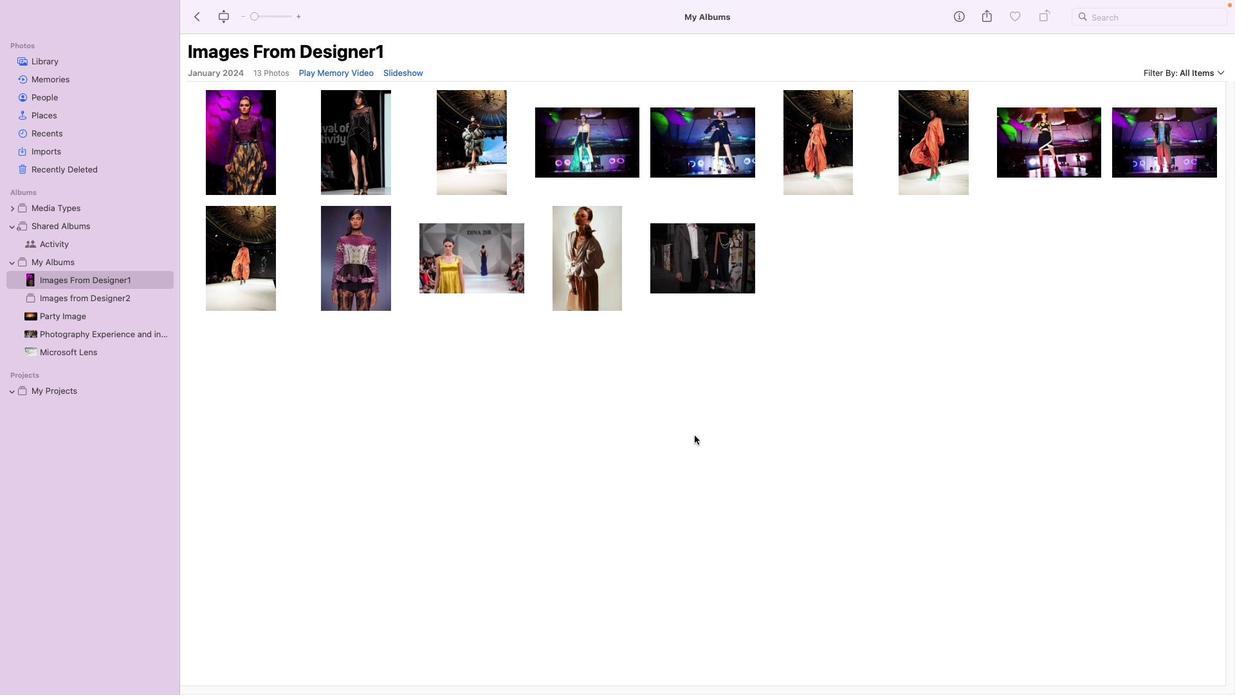 
Action: Mouse scrolled (695, 435) with delta (0, 0)
Screenshot: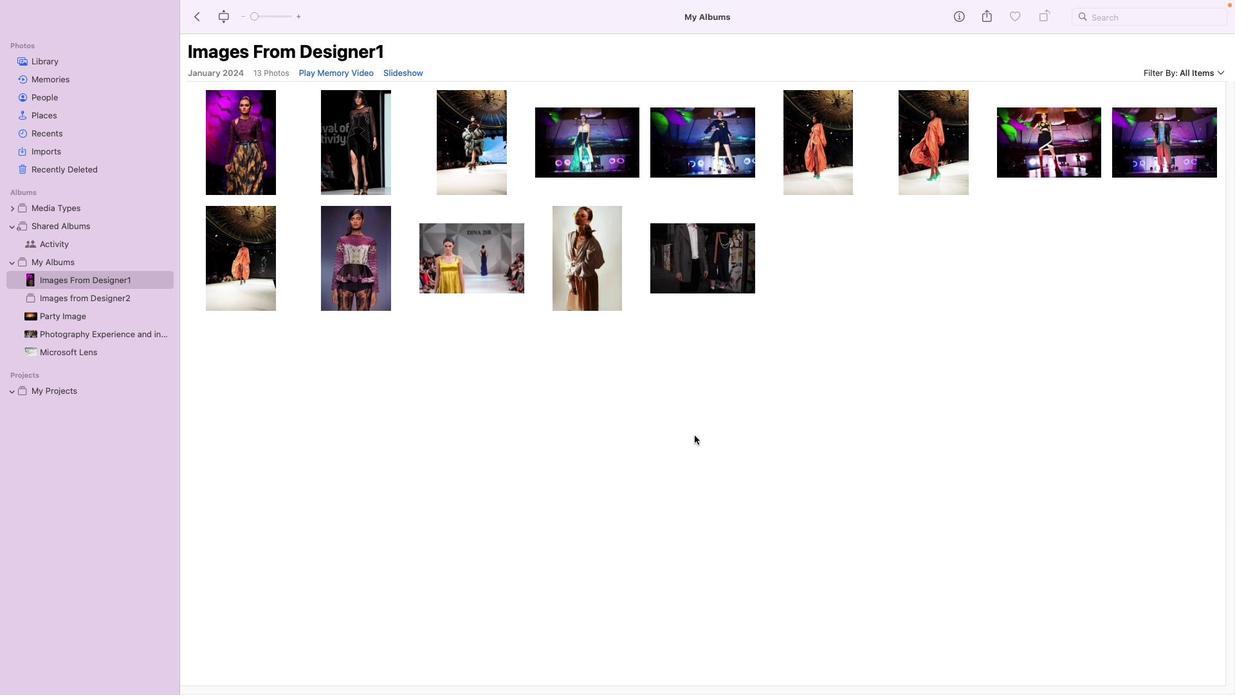 
Action: Mouse scrolled (695, 435) with delta (0, 0)
Screenshot: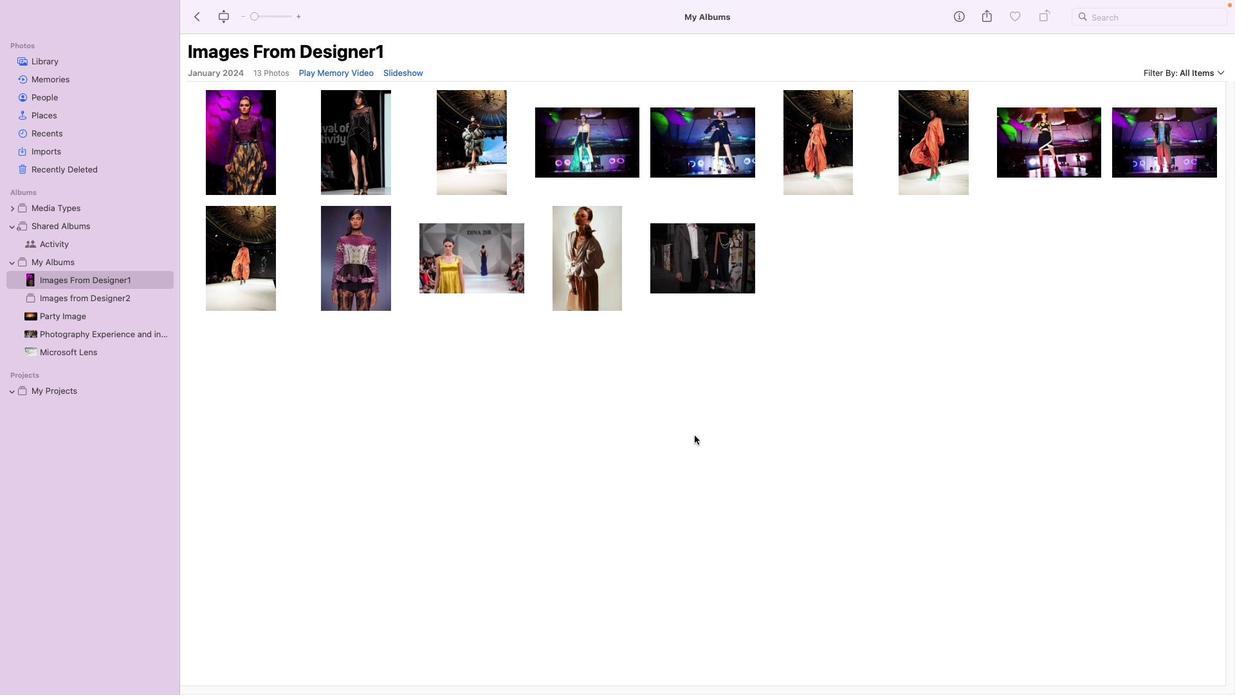 
Action: Mouse scrolled (695, 435) with delta (0, 2)
Screenshot: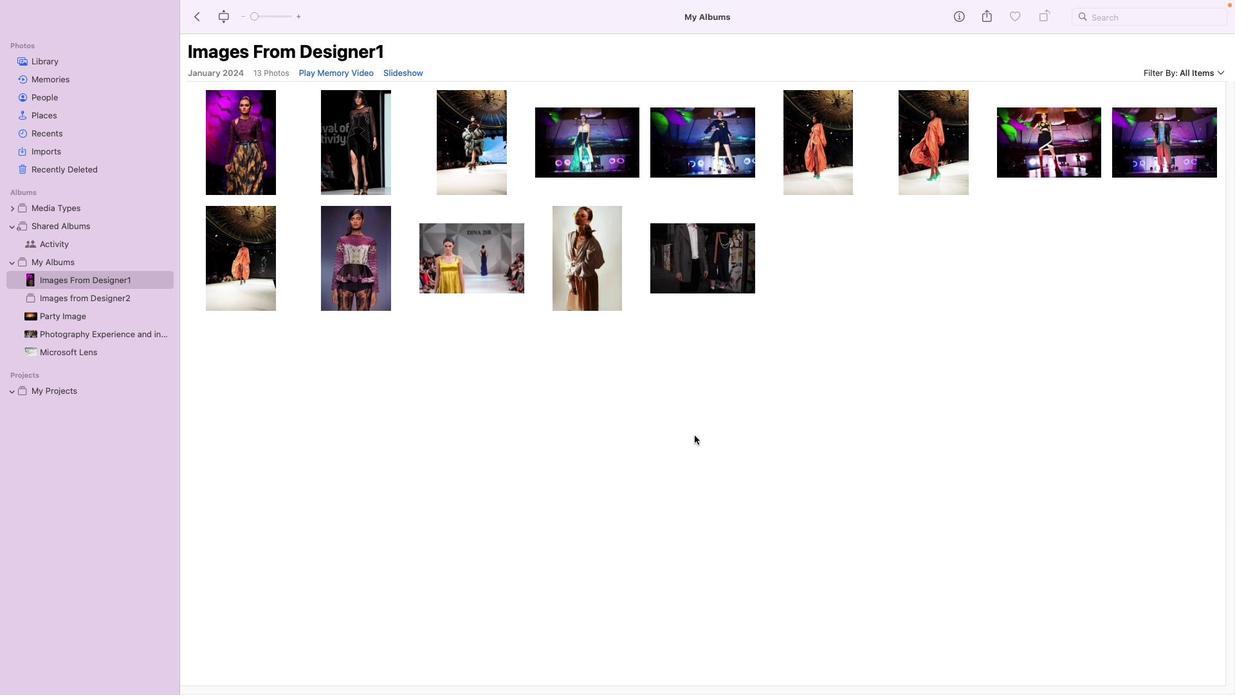 
Action: Mouse scrolled (695, 435) with delta (0, 3)
Screenshot: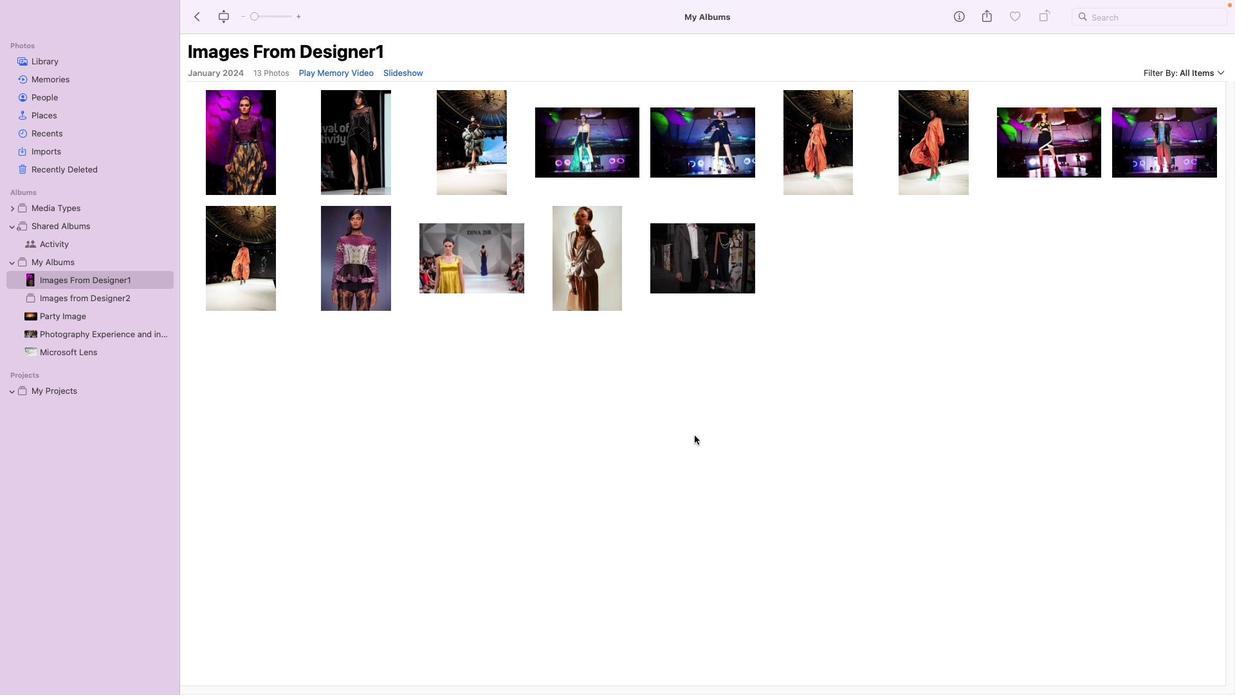 
Action: Mouse scrolled (695, 435) with delta (0, 3)
Screenshot: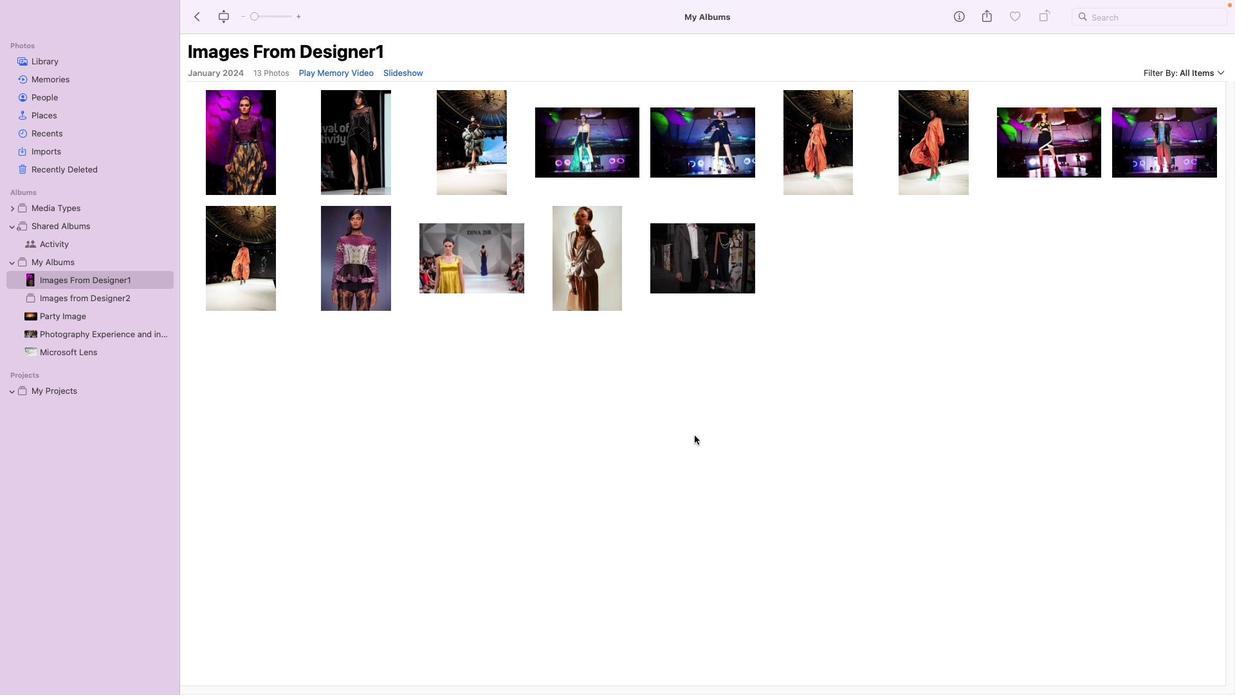
Action: Mouse scrolled (695, 435) with delta (0, 3)
Screenshot: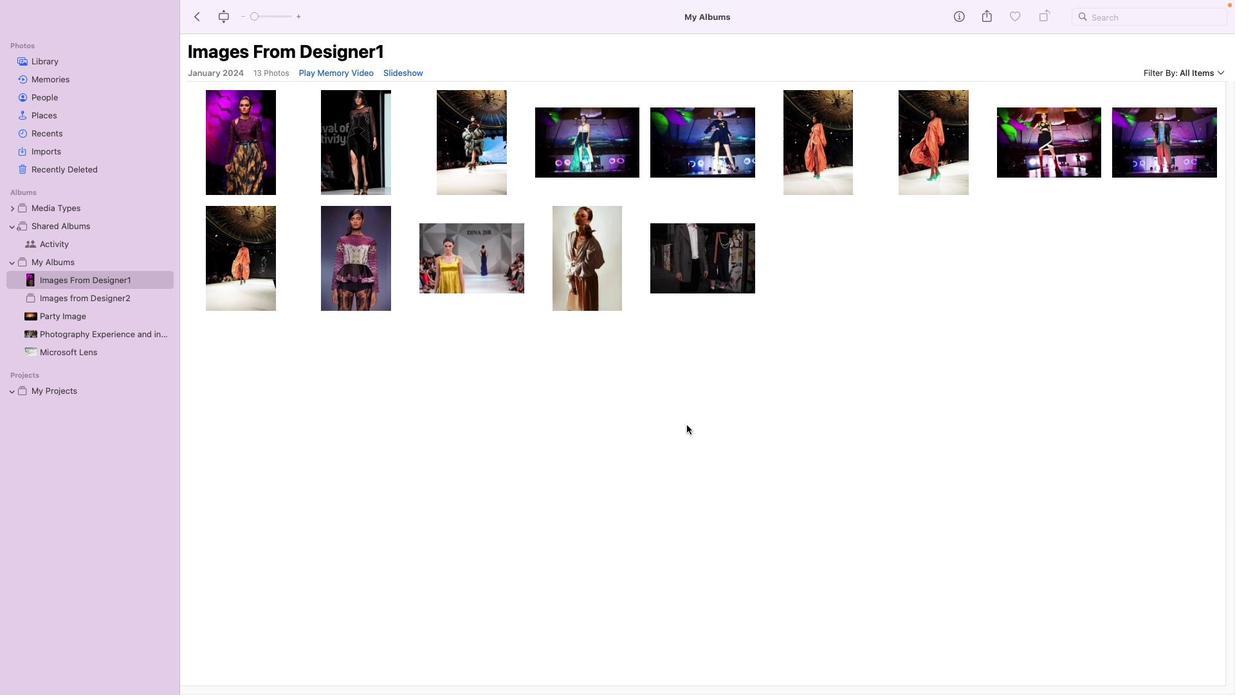 
Action: Mouse scrolled (695, 435) with delta (0, 4)
Screenshot: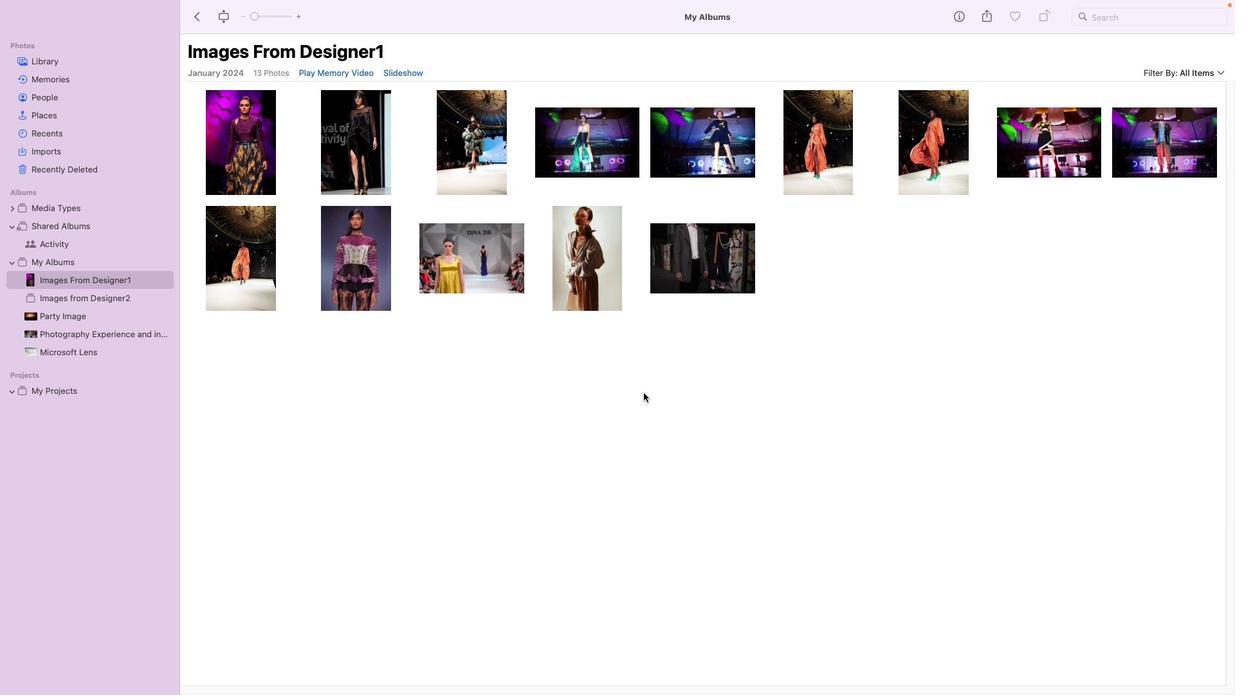 
Action: Mouse moved to (95, 303)
Screenshot: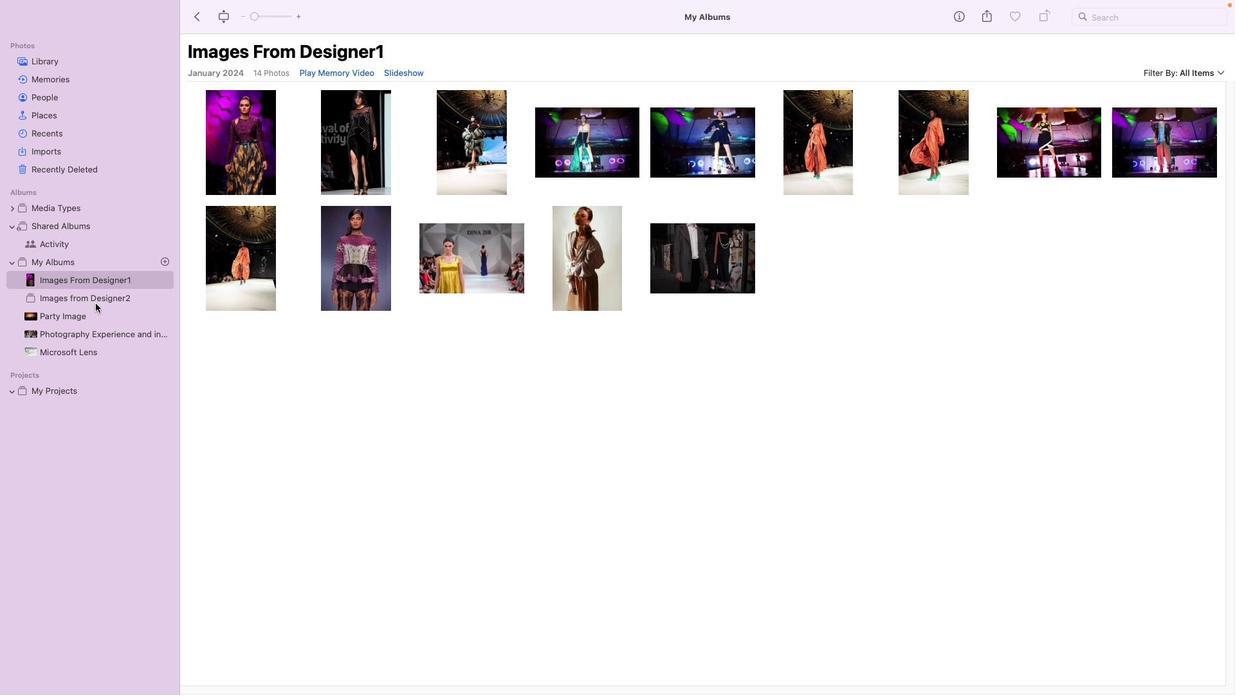 
Action: Mouse pressed left at (95, 303)
Screenshot: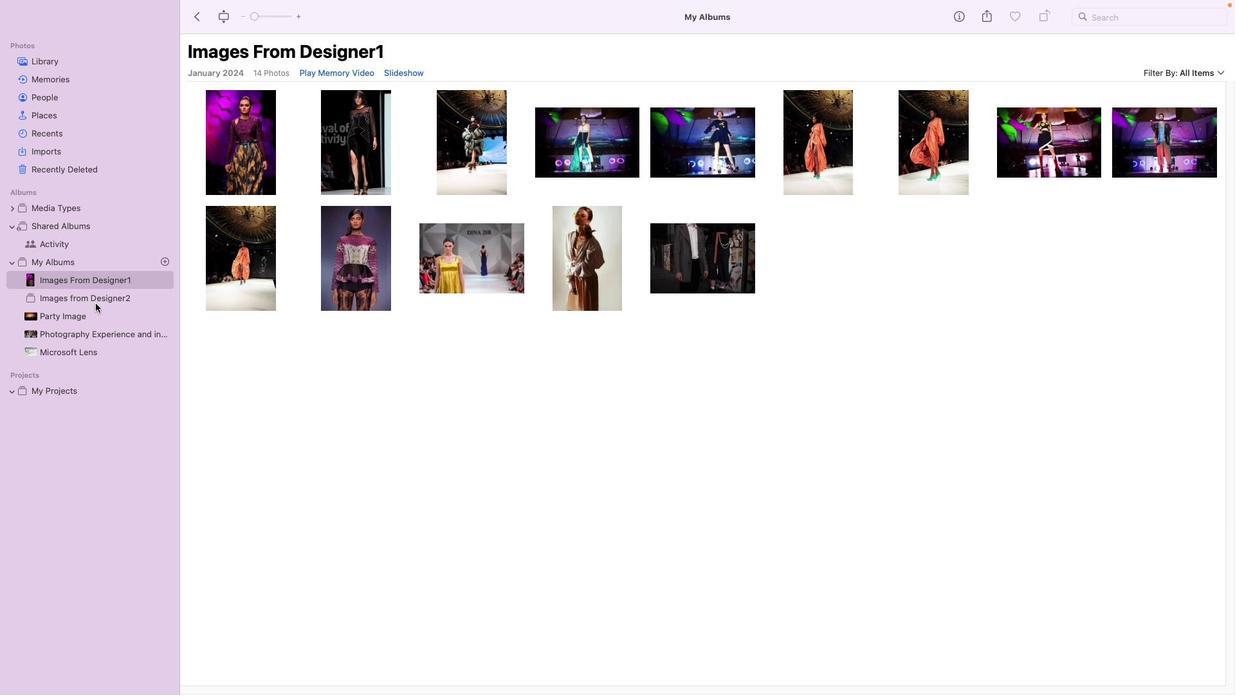 
Action: Mouse moved to (478, 274)
Screenshot: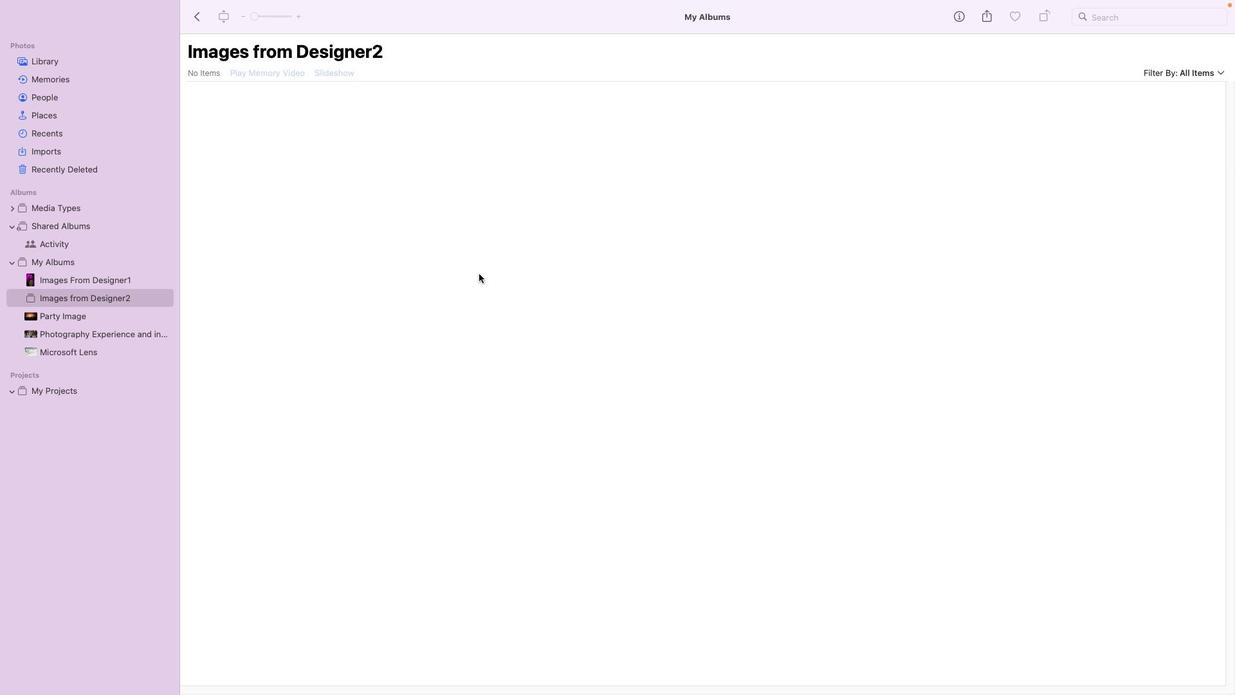 
Action: Mouse pressed left at (478, 274)
Screenshot: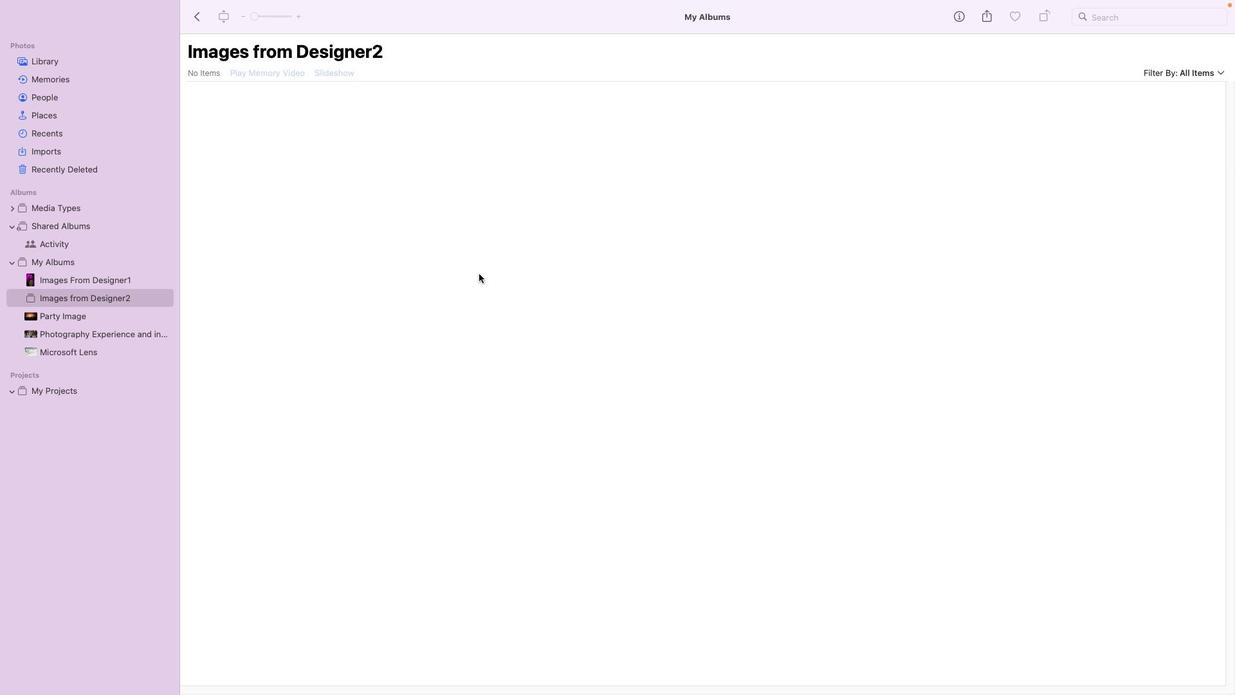 
Action: Mouse pressed right at (478, 274)
Screenshot: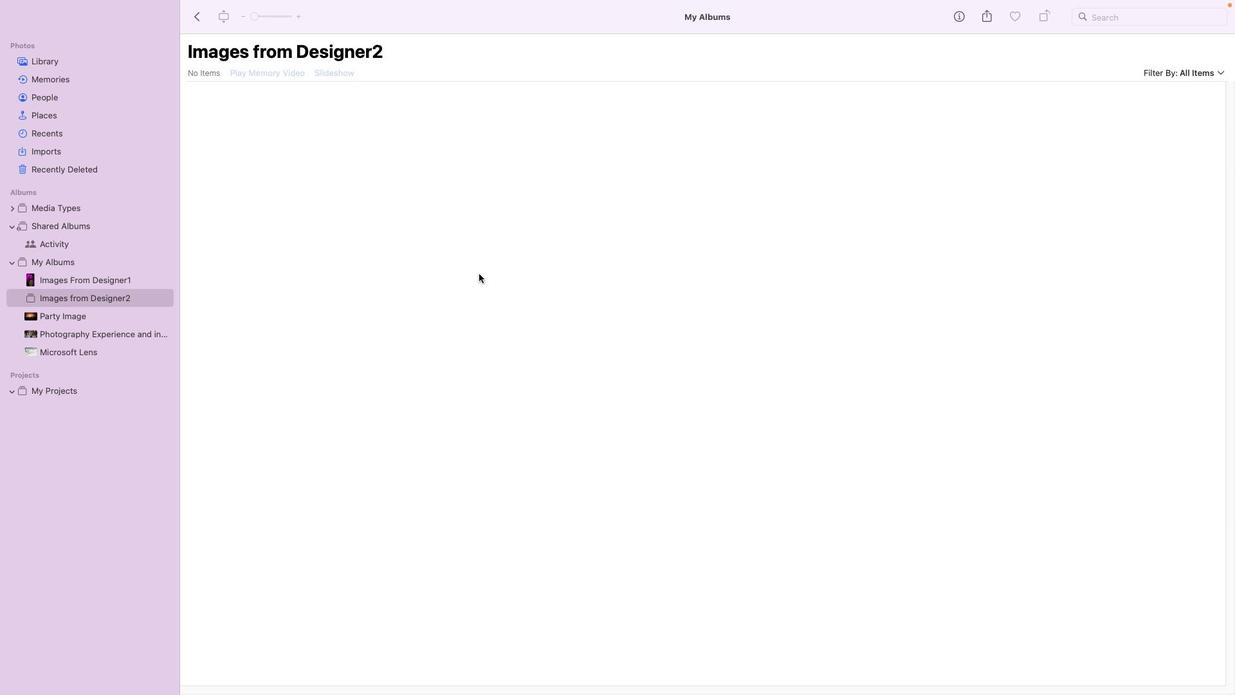 
Action: Mouse pressed right at (478, 274)
Screenshot: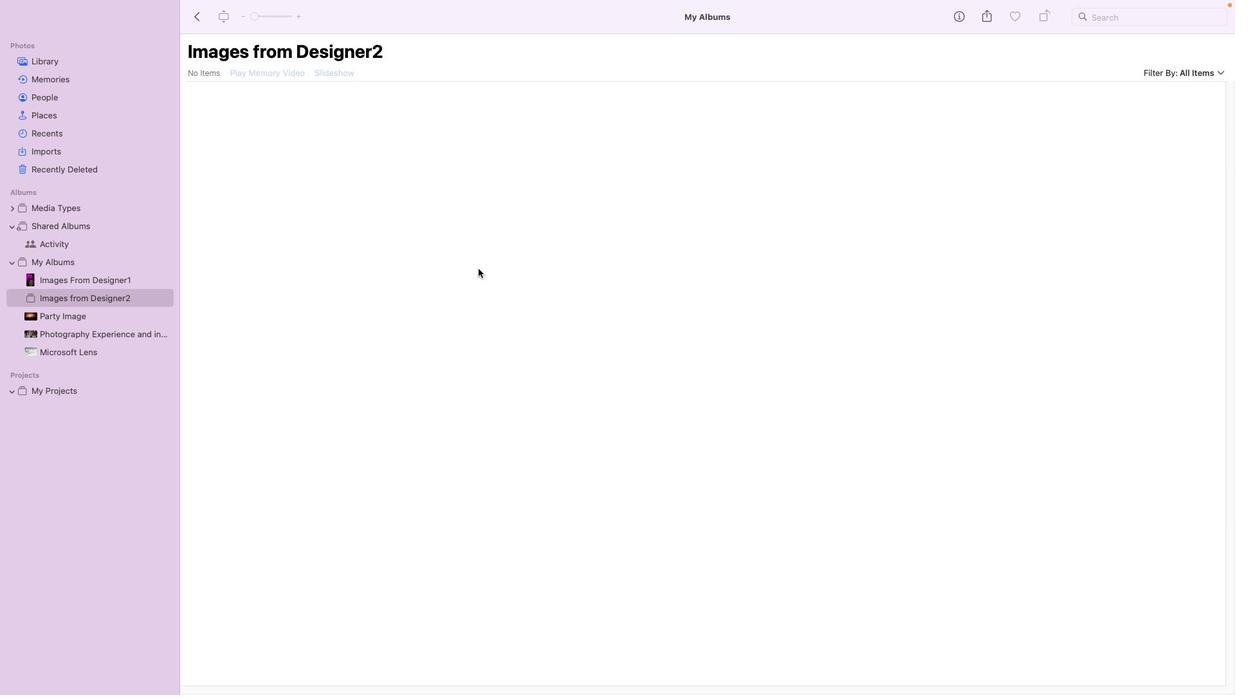 
Action: Mouse moved to (56, 66)
Screenshot: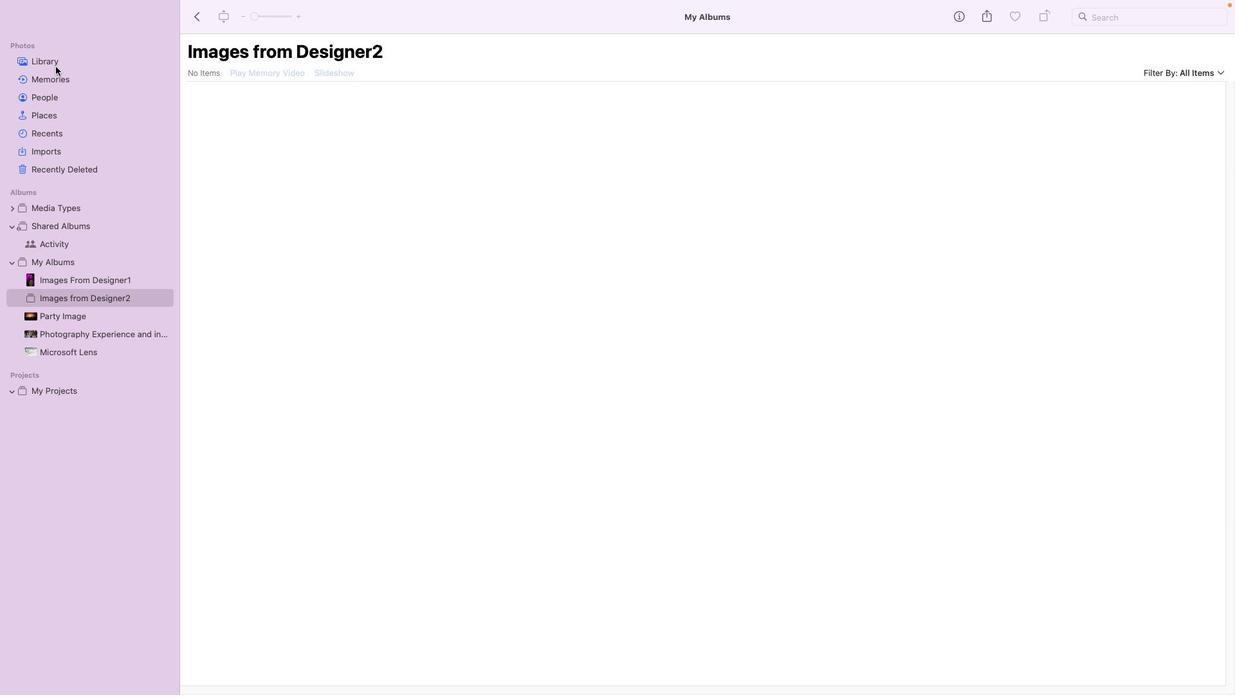 
Action: Mouse pressed left at (56, 66)
Screenshot: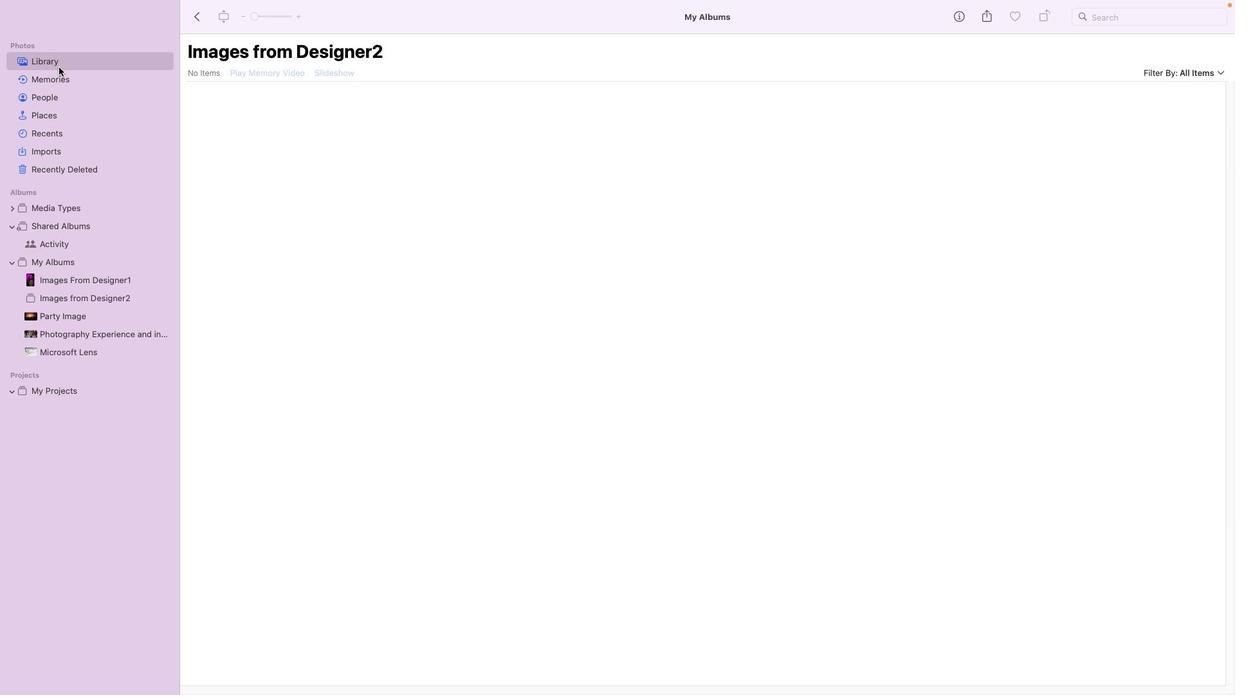 
Action: Mouse moved to (719, 530)
Screenshot: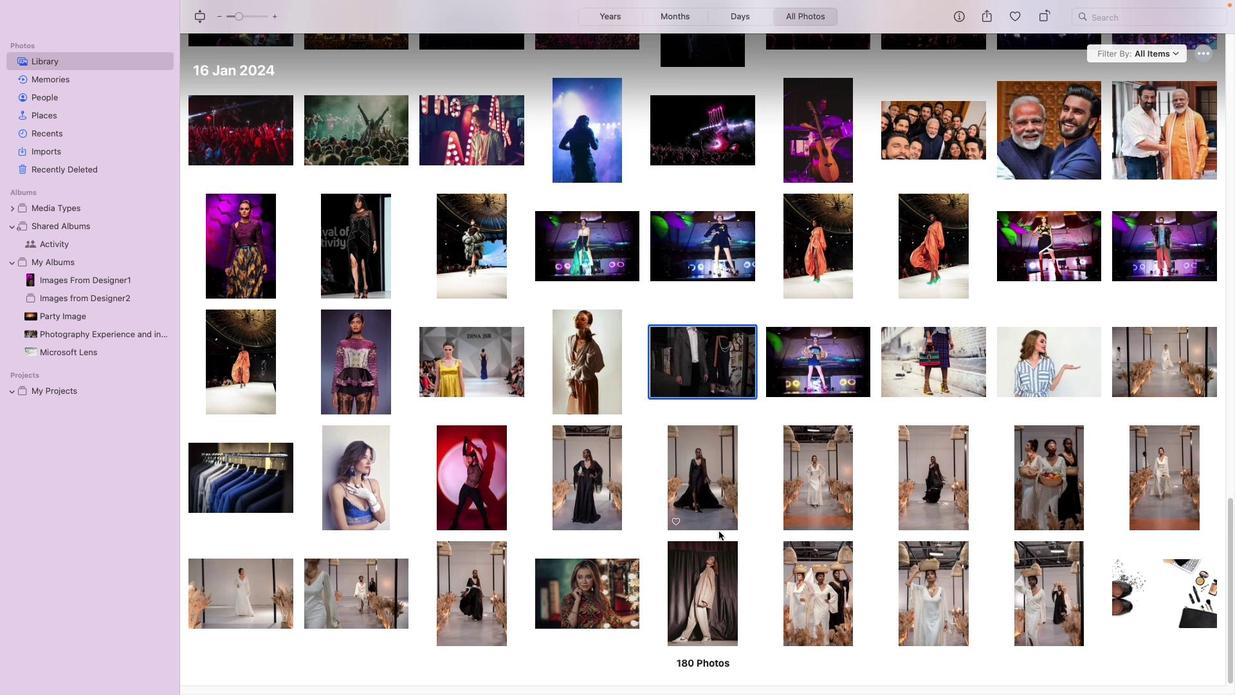 
Action: Mouse scrolled (719, 530) with delta (0, 0)
Screenshot: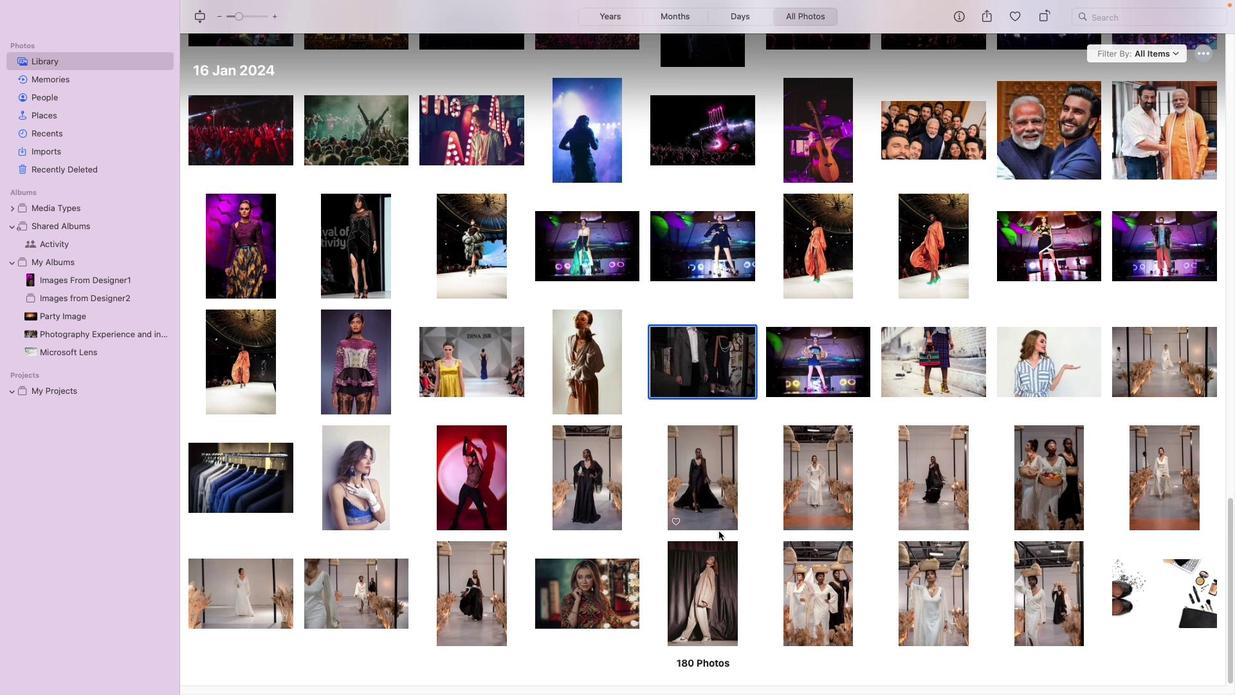 
Action: Mouse scrolled (719, 530) with delta (0, 0)
Screenshot: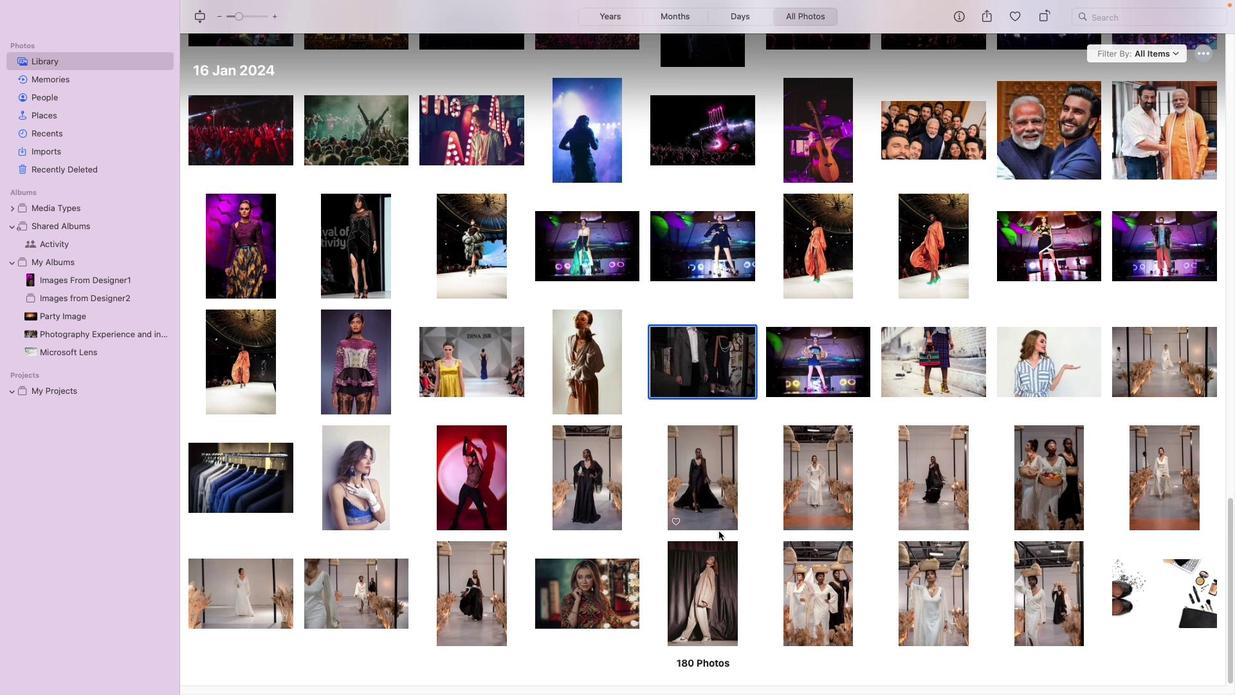 
Action: Mouse scrolled (719, 530) with delta (0, -1)
Screenshot: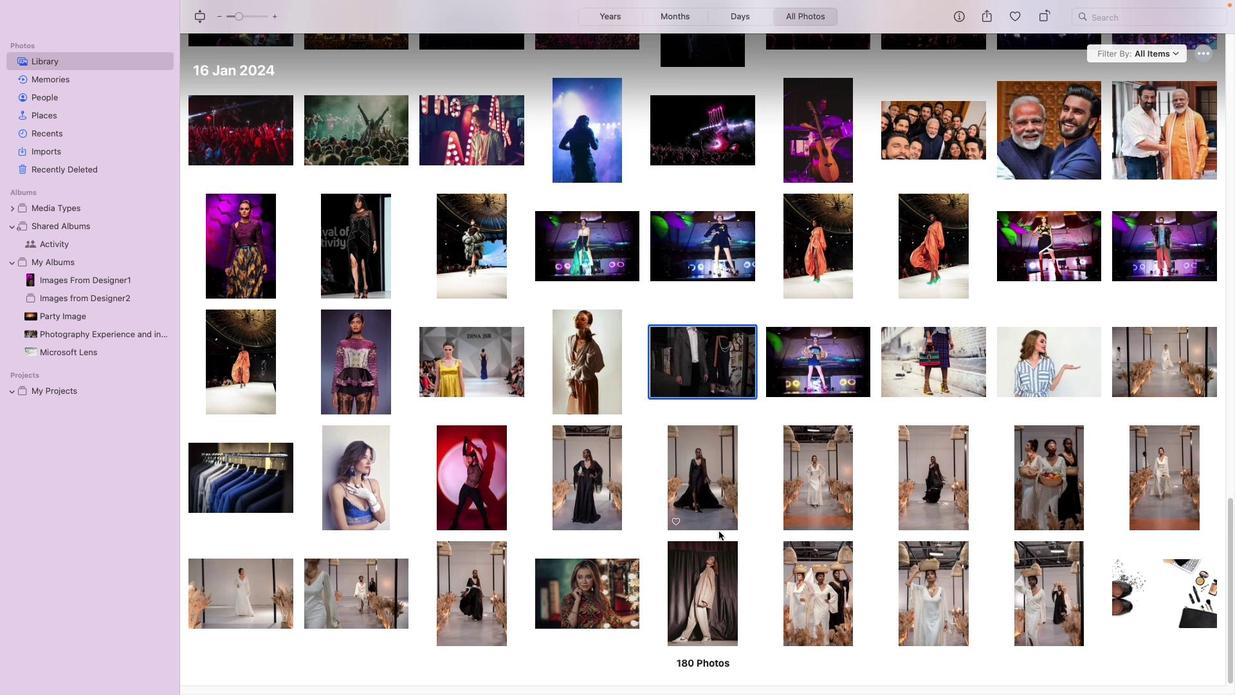 
Action: Mouse moved to (719, 531)
Screenshot: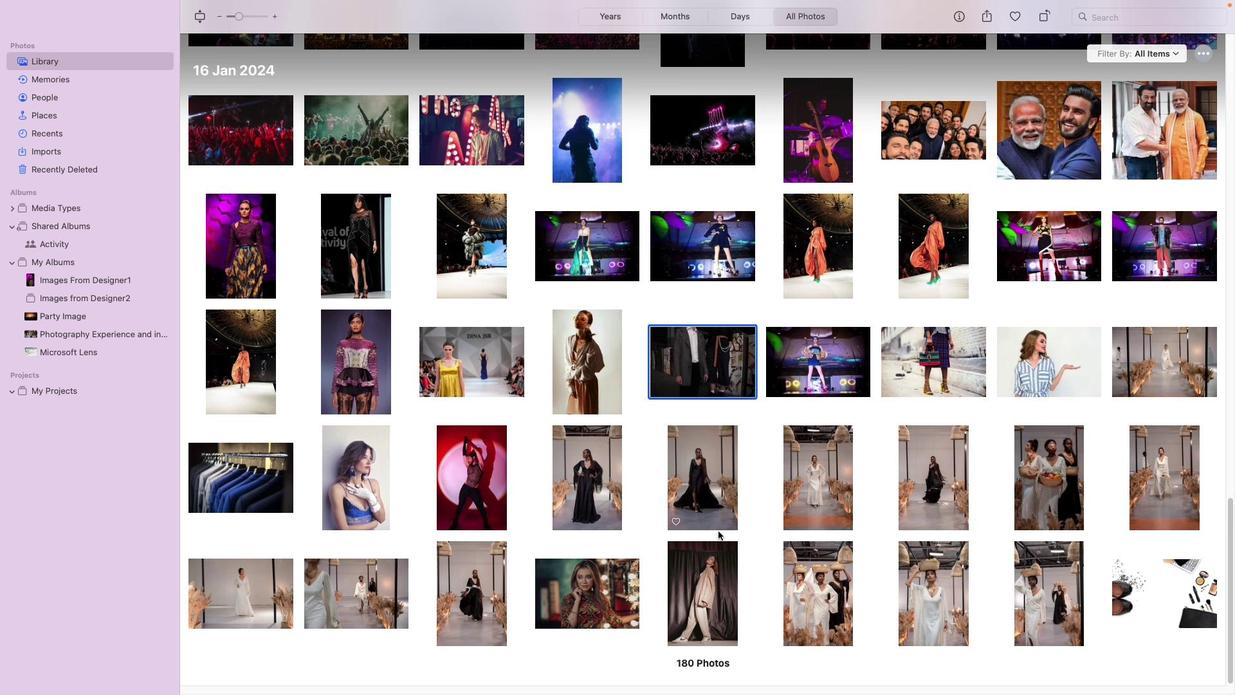 
Action: Mouse scrolled (719, 531) with delta (0, -2)
Screenshot: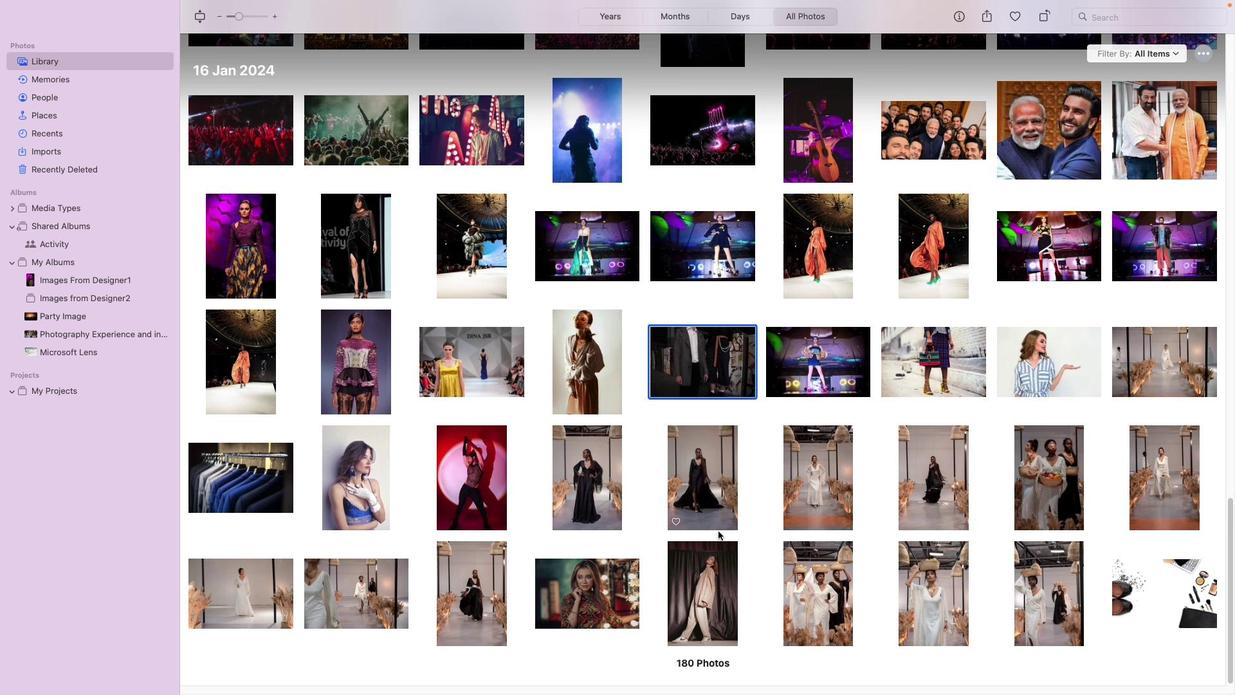 
Action: Mouse moved to (719, 531)
Screenshot: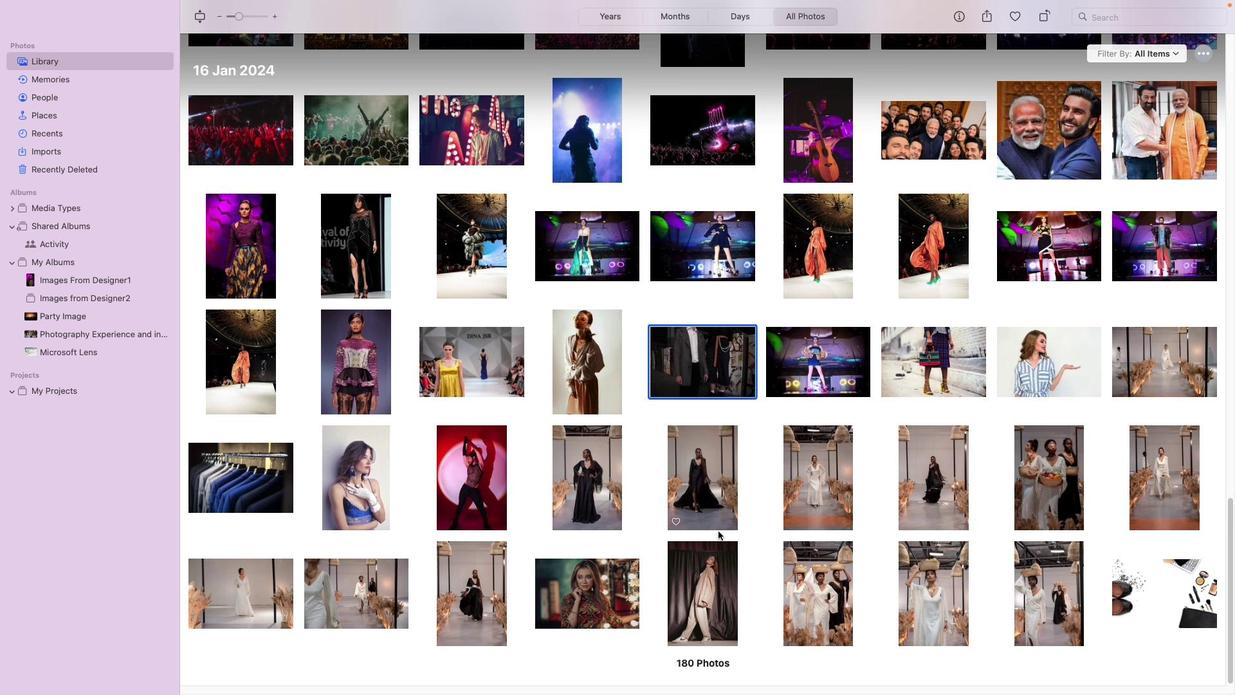 
Action: Mouse scrolled (719, 531) with delta (0, -2)
Screenshot: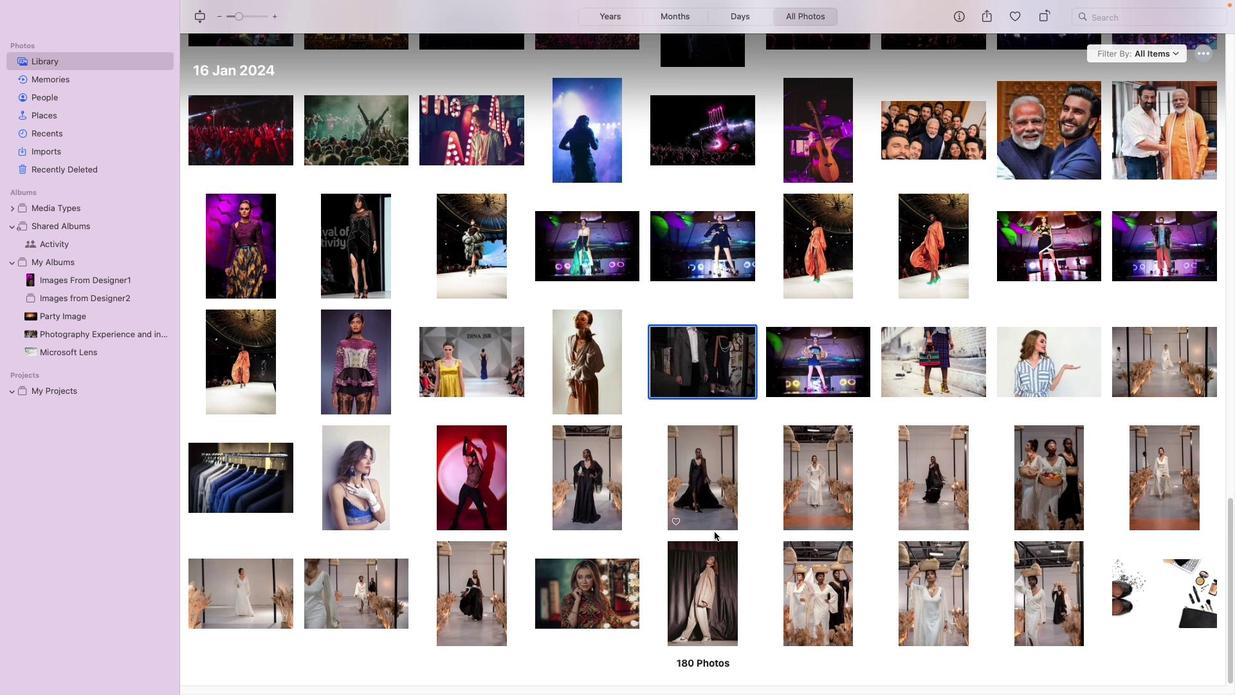 
Action: Mouse moved to (254, 578)
Screenshot: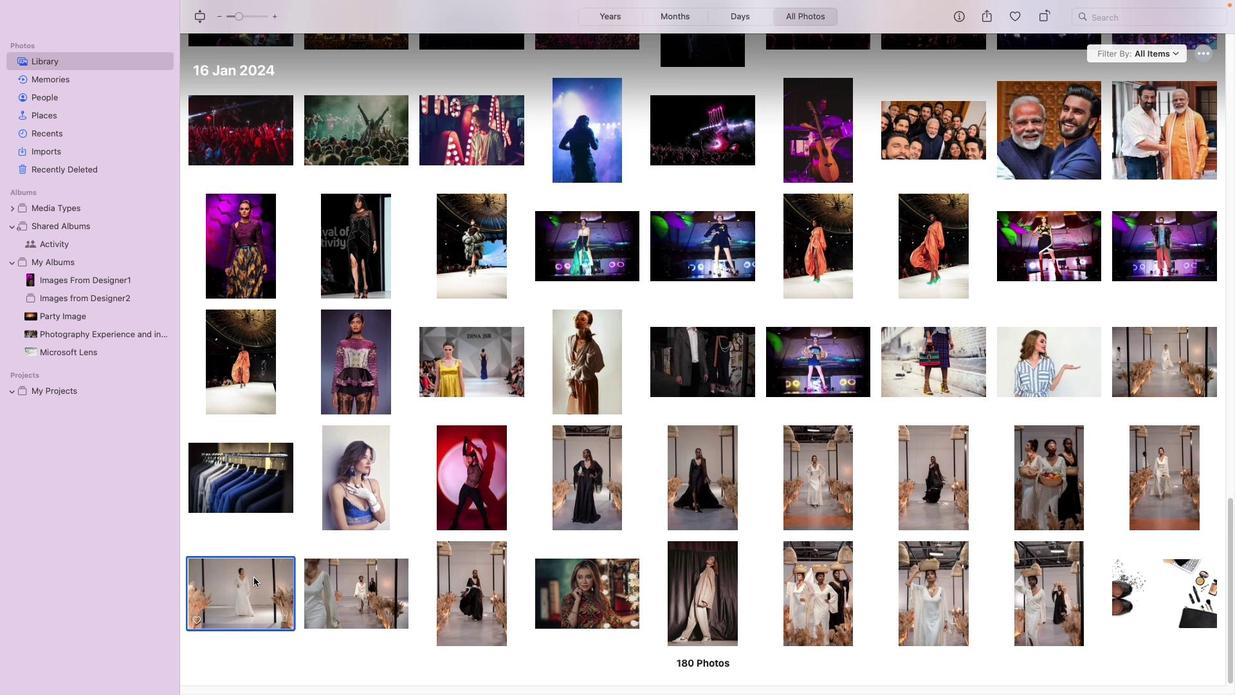 
Action: Mouse pressed left at (254, 578)
Screenshot: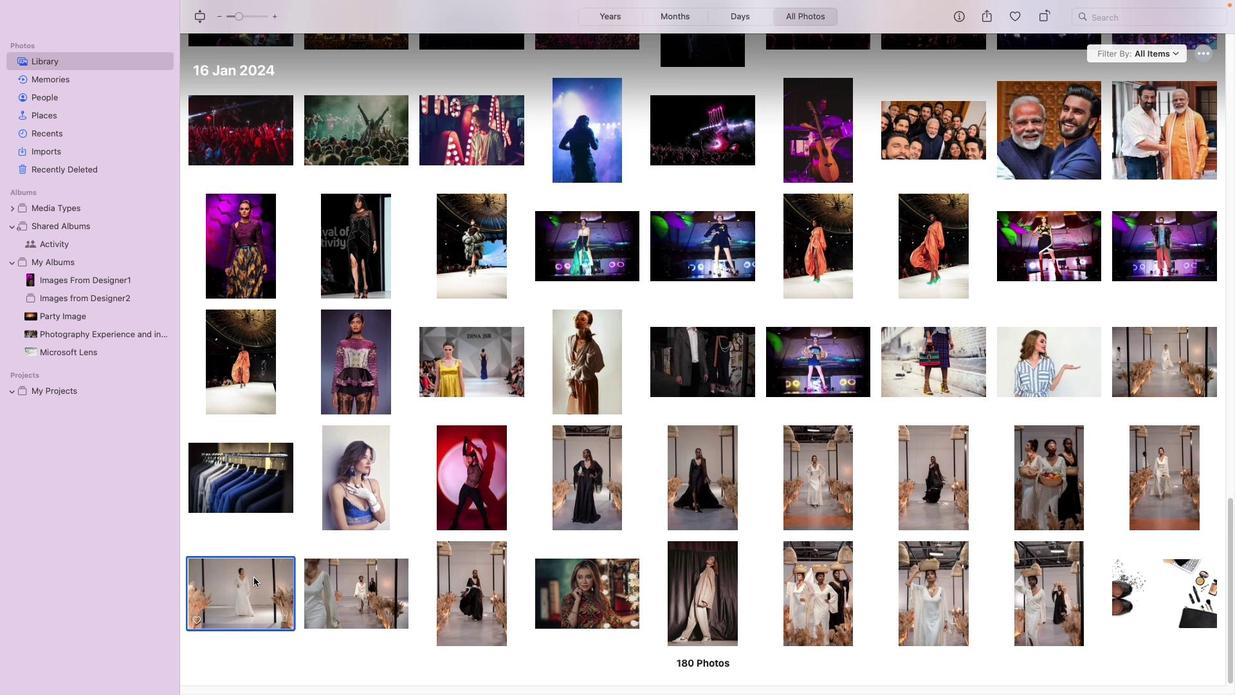 
Action: Mouse pressed right at (254, 578)
Screenshot: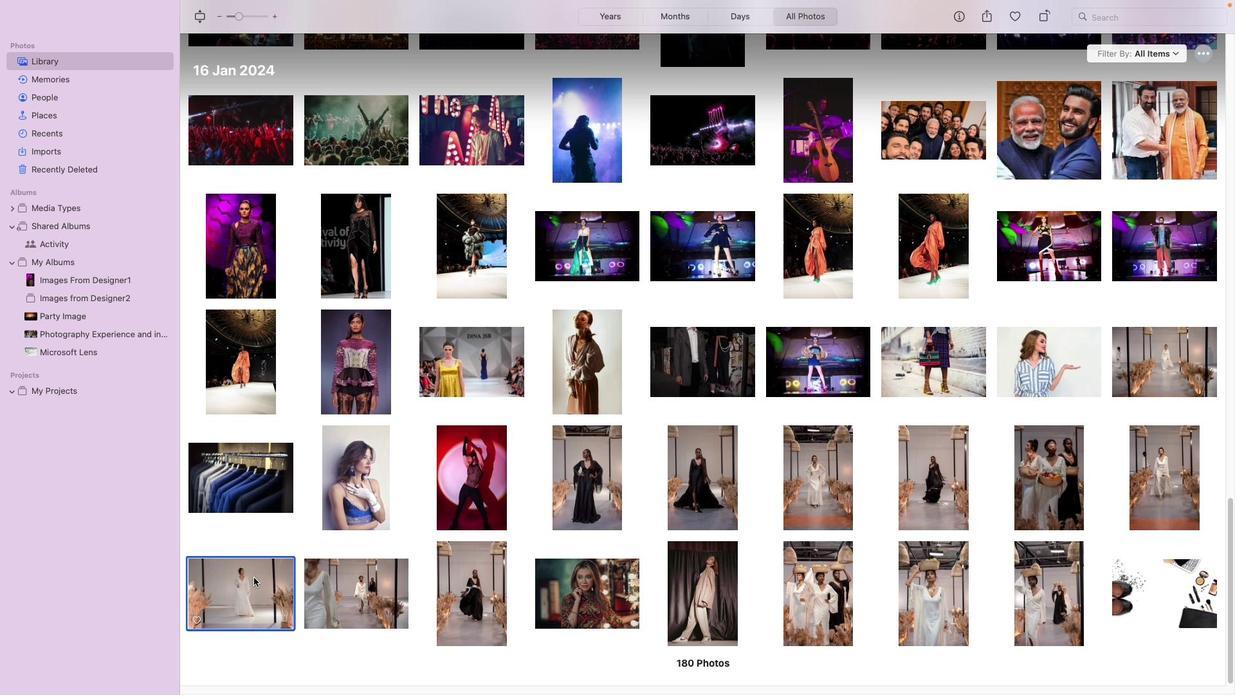 
Action: Mouse pressed right at (254, 578)
Screenshot: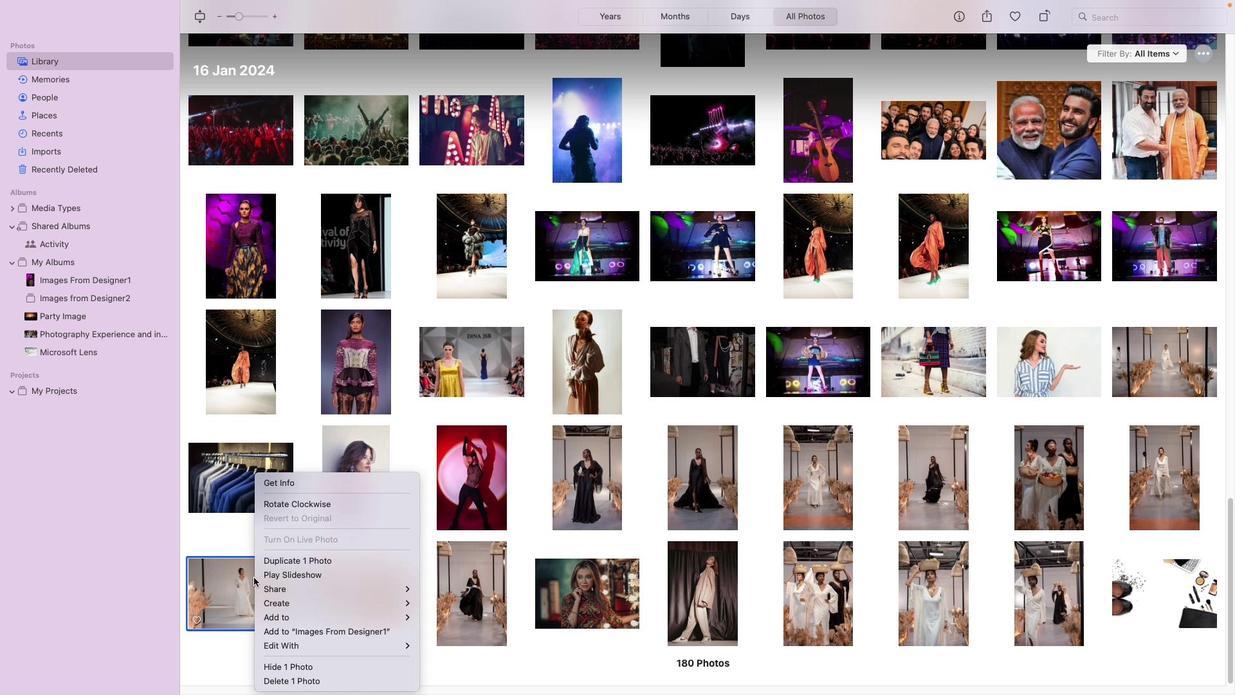 
Action: Mouse moved to (514, 641)
Screenshot: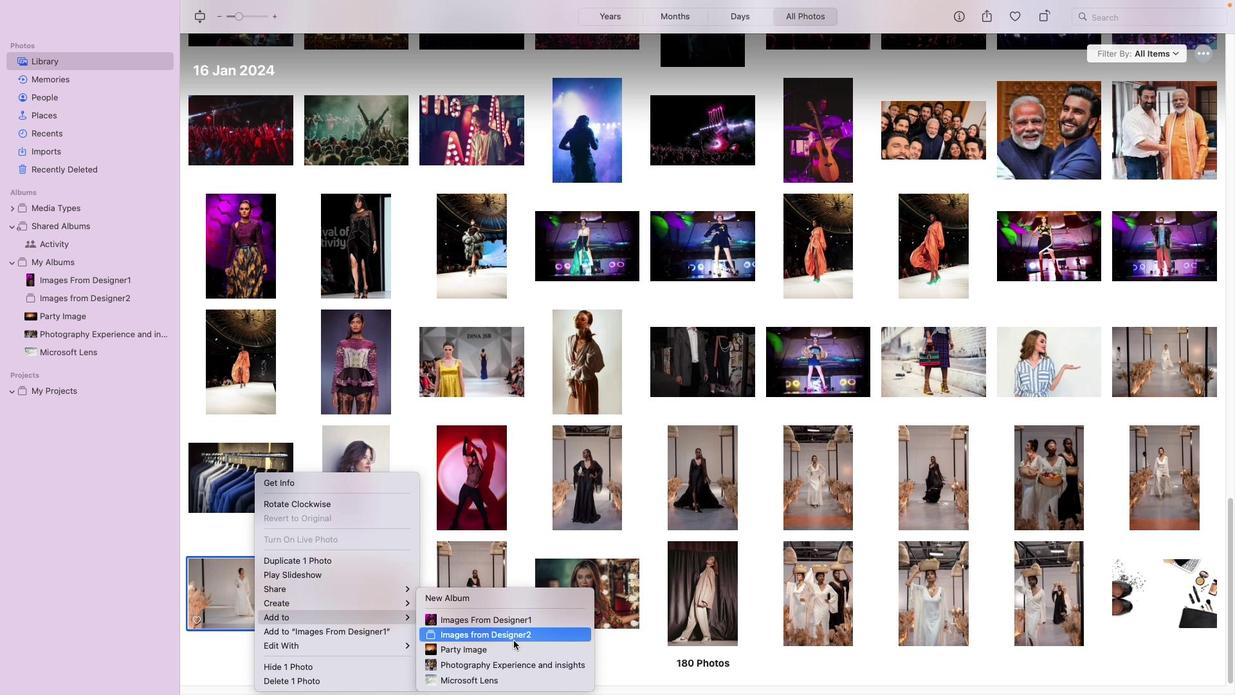 
Action: Mouse pressed left at (514, 641)
Screenshot: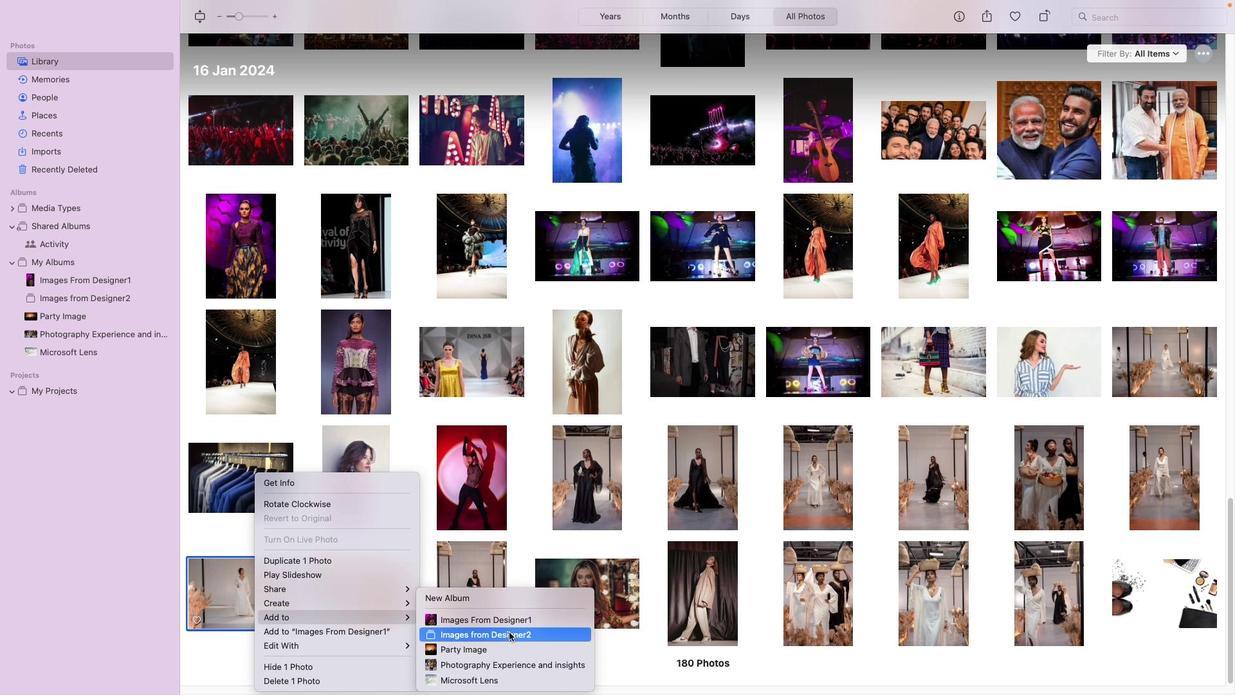 
Action: Mouse moved to (364, 617)
Screenshot: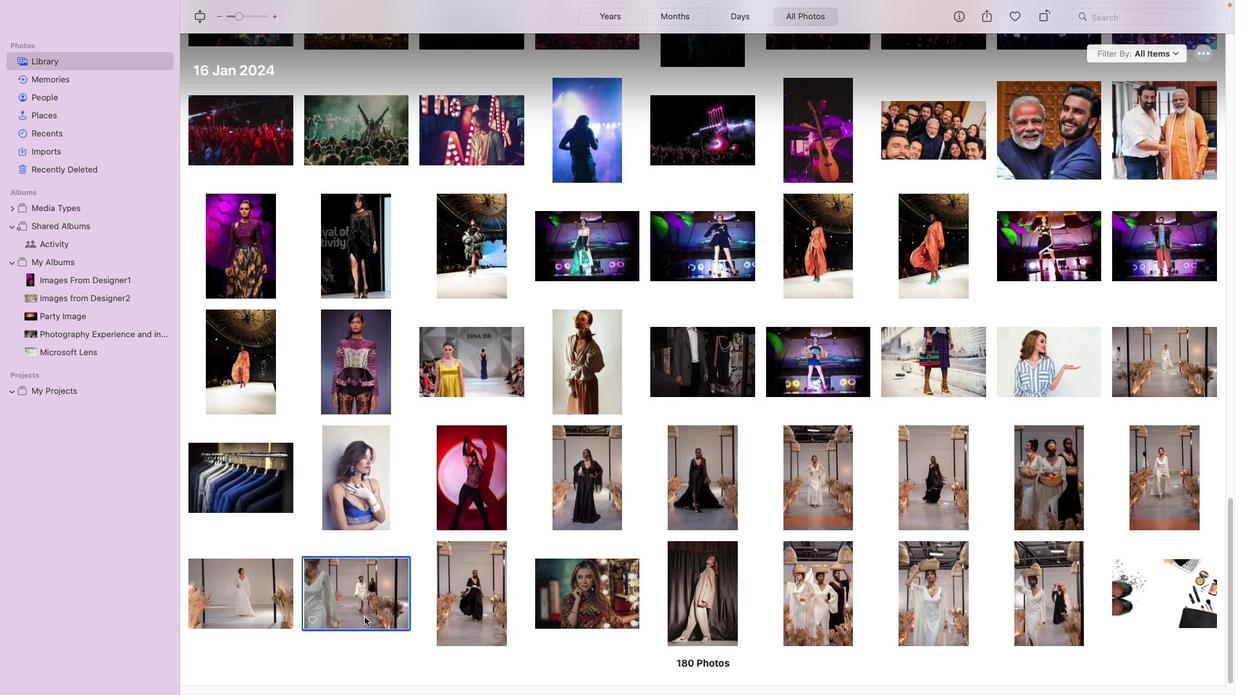 
Action: Mouse pressed left at (364, 617)
Screenshot: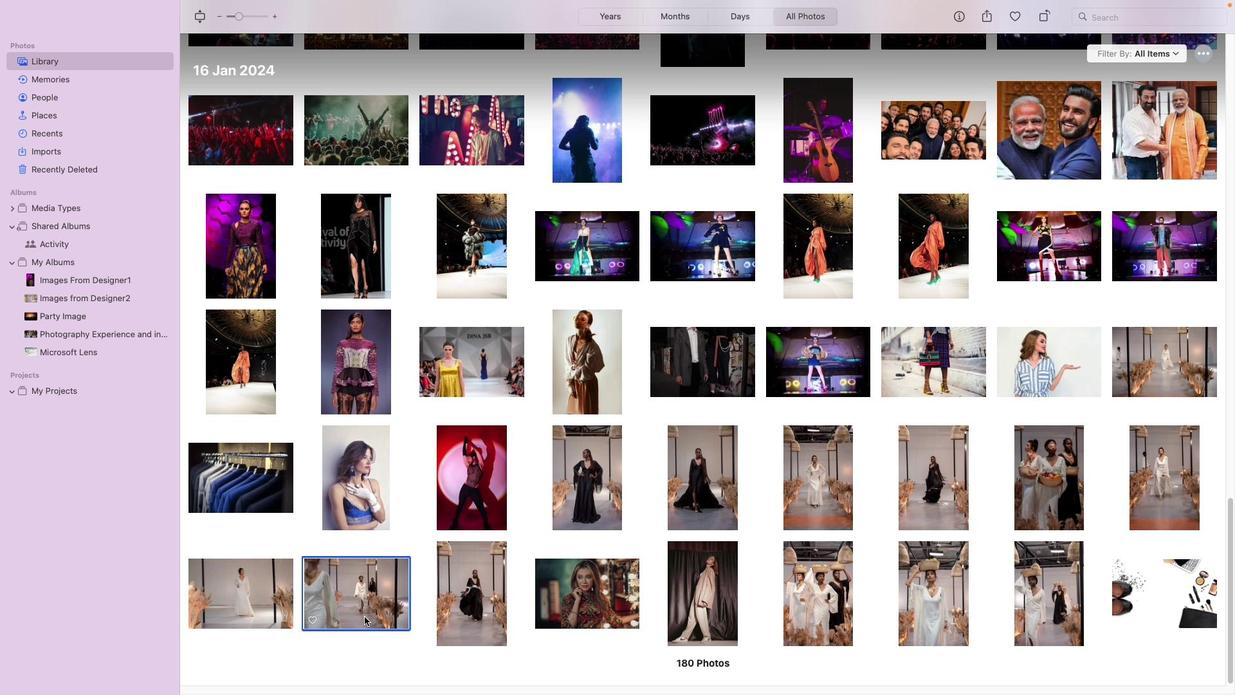 
Action: Mouse moved to (392, 599)
Screenshot: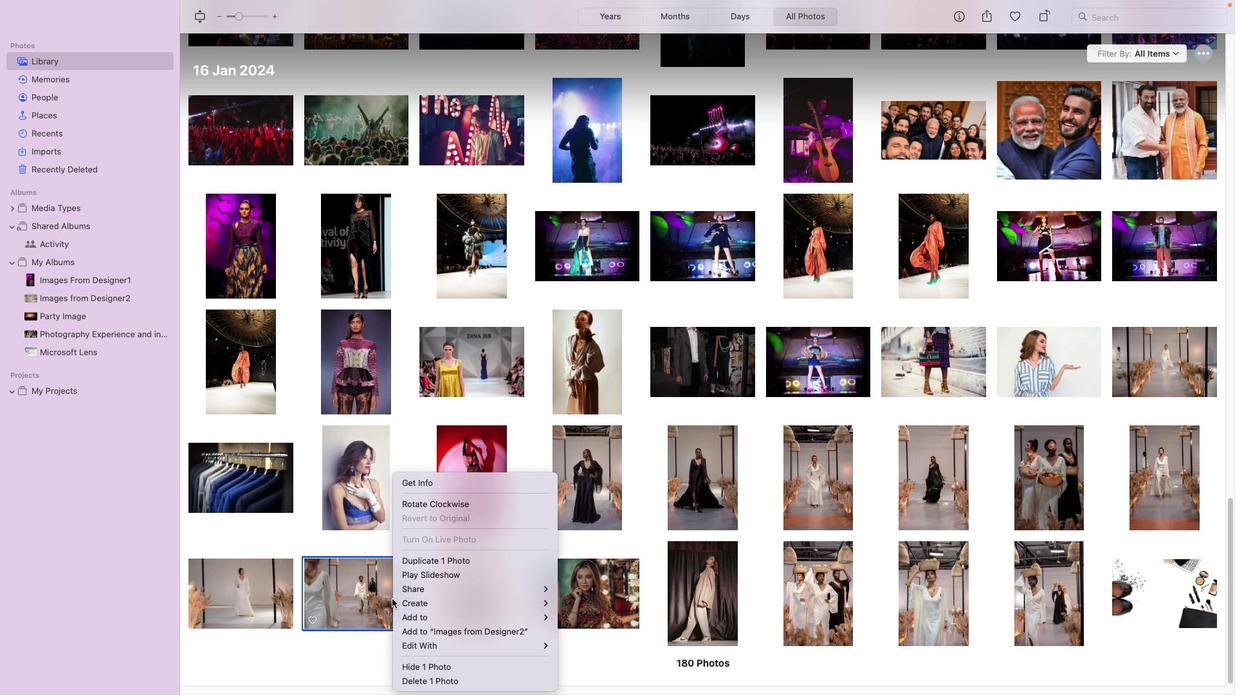 
Action: Mouse pressed right at (392, 599)
Screenshot: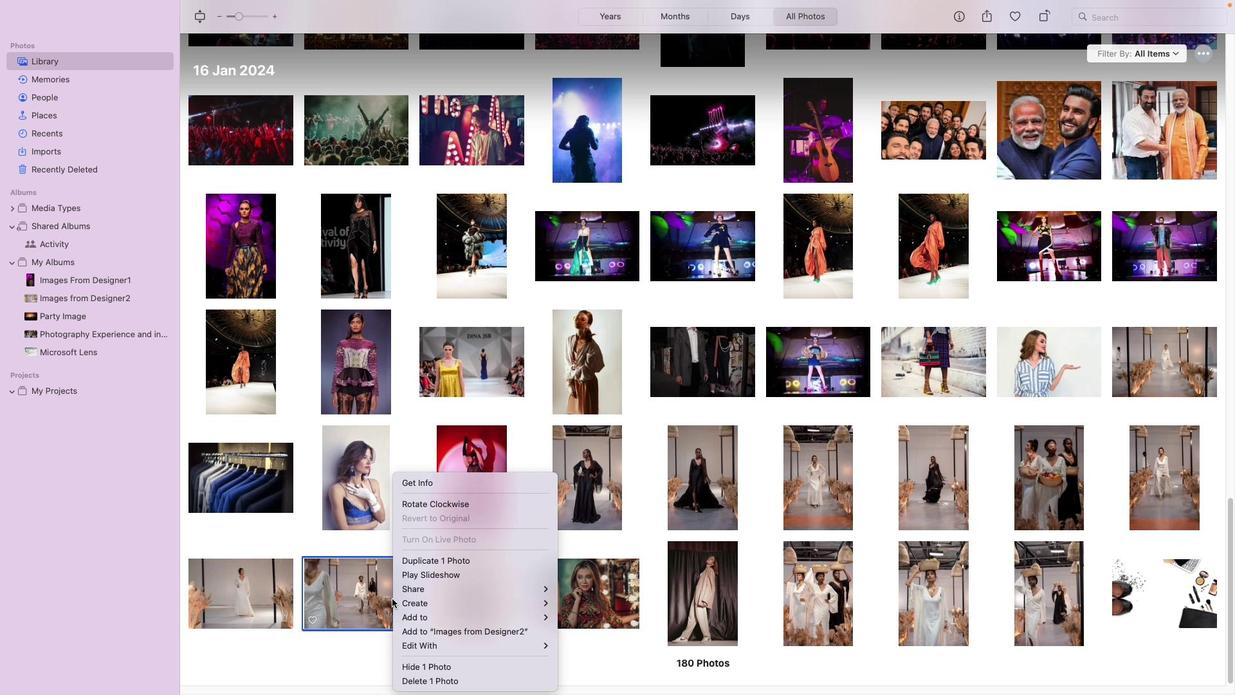 
Action: Mouse moved to (639, 639)
Screenshot: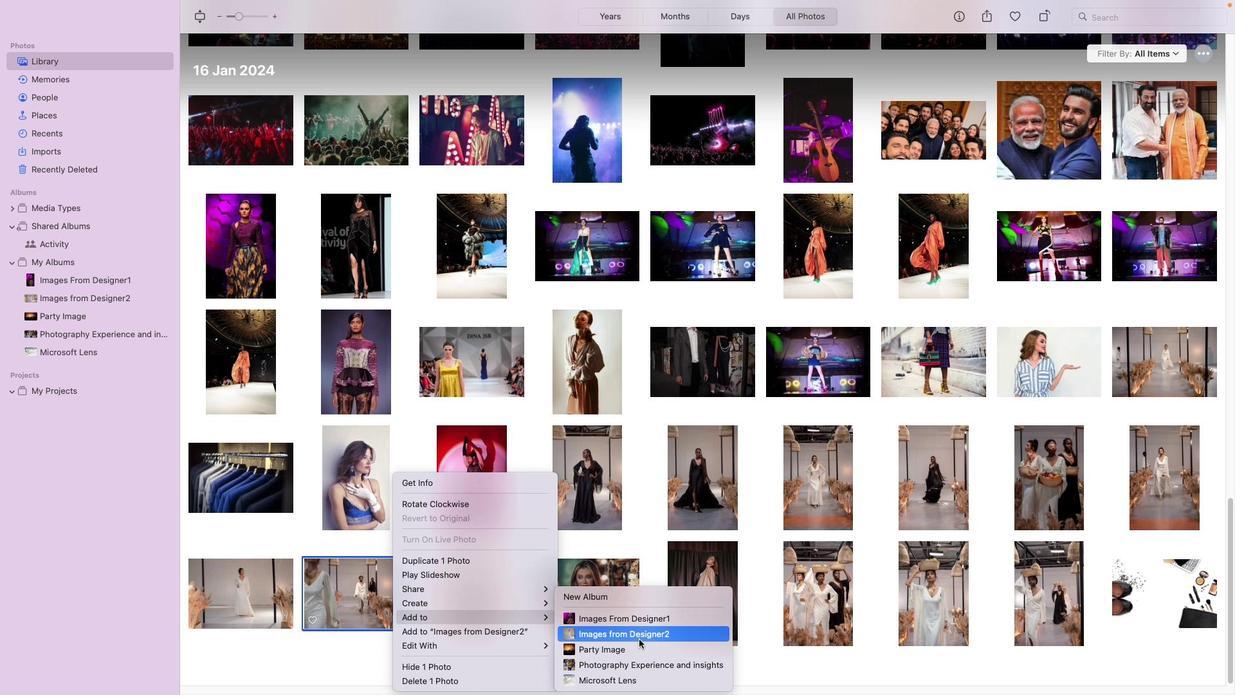 
Action: Mouse pressed left at (639, 639)
Screenshot: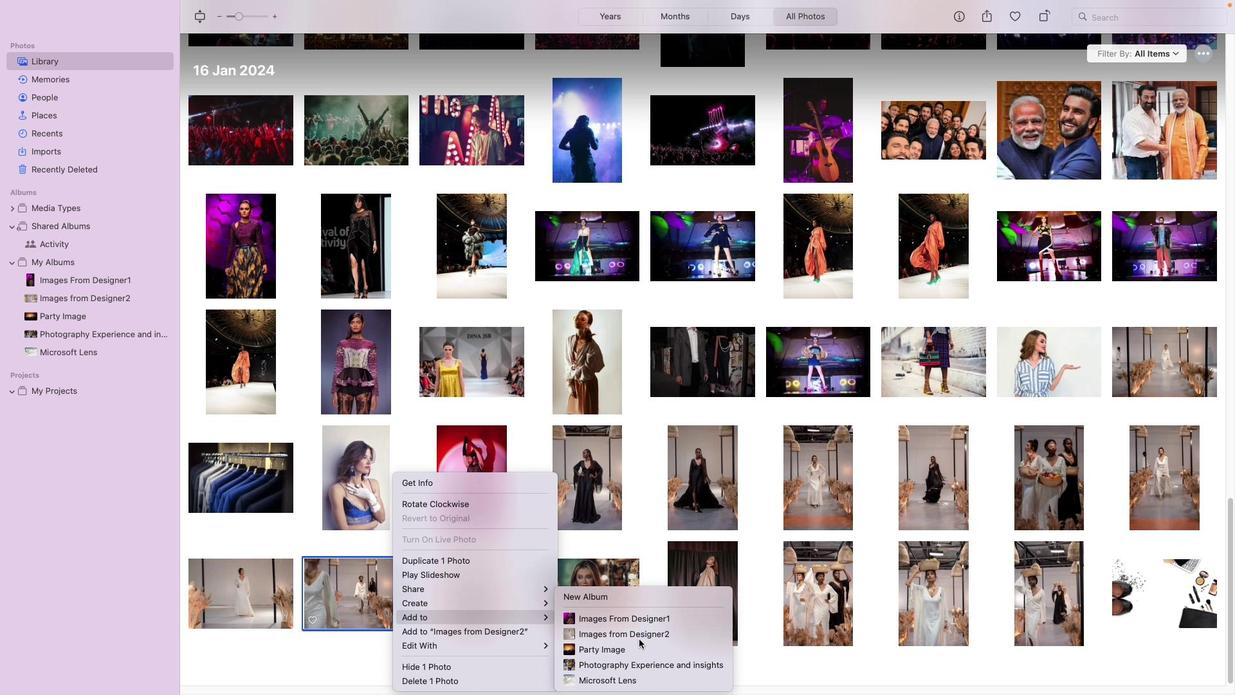 
Action: Mouse moved to (485, 612)
Screenshot: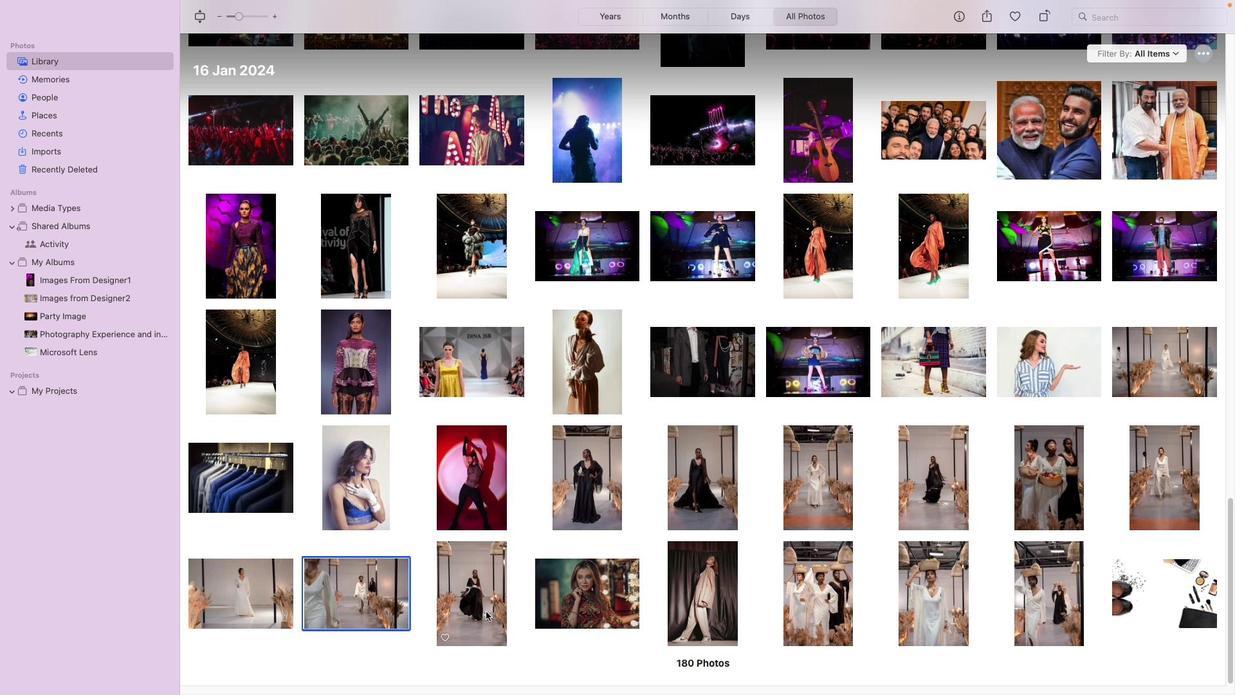 
Action: Mouse pressed left at (485, 612)
Screenshot: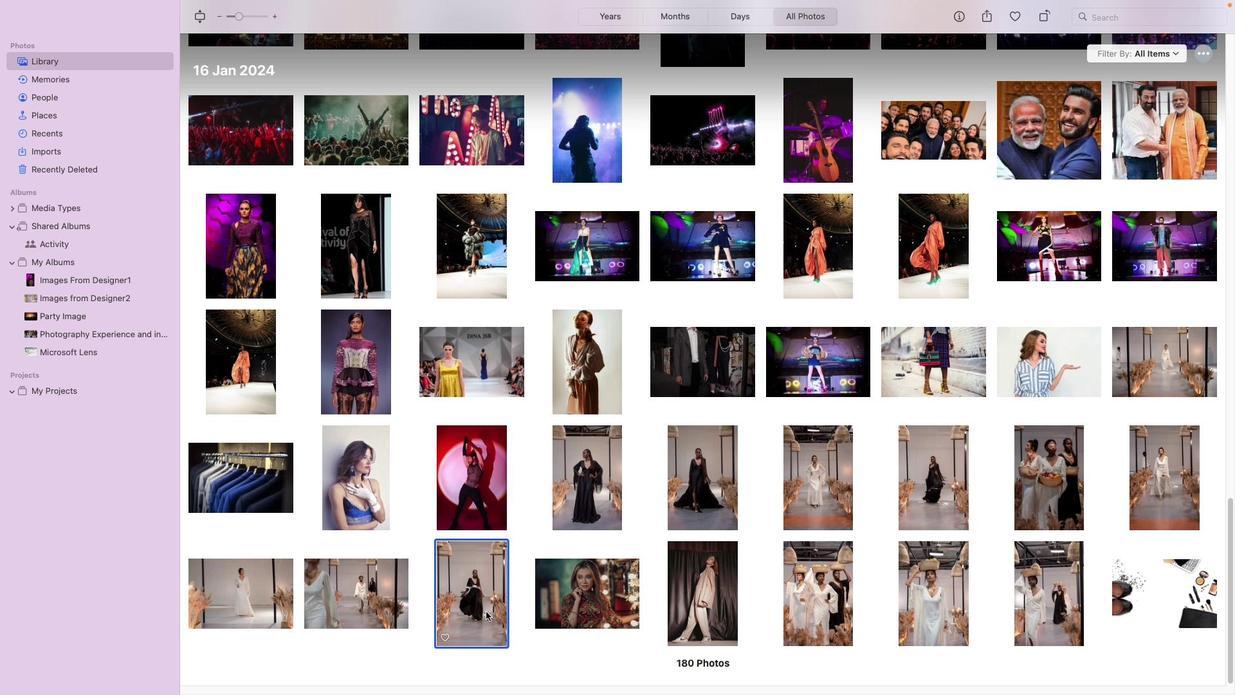 
Action: Mouse moved to (487, 610)
Screenshot: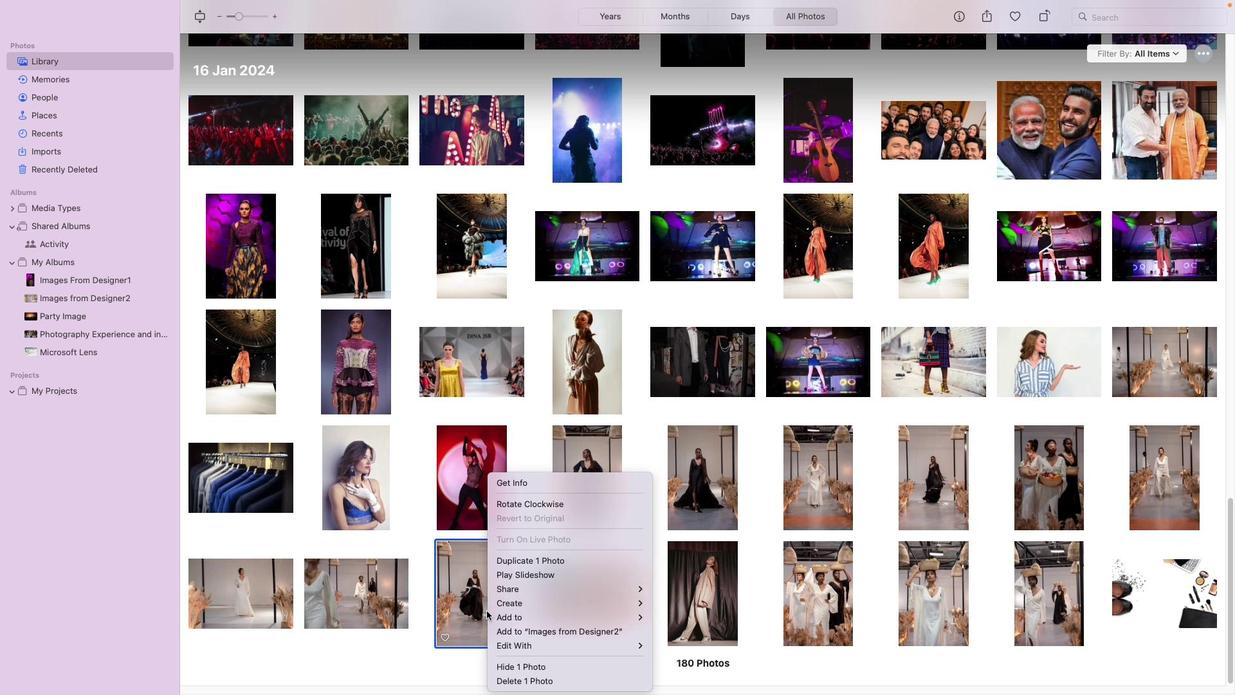
Action: Mouse pressed right at (487, 610)
Screenshot: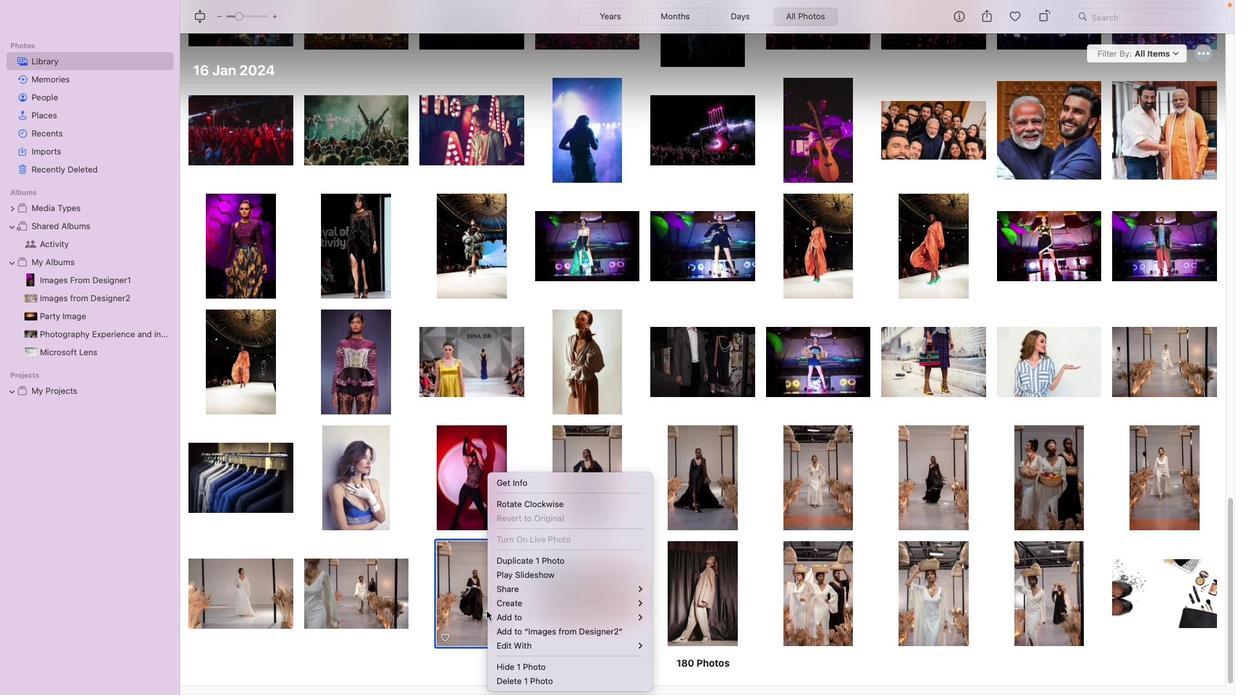 
Action: Mouse moved to (743, 636)
Screenshot: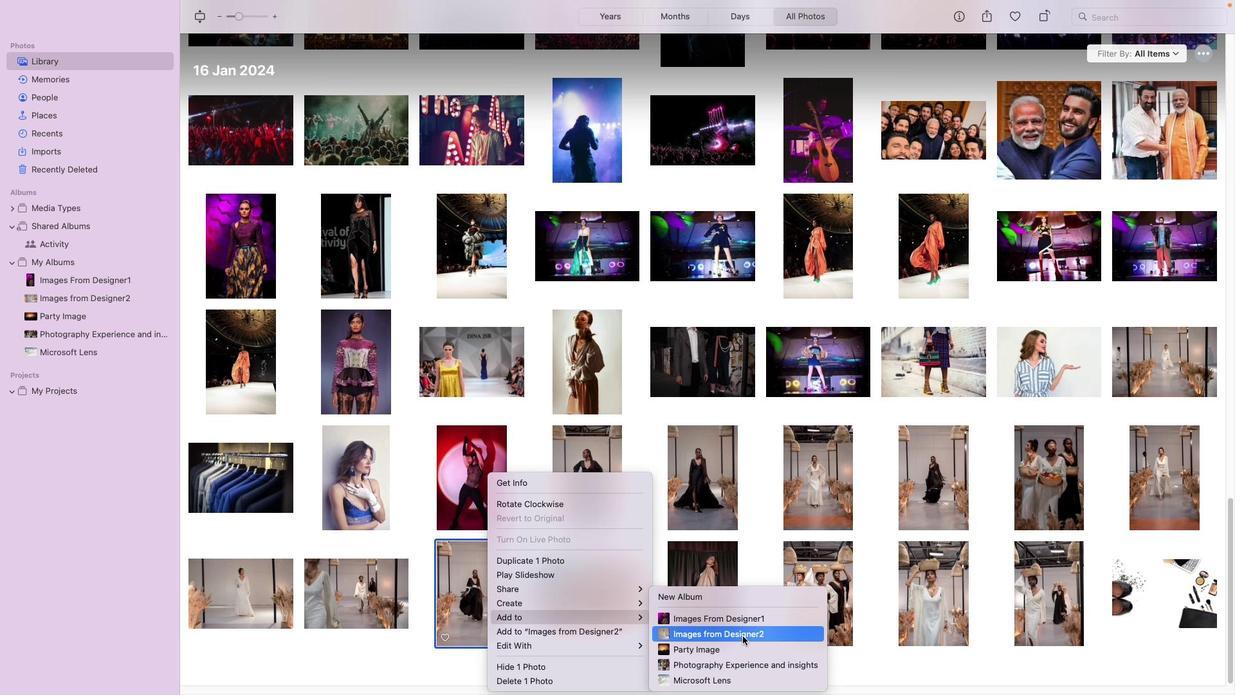 
Action: Mouse pressed left at (743, 636)
Screenshot: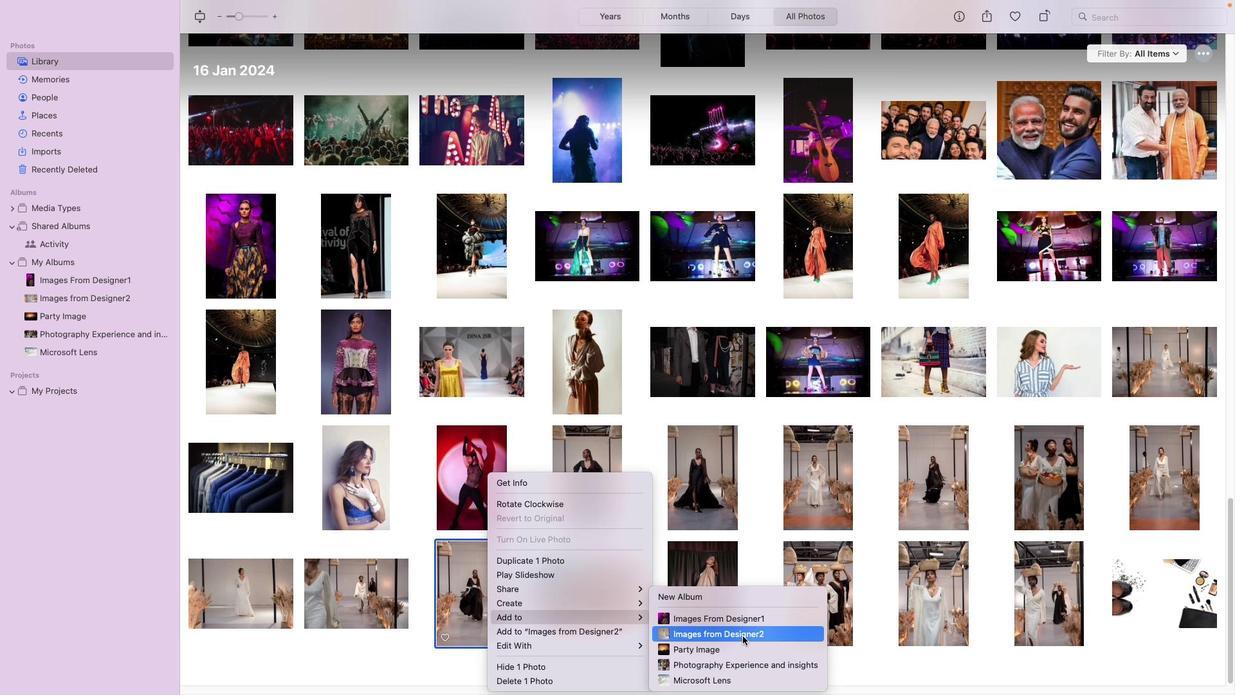 
Action: Mouse moved to (573, 581)
Screenshot: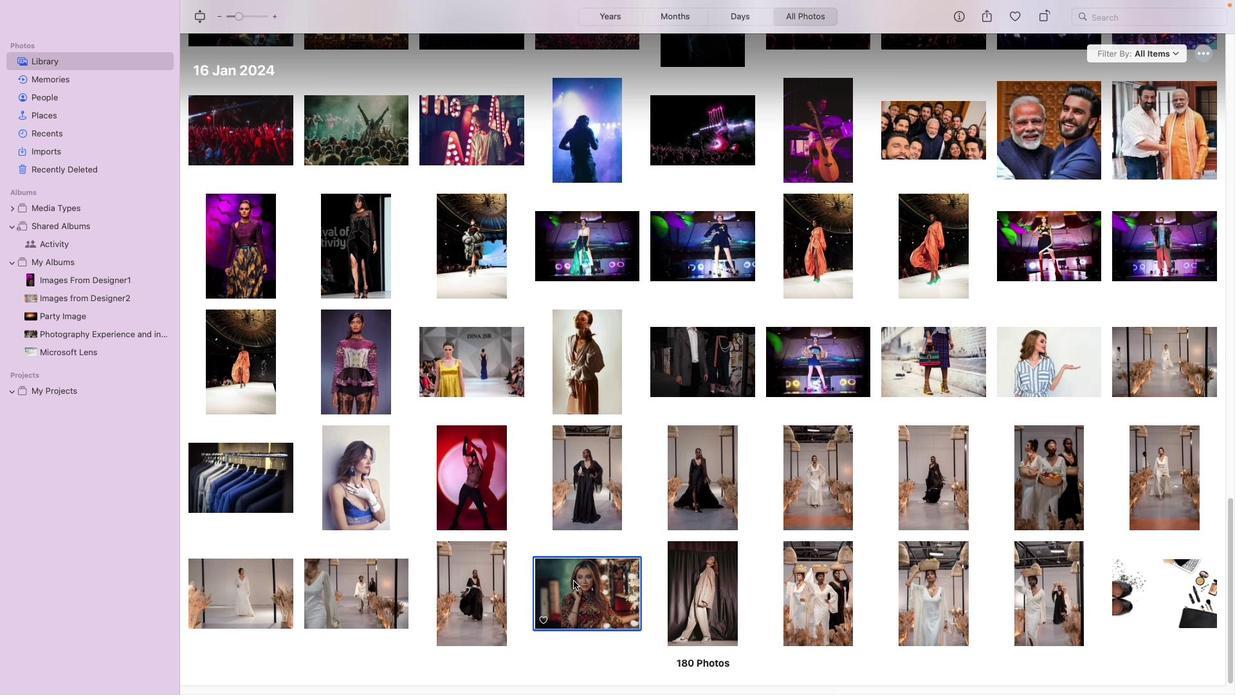 
Action: Mouse pressed left at (573, 581)
Screenshot: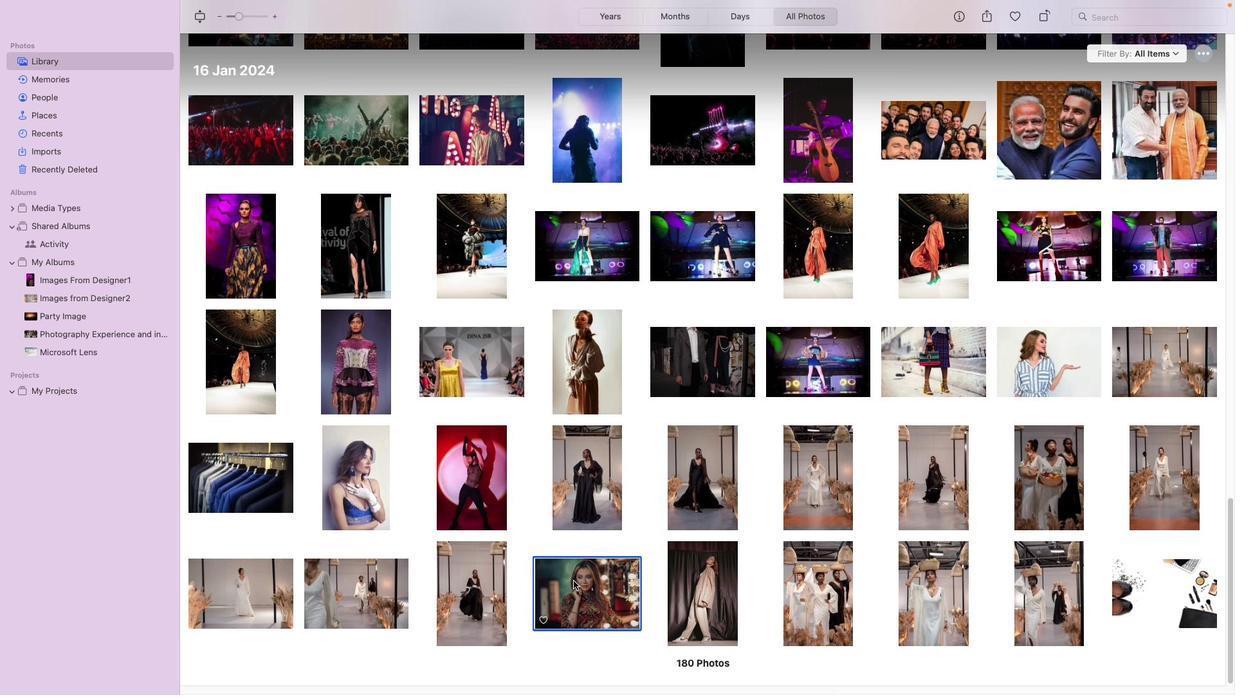 
Action: Mouse pressed right at (573, 581)
Screenshot: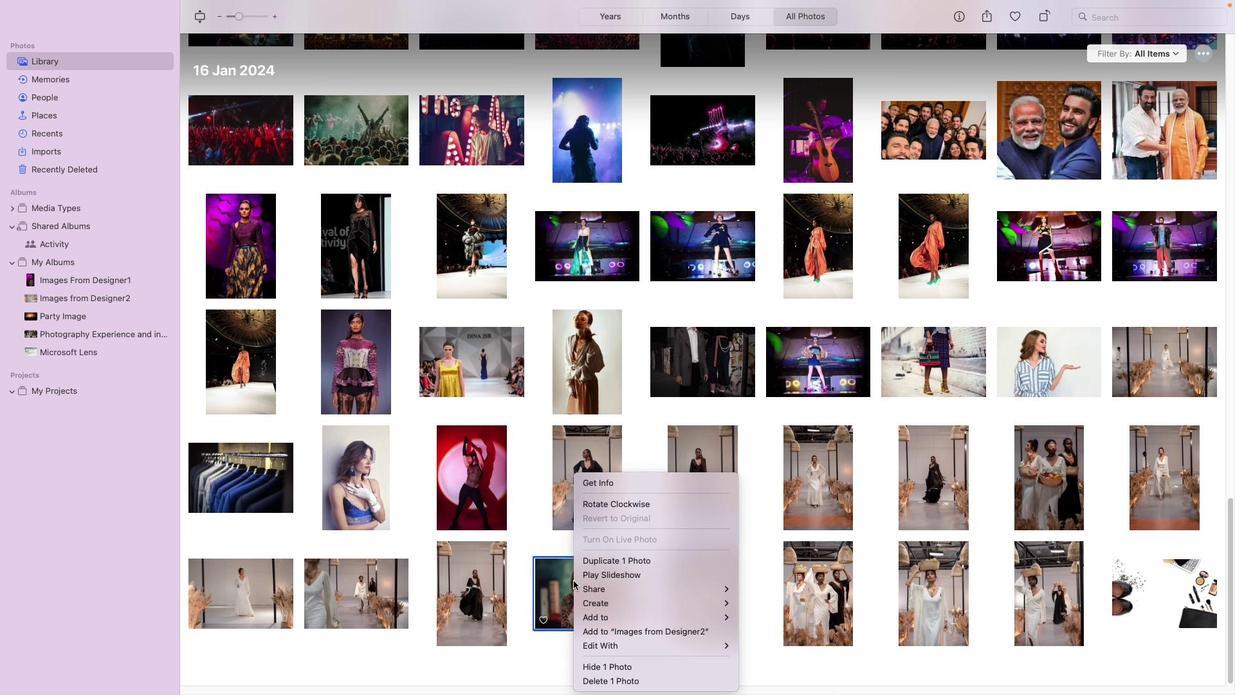 
Action: Mouse moved to (792, 634)
Screenshot: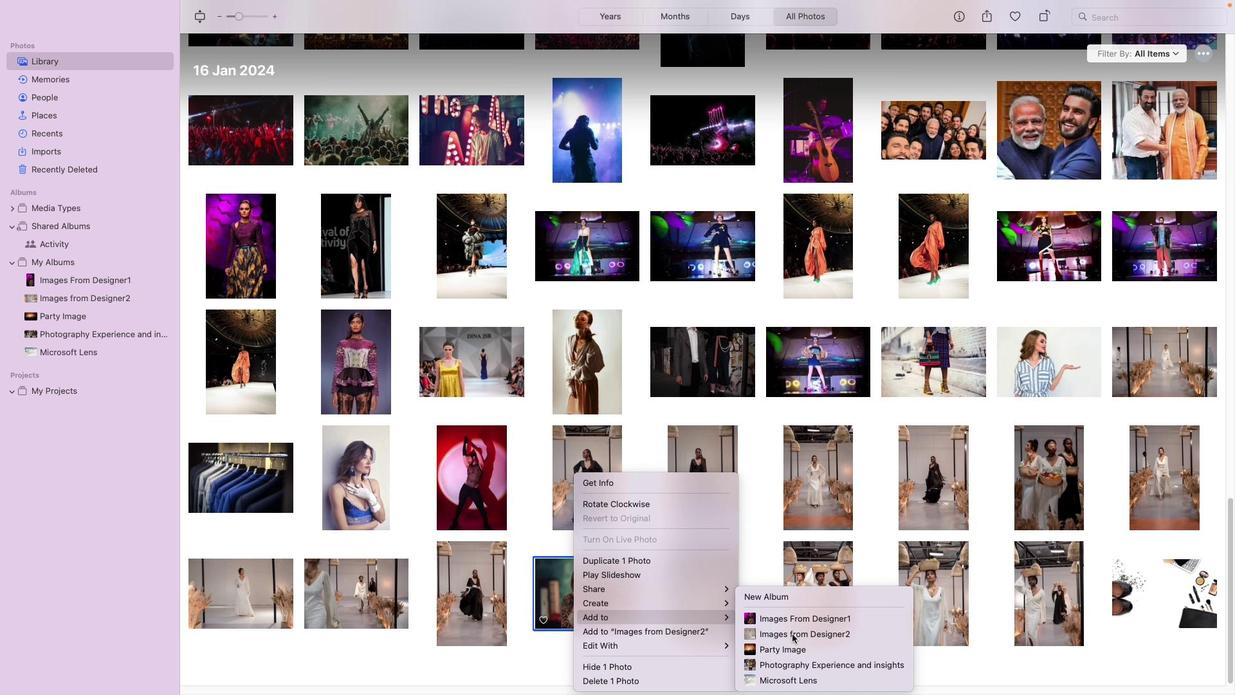 
Action: Mouse pressed left at (792, 634)
Screenshot: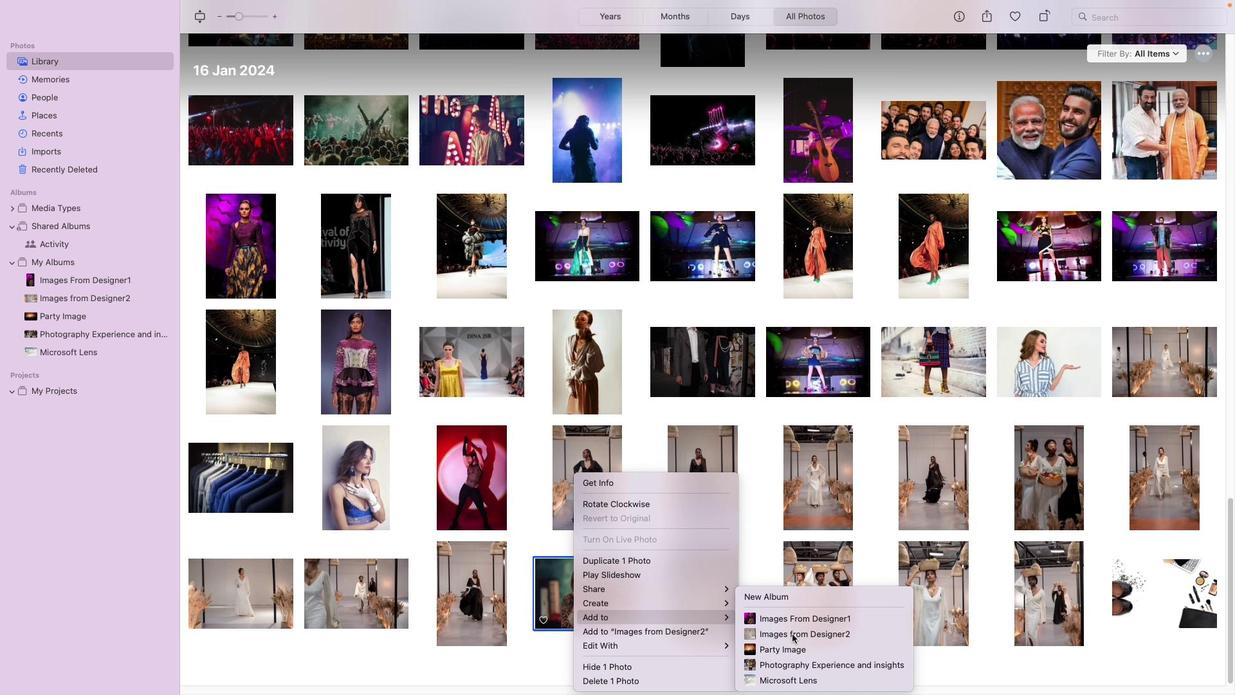 
Action: Mouse moved to (711, 570)
Screenshot: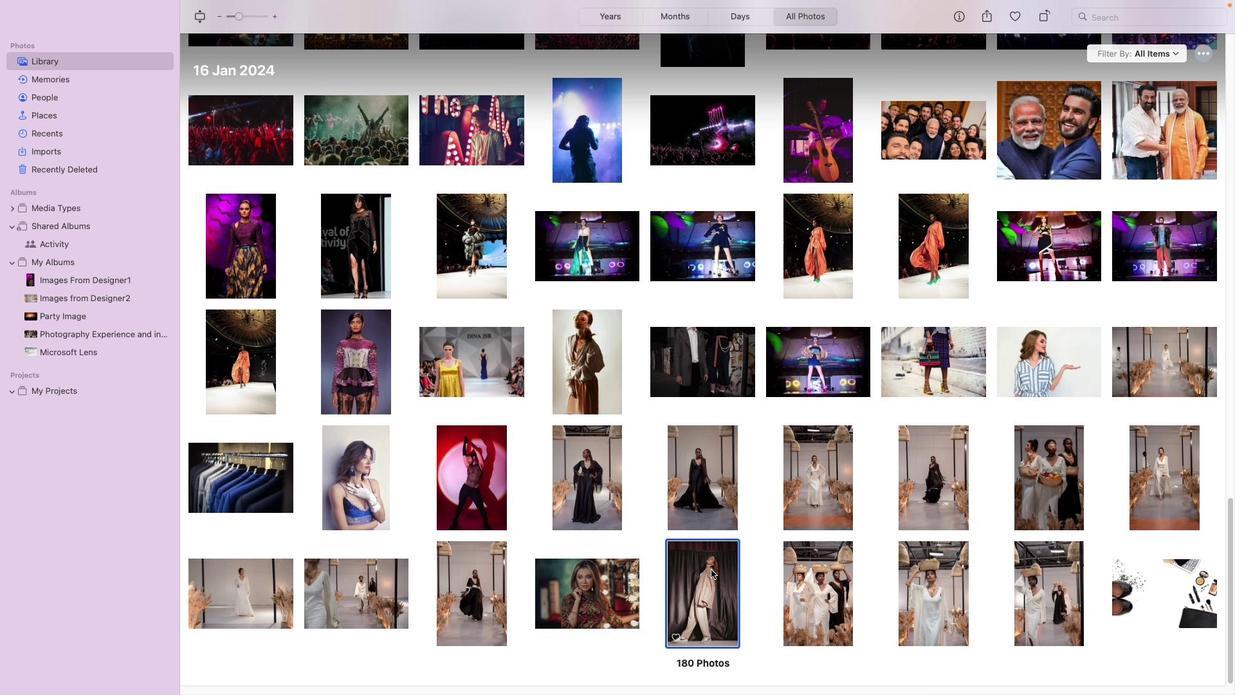 
Action: Mouse pressed left at (711, 570)
Screenshot: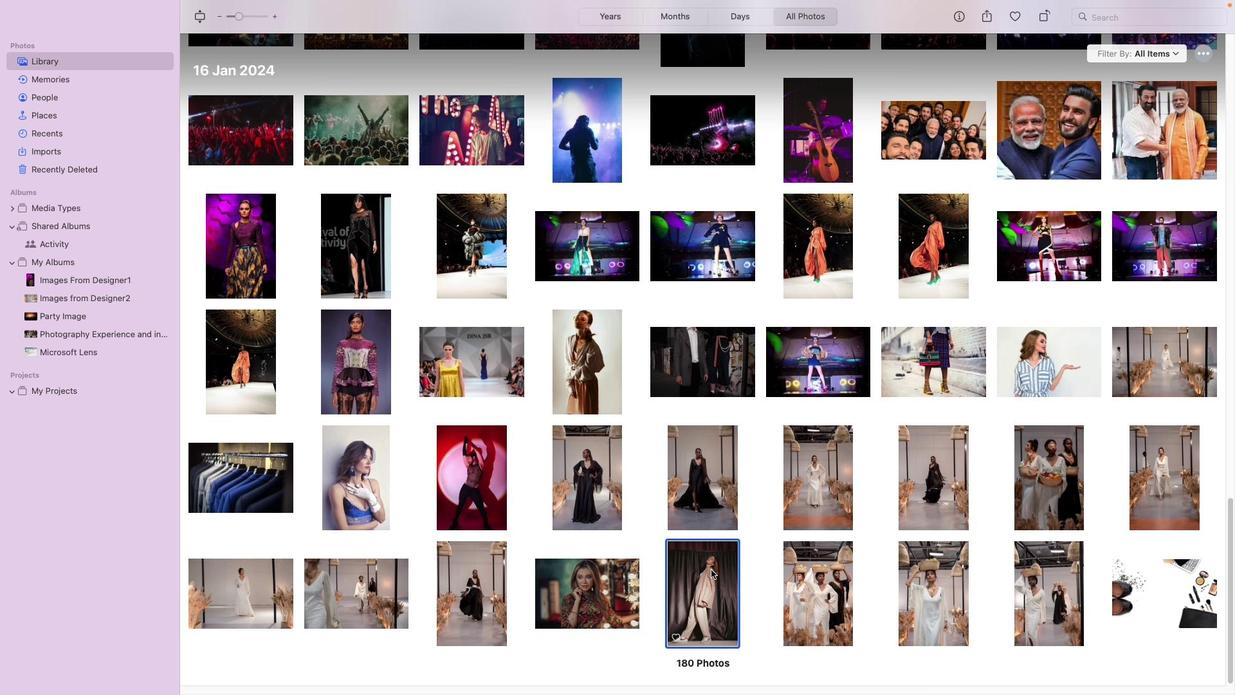 
Action: Mouse moved to (713, 569)
Screenshot: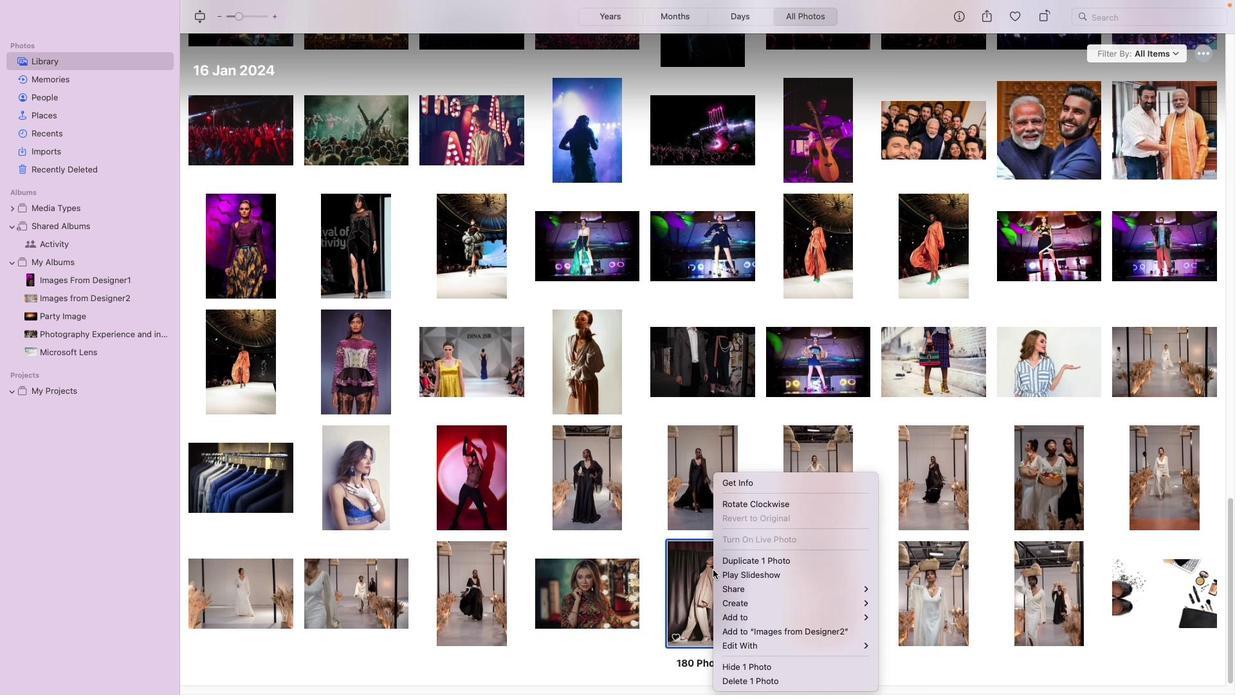 
Action: Mouse pressed right at (713, 569)
Screenshot: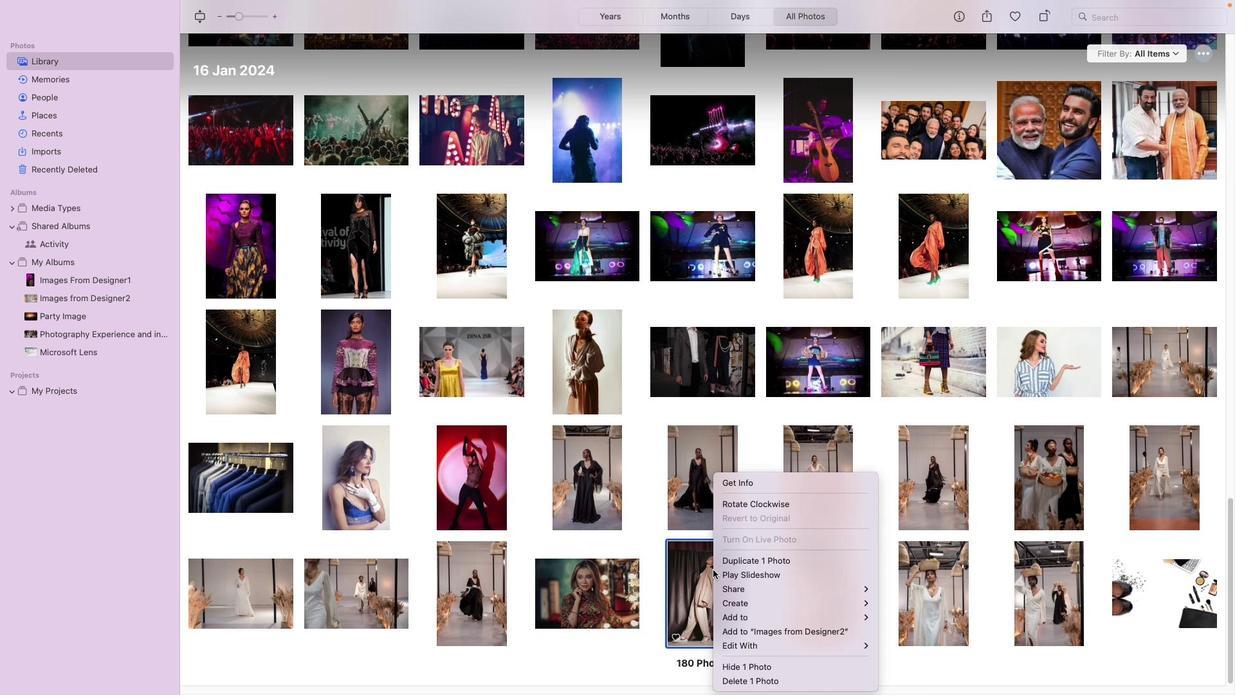 
Action: Mouse moved to (924, 635)
Screenshot: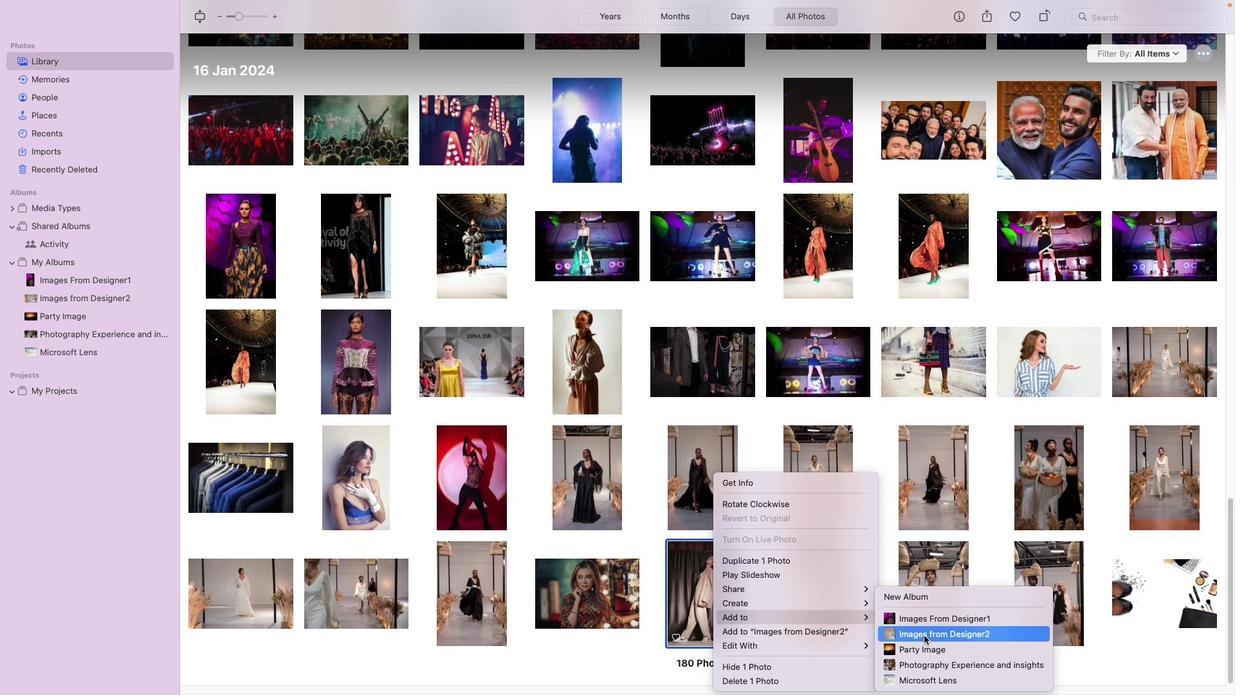 
Action: Mouse pressed left at (924, 635)
Screenshot: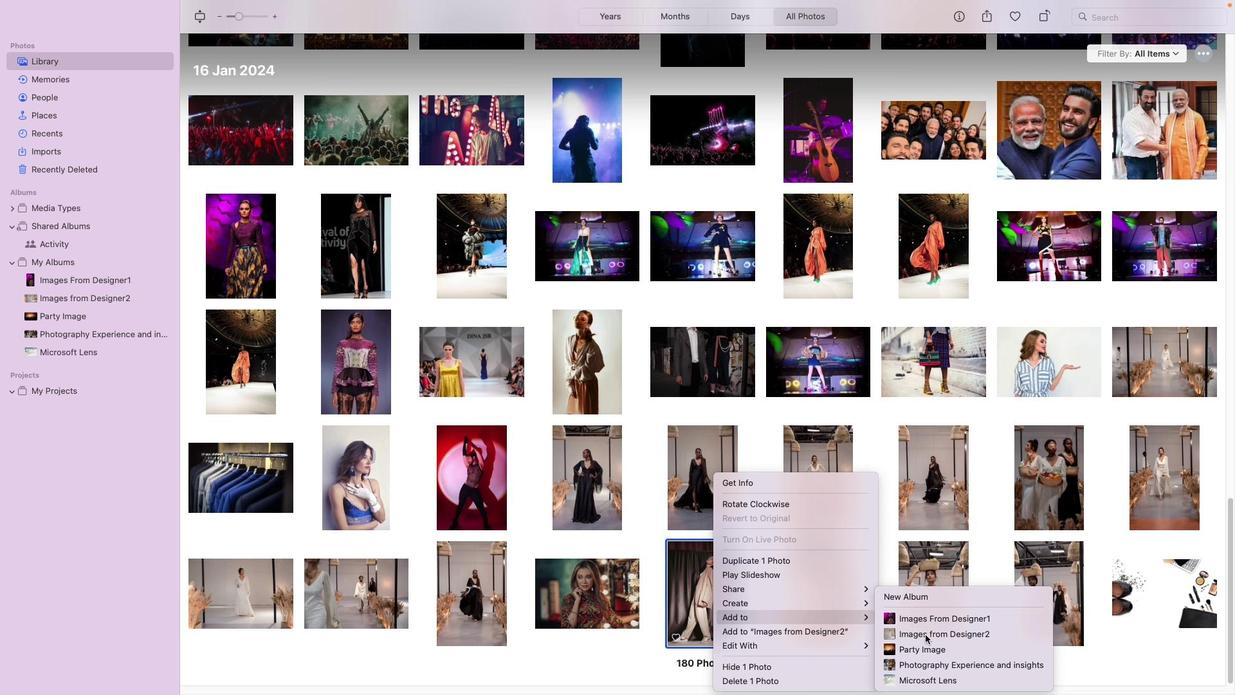 
Action: Mouse moved to (831, 603)
Screenshot: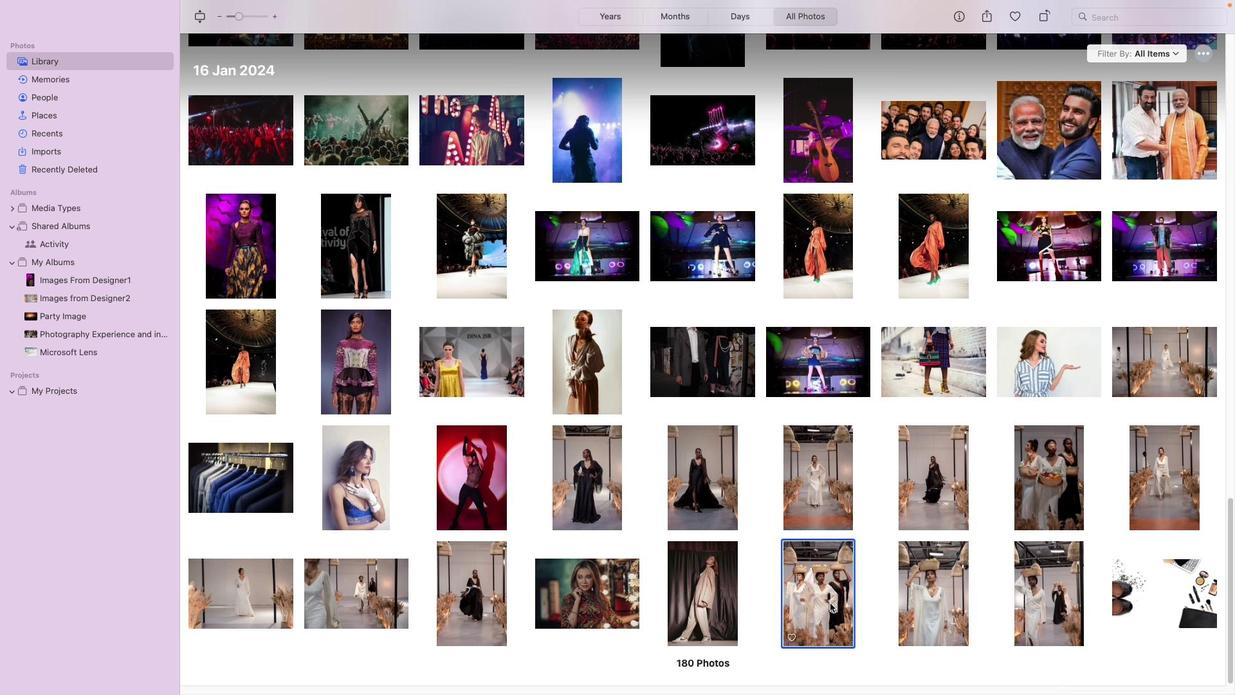 
Action: Mouse pressed left at (831, 603)
Screenshot: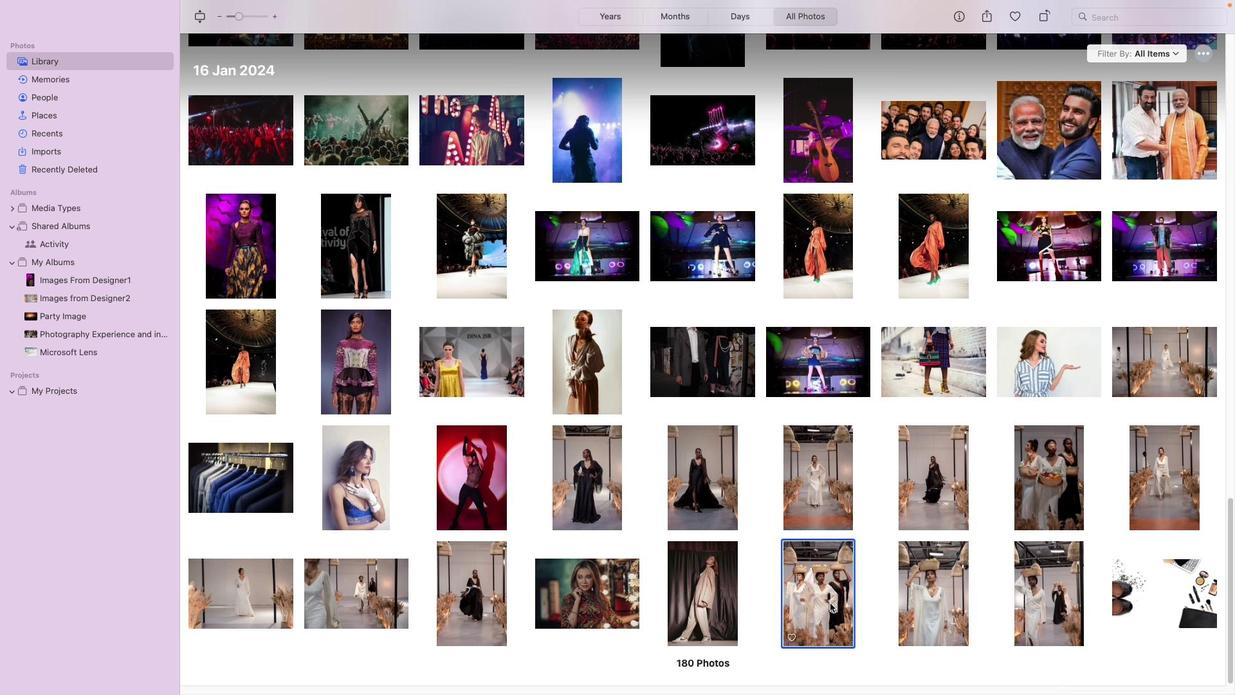 
Action: Mouse pressed right at (831, 603)
Screenshot: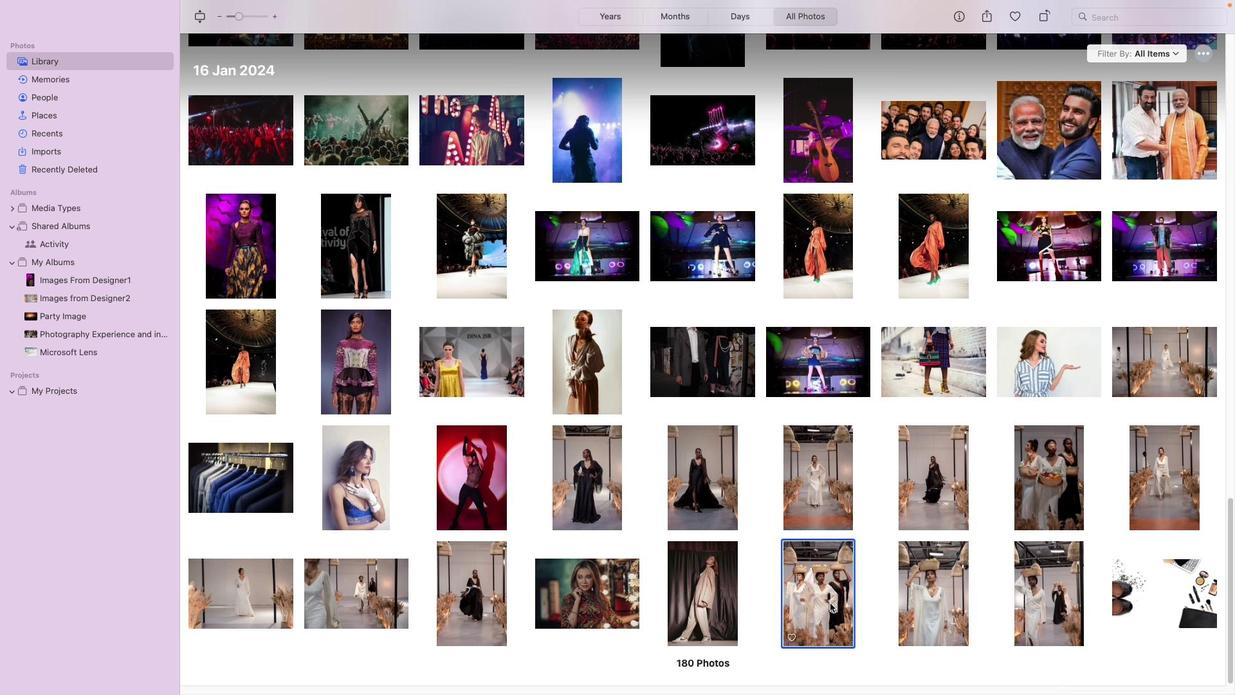 
Action: Mouse moved to (830, 603)
Screenshot: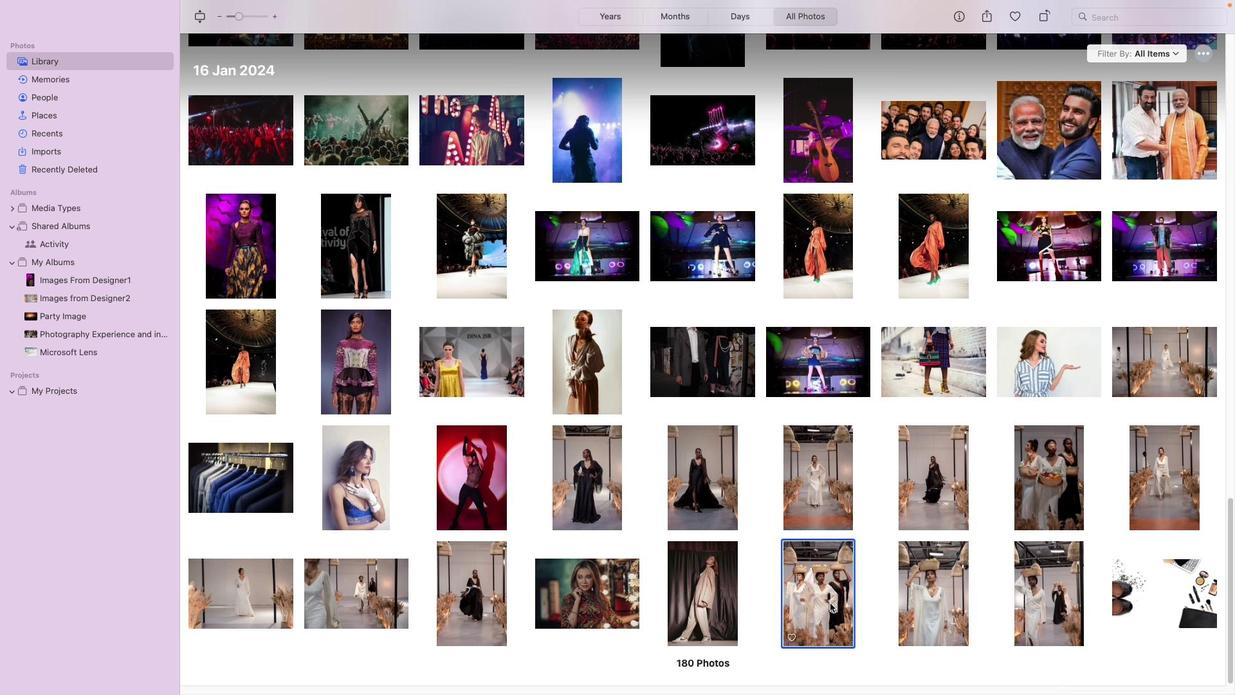 
Action: Mouse pressed right at (830, 603)
Screenshot: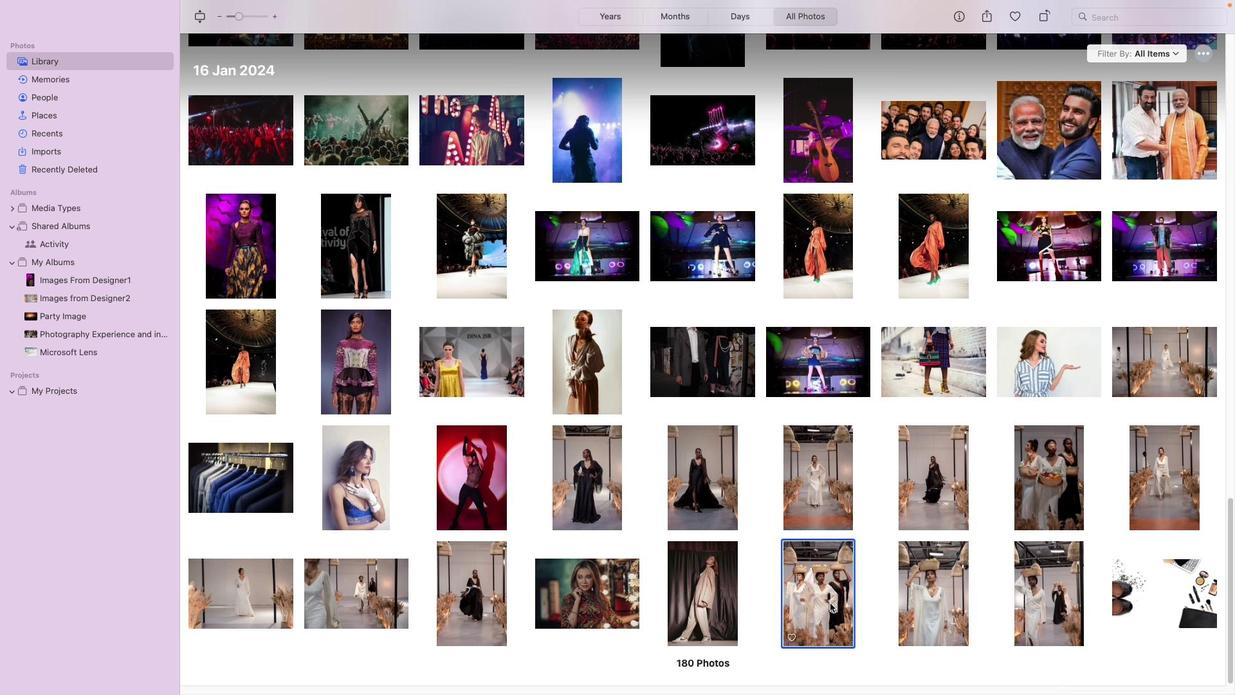 
Action: Mouse moved to (826, 581)
Screenshot: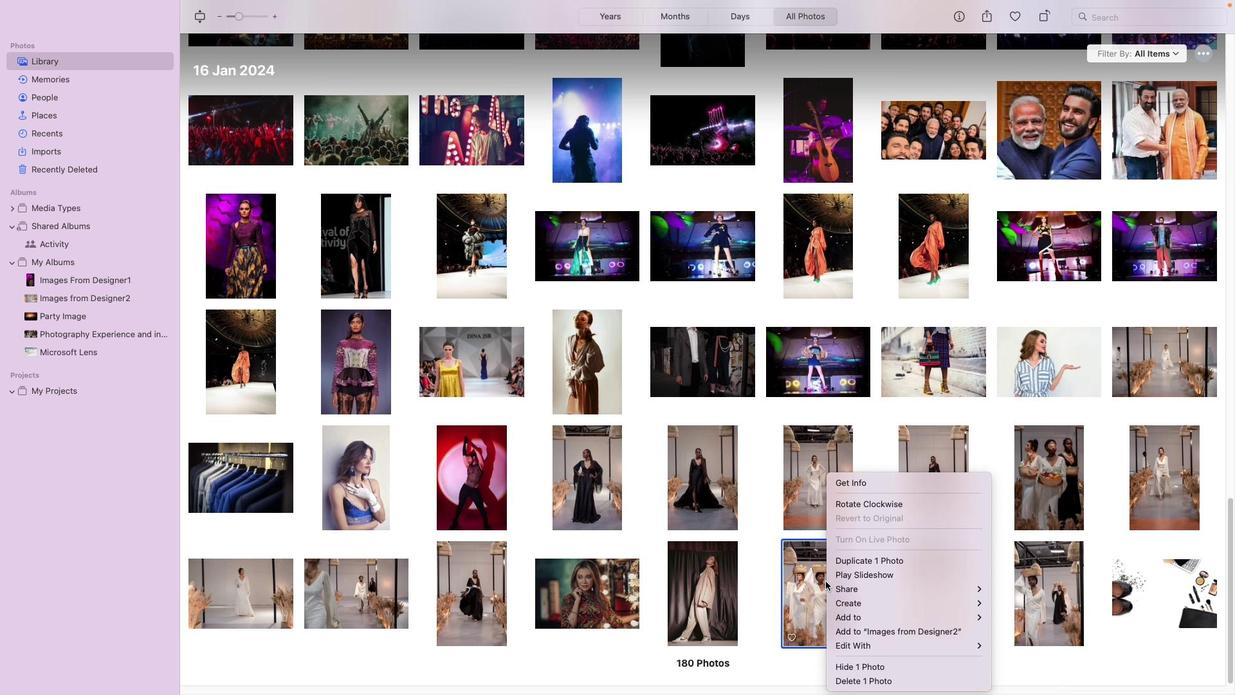 
Action: Mouse pressed right at (826, 581)
Screenshot: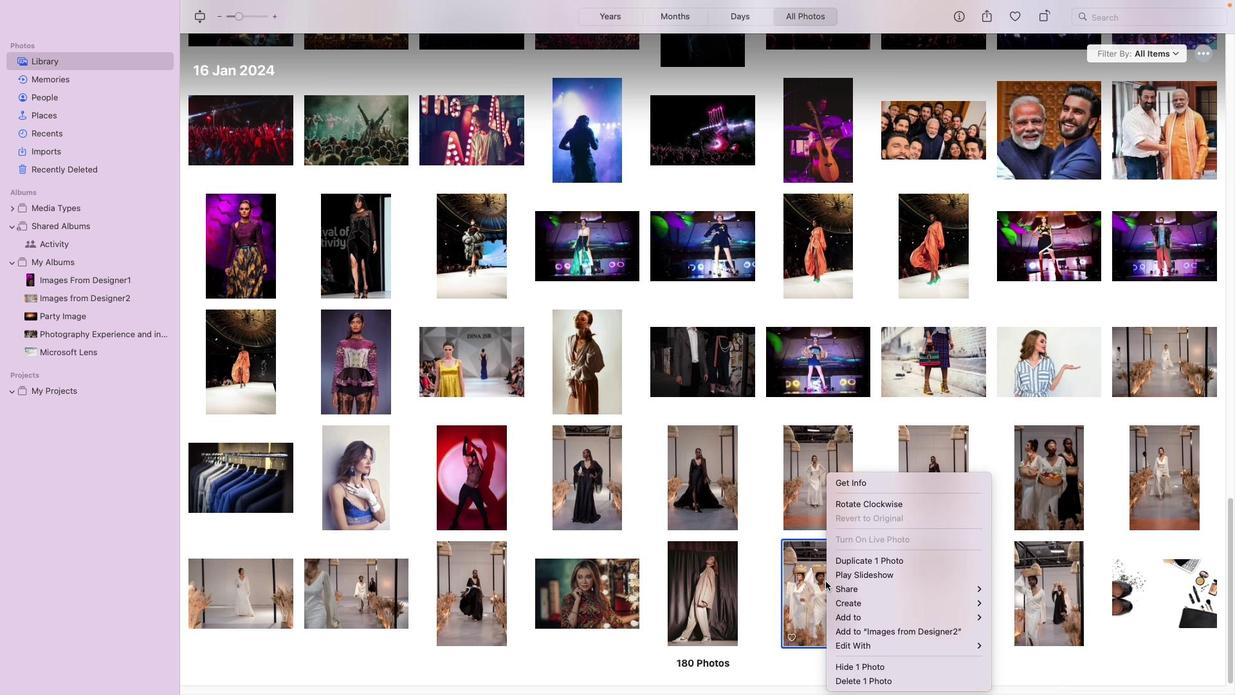 
Action: Mouse moved to (1070, 634)
Screenshot: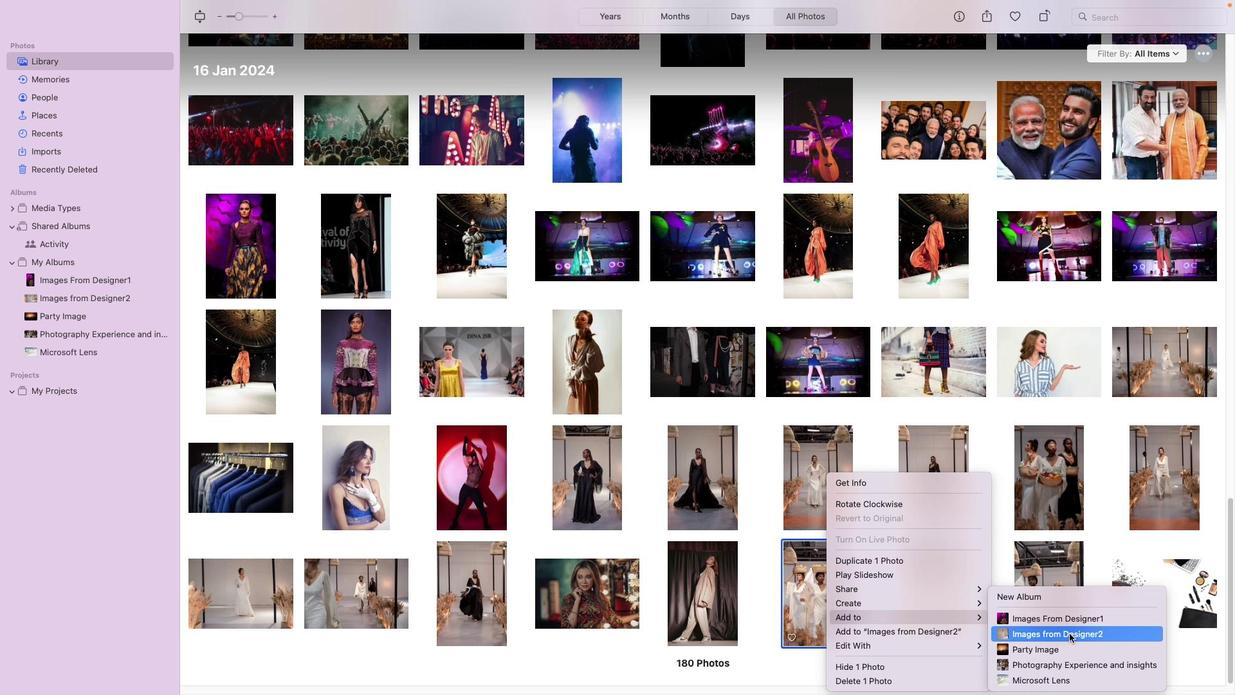 
Action: Mouse pressed left at (1070, 634)
Screenshot: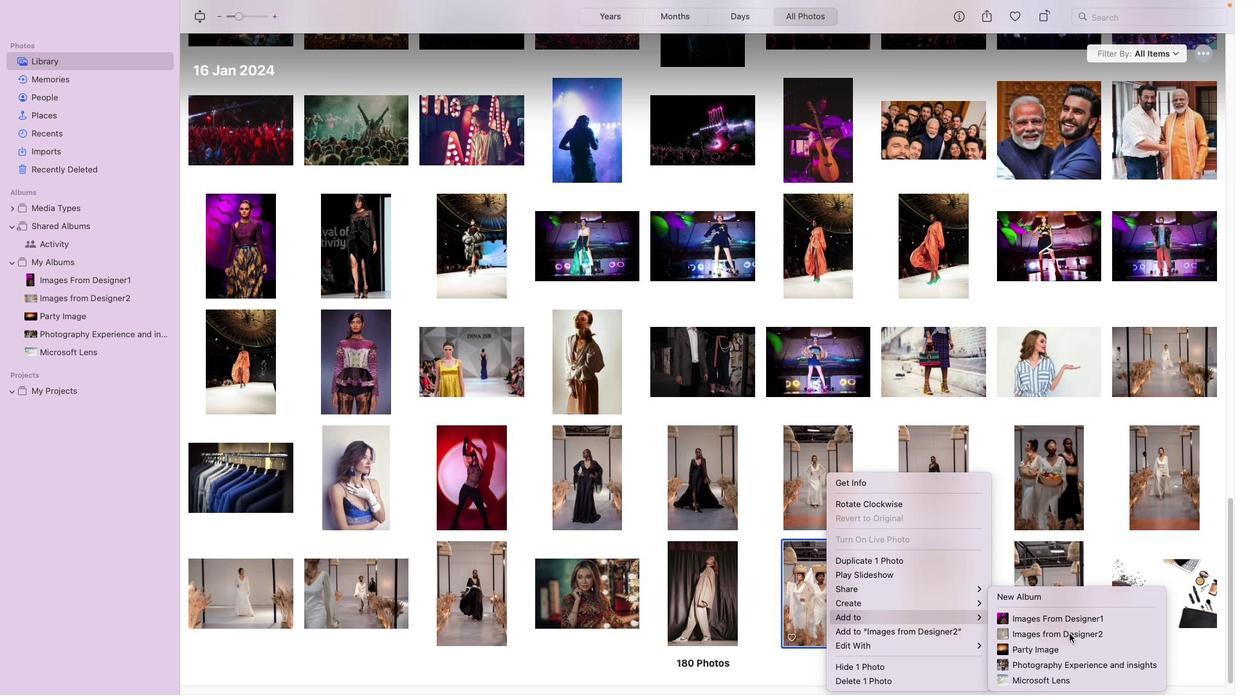 
Action: Mouse moved to (935, 587)
Screenshot: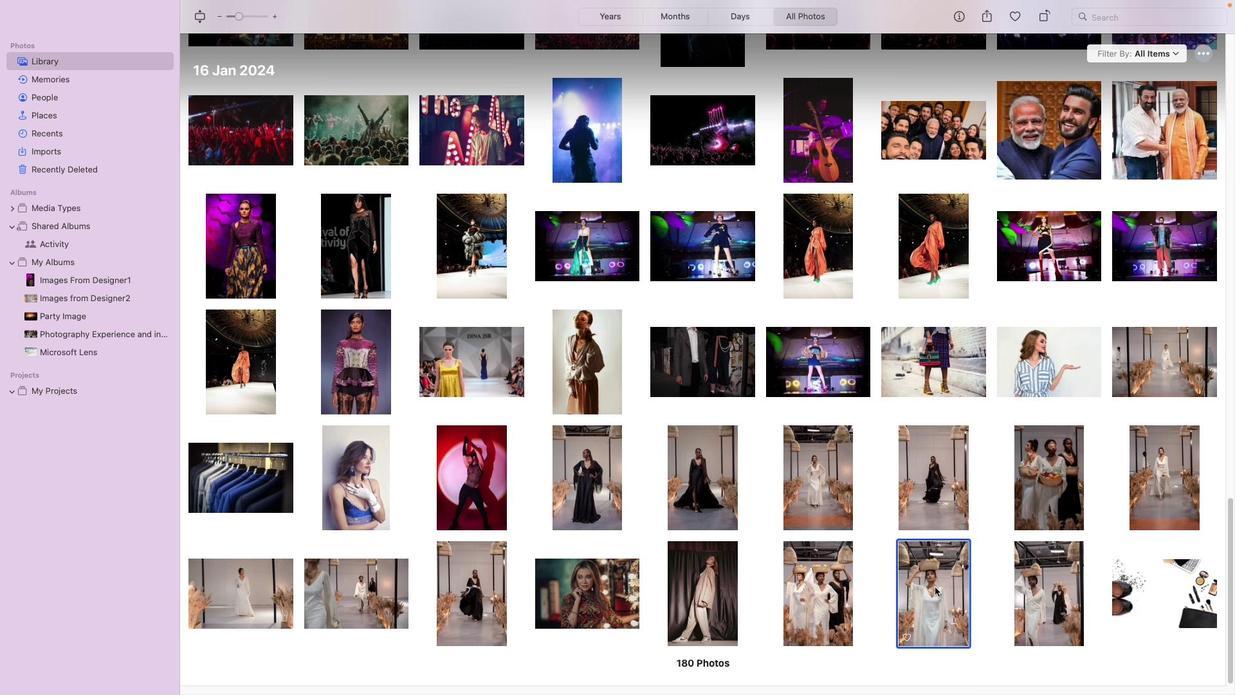 
Action: Mouse pressed left at (935, 587)
Screenshot: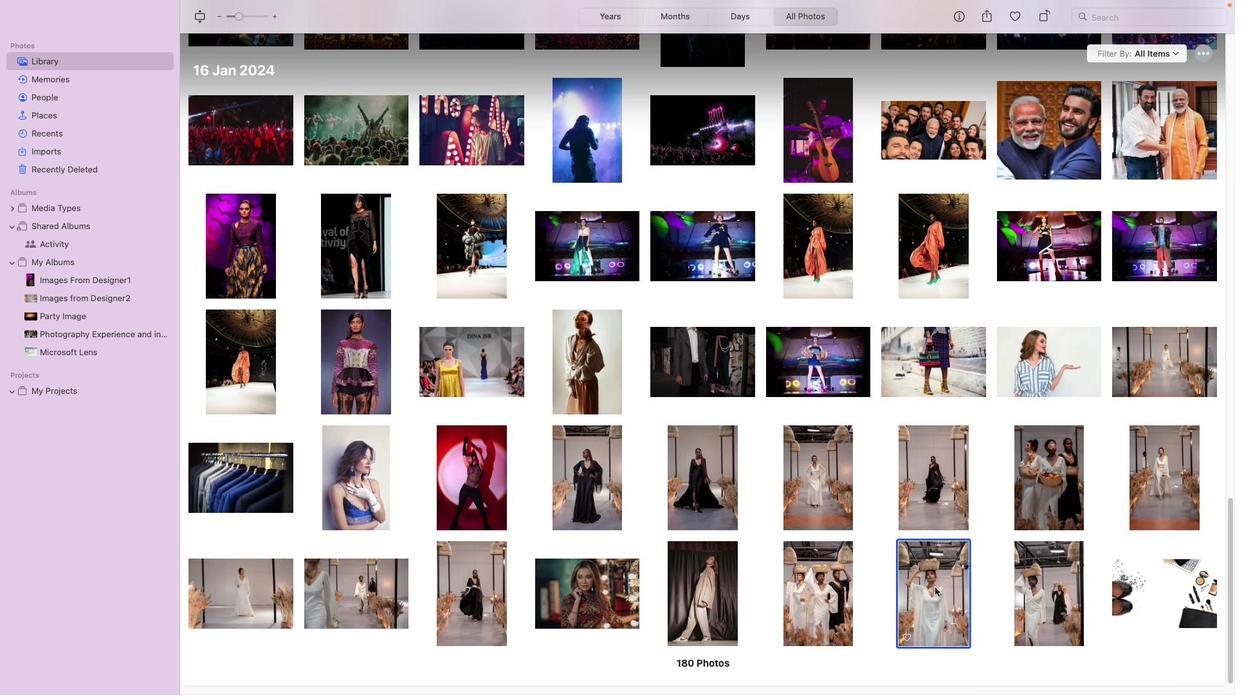 
Action: Mouse pressed right at (935, 587)
Screenshot: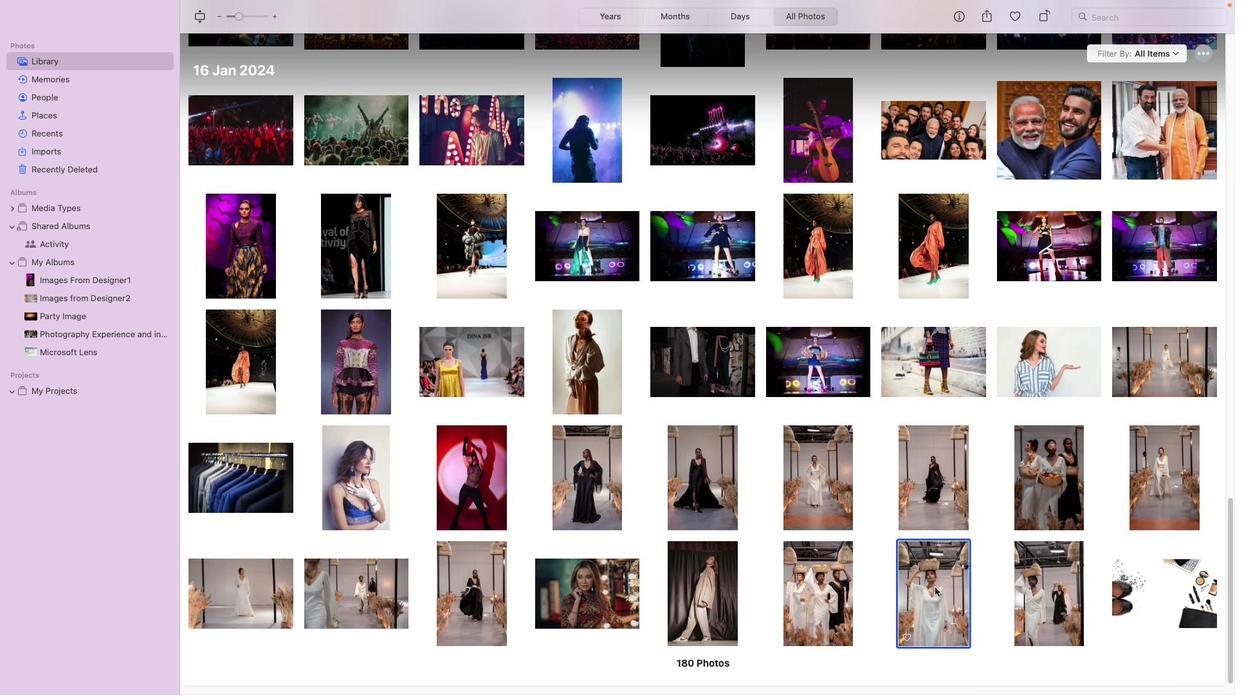 
Action: Mouse moved to (933, 586)
Screenshot: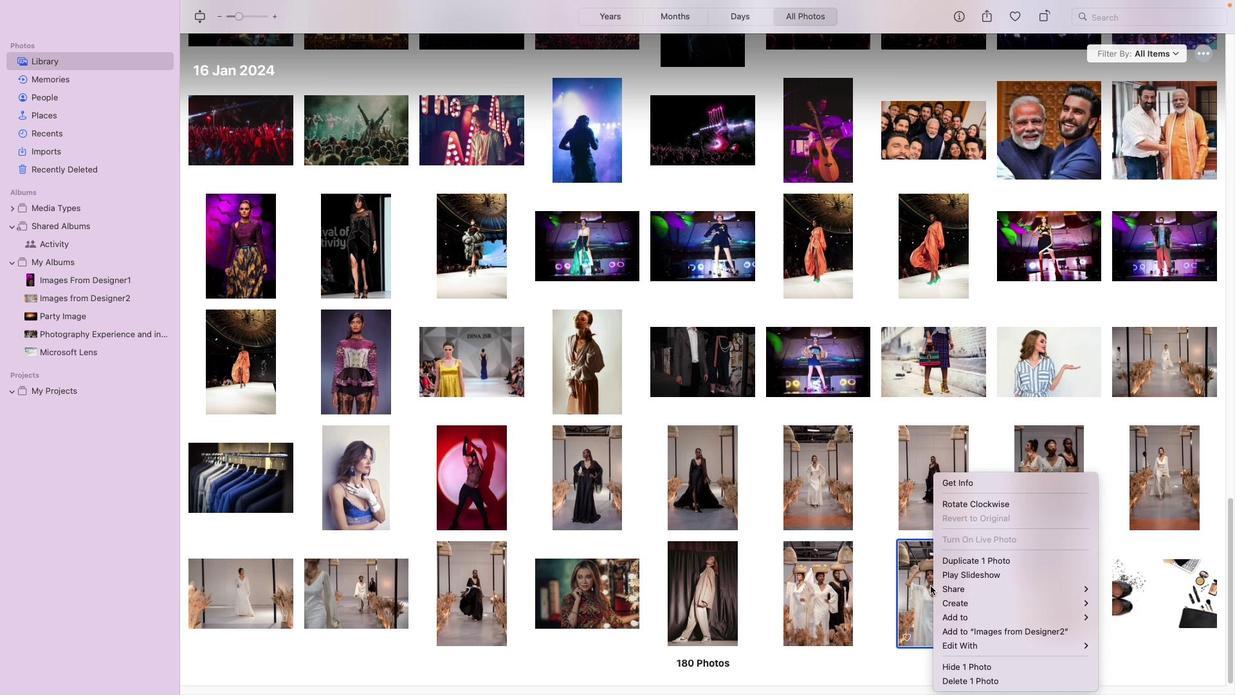 
Action: Mouse pressed right at (933, 586)
Screenshot: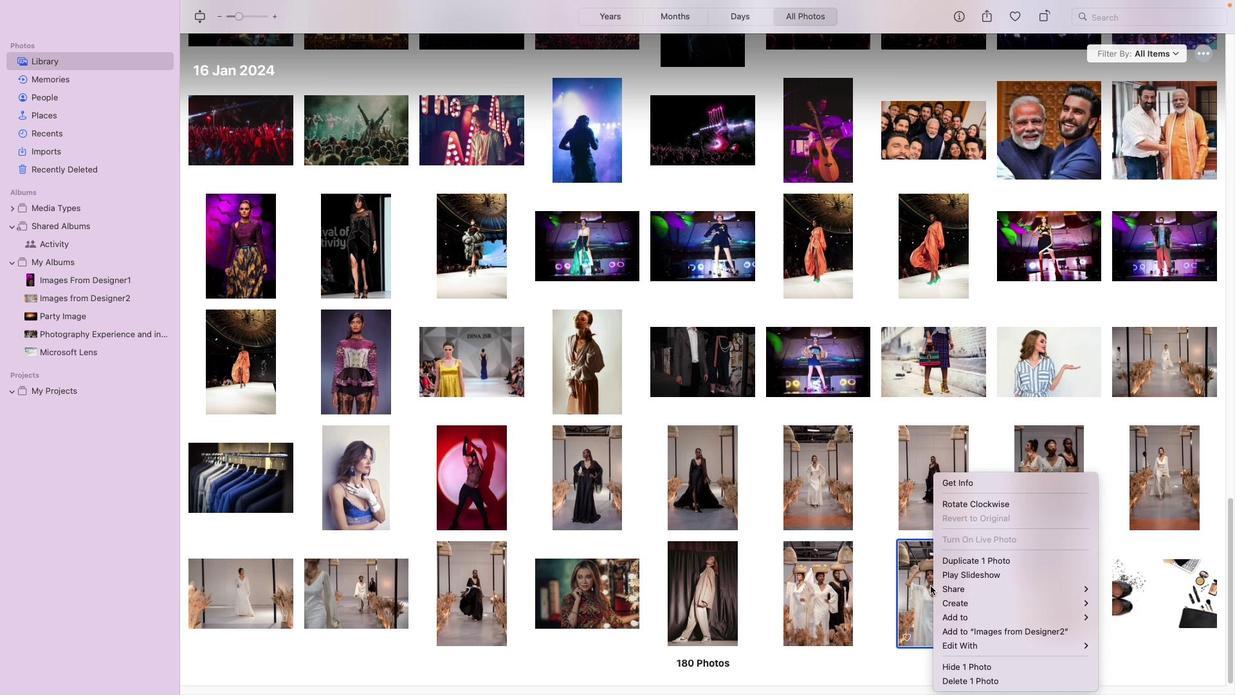 
Action: Mouse moved to (849, 629)
Screenshot: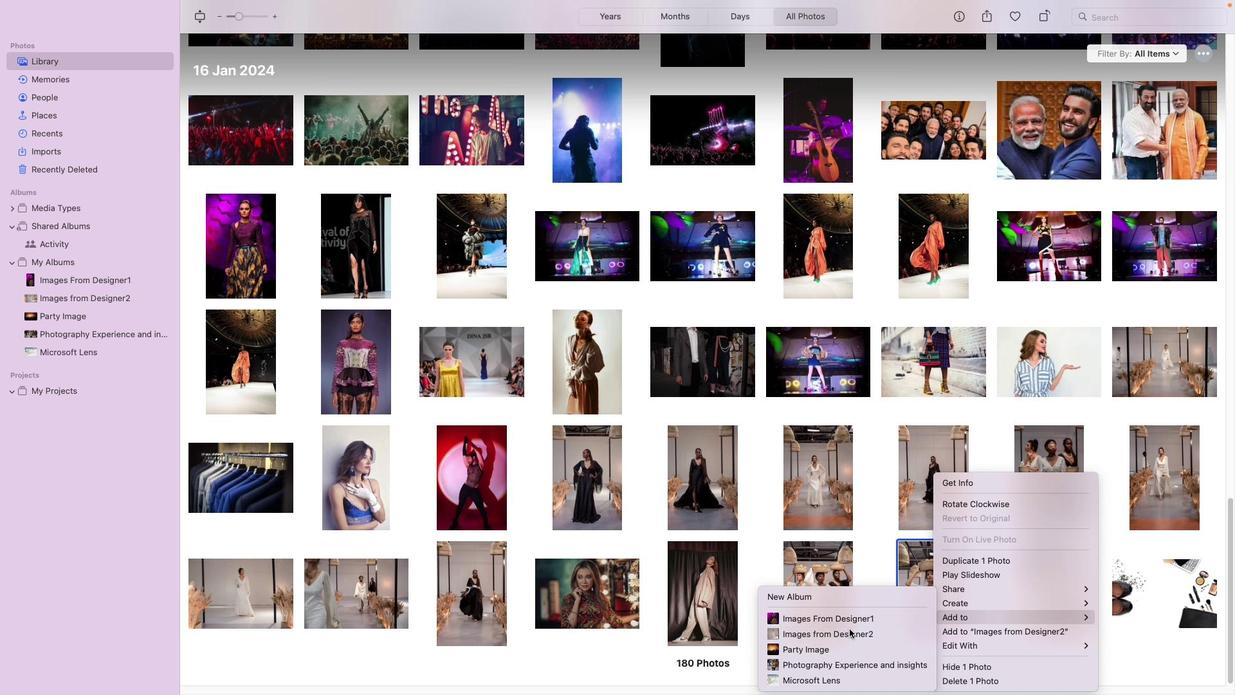 
Action: Mouse pressed left at (849, 629)
Screenshot: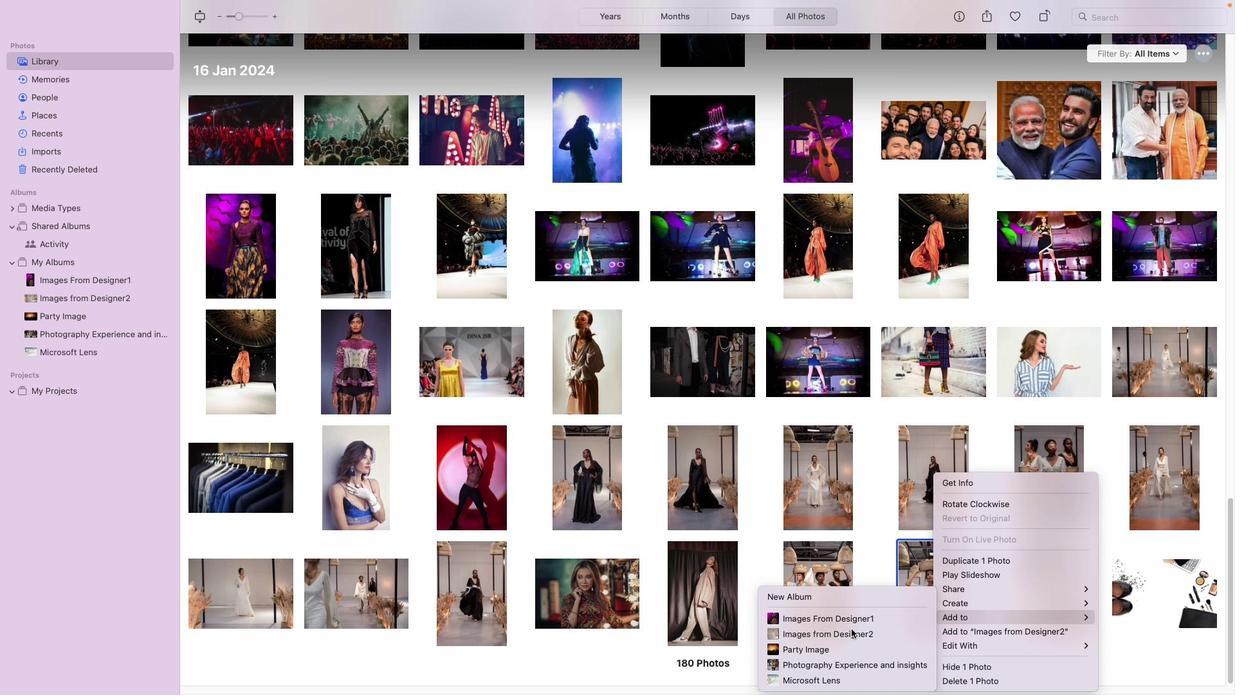 
Action: Mouse moved to (1020, 597)
Screenshot: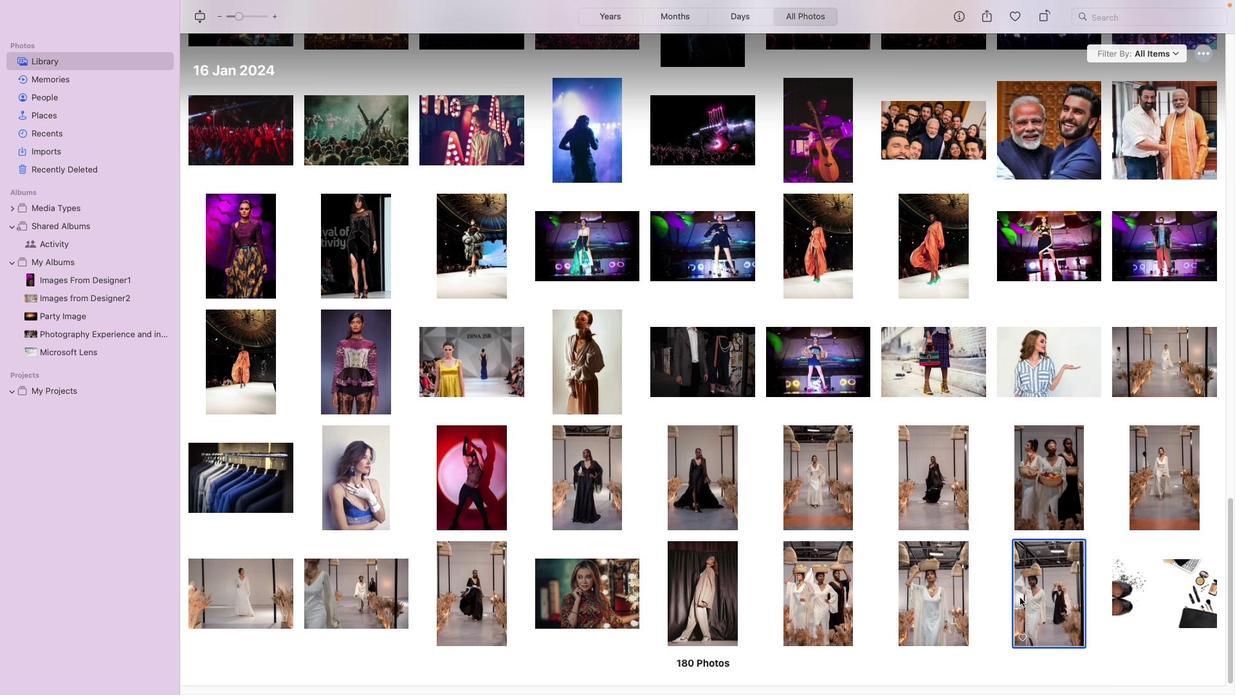 
Action: Mouse pressed left at (1020, 597)
Screenshot: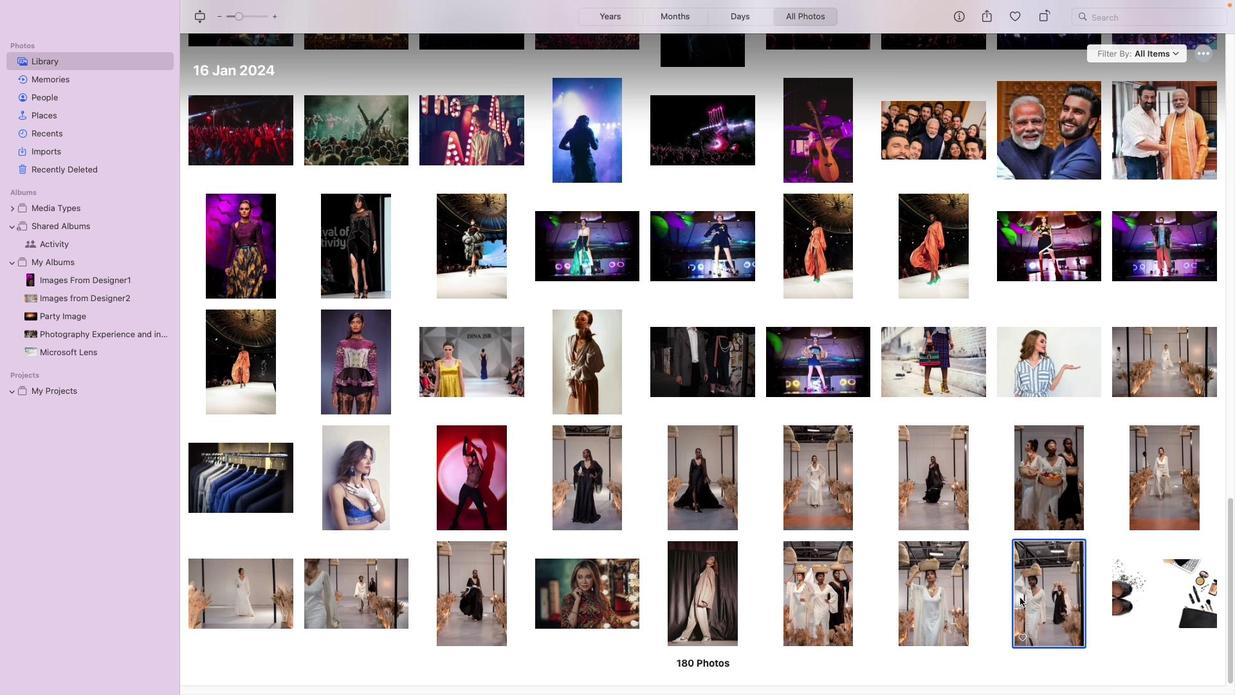 
Action: Mouse moved to (1037, 594)
Screenshot: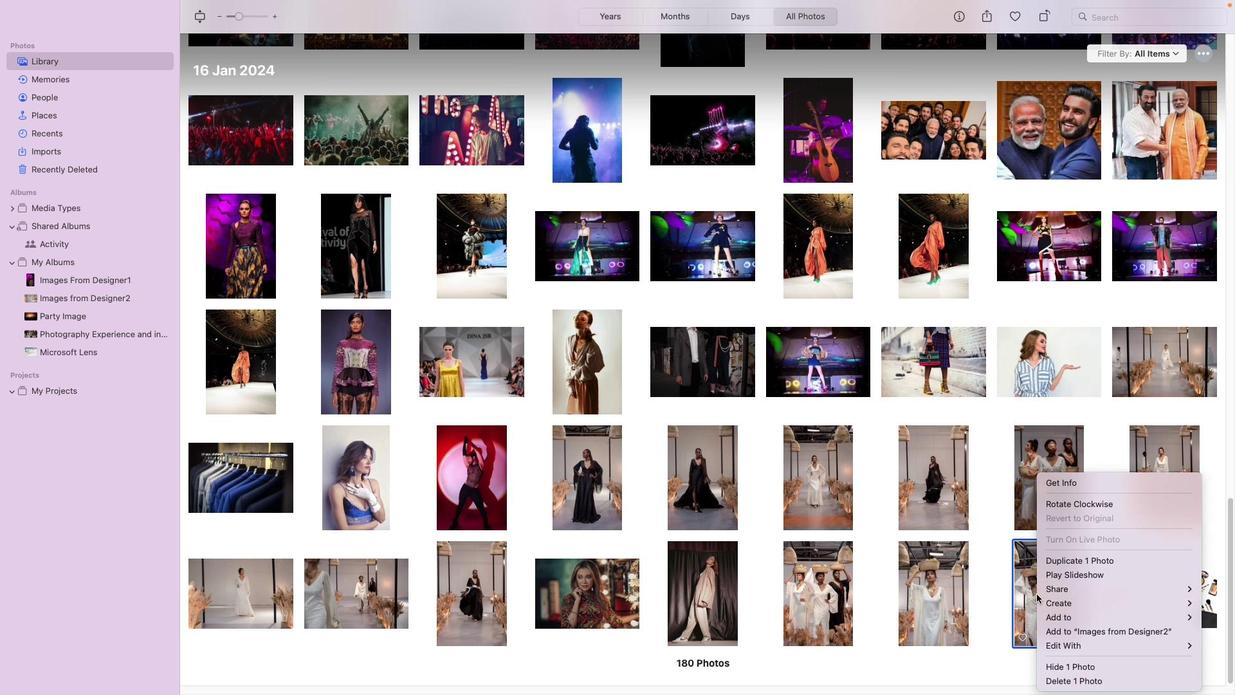 
Action: Mouse pressed right at (1037, 594)
Screenshot: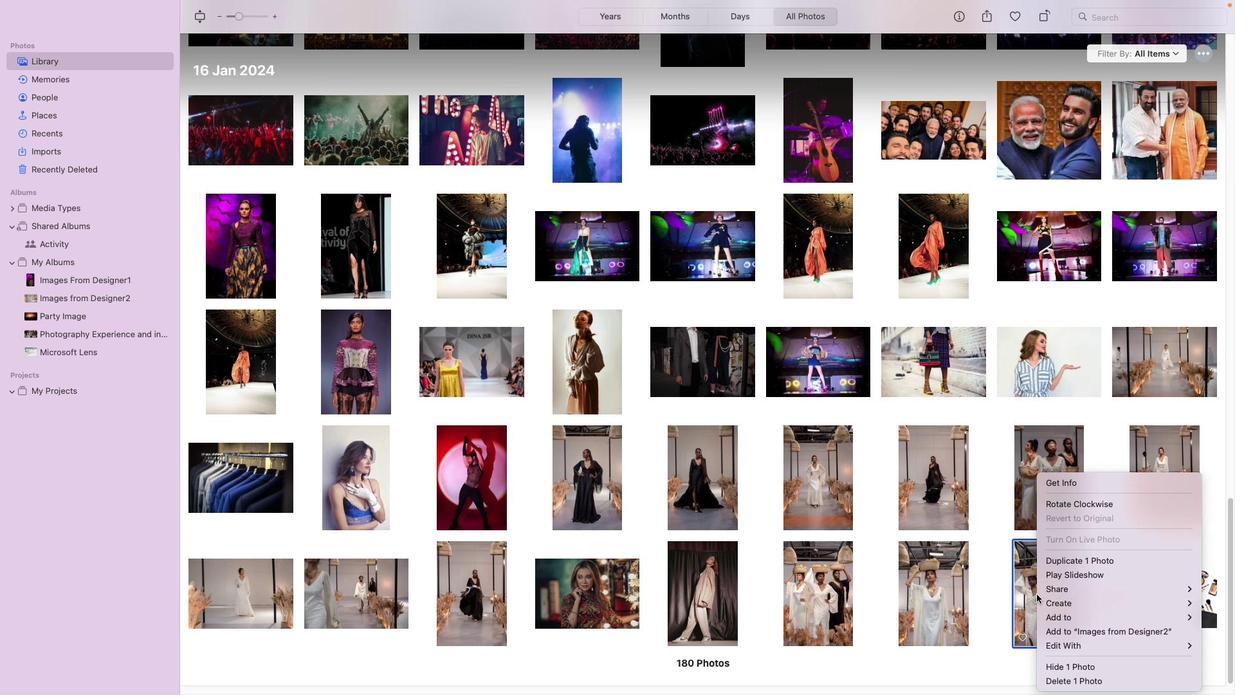 
Action: Mouse moved to (957, 636)
Screenshot: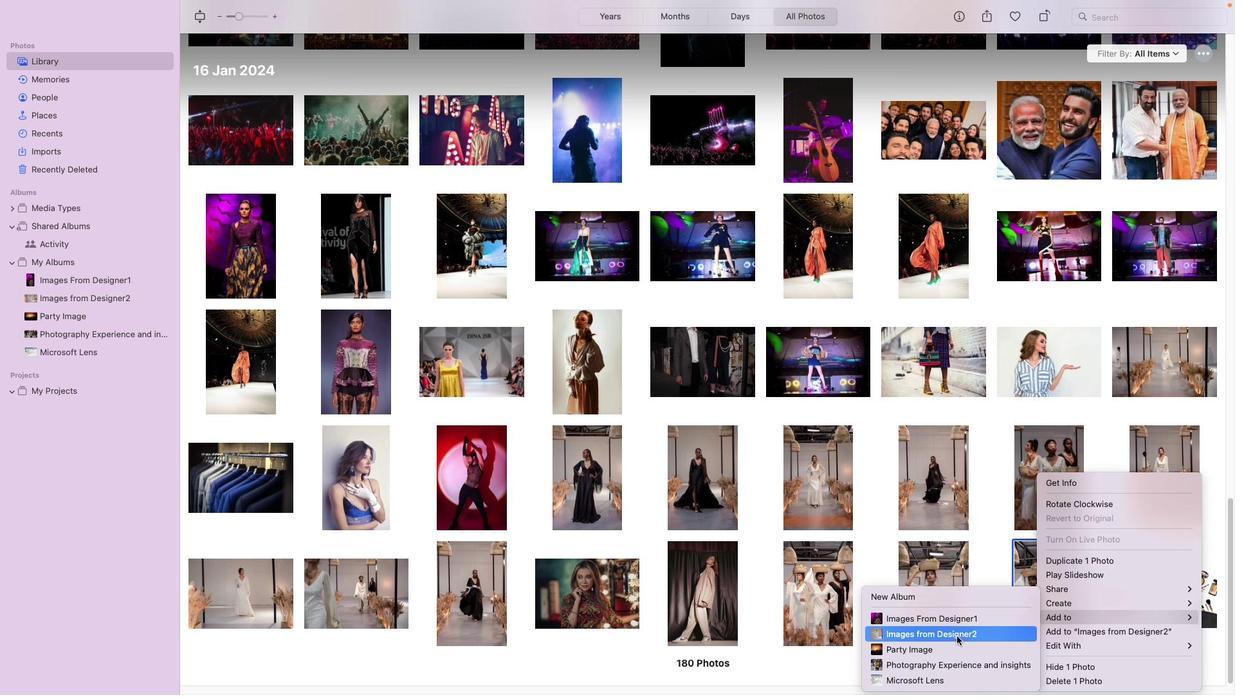 
Action: Mouse pressed left at (957, 636)
Screenshot: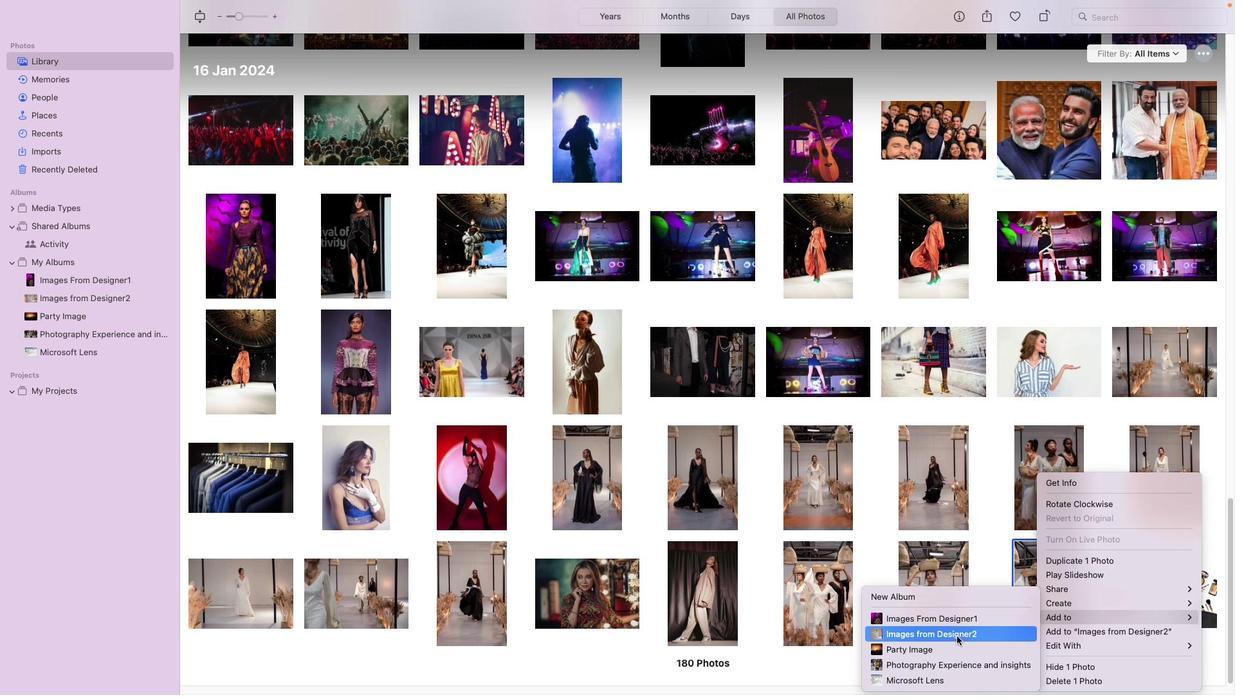 
Action: Mouse moved to (1151, 610)
Screenshot: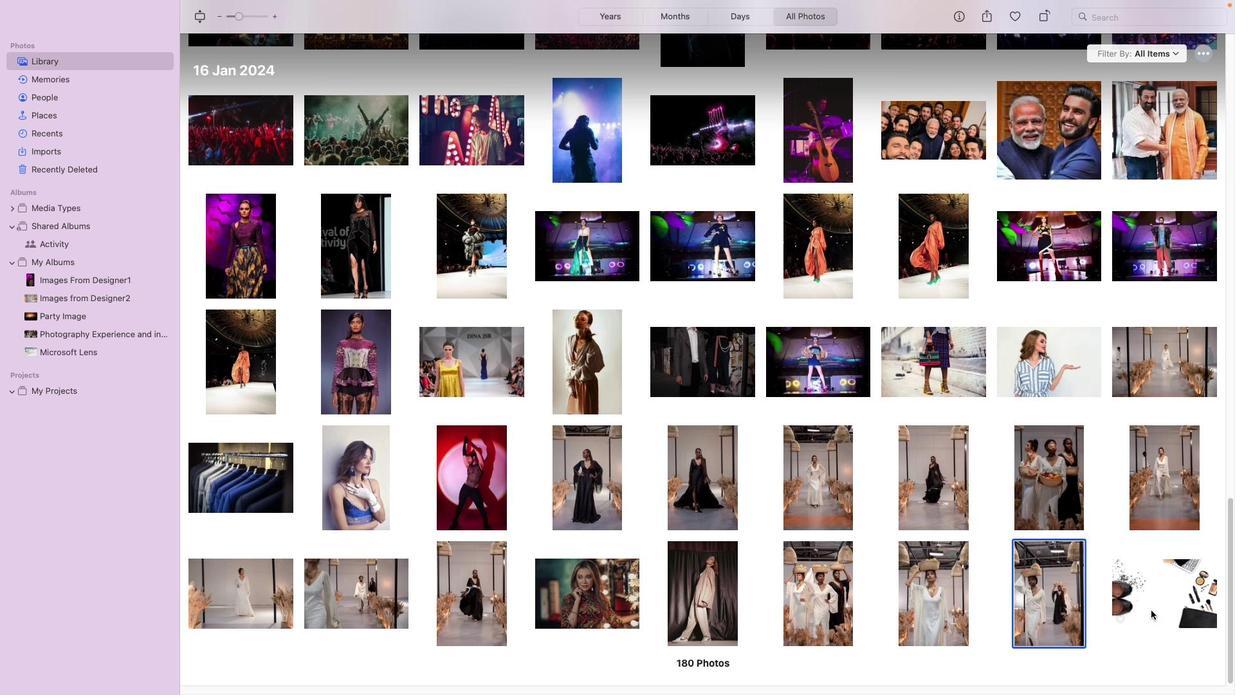 
Action: Mouse scrolled (1151, 610) with delta (0, 0)
Screenshot: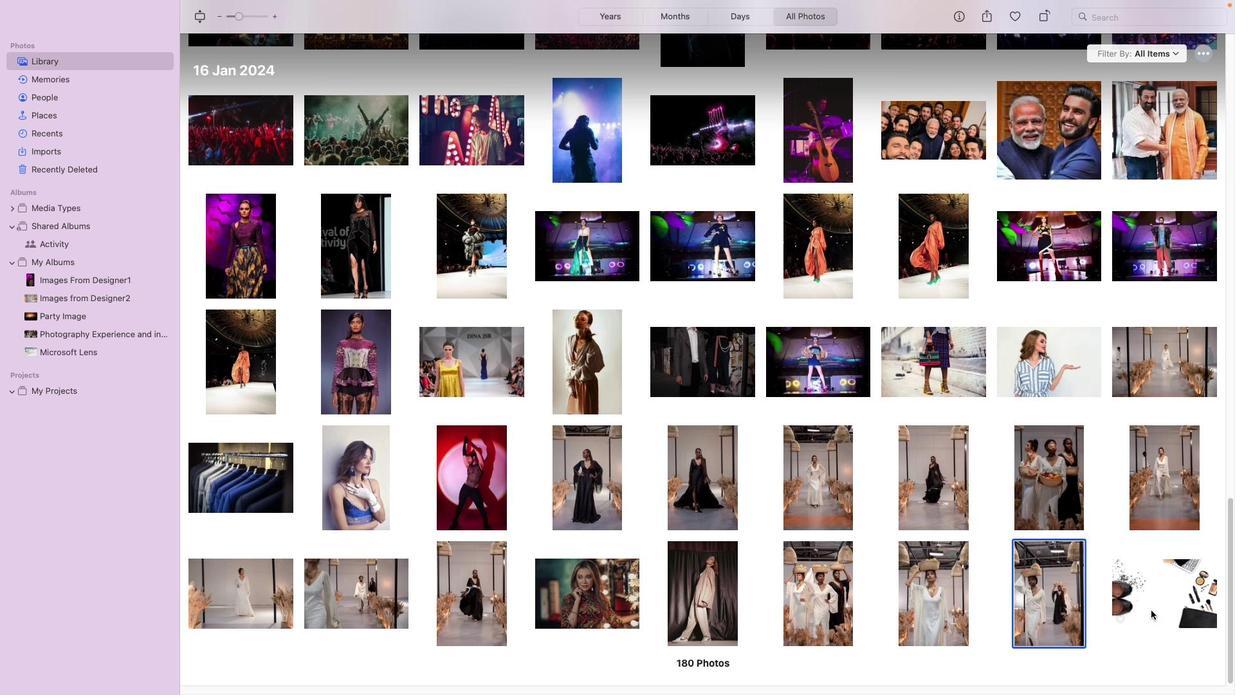 
Action: Mouse scrolled (1151, 610) with delta (0, 0)
Screenshot: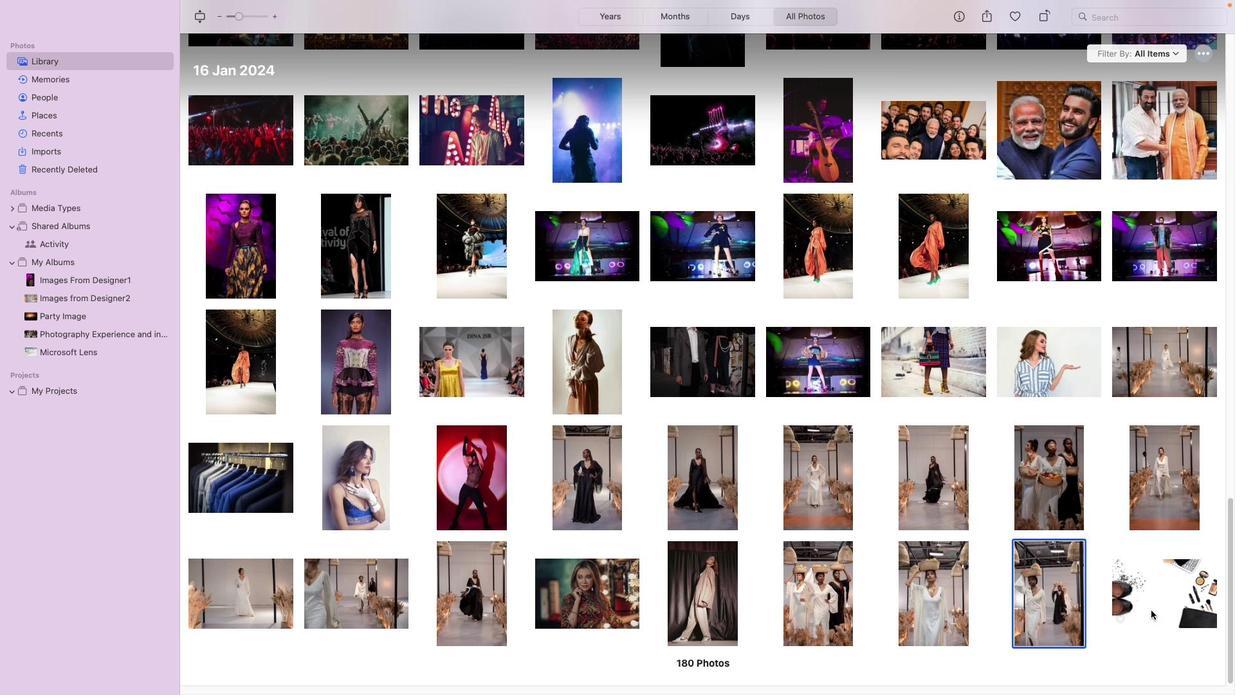 
Action: Mouse scrolled (1151, 610) with delta (0, -1)
Screenshot: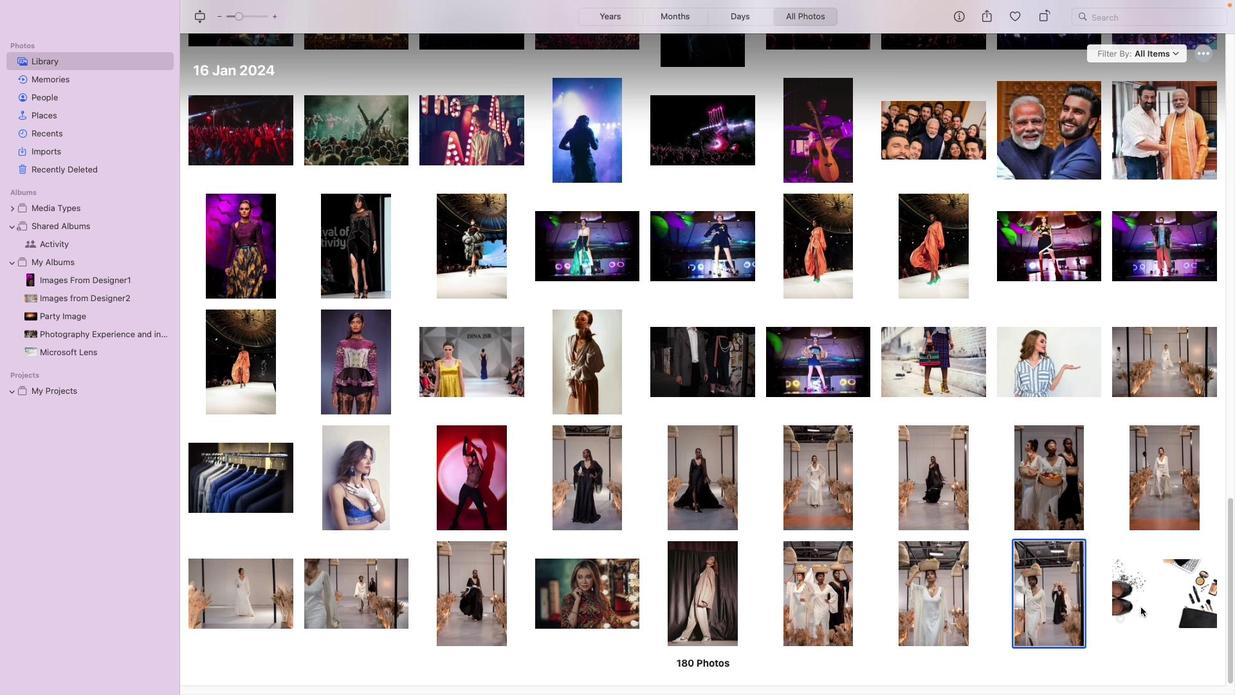 
Action: Mouse scrolled (1151, 610) with delta (0, -2)
Screenshot: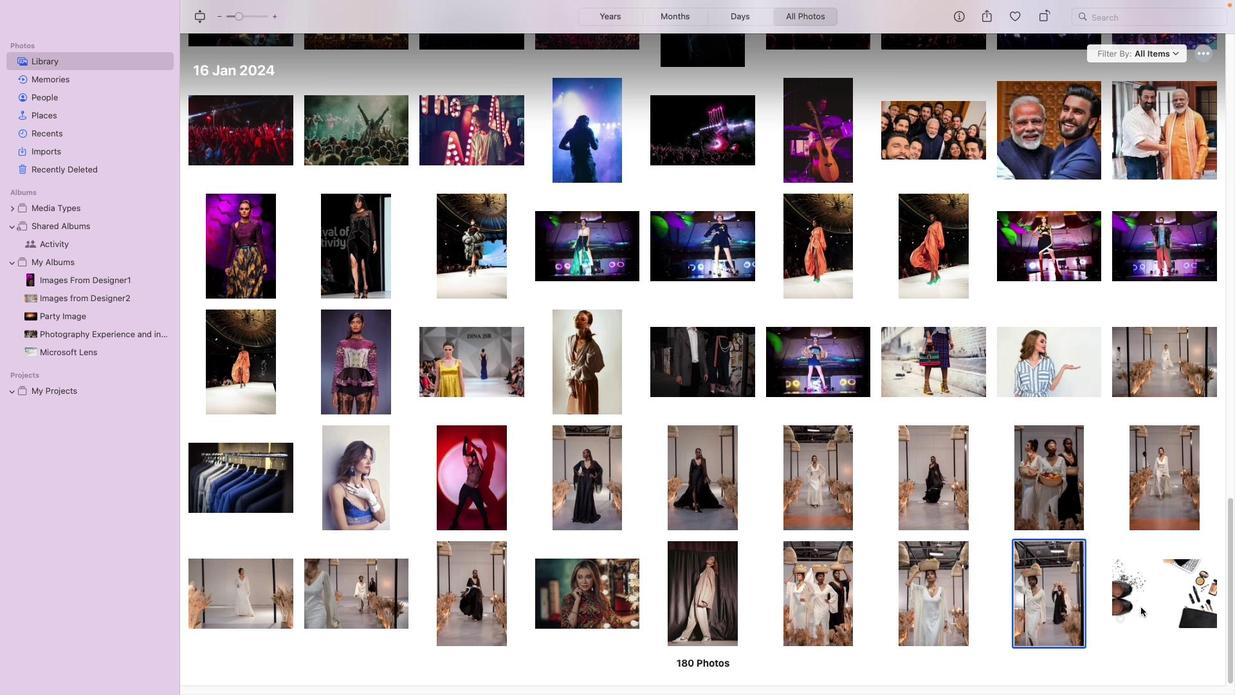
Action: Mouse scrolled (1151, 610) with delta (0, -3)
Screenshot: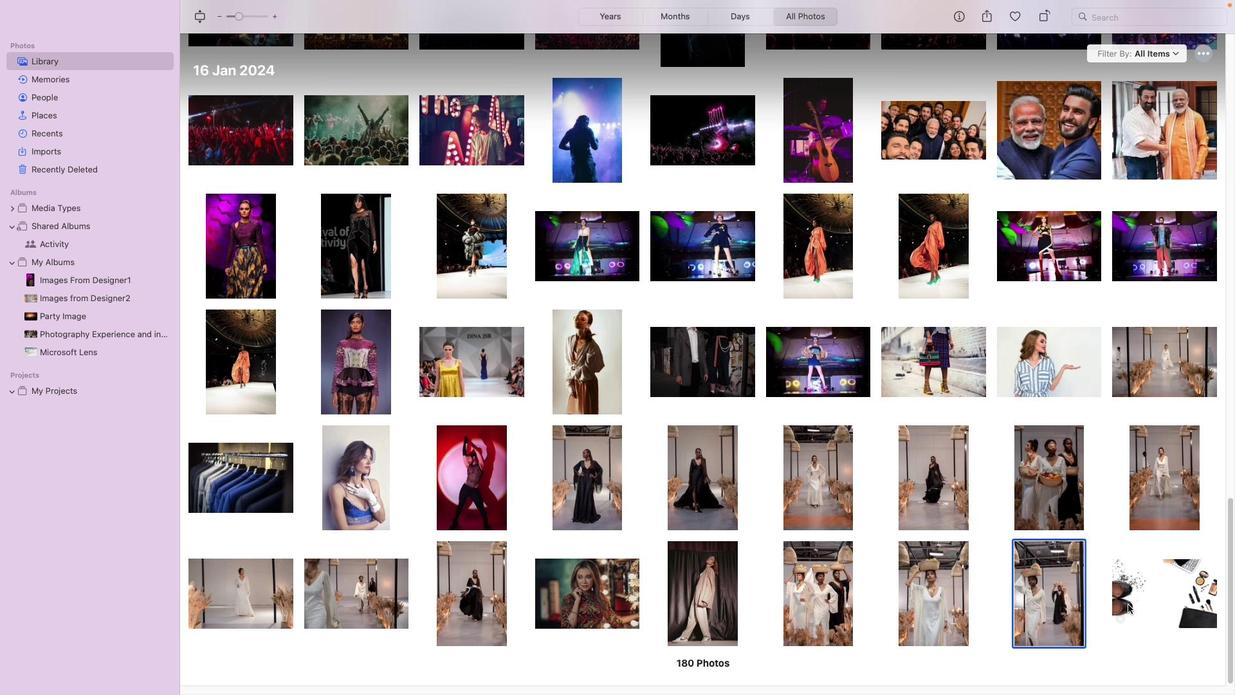 
Action: Mouse scrolled (1151, 610) with delta (0, -3)
Screenshot: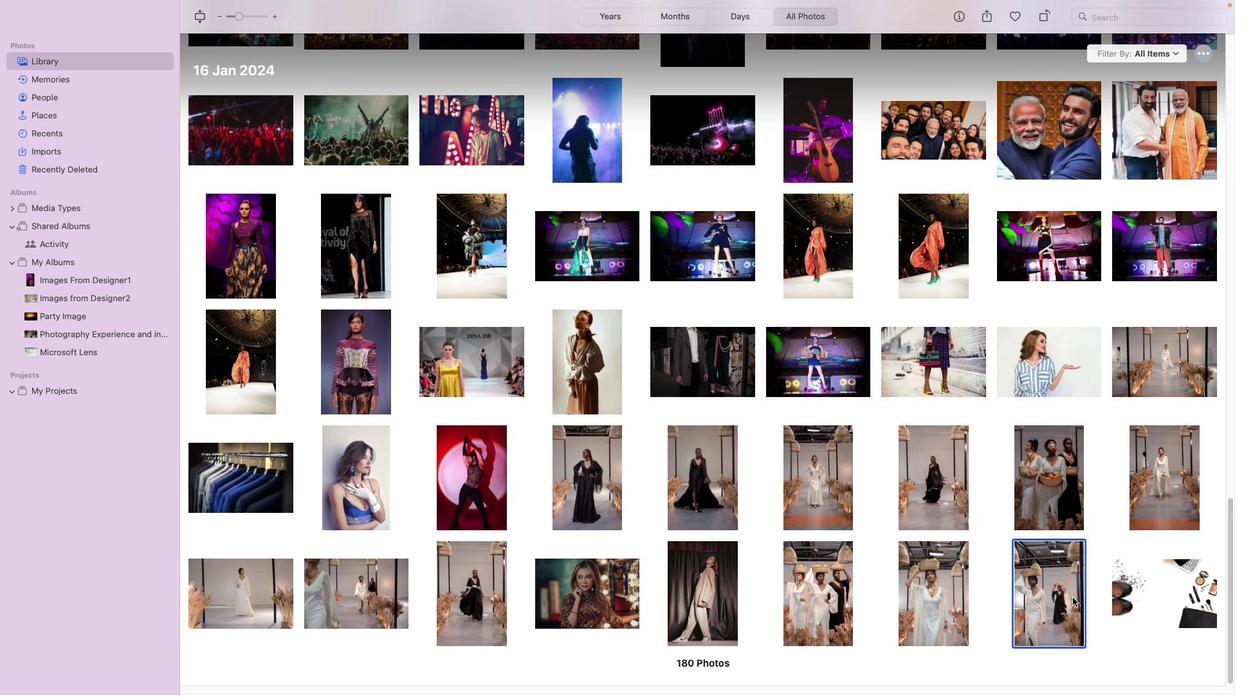 
Action: Mouse moved to (717, 567)
Screenshot: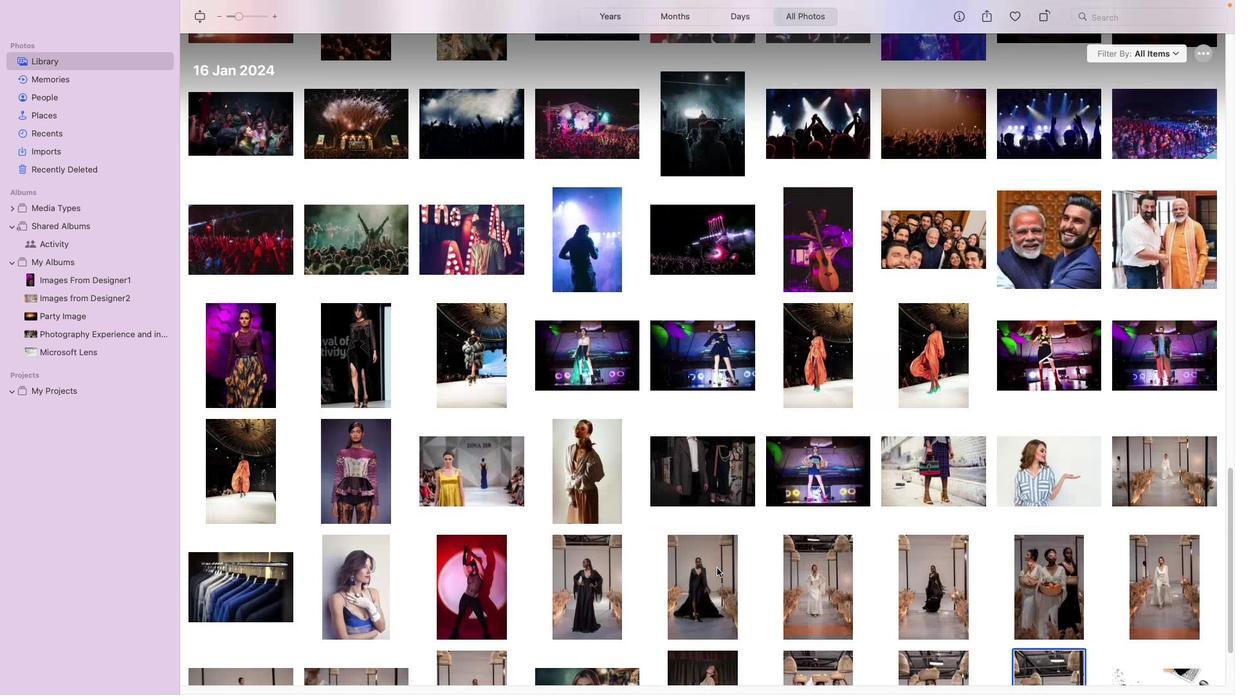 
Action: Mouse scrolled (717, 567) with delta (0, 0)
Screenshot: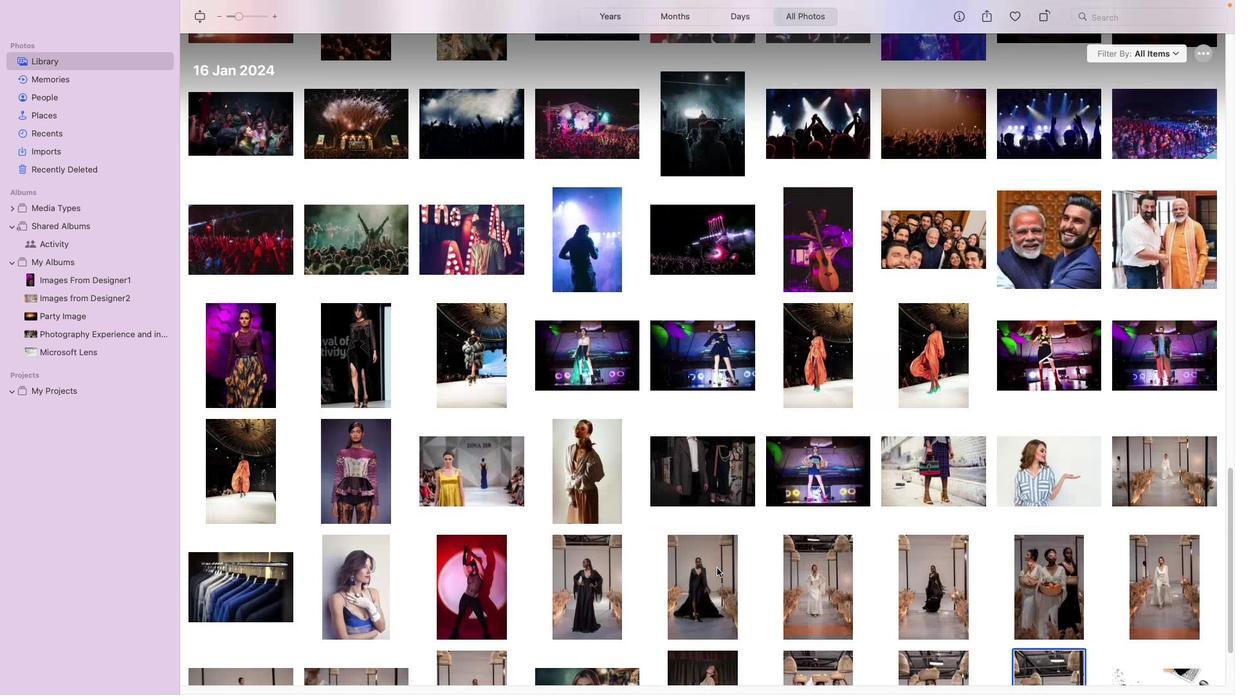 
Action: Mouse moved to (717, 567)
Screenshot: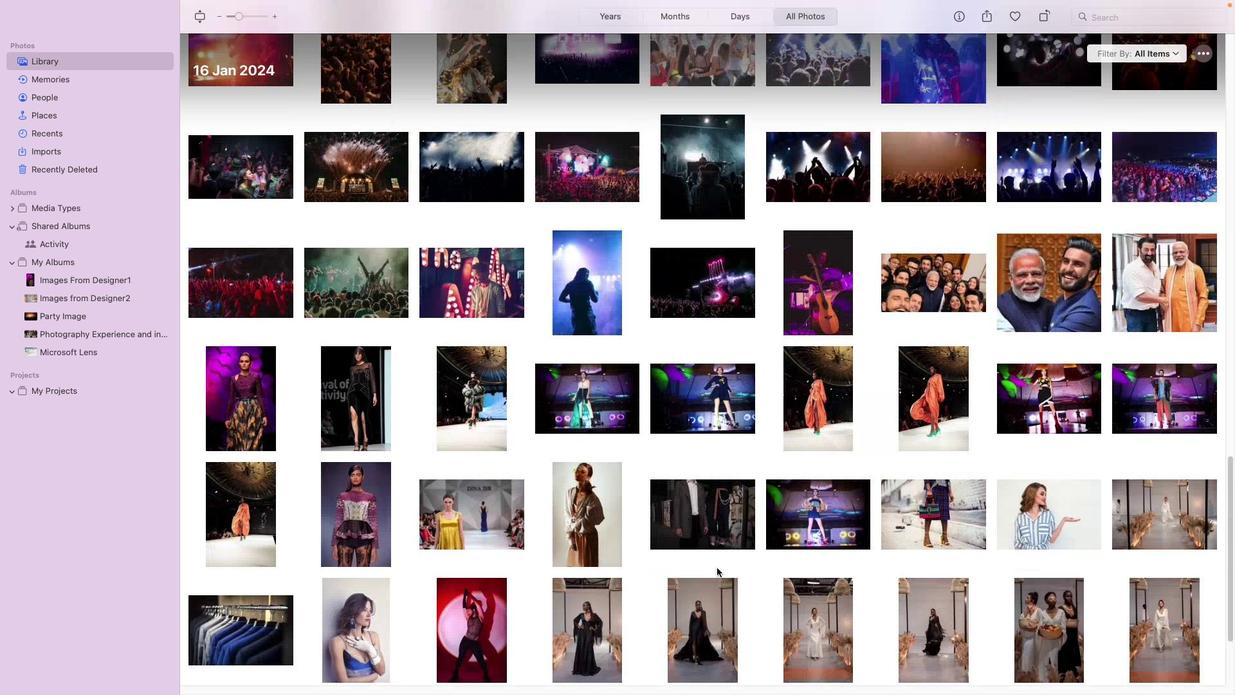 
Action: Mouse scrolled (717, 567) with delta (0, 0)
Screenshot: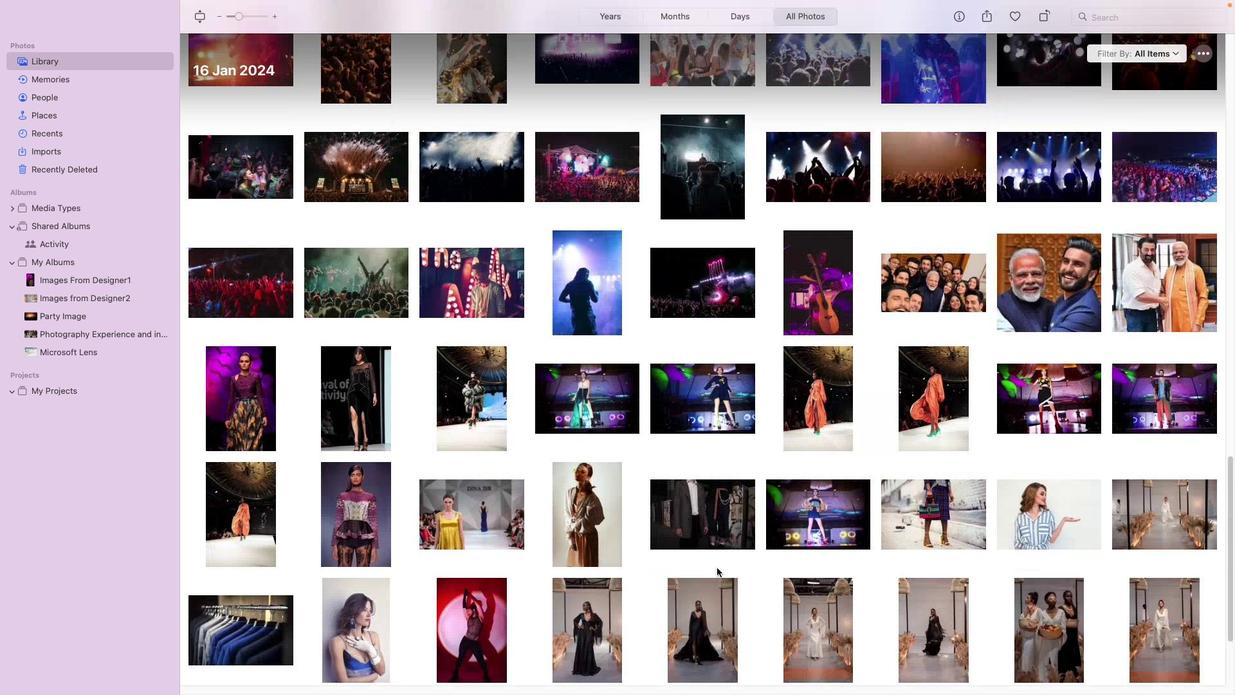 
Action: Mouse moved to (717, 567)
